 Task: In the Page Aging.pptxin the title apply the text colour 'black'in the subtitle apply the text colour bluein title use italicsin subtitle  use underlineselect the entire text and make the text strikethroughselect the entire text and adjust the character spacing very tight
Action: Mouse moved to (427, 635)
Screenshot: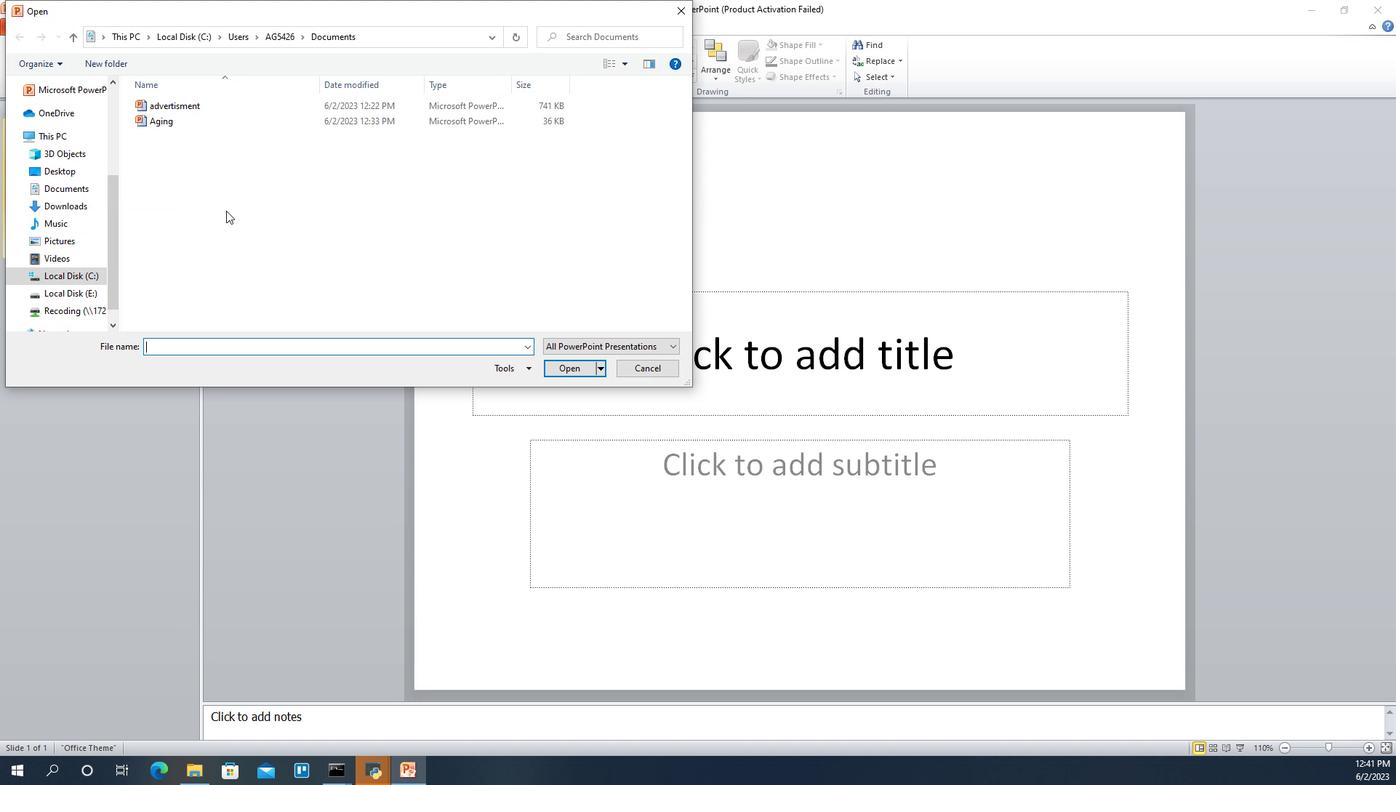 
Action: Mouse pressed left at (427, 635)
Screenshot: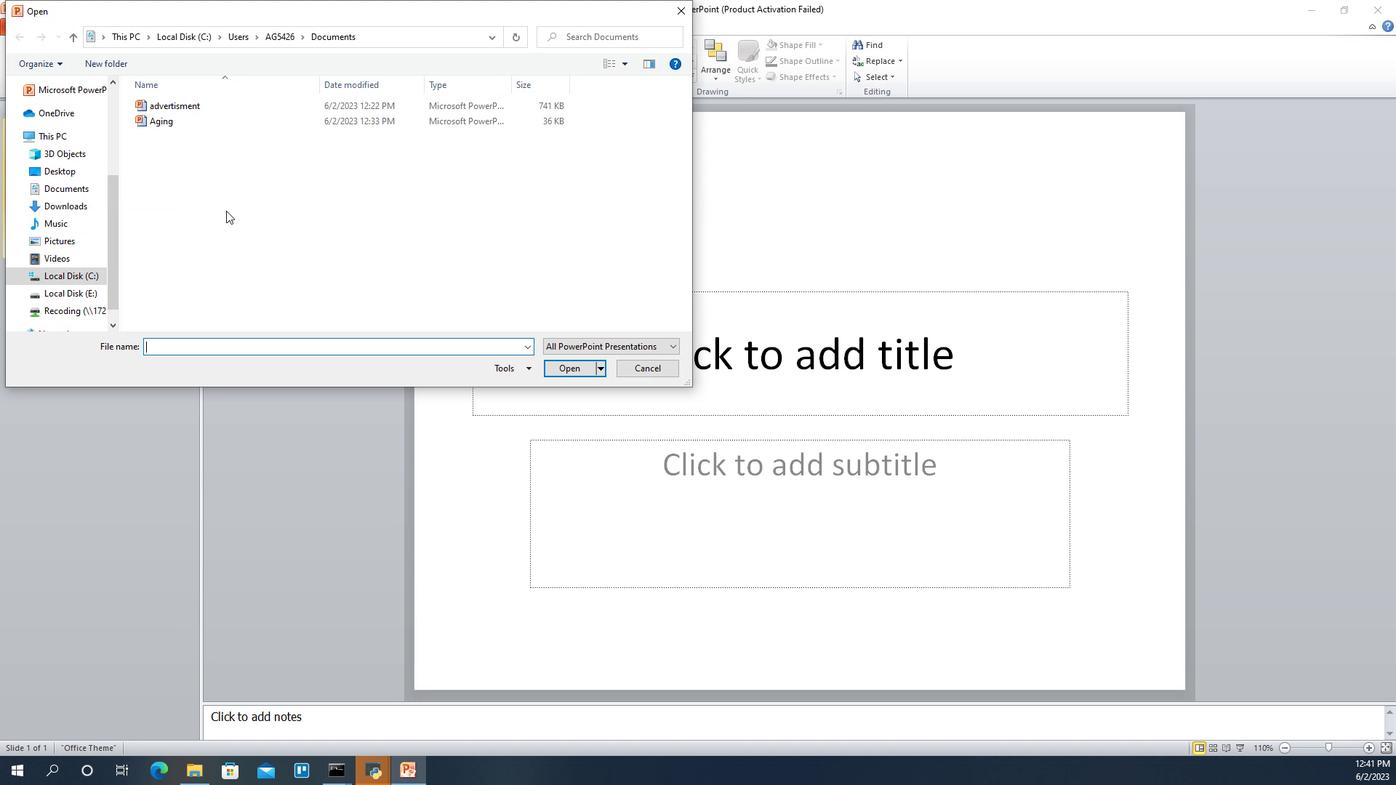 
Action: Mouse pressed left at (427, 635)
Screenshot: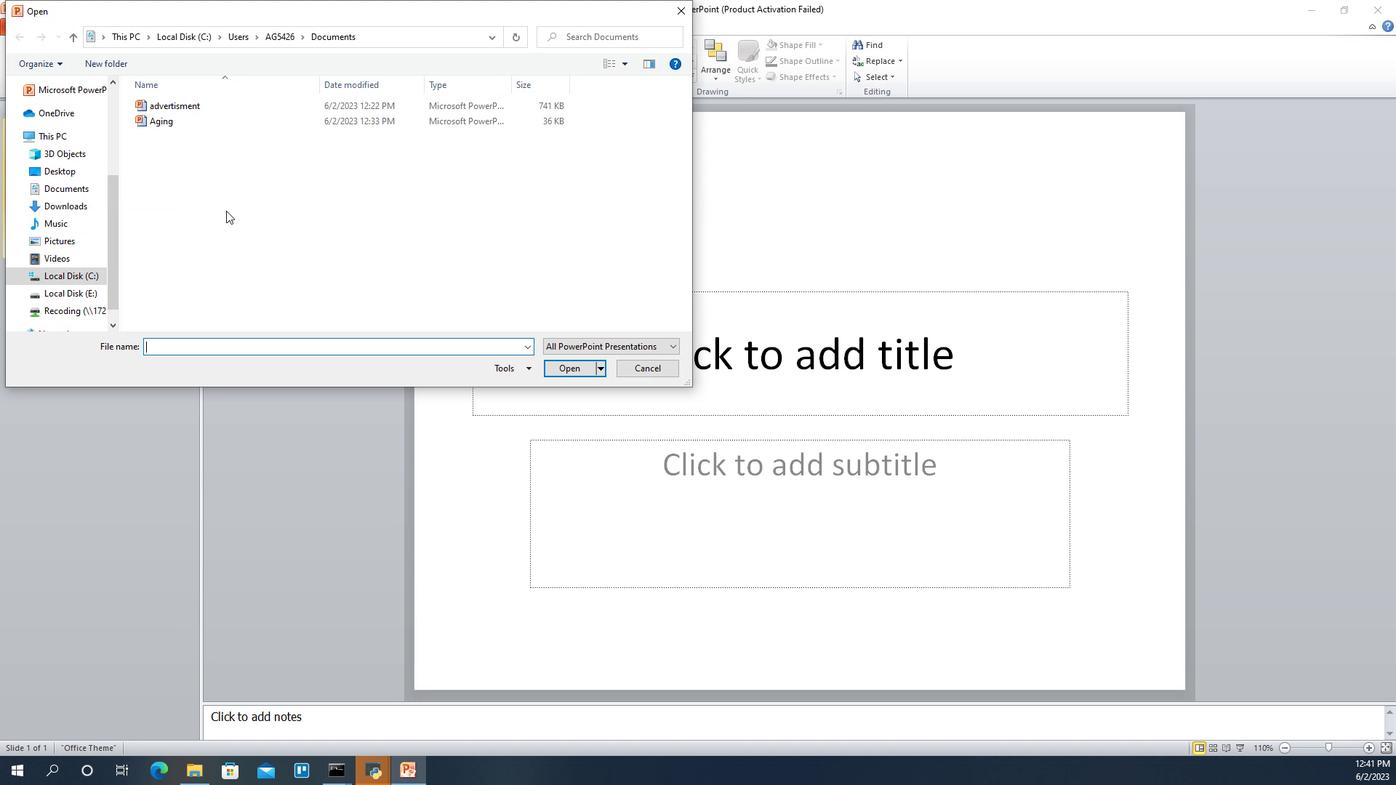 
Action: Mouse moved to (437, 621)
Screenshot: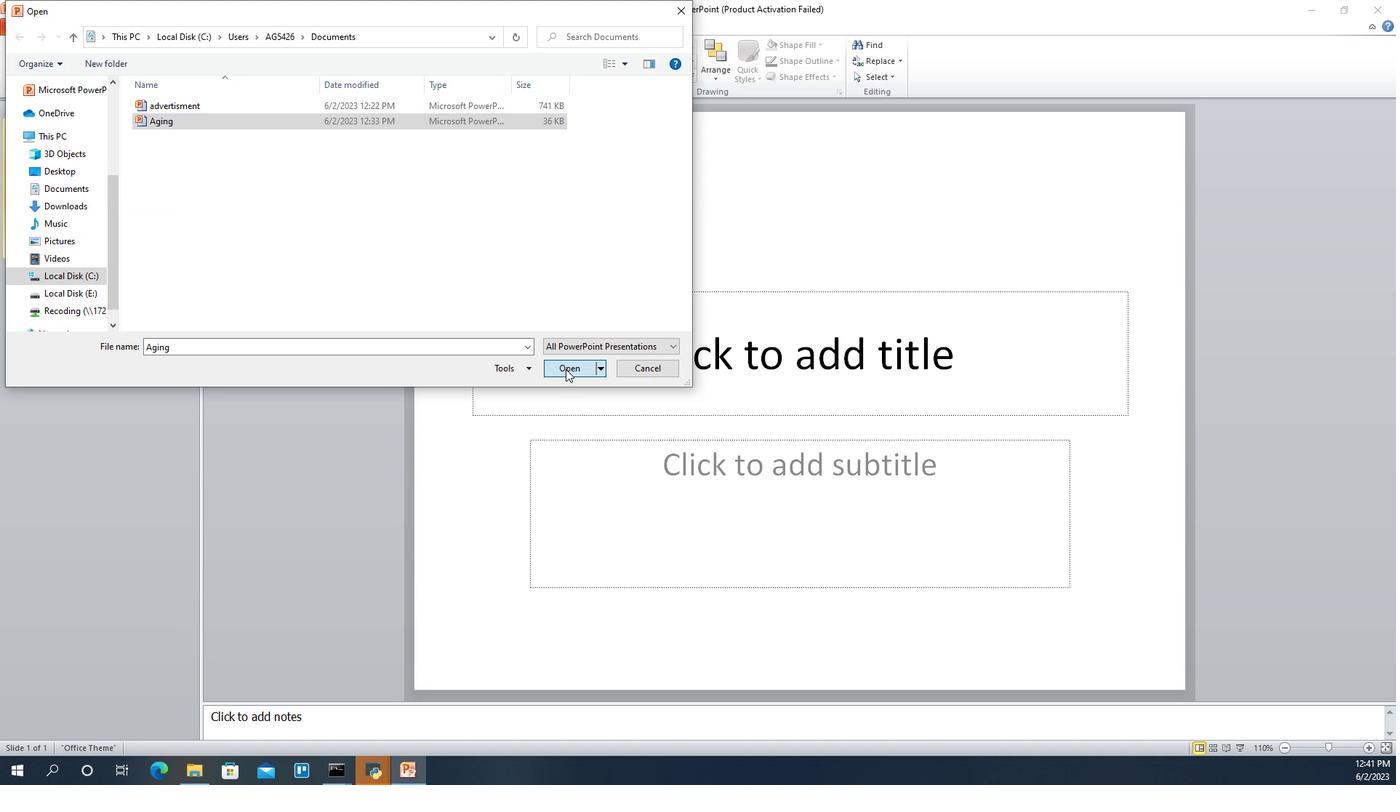 
Action: Mouse pressed left at (437, 621)
Screenshot: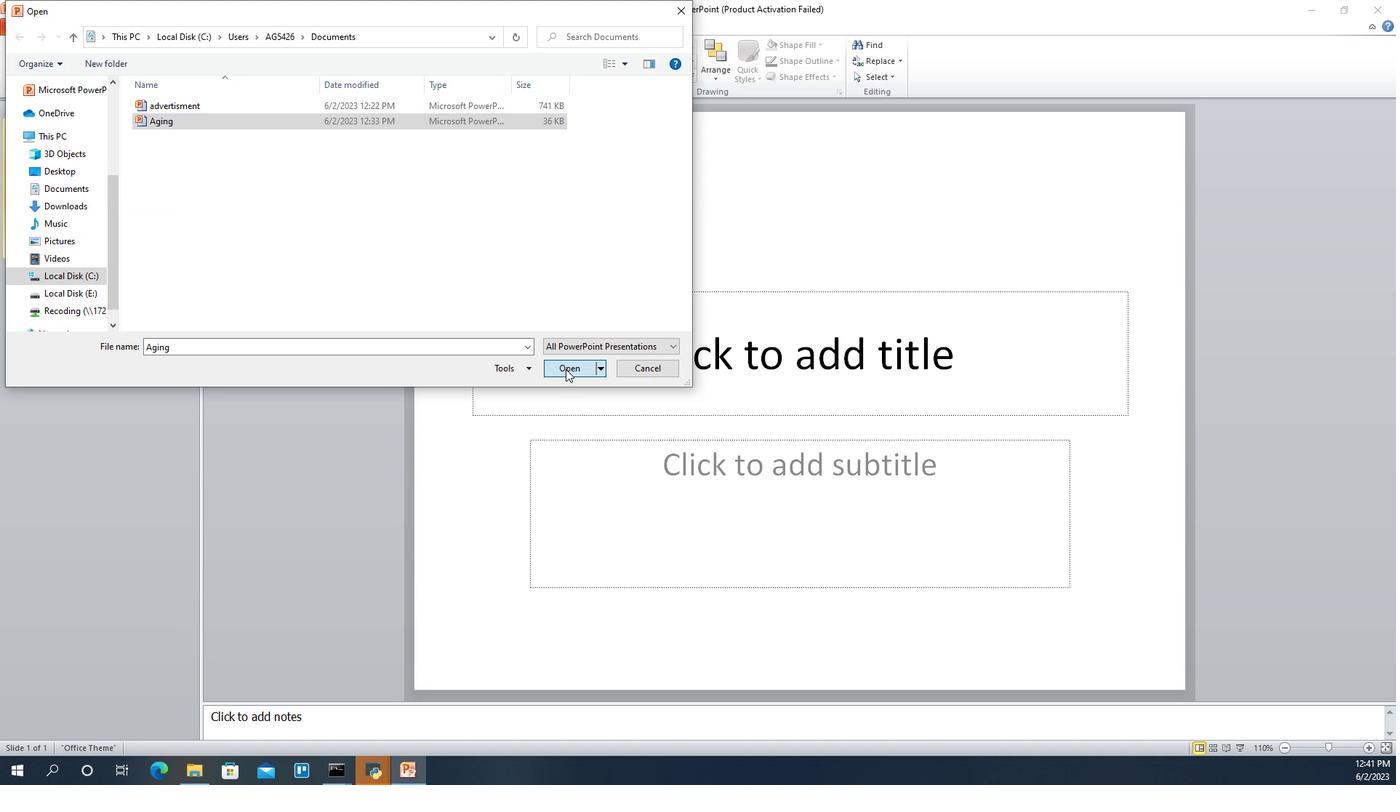 
Action: Mouse pressed left at (437, 621)
Screenshot: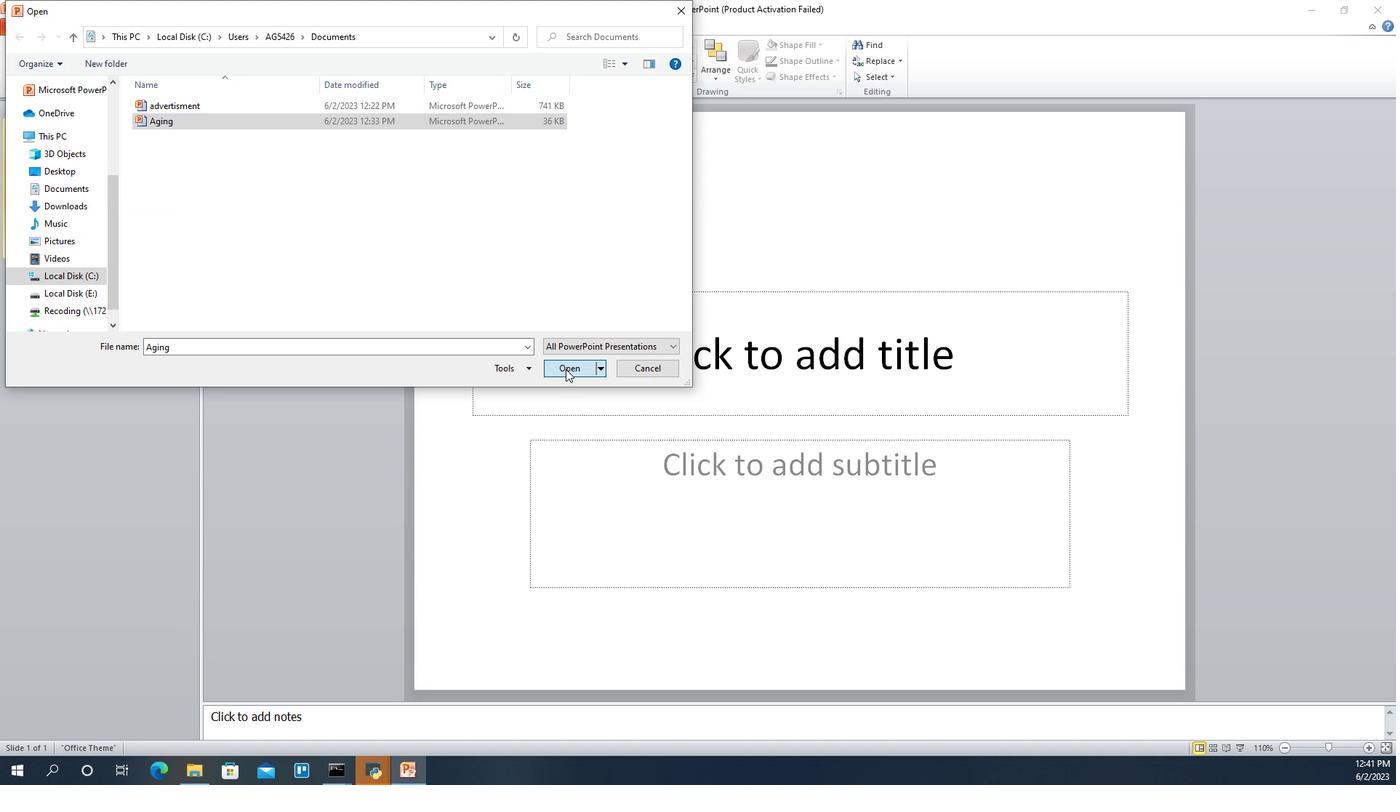 
Action: Mouse moved to (523, 616)
Screenshot: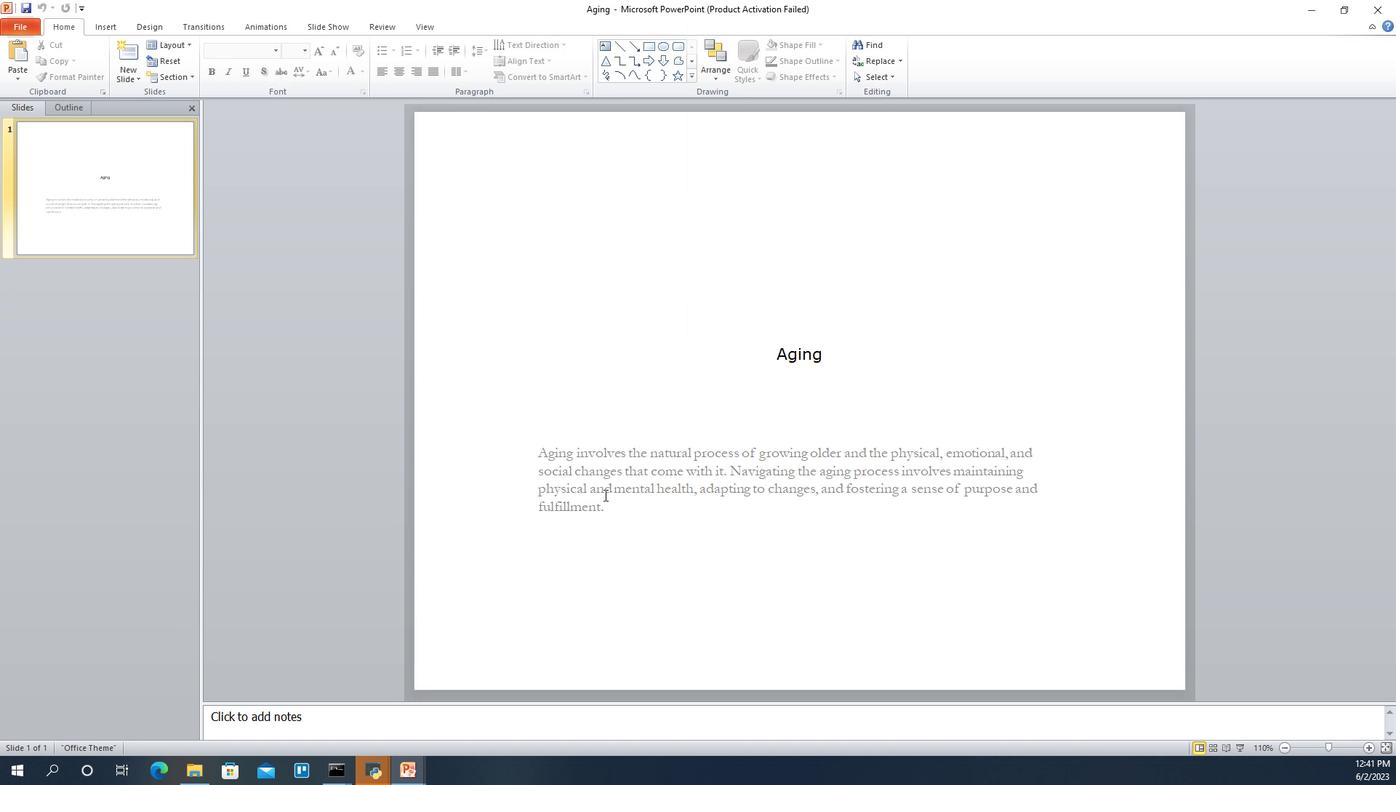 
Action: Mouse pressed left at (523, 616)
Screenshot: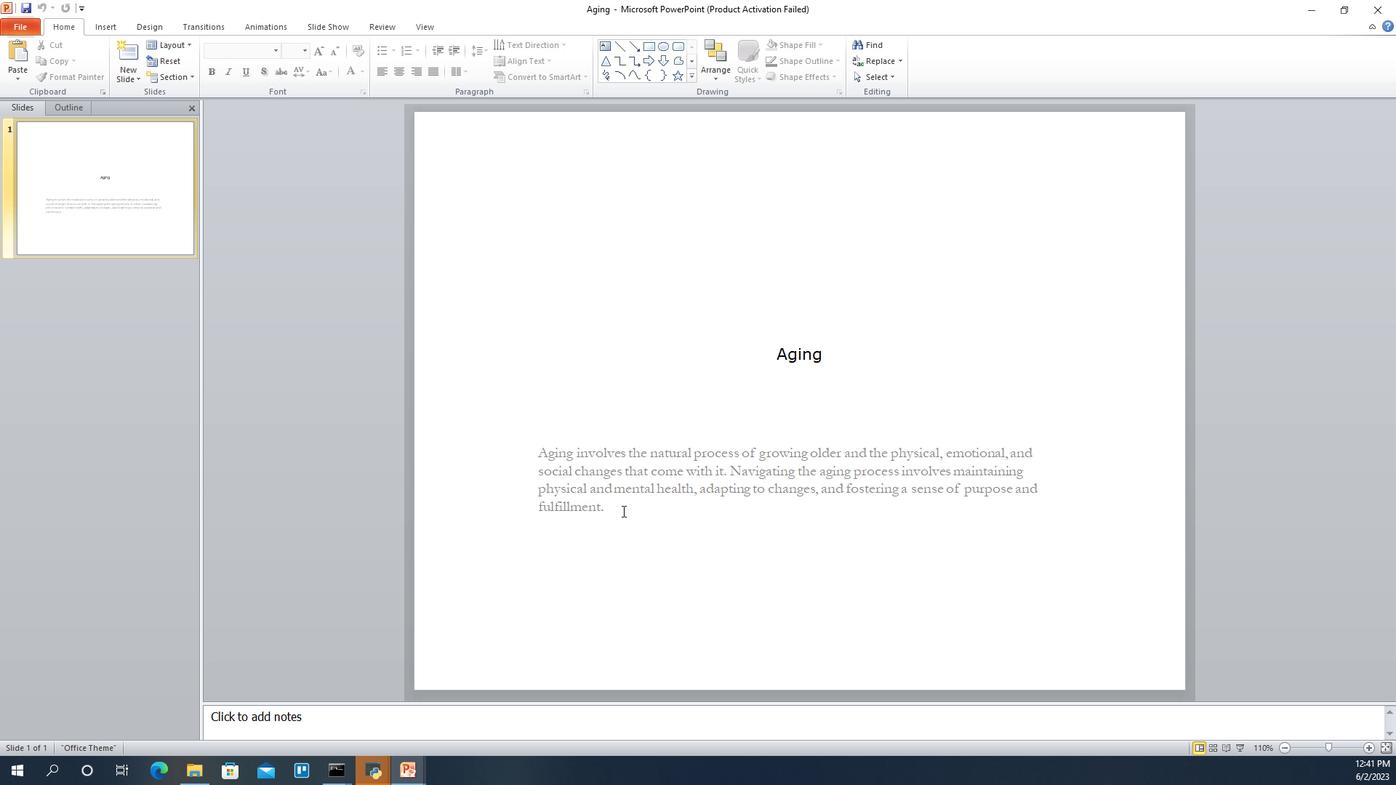 
Action: Mouse pressed left at (523, 616)
Screenshot: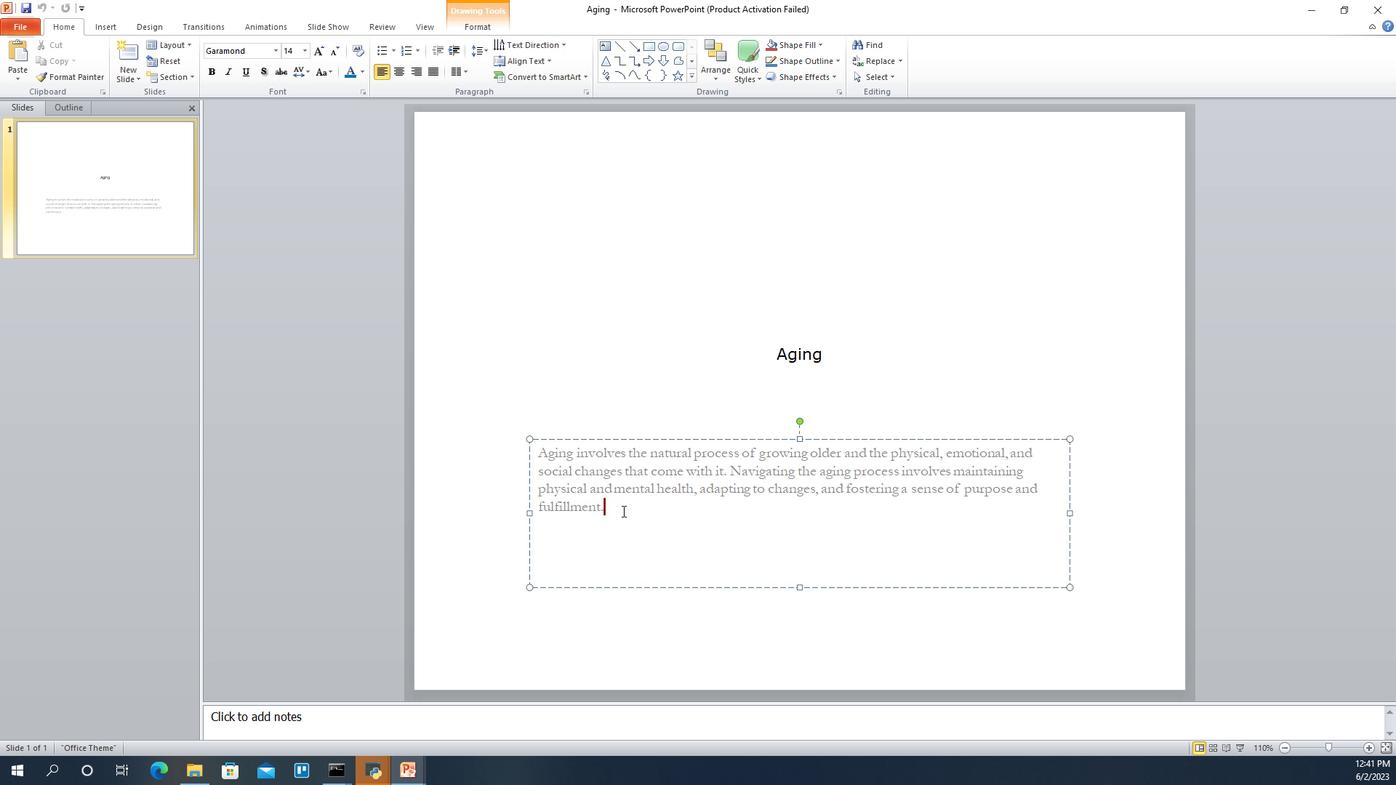 
Action: Mouse moved to (615, 562)
Screenshot: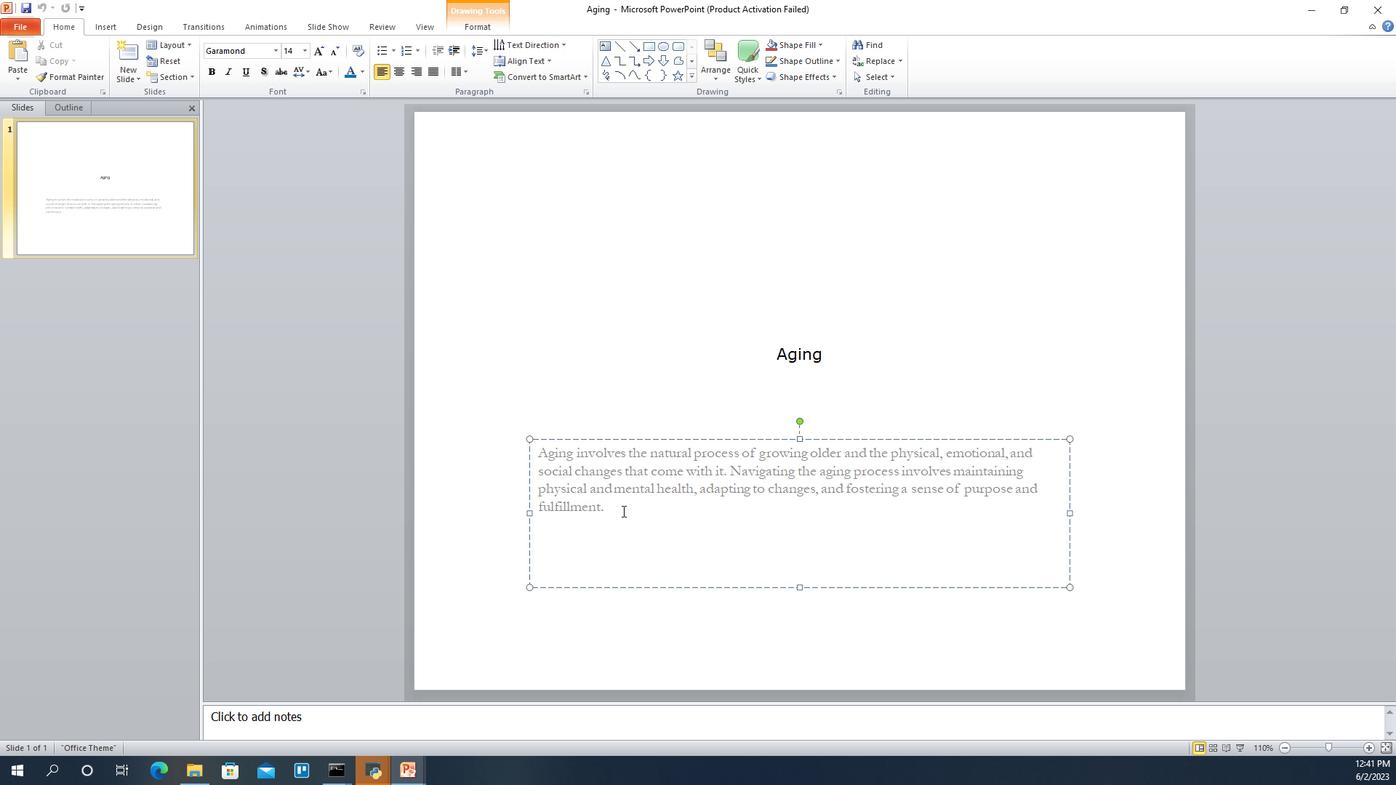 
Action: Mouse pressed left at (615, 562)
Screenshot: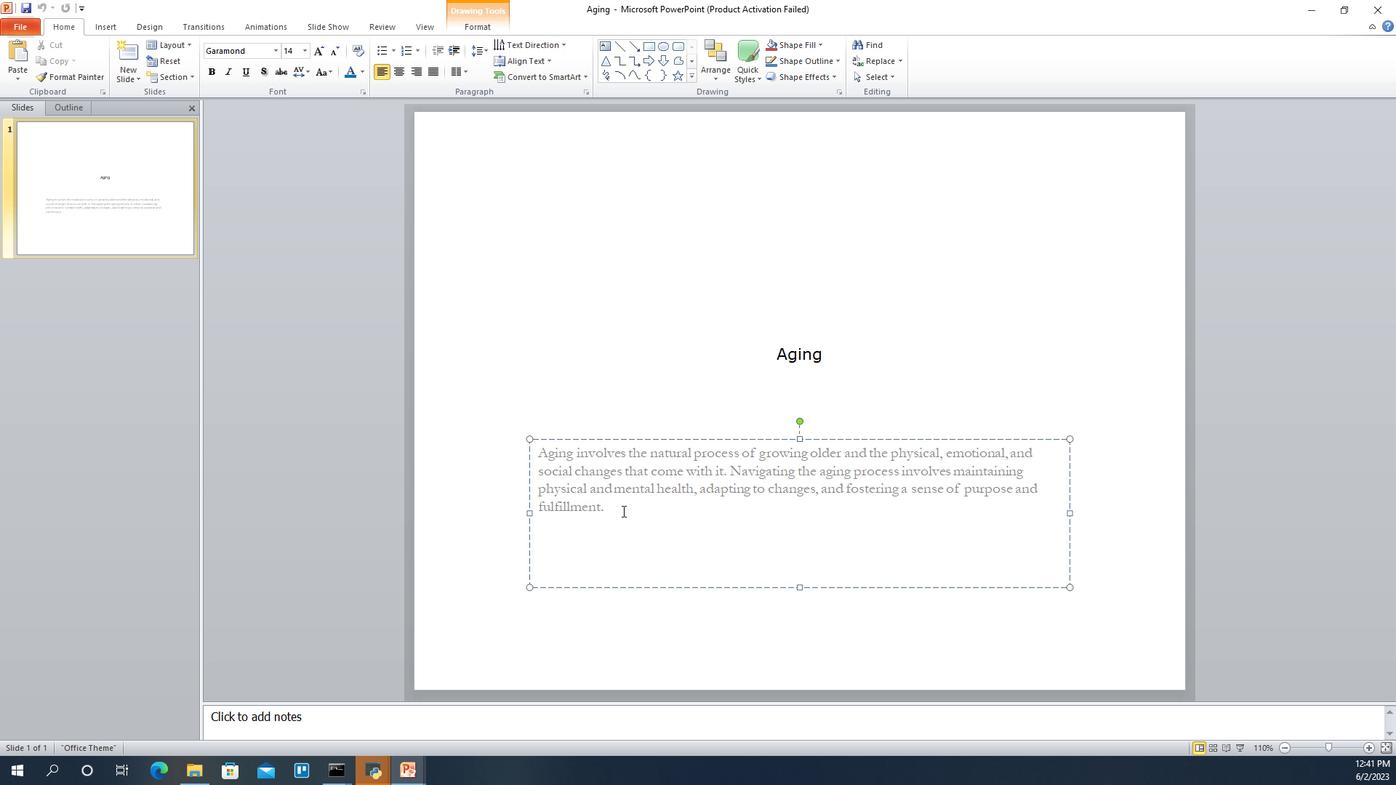 
Action: Mouse pressed left at (615, 562)
Screenshot: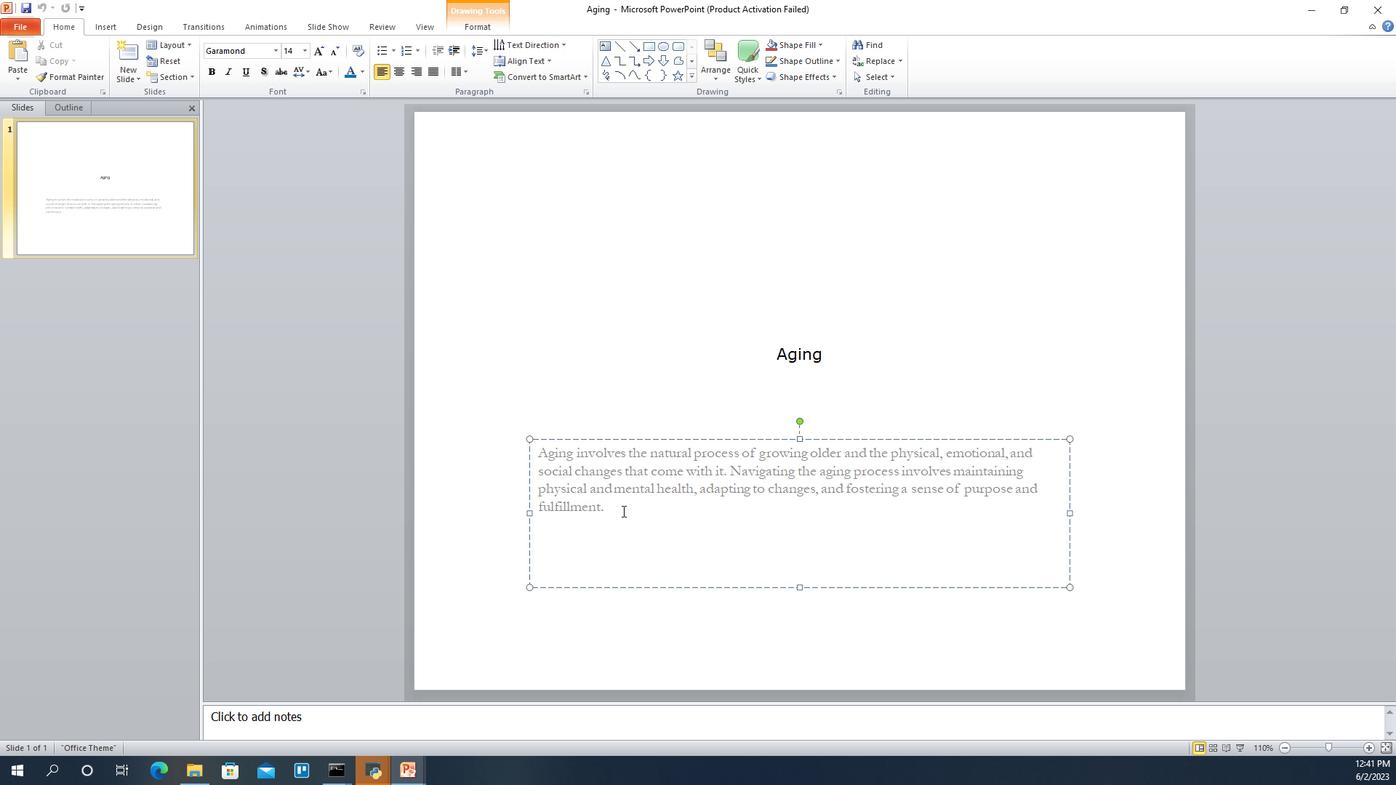 
Action: Mouse moved to (712, 564)
Screenshot: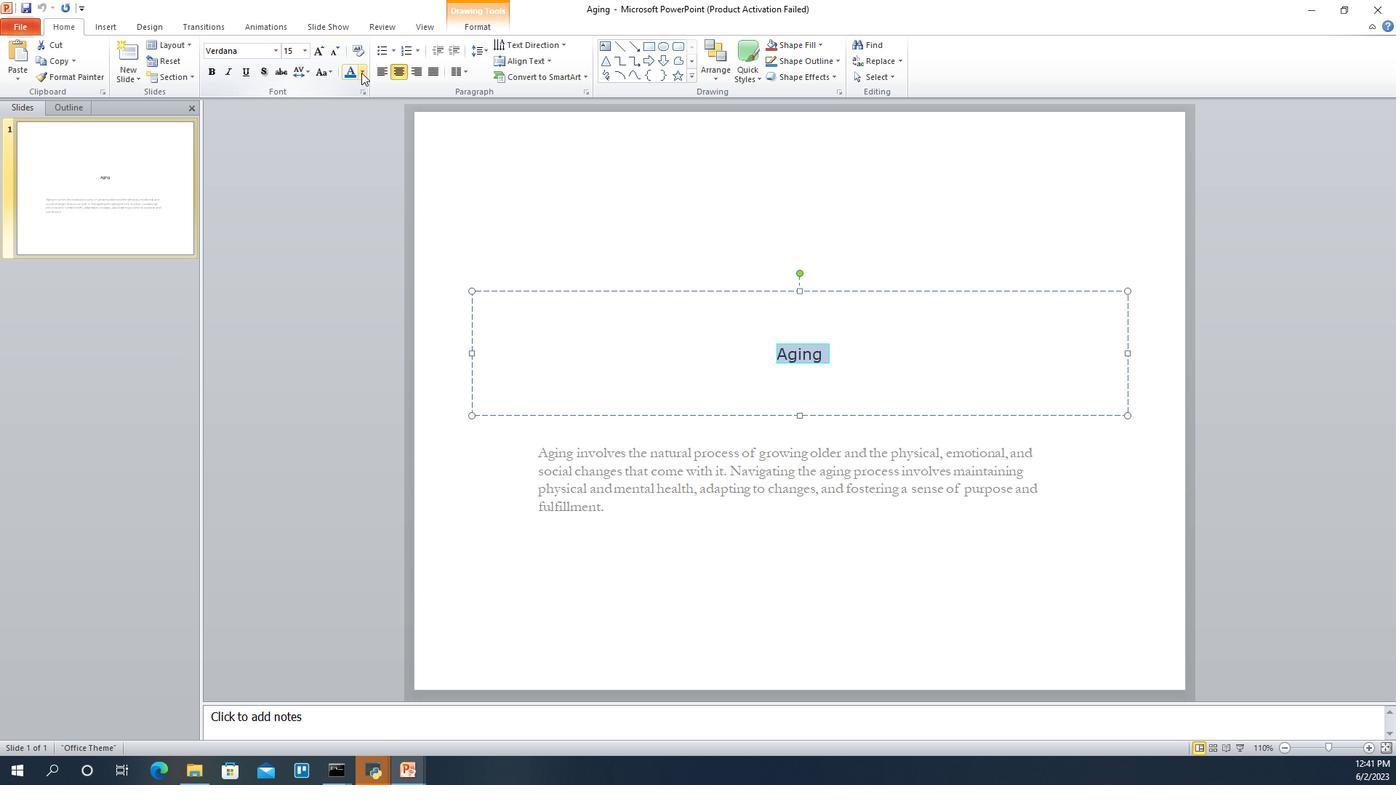 
Action: Mouse pressed left at (712, 564)
Screenshot: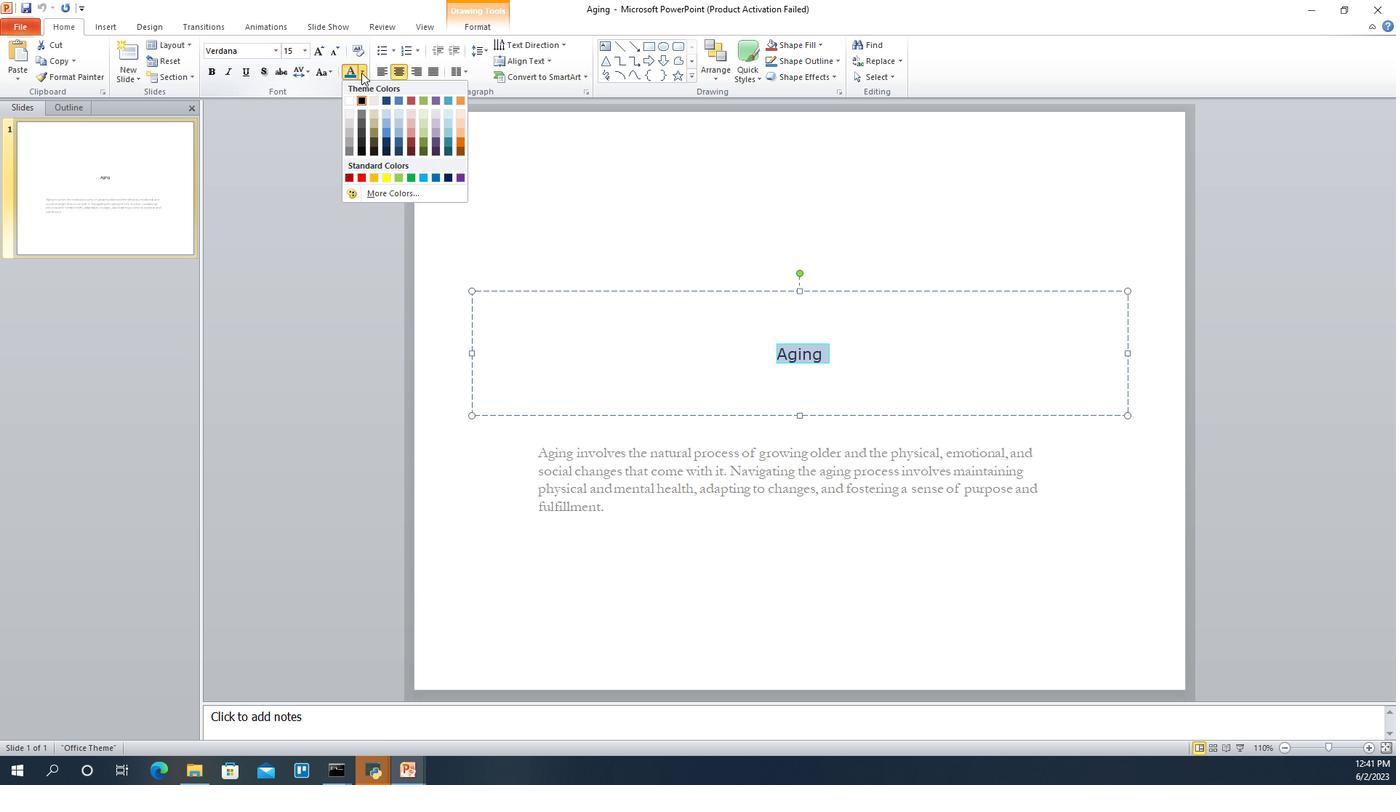 
Action: Mouse pressed left at (712, 564)
Screenshot: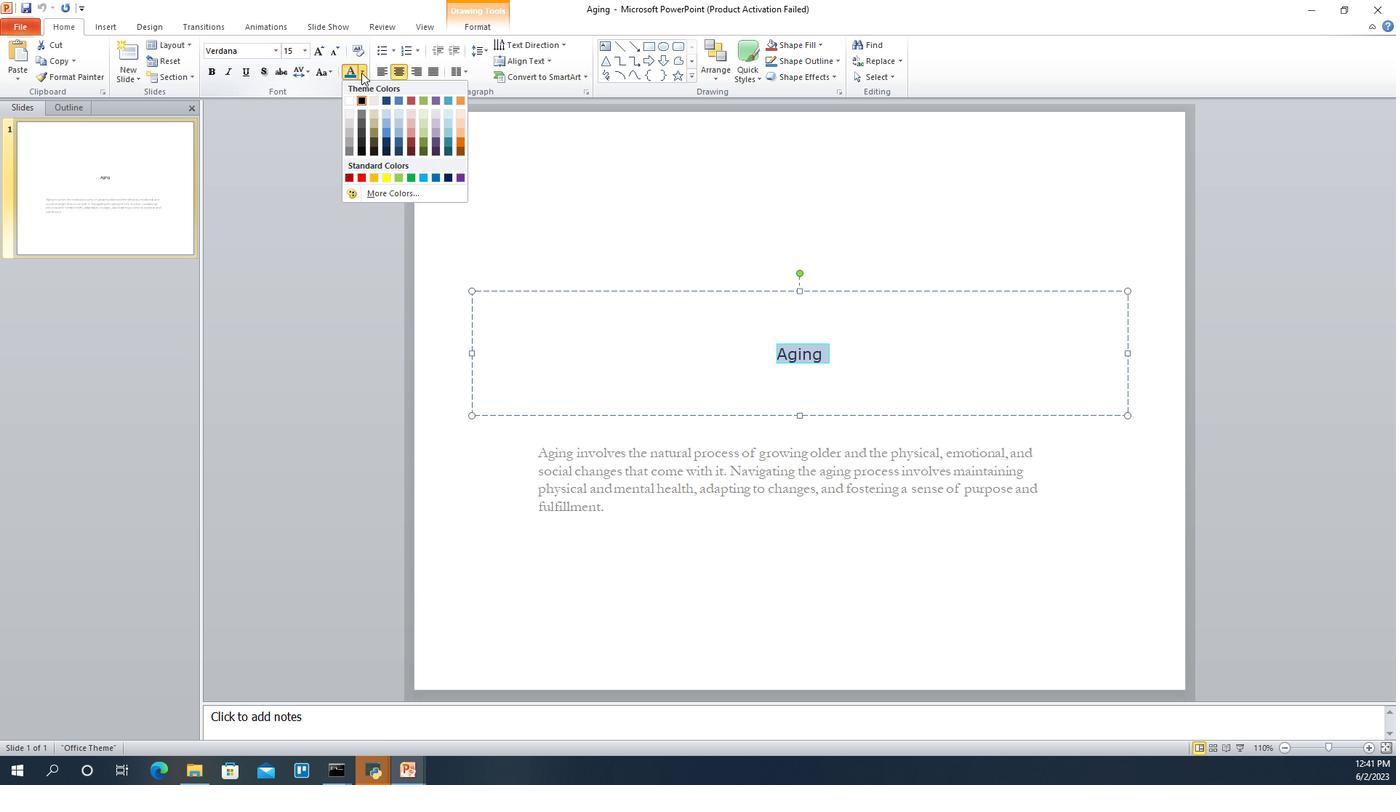 
Action: Mouse moved to (710, 564)
Screenshot: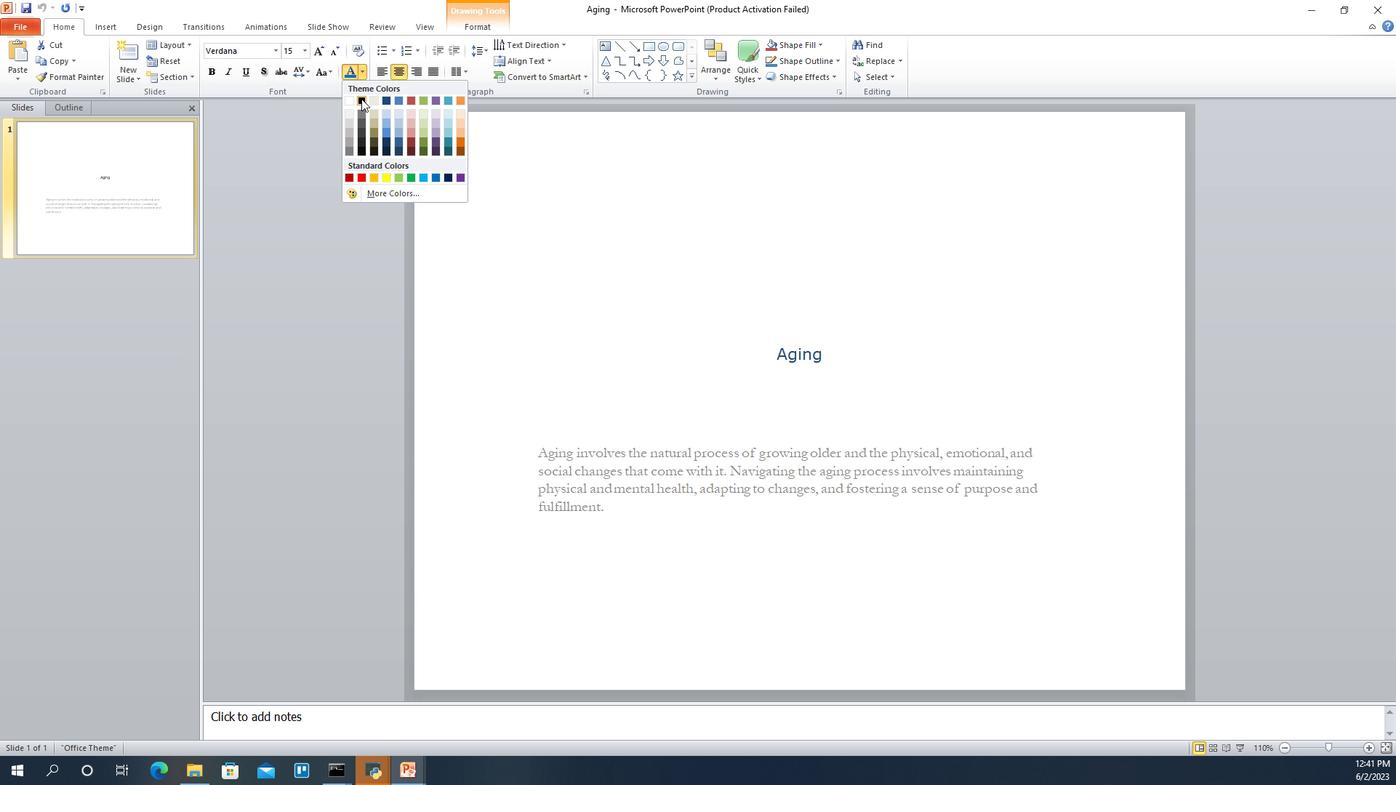 
Action: Mouse pressed left at (710, 564)
Screenshot: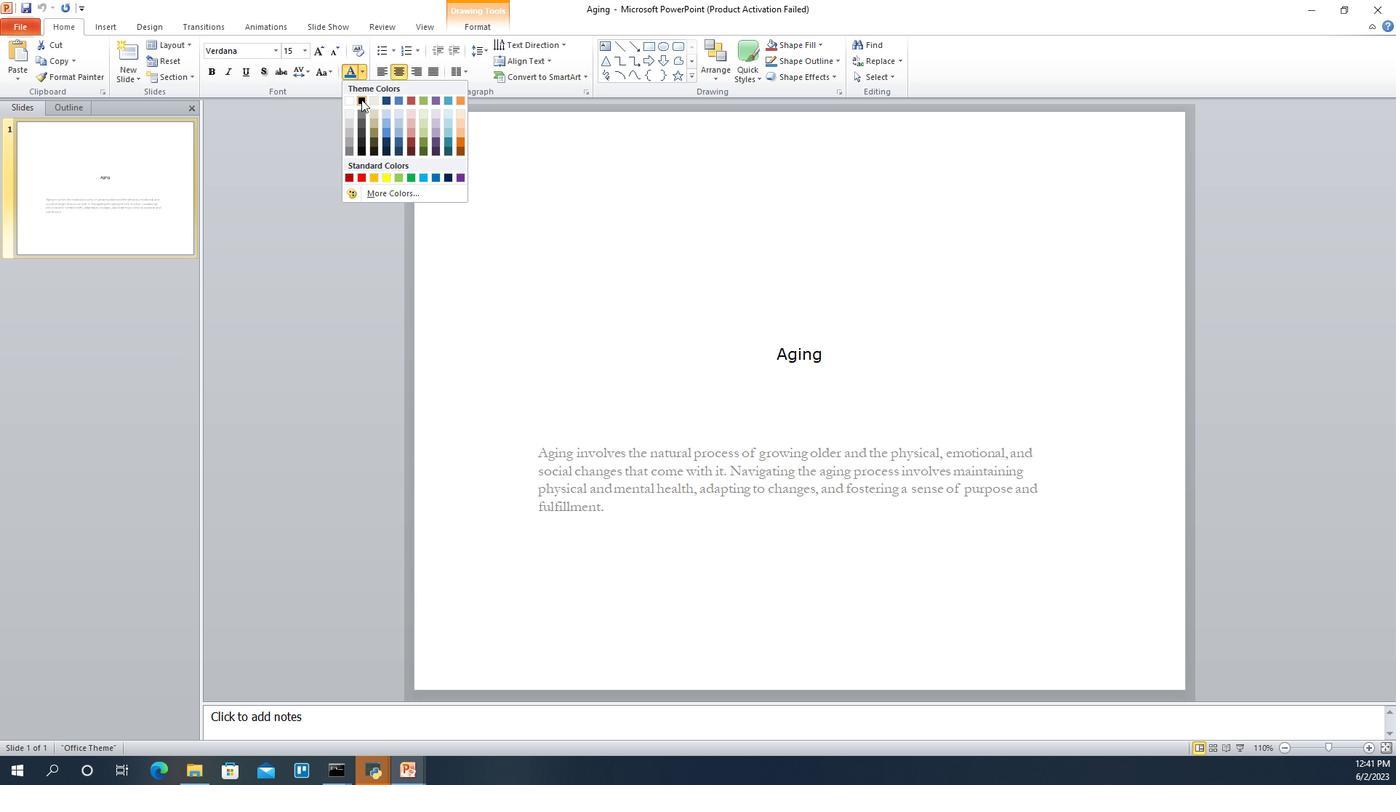 
Action: Mouse pressed left at (710, 564)
Screenshot: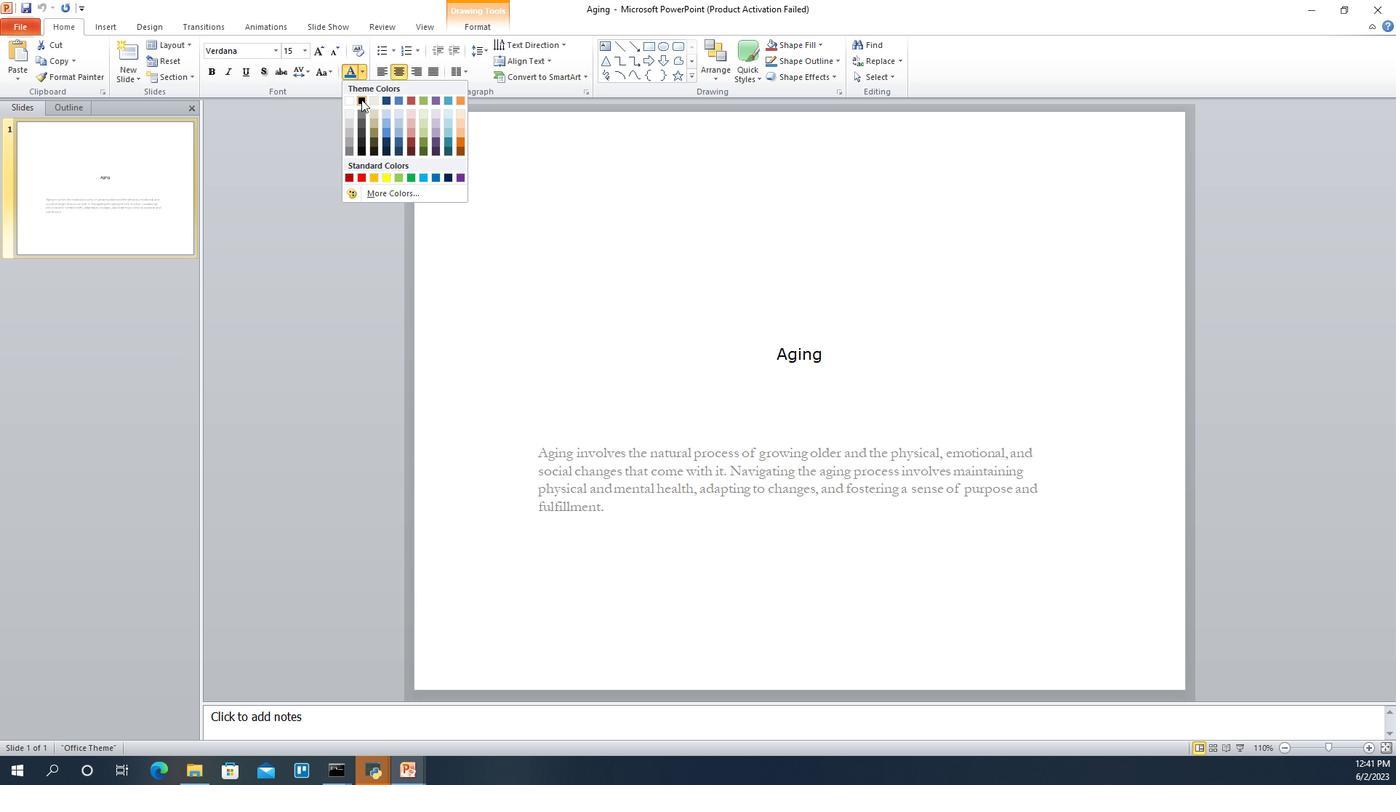 
Action: Mouse moved to (708, 565)
Screenshot: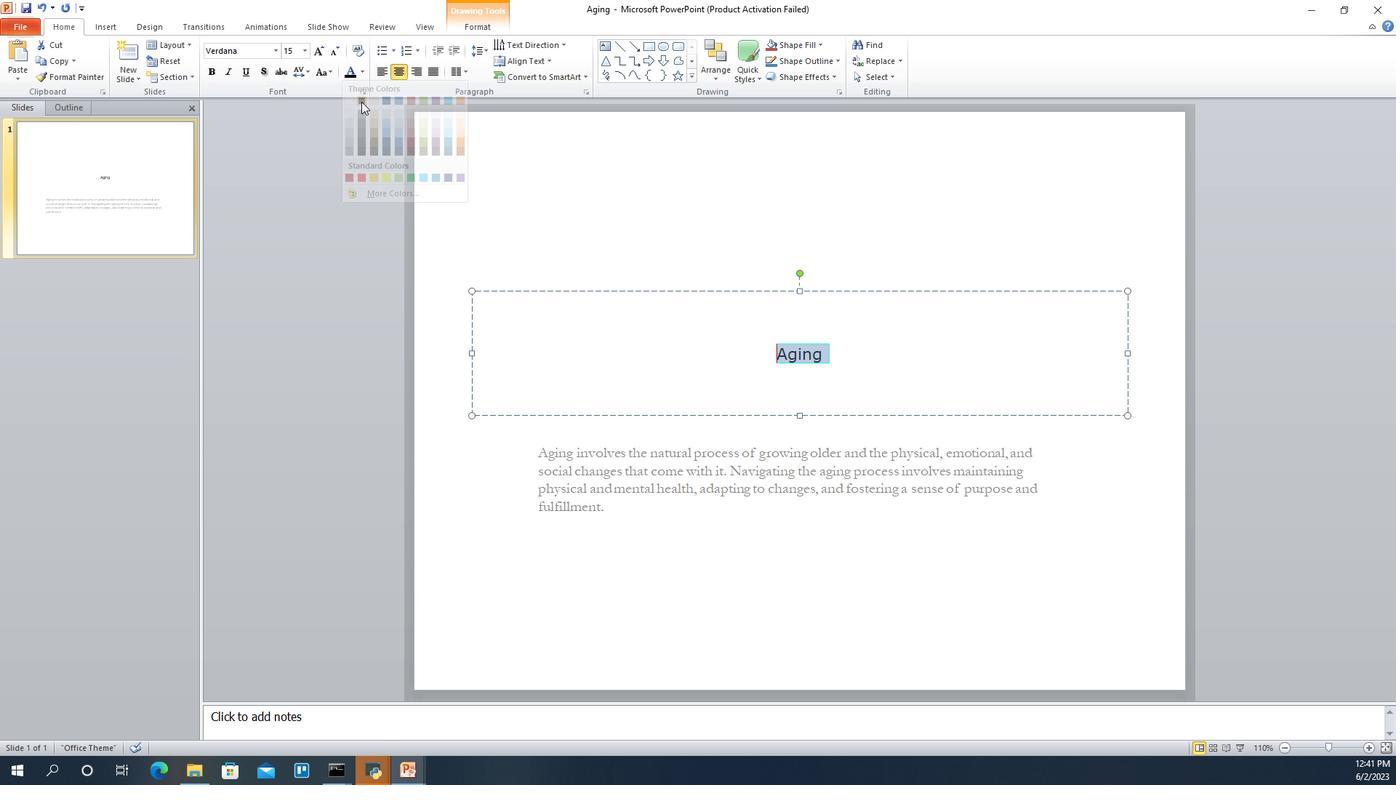 
Action: Mouse pressed left at (708, 565)
Screenshot: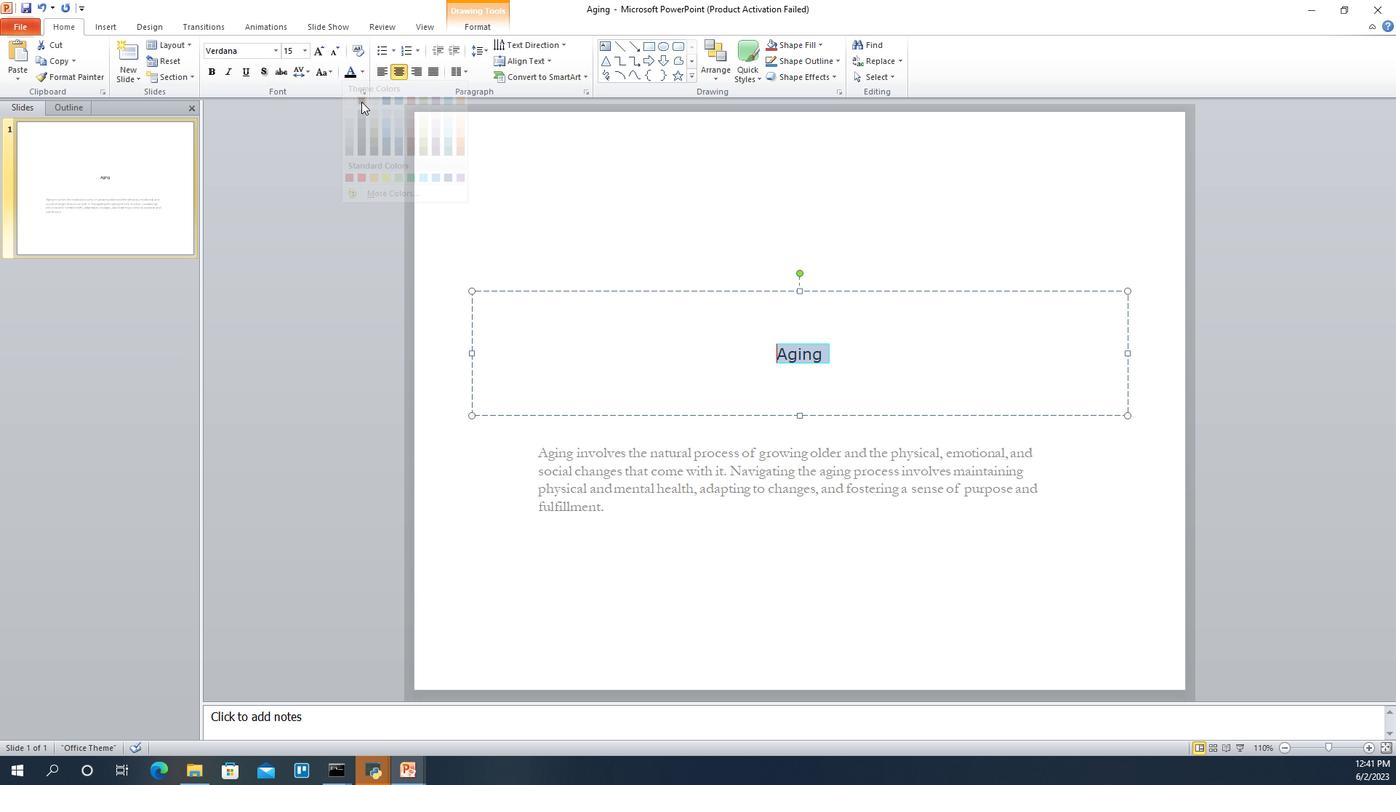 
Action: Mouse pressed left at (708, 565)
Screenshot: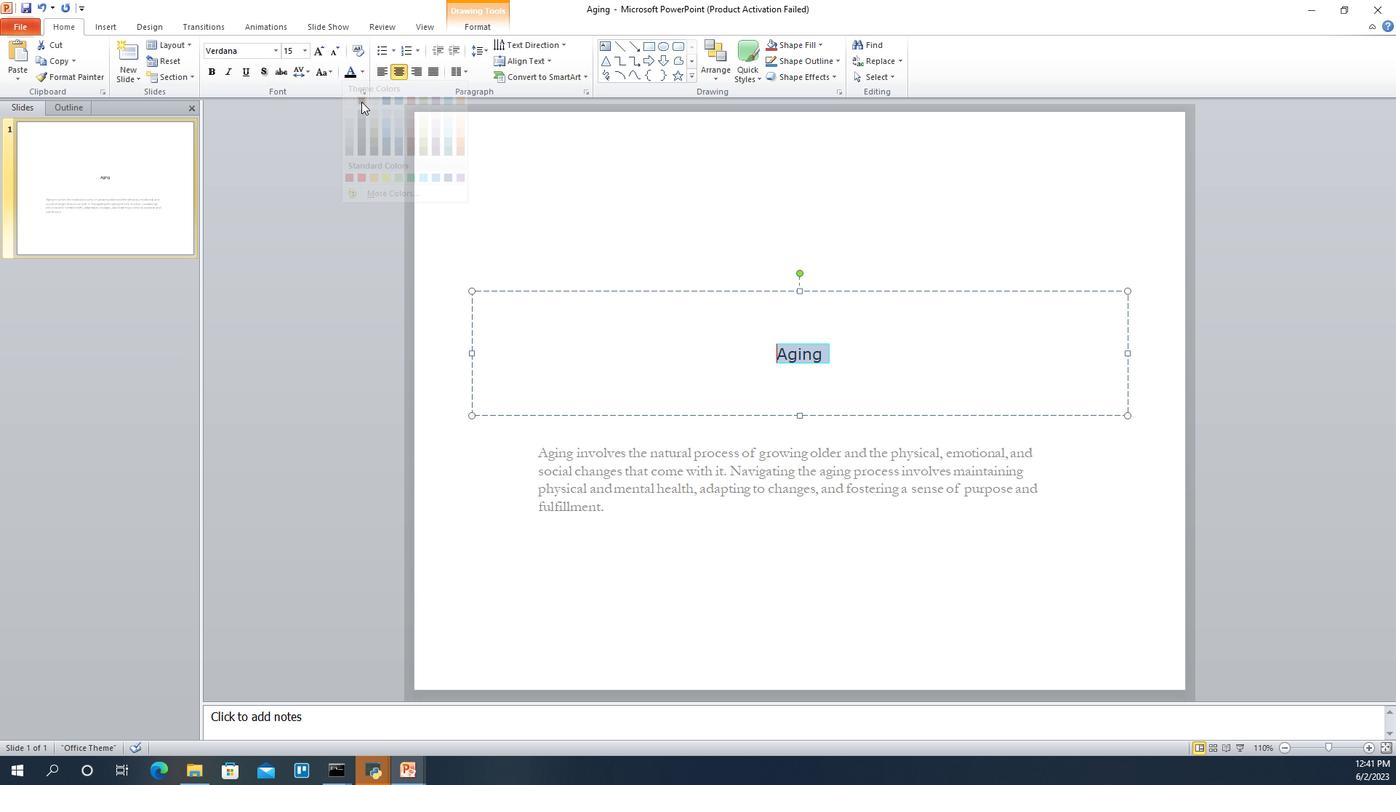 
Action: Mouse moved to (645, 532)
Screenshot: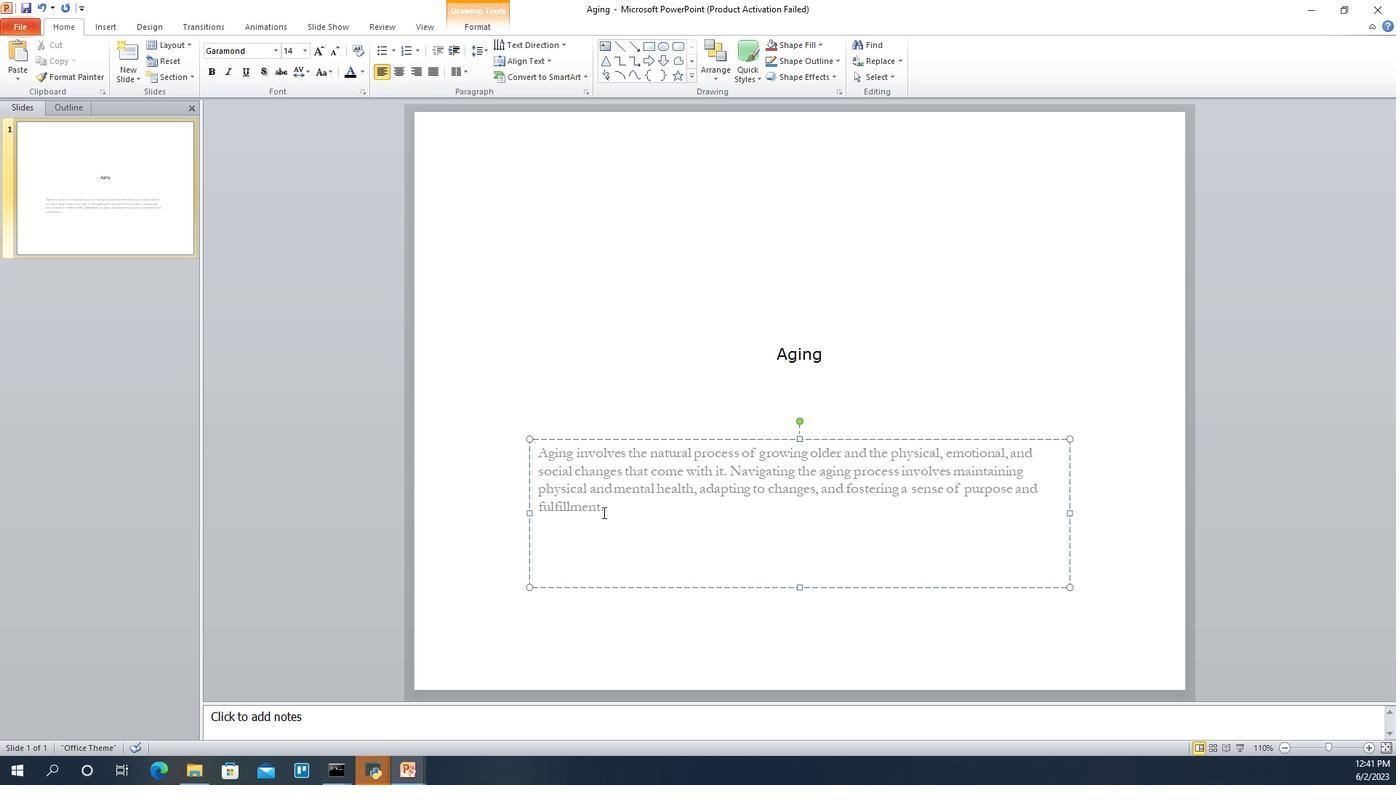 
Action: Mouse pressed left at (645, 532)
Screenshot: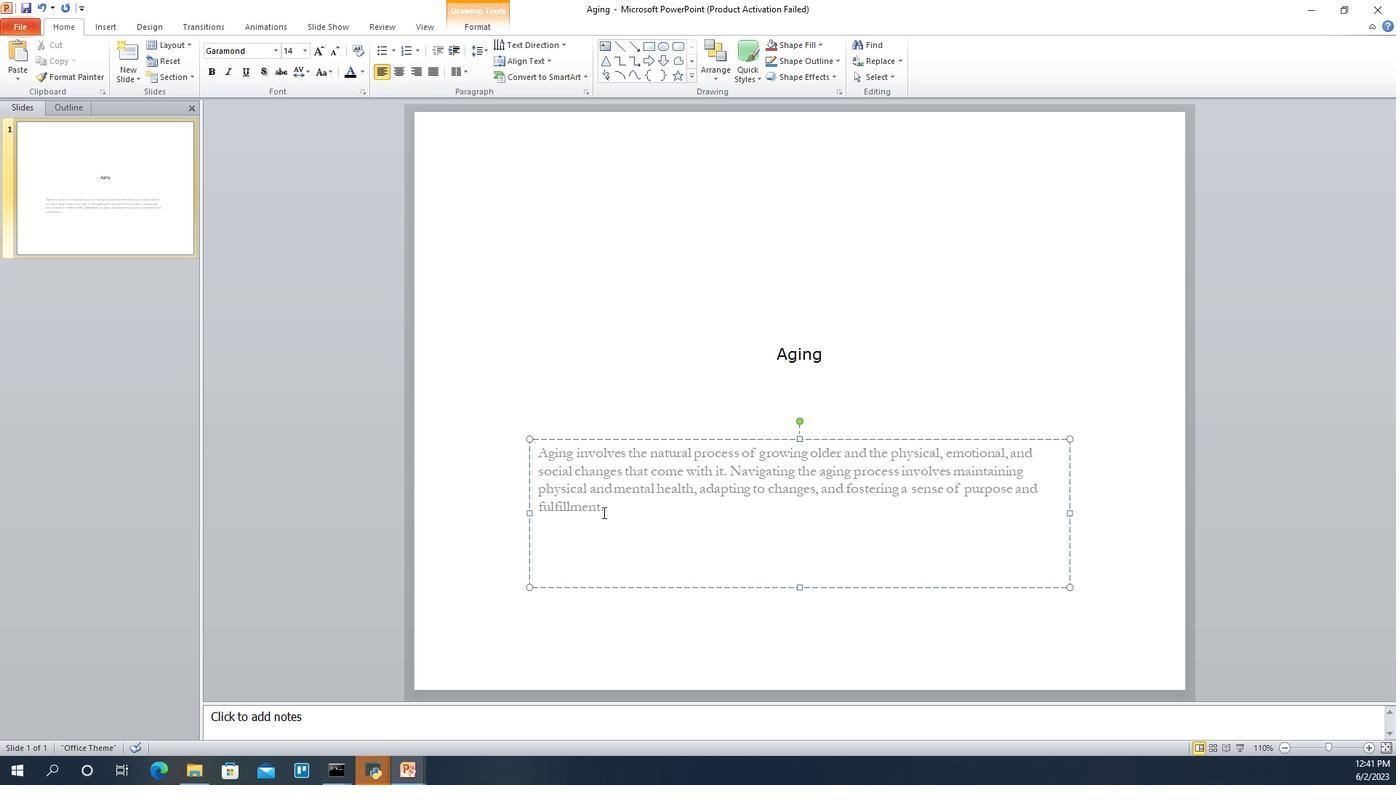 
Action: Mouse pressed left at (645, 532)
Screenshot: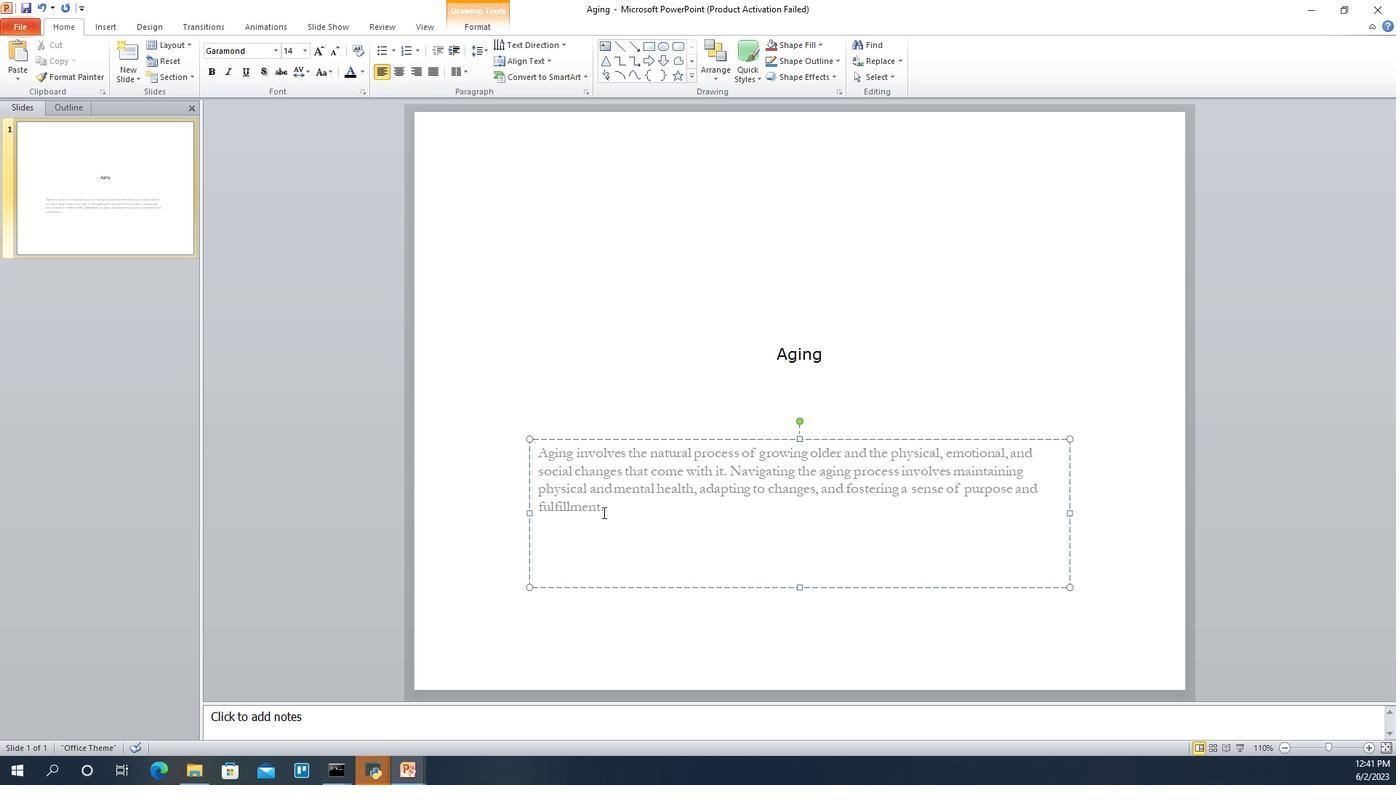 
Action: Mouse moved to (607, 543)
Screenshot: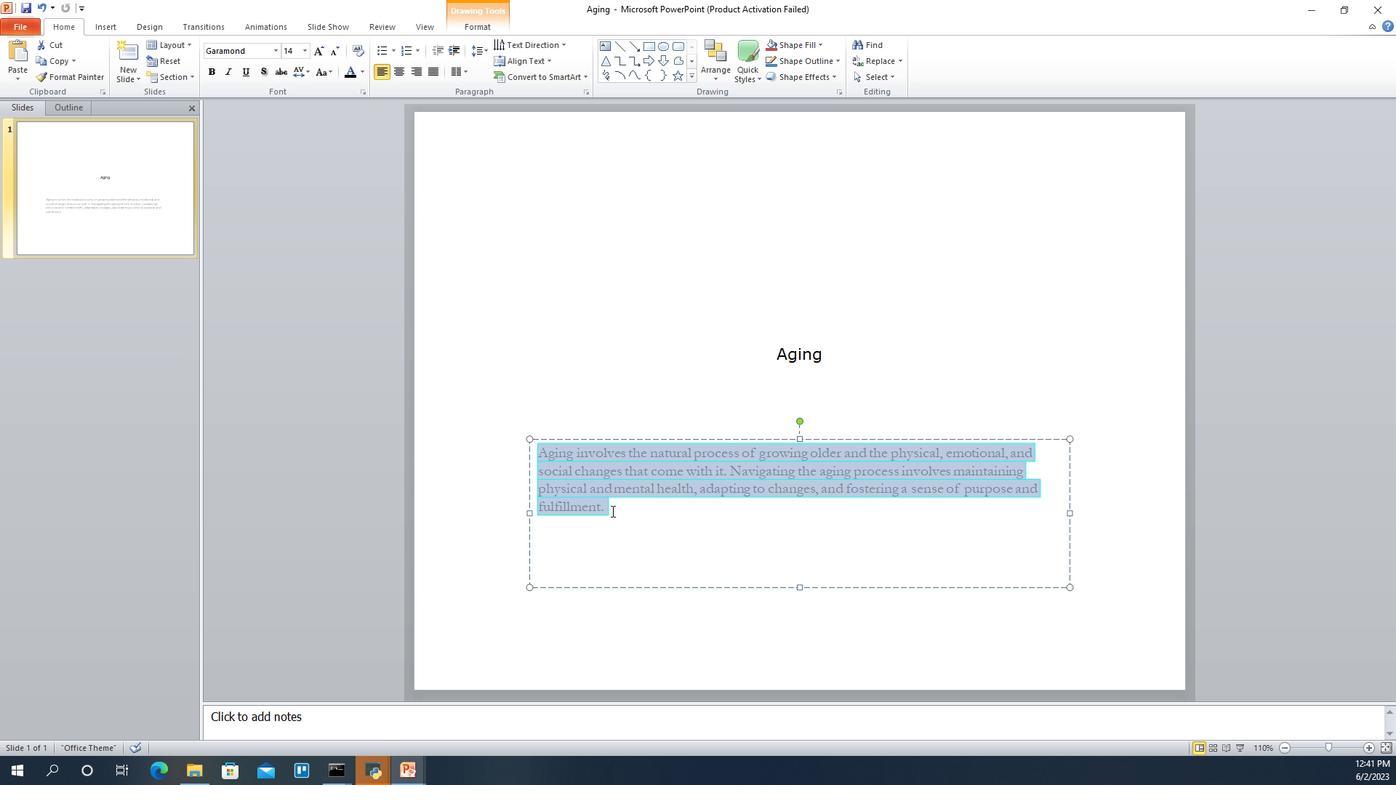 
Action: Mouse pressed left at (607, 543)
Screenshot: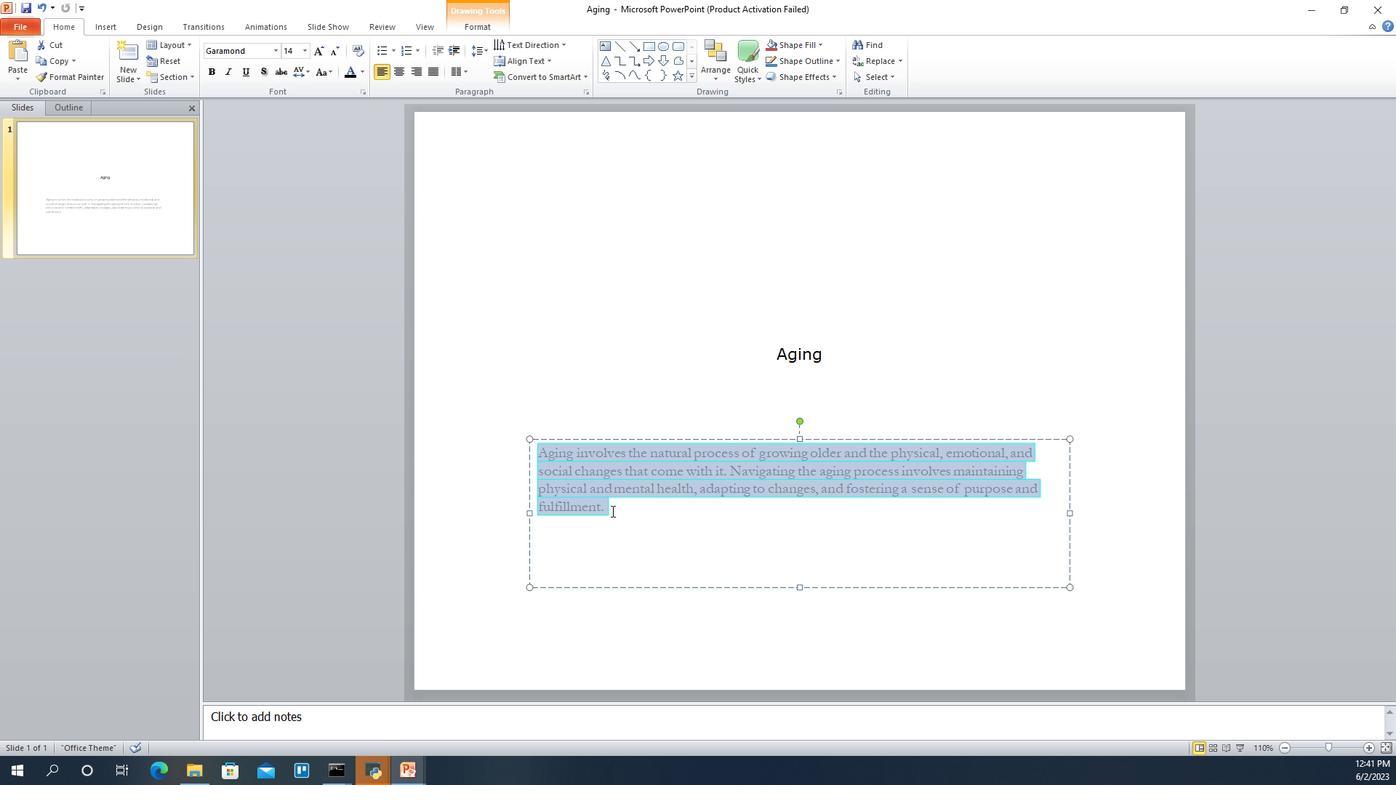
Action: Mouse moved to (544, 624)
Screenshot: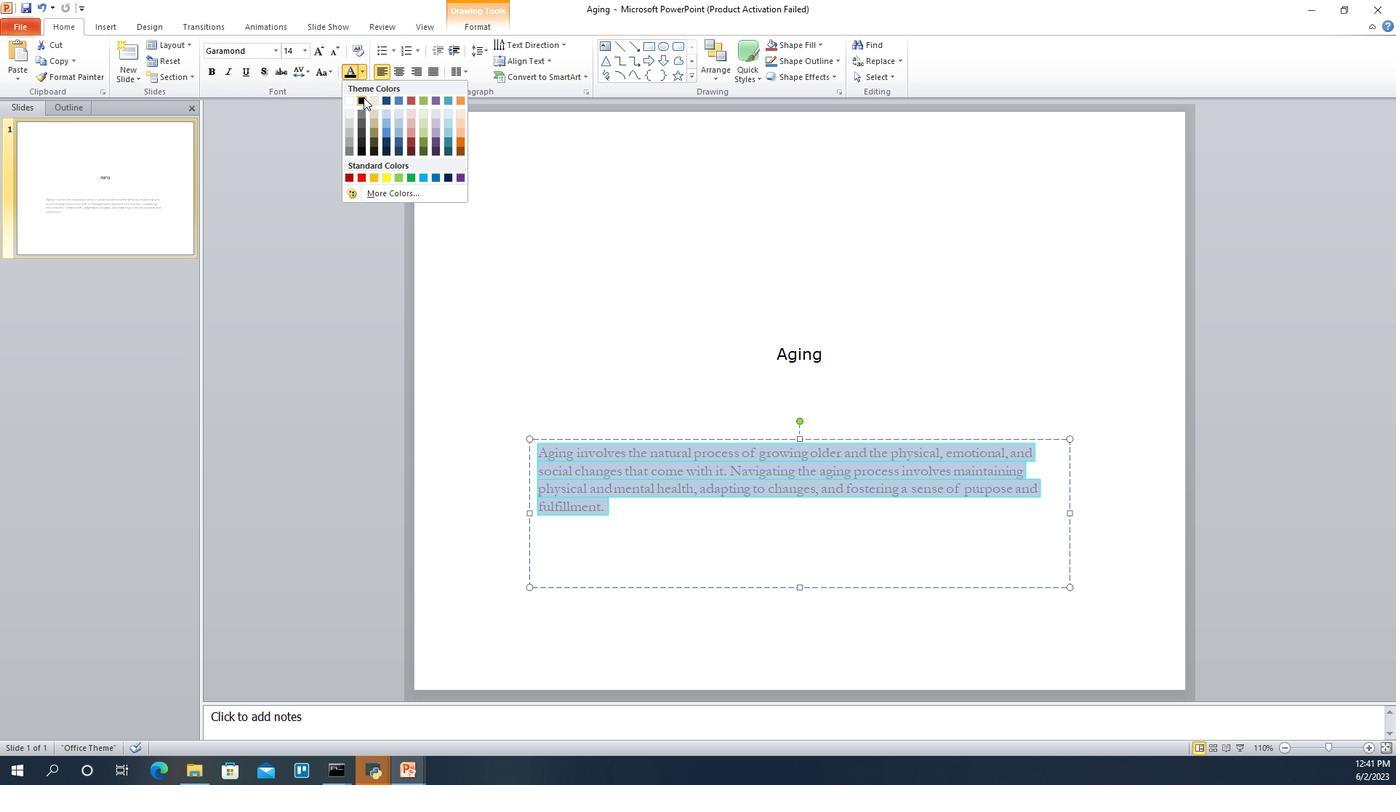 
Action: Mouse pressed left at (544, 624)
Screenshot: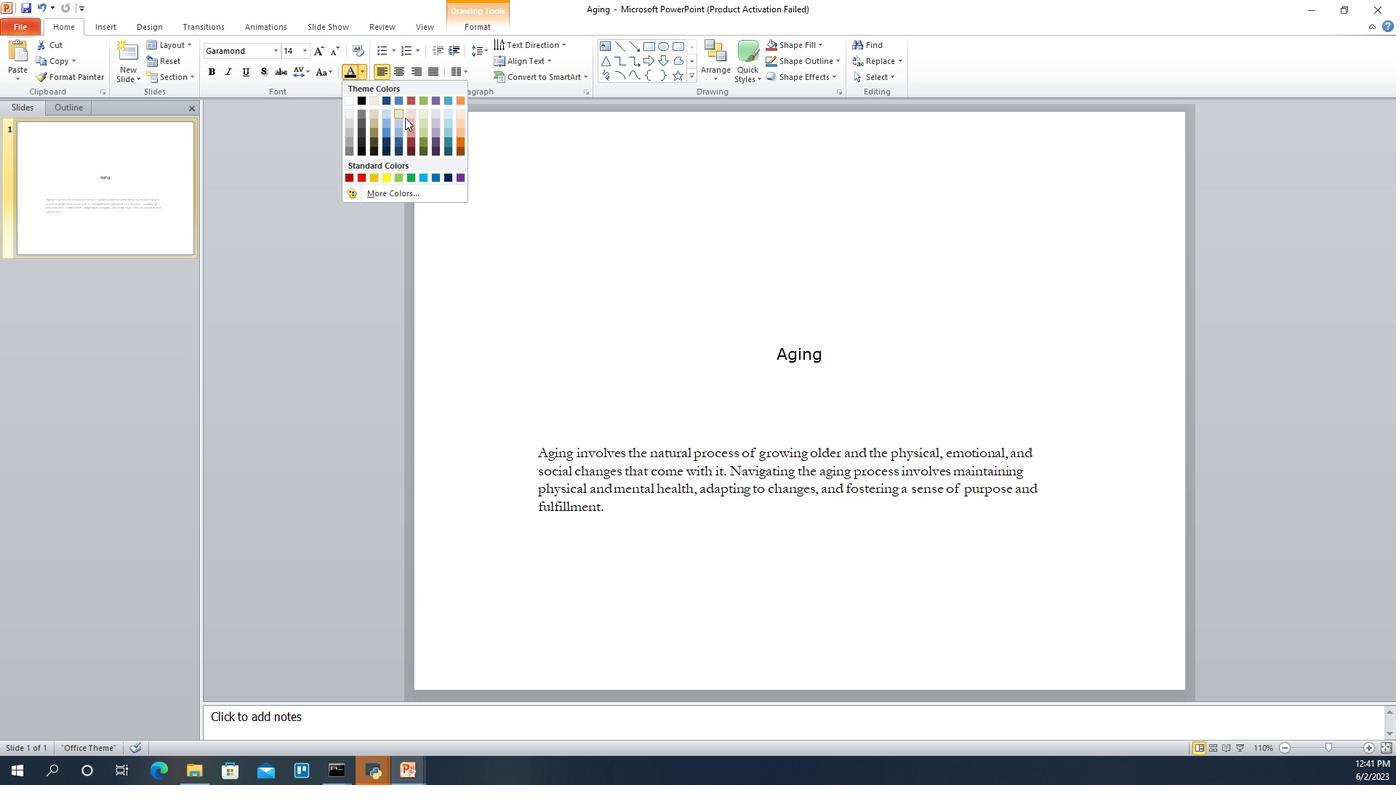 
Action: Mouse pressed left at (544, 624)
Screenshot: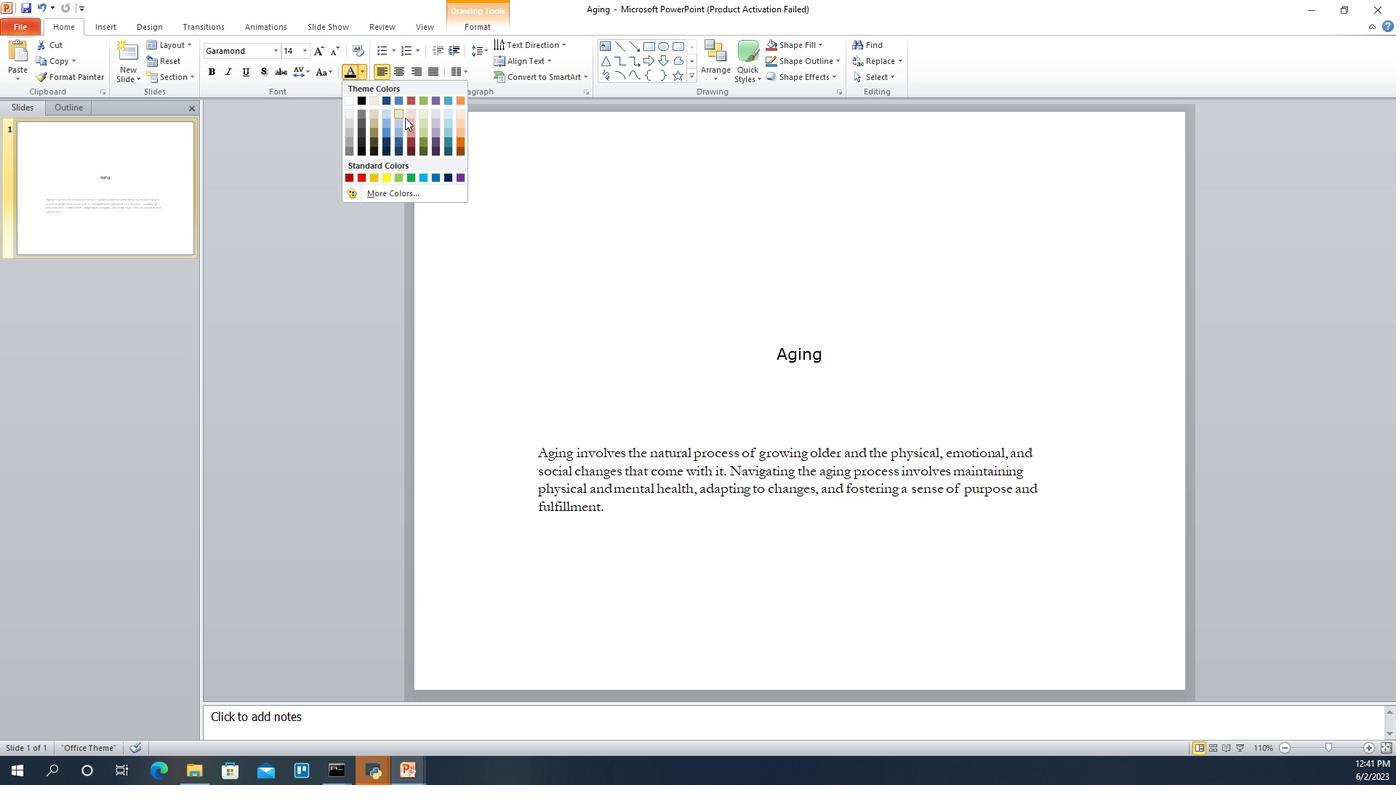 
Action: Mouse moved to (544, 619)
Screenshot: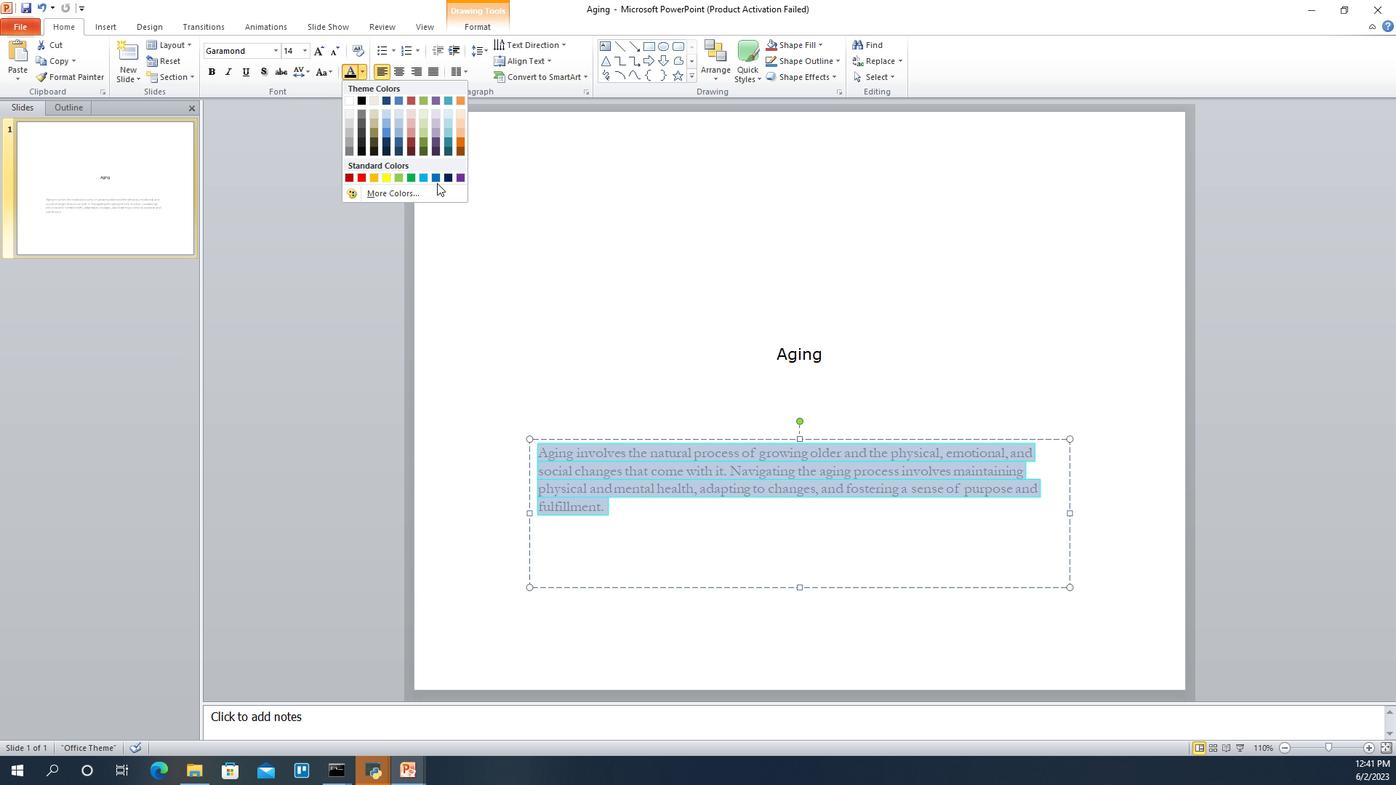 
Action: Mouse pressed left at (544, 619)
Screenshot: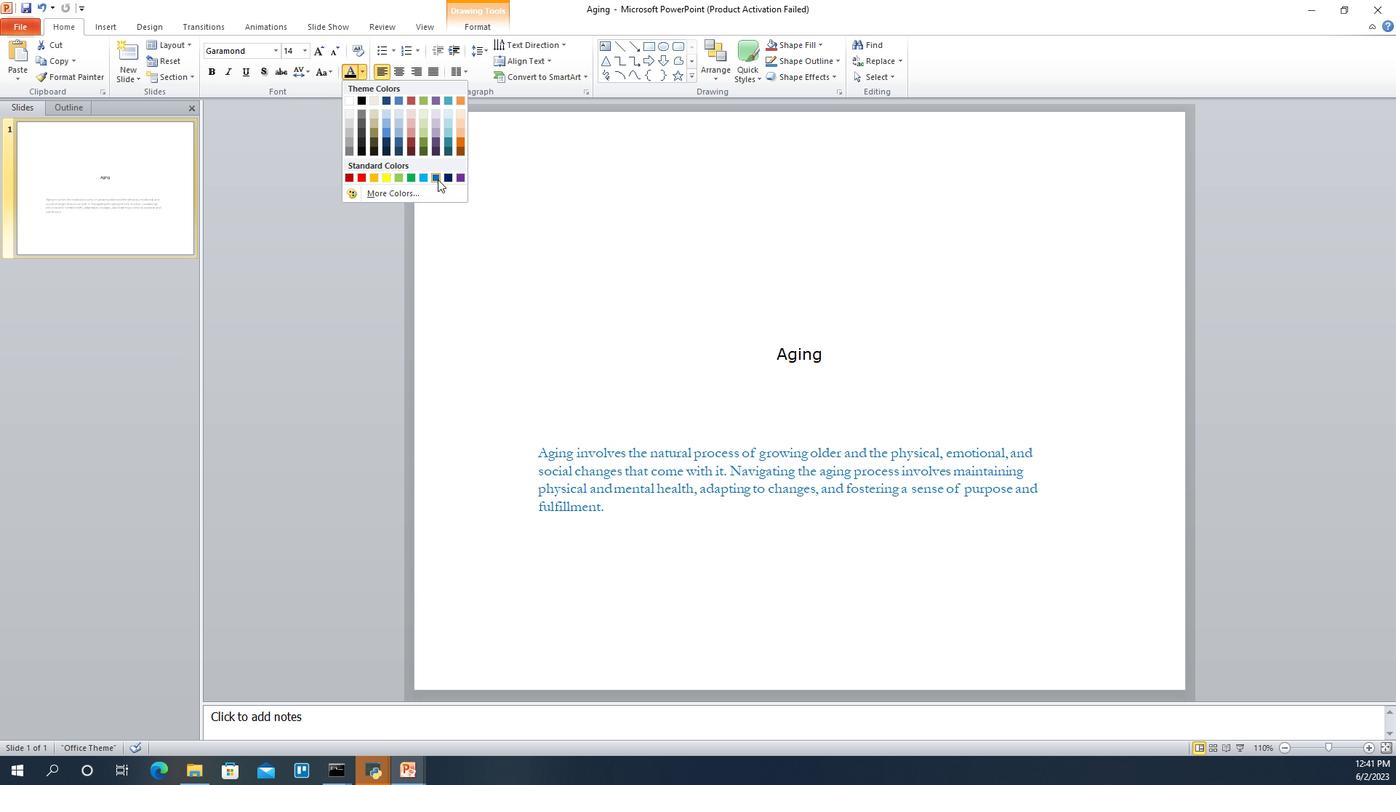
Action: Mouse pressed left at (544, 619)
Screenshot: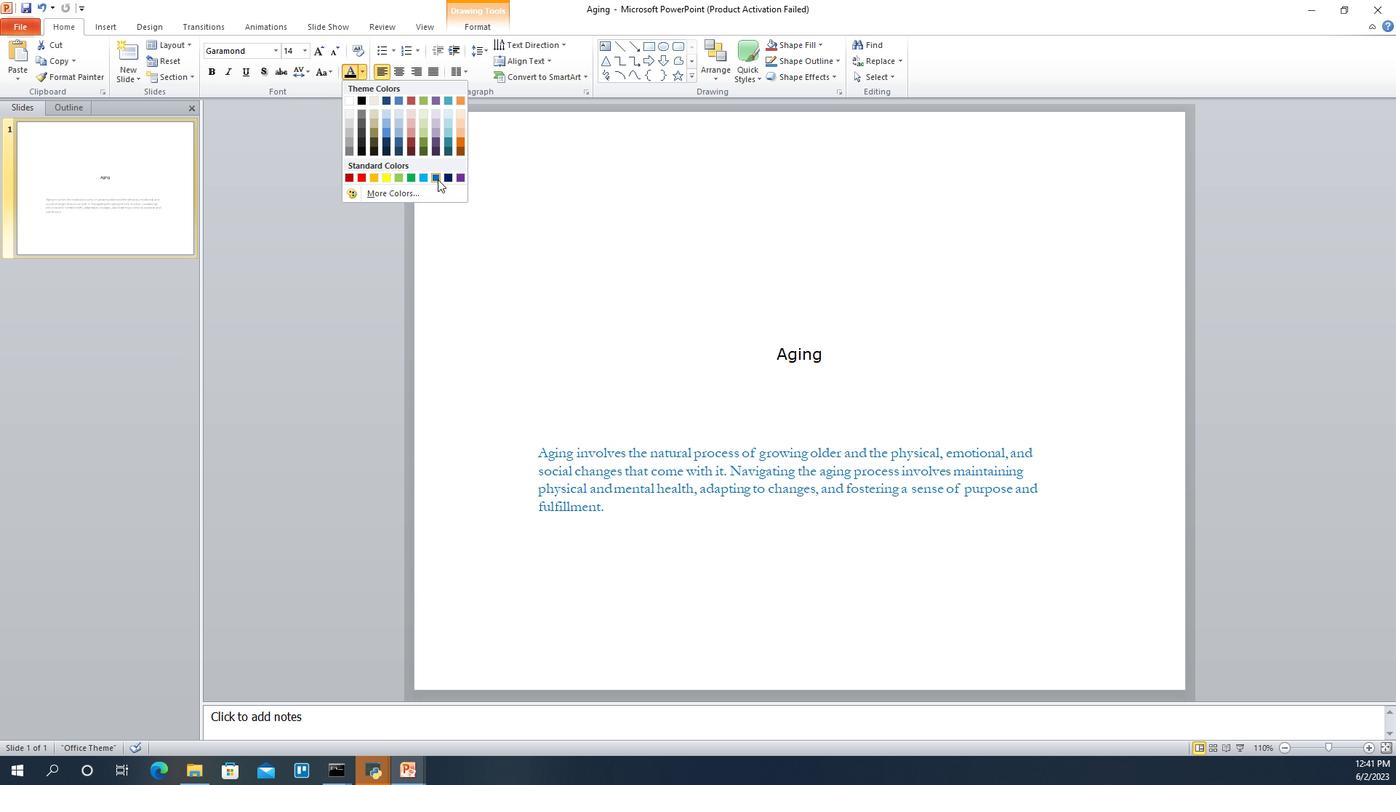 
Action: Mouse moved to (664, 523)
Screenshot: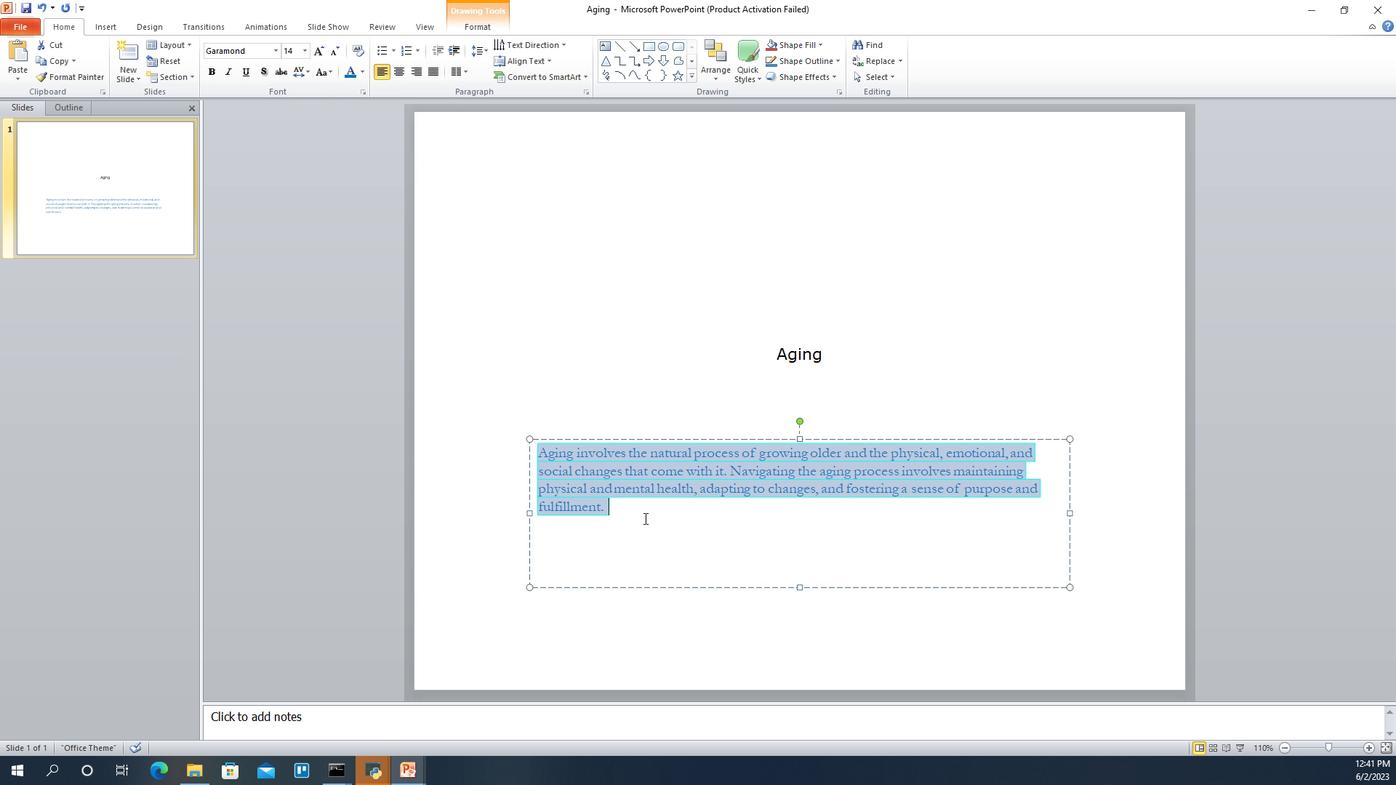 
Action: Mouse pressed left at (664, 523)
Screenshot: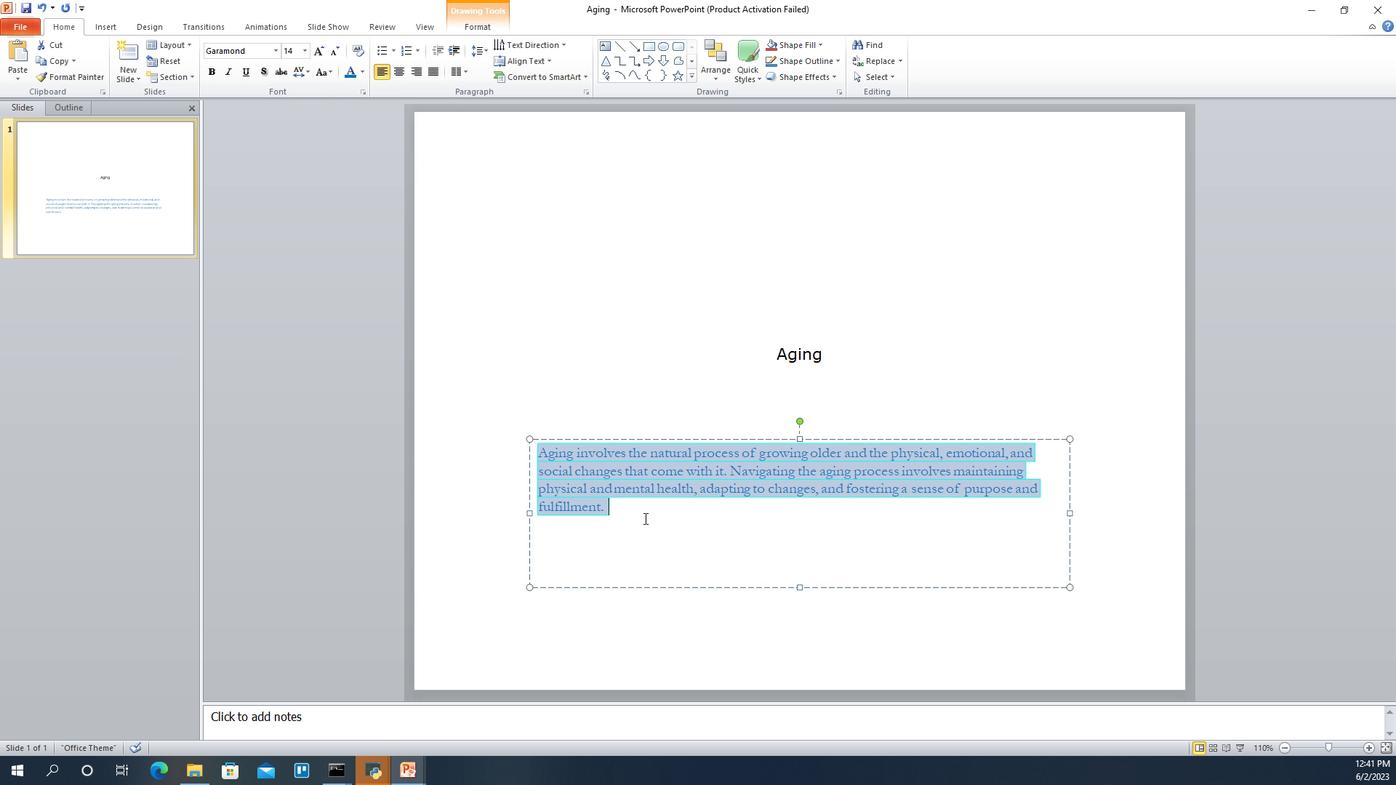 
Action: Mouse pressed left at (664, 523)
Screenshot: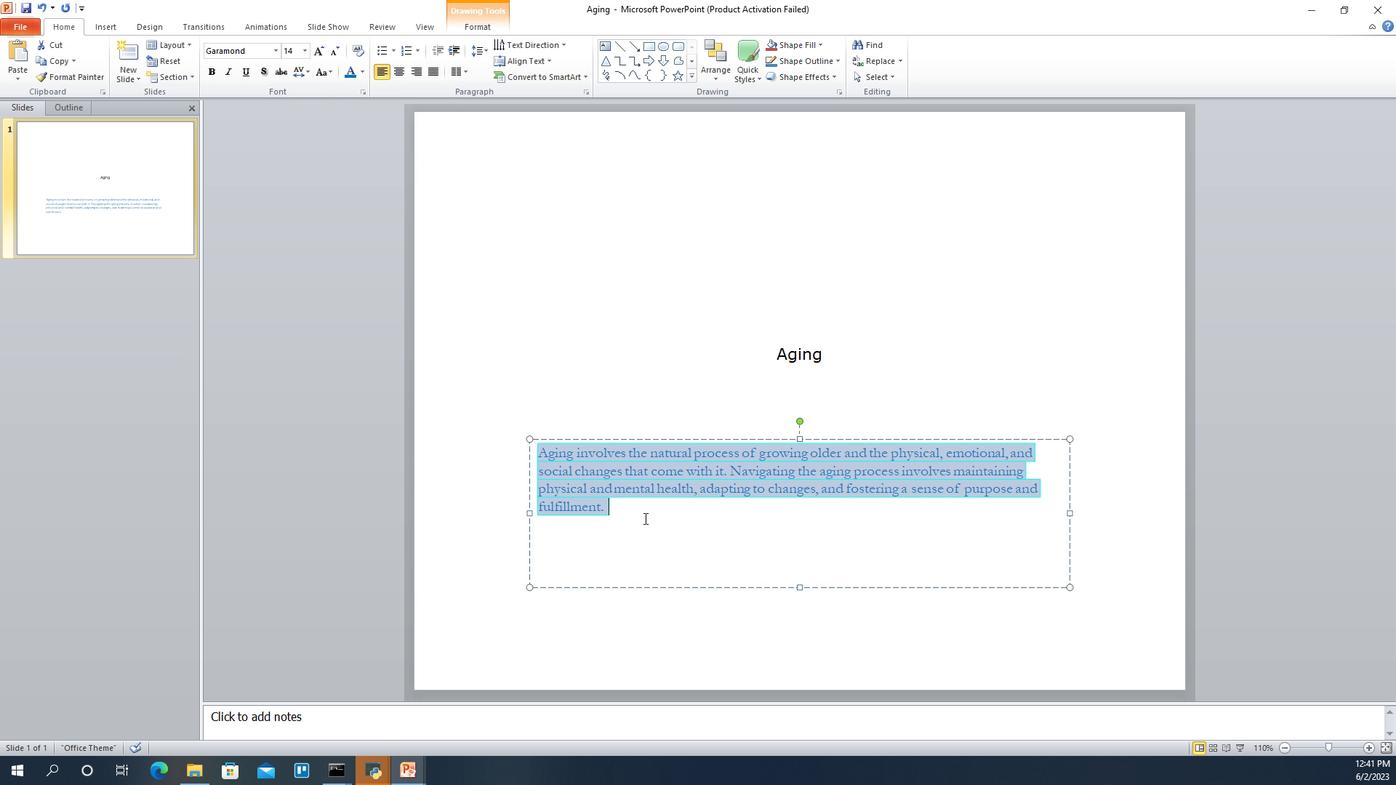 
Action: Mouse moved to (712, 562)
Screenshot: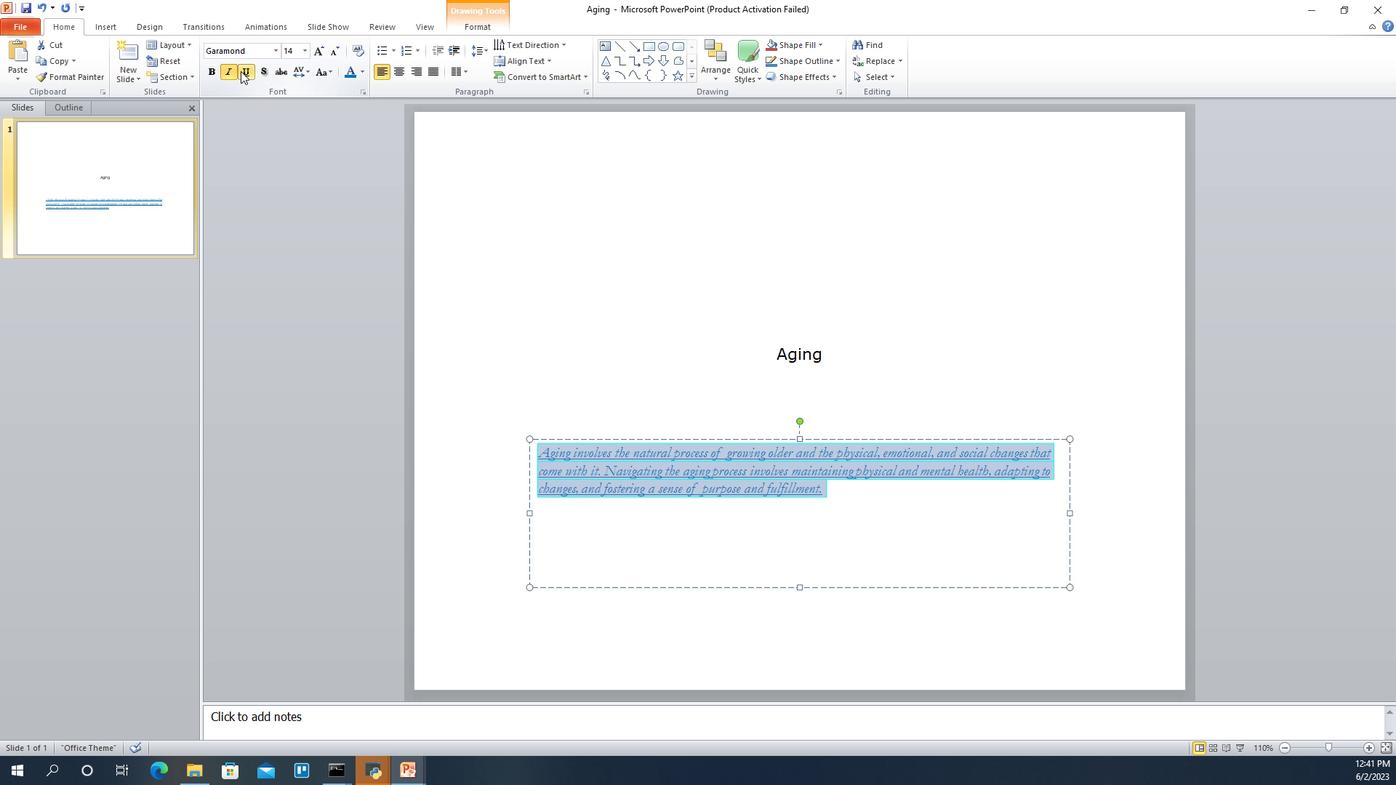 
Action: Mouse pressed left at (712, 562)
Screenshot: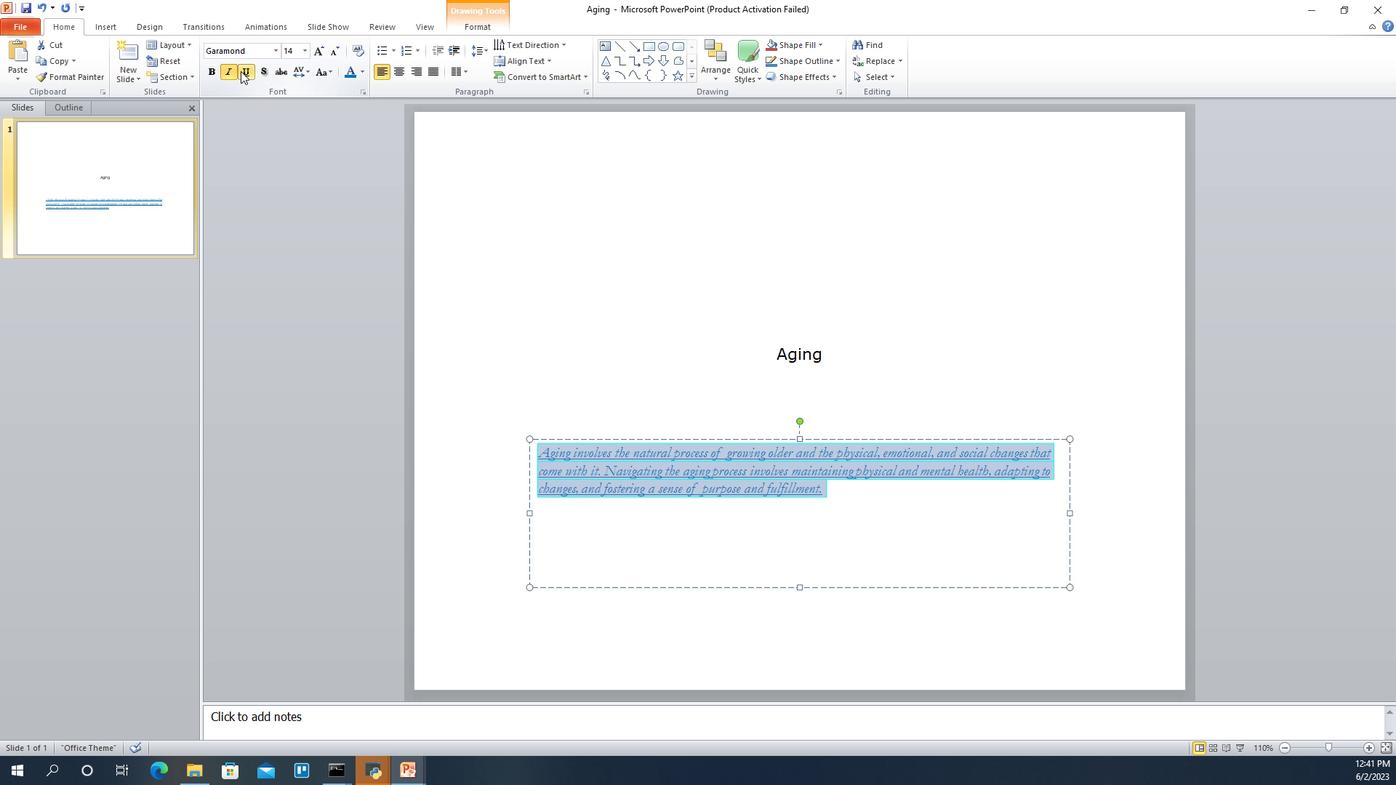 
Action: Mouse pressed left at (712, 562)
Screenshot: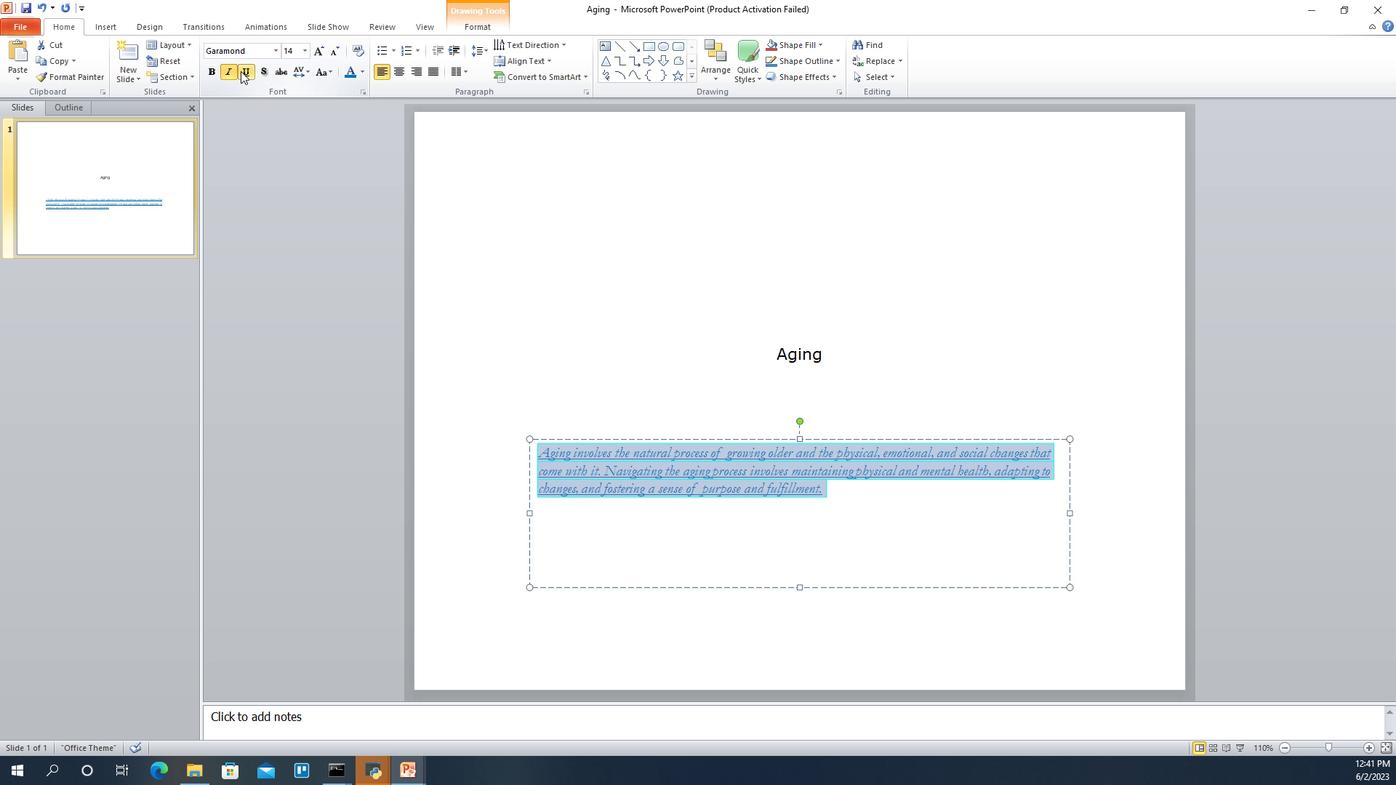 
Action: Mouse moved to (711, 565)
Screenshot: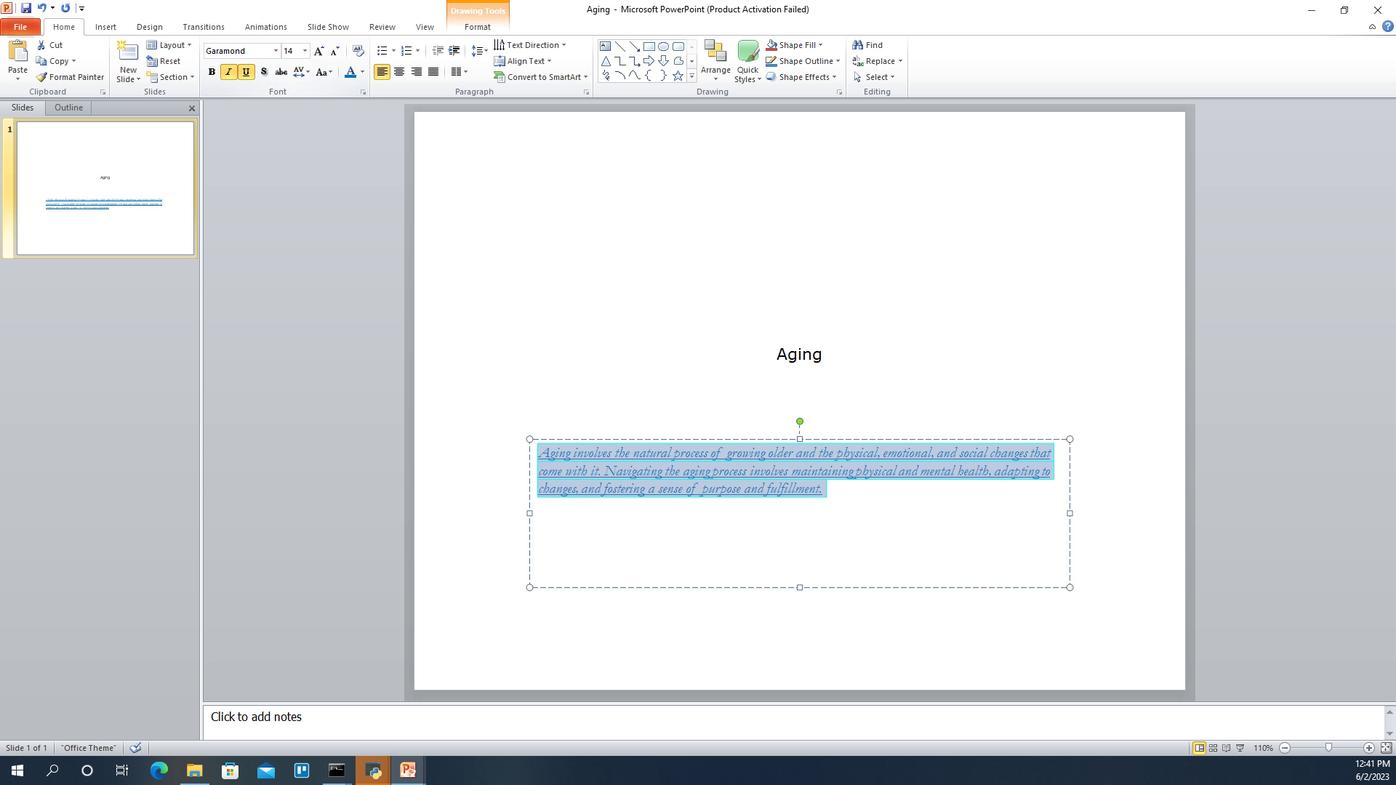 
Action: Mouse pressed left at (711, 565)
Screenshot: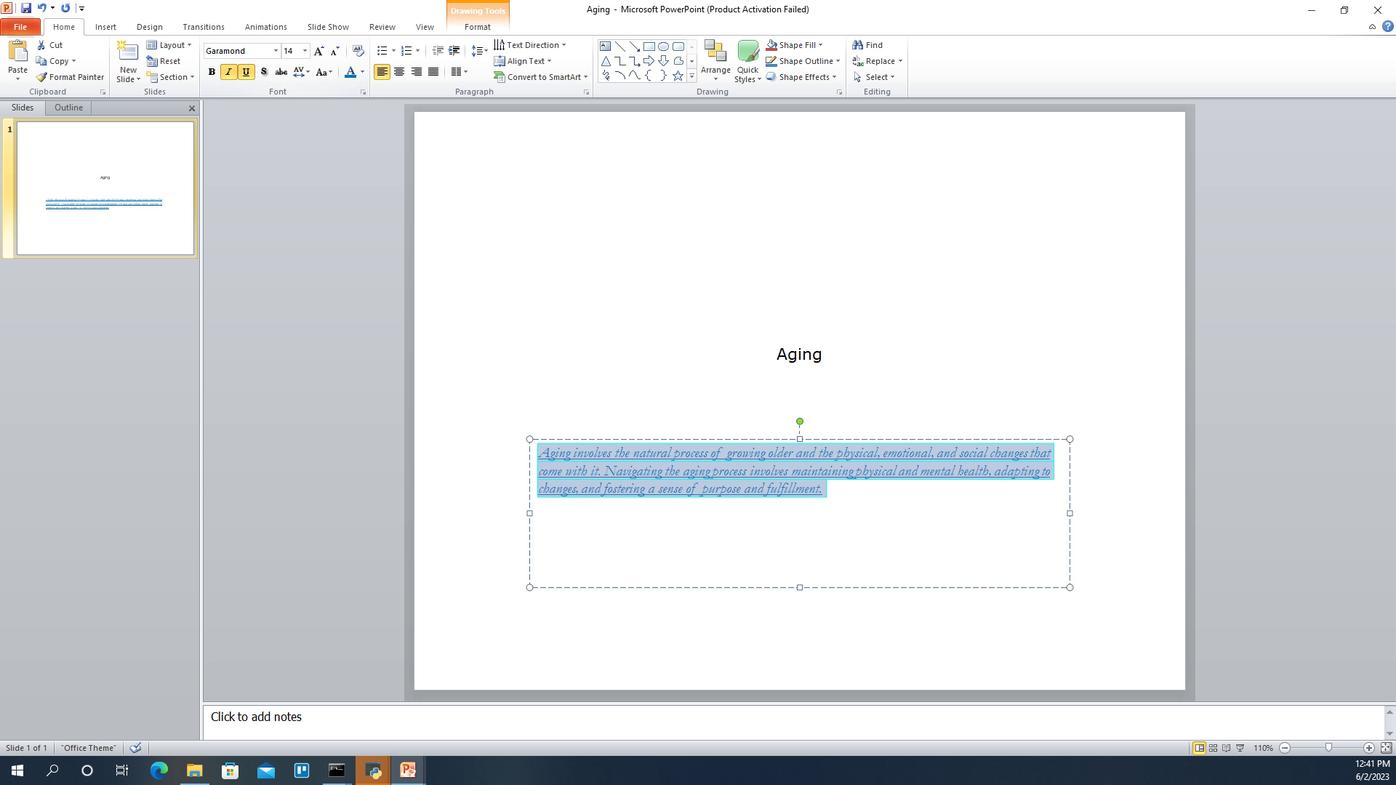 
Action: Mouse pressed left at (711, 565)
Screenshot: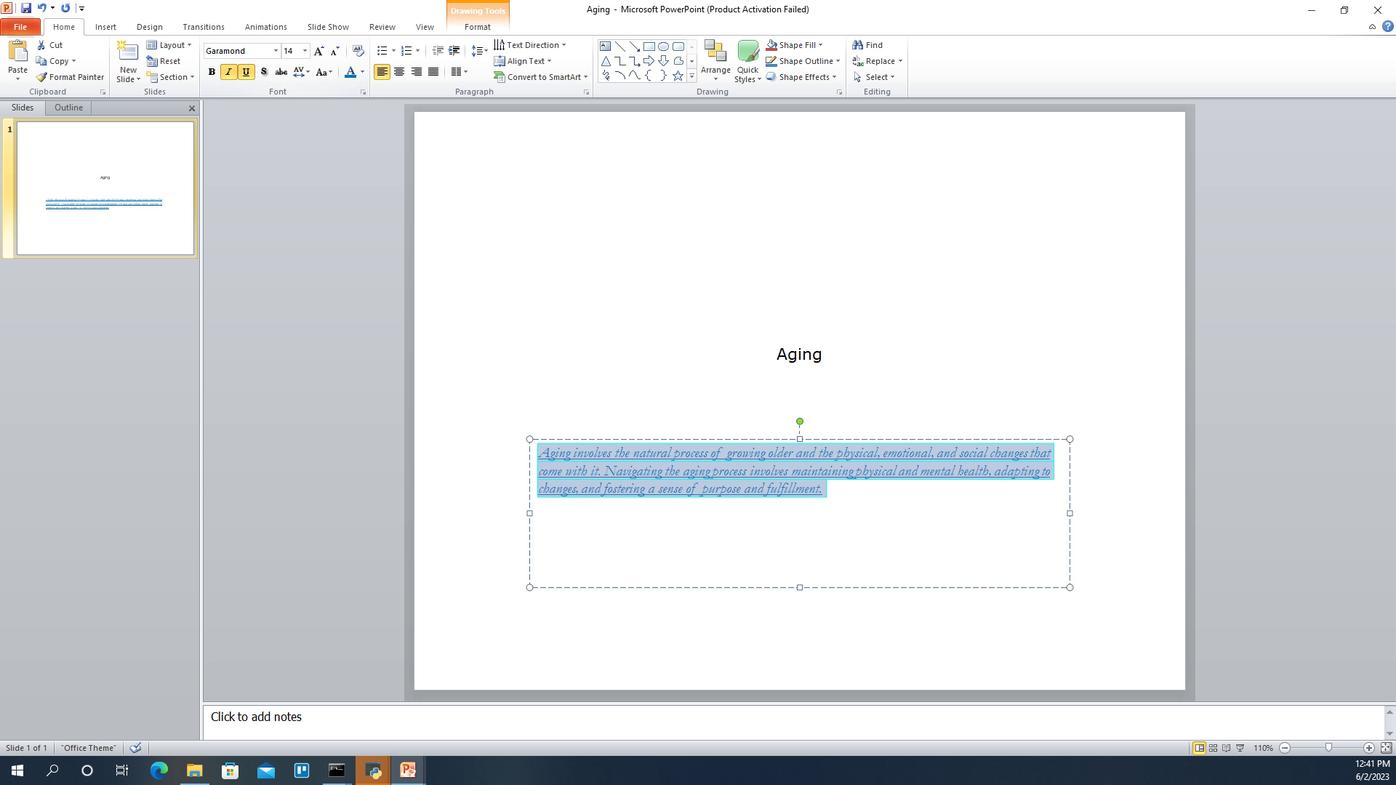 
Action: Mouse moved to (541, 624)
Screenshot: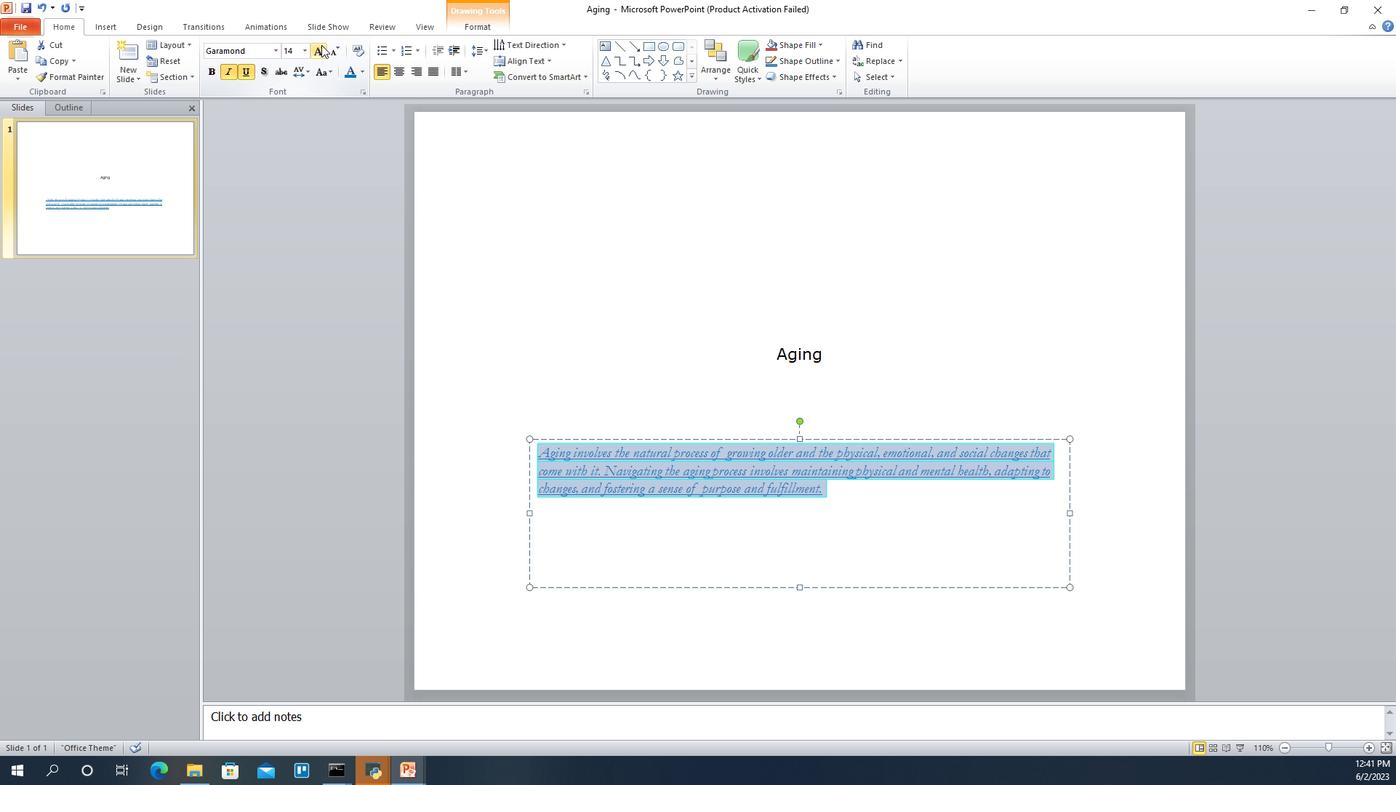 
Action: Mouse pressed left at (541, 624)
Screenshot: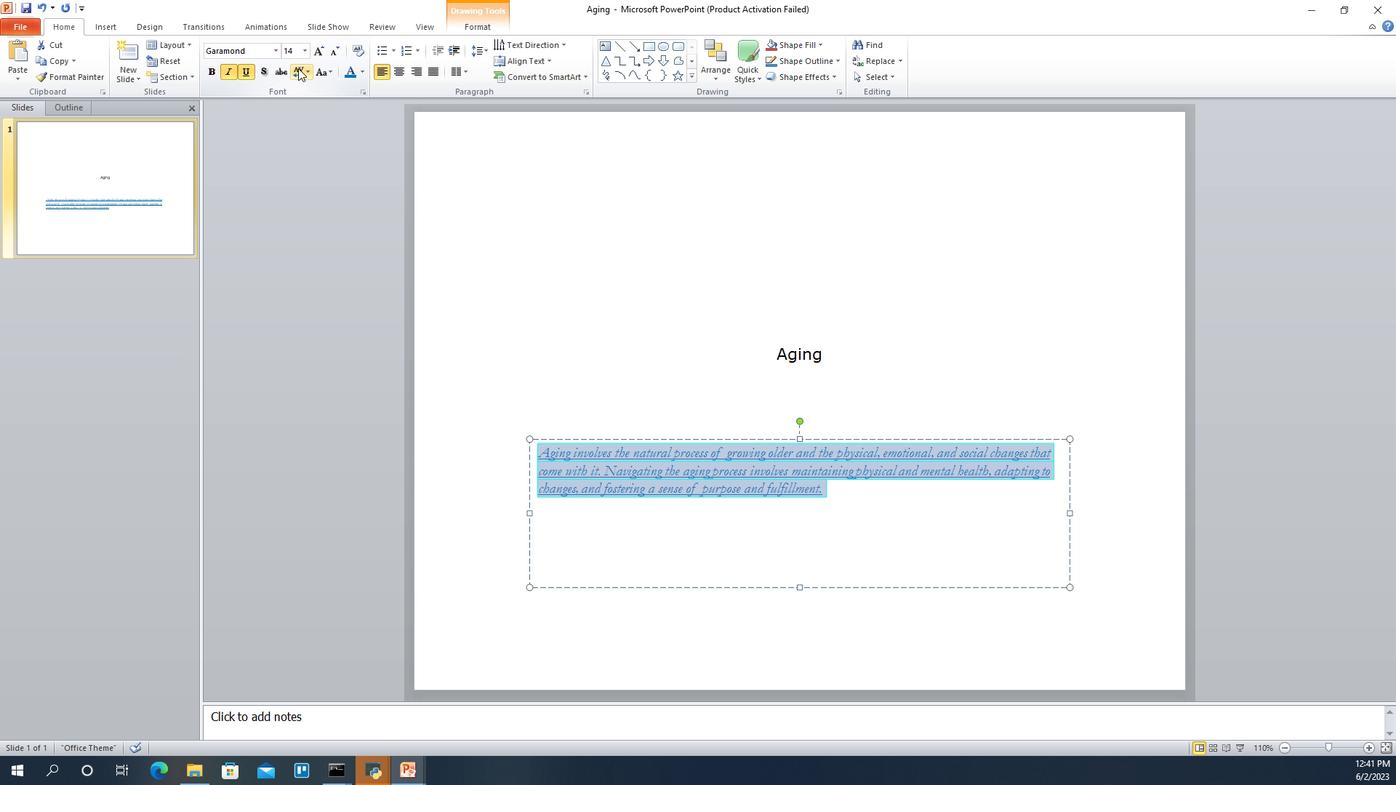 
Action: Mouse pressed left at (541, 624)
Screenshot: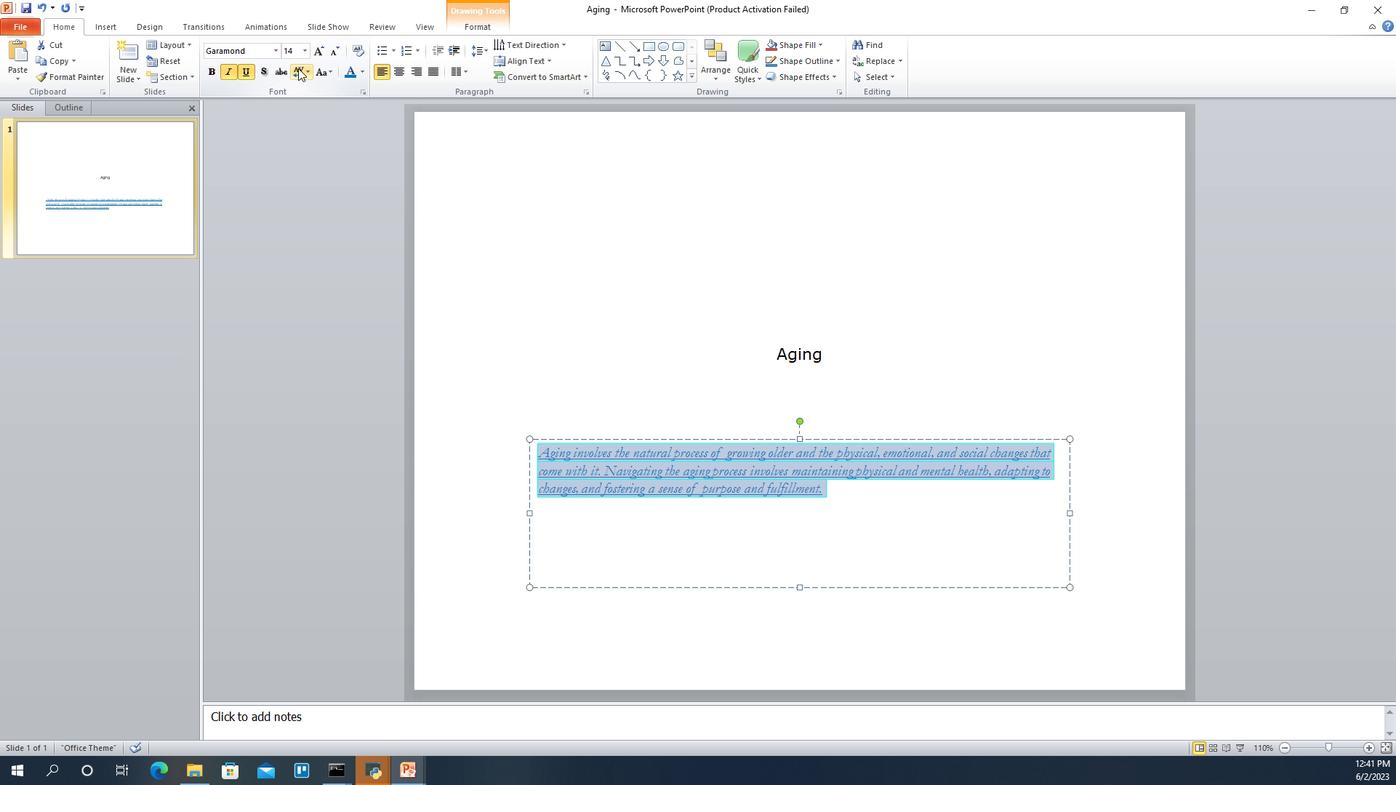 
Action: Mouse moved to (615, 541)
Screenshot: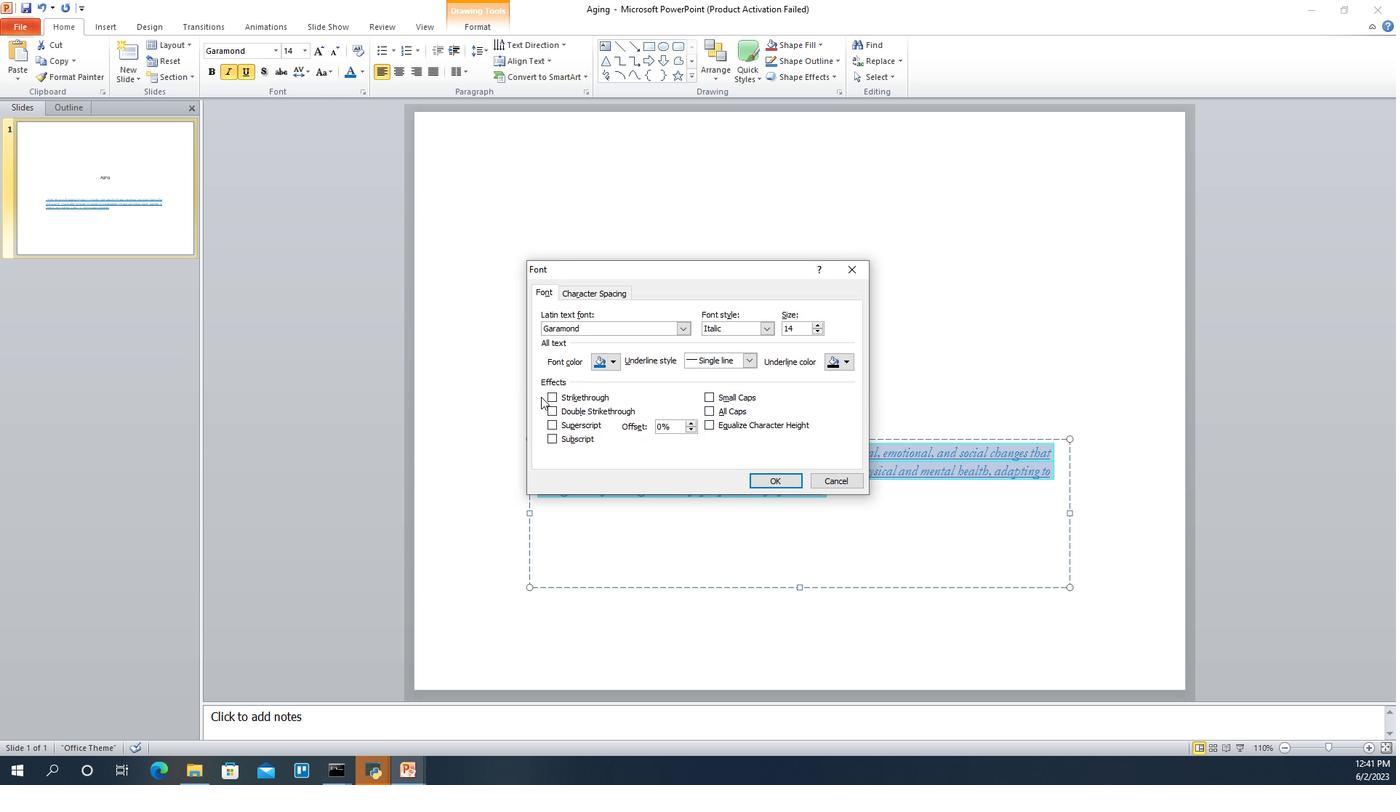 
Action: Mouse pressed left at (615, 541)
Screenshot: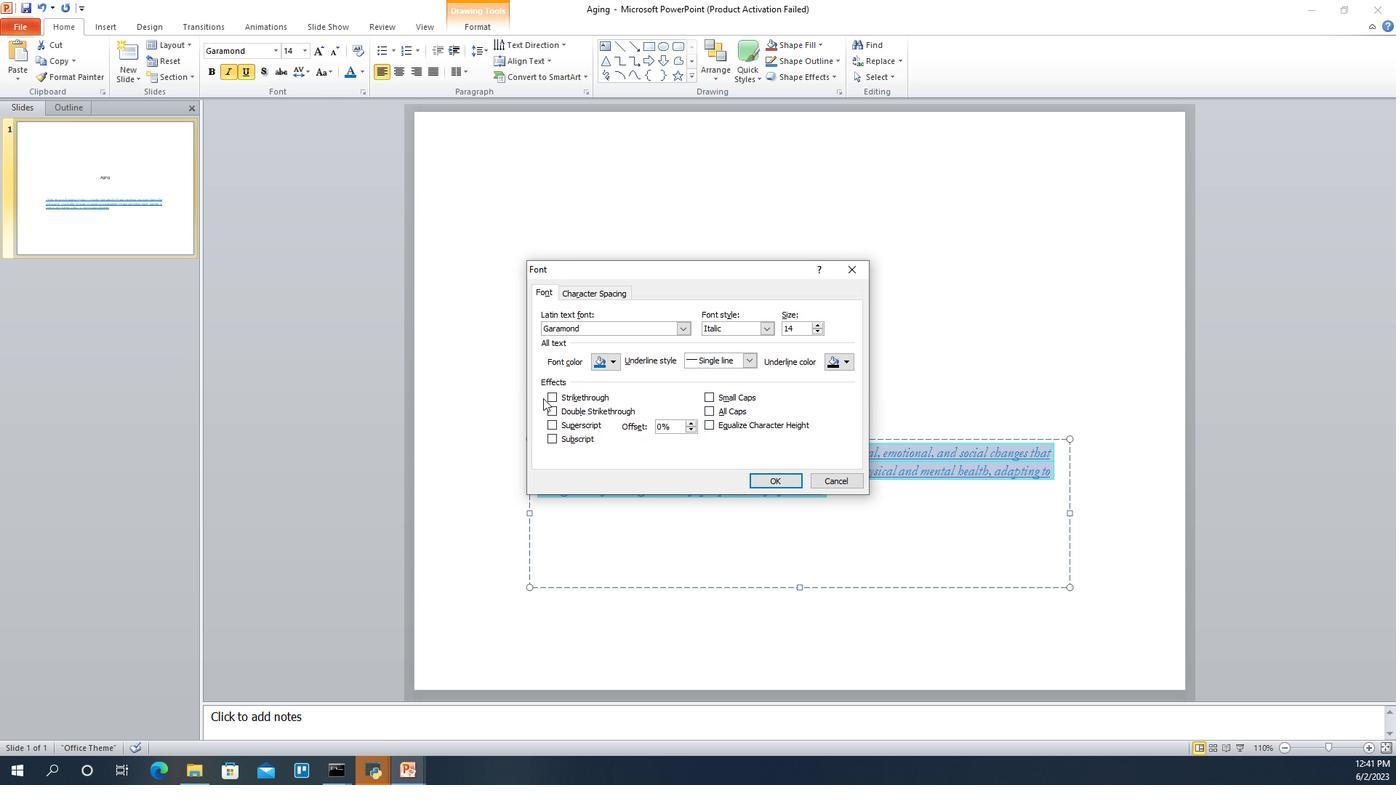 
Action: Mouse pressed left at (615, 541)
Screenshot: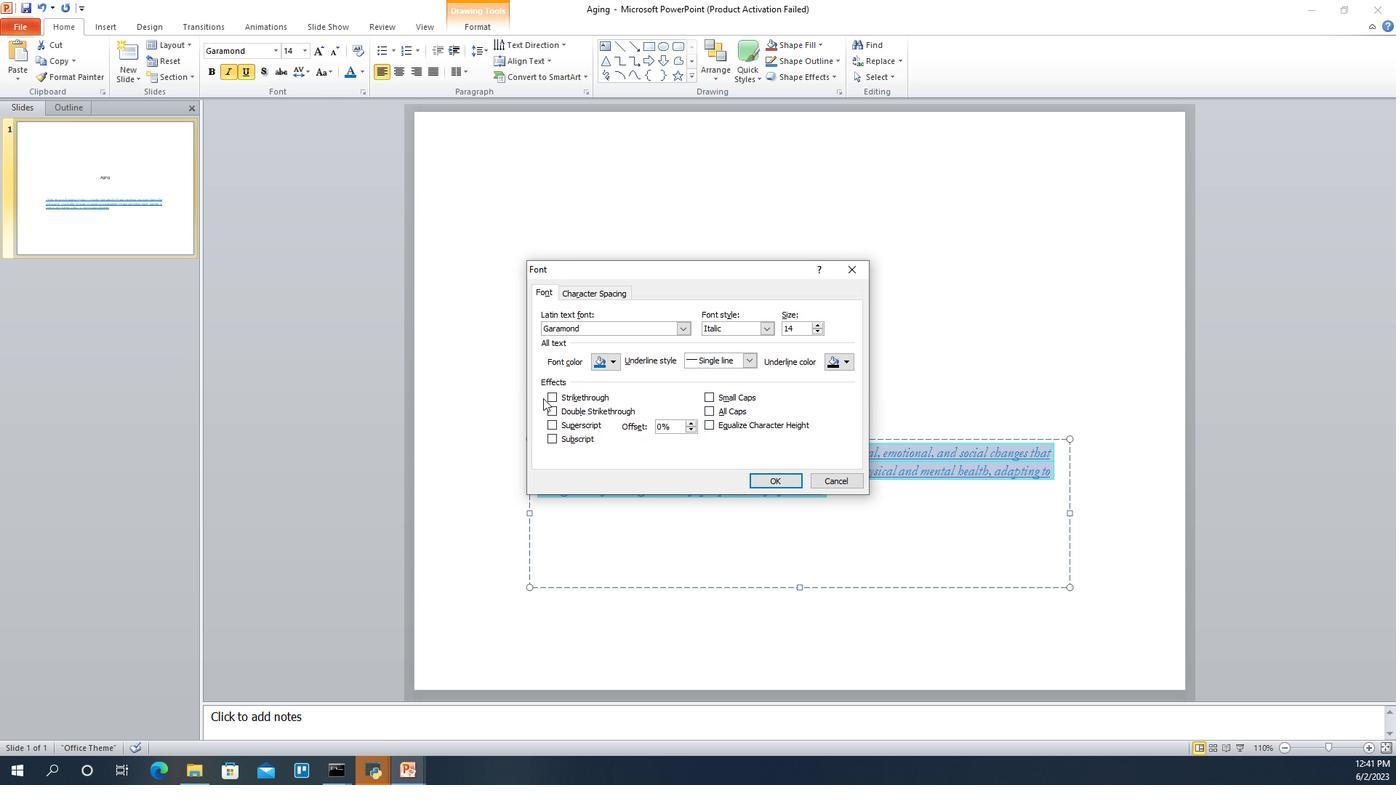 
Action: Mouse moved to (608, 544)
Screenshot: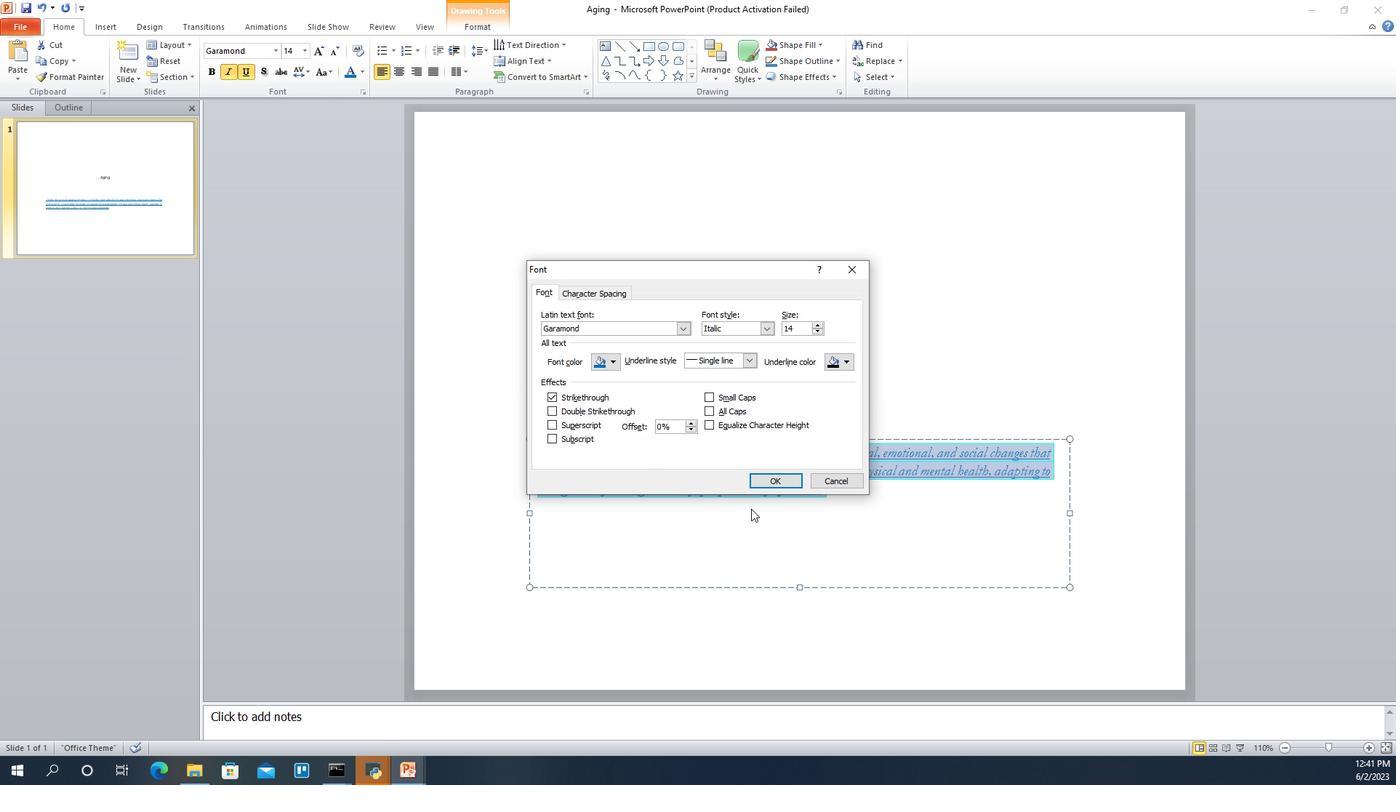 
Action: Mouse pressed left at (608, 544)
Screenshot: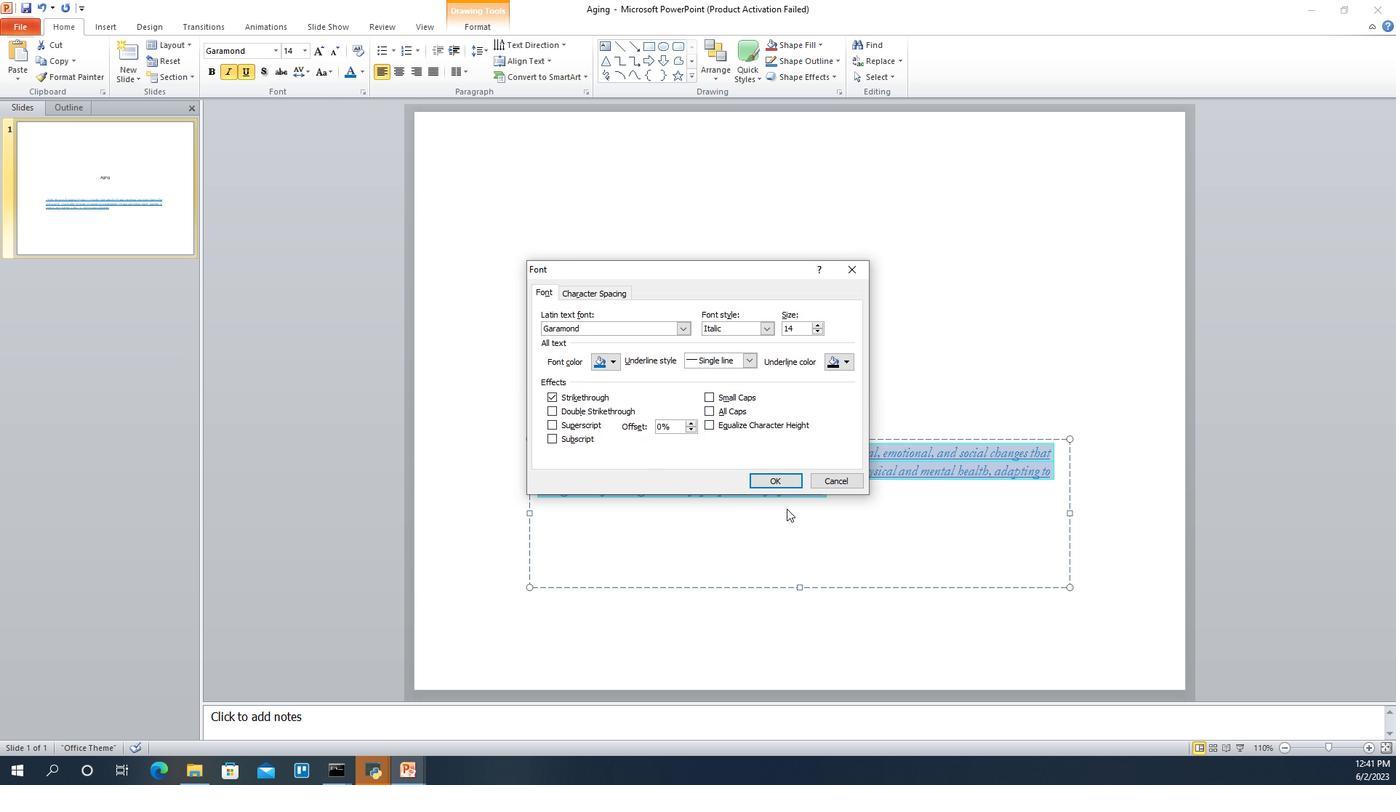 
Action: Mouse pressed left at (608, 544)
Screenshot: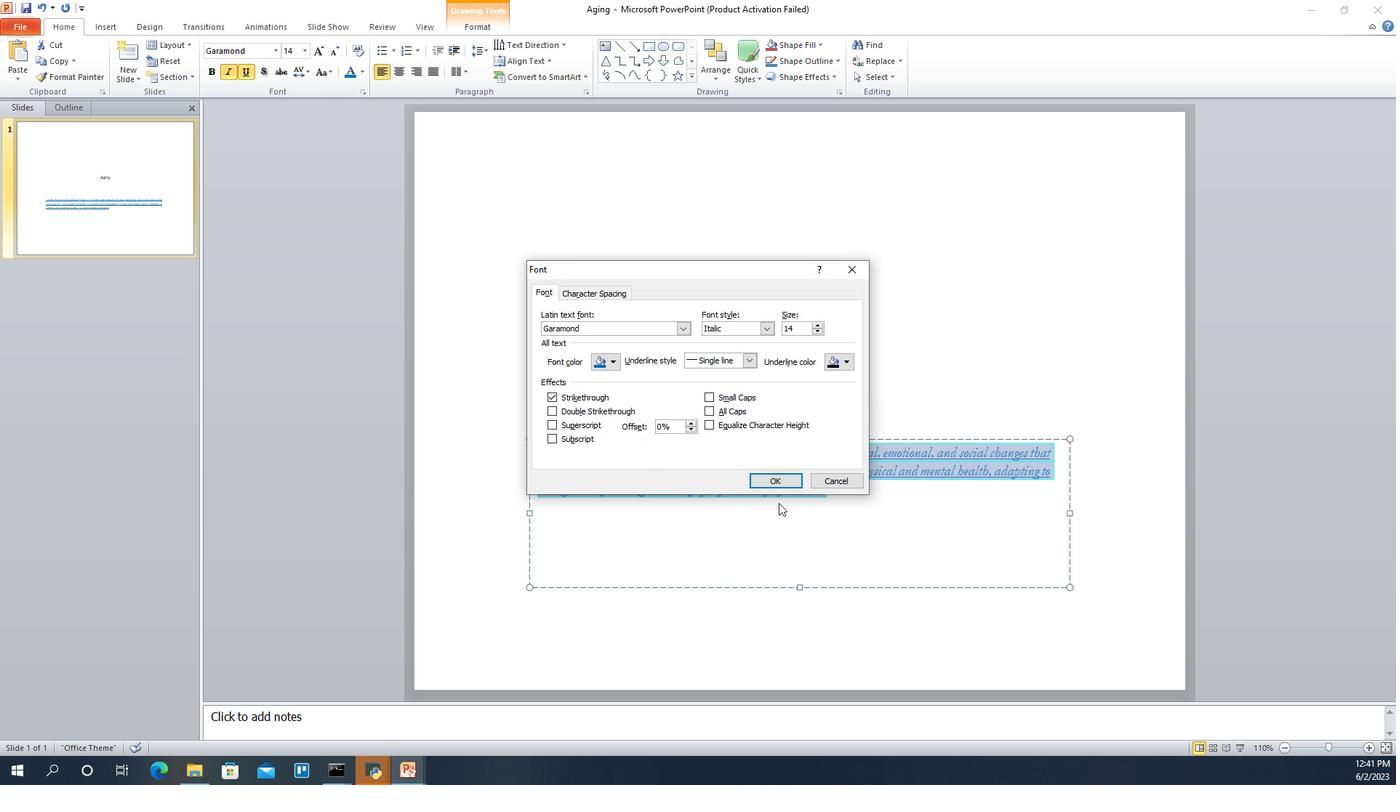 
Action: Mouse moved to (539, 624)
Screenshot: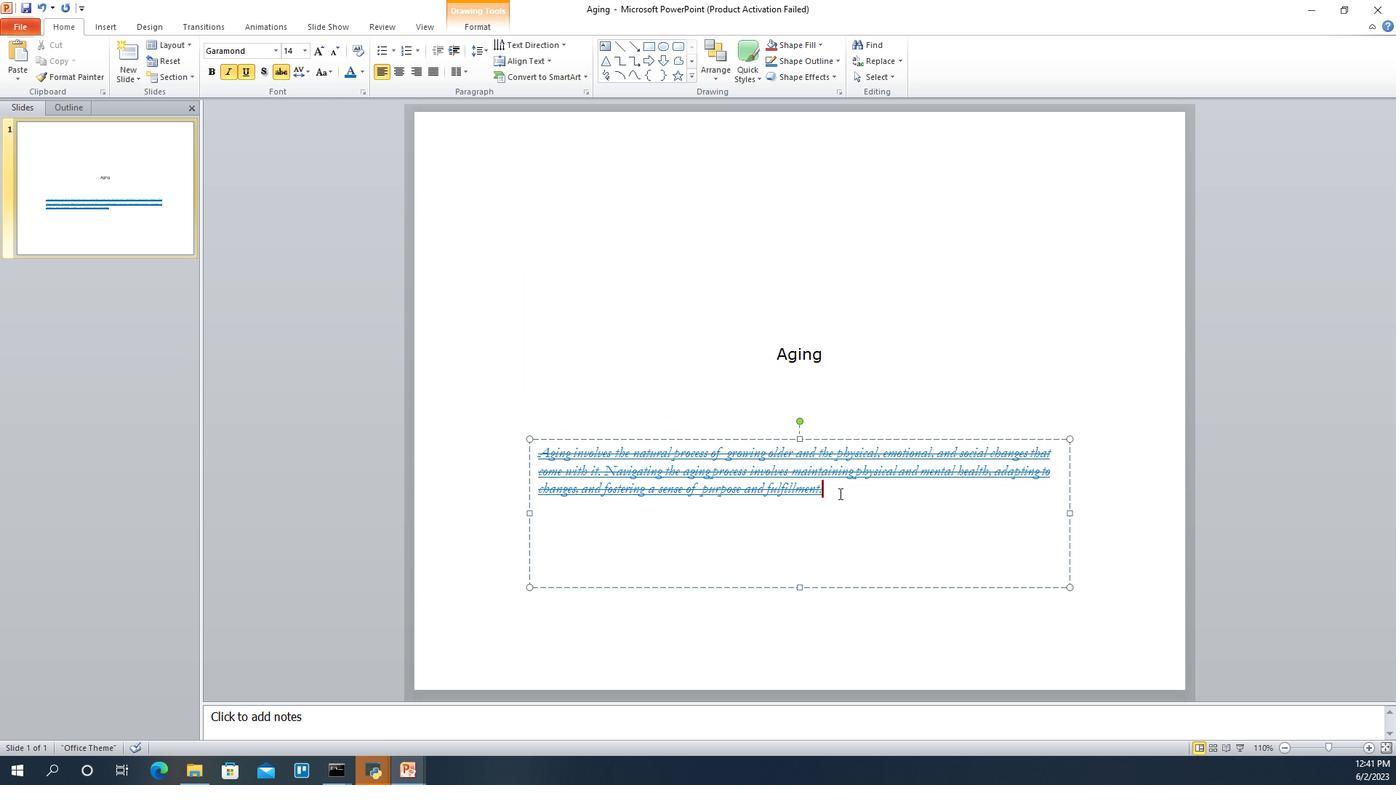 
Action: Mouse pressed left at (539, 624)
Screenshot: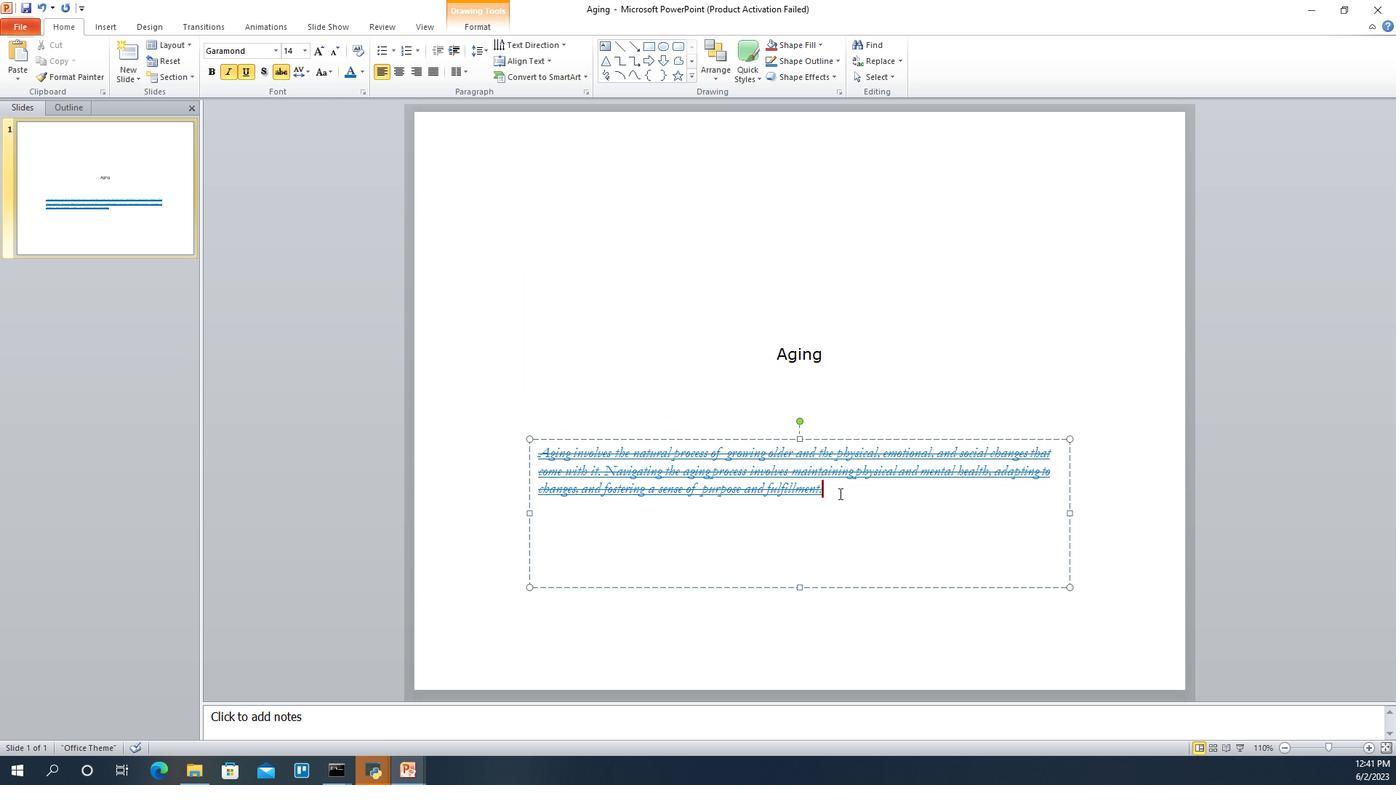 
Action: Mouse pressed left at (539, 624)
Screenshot: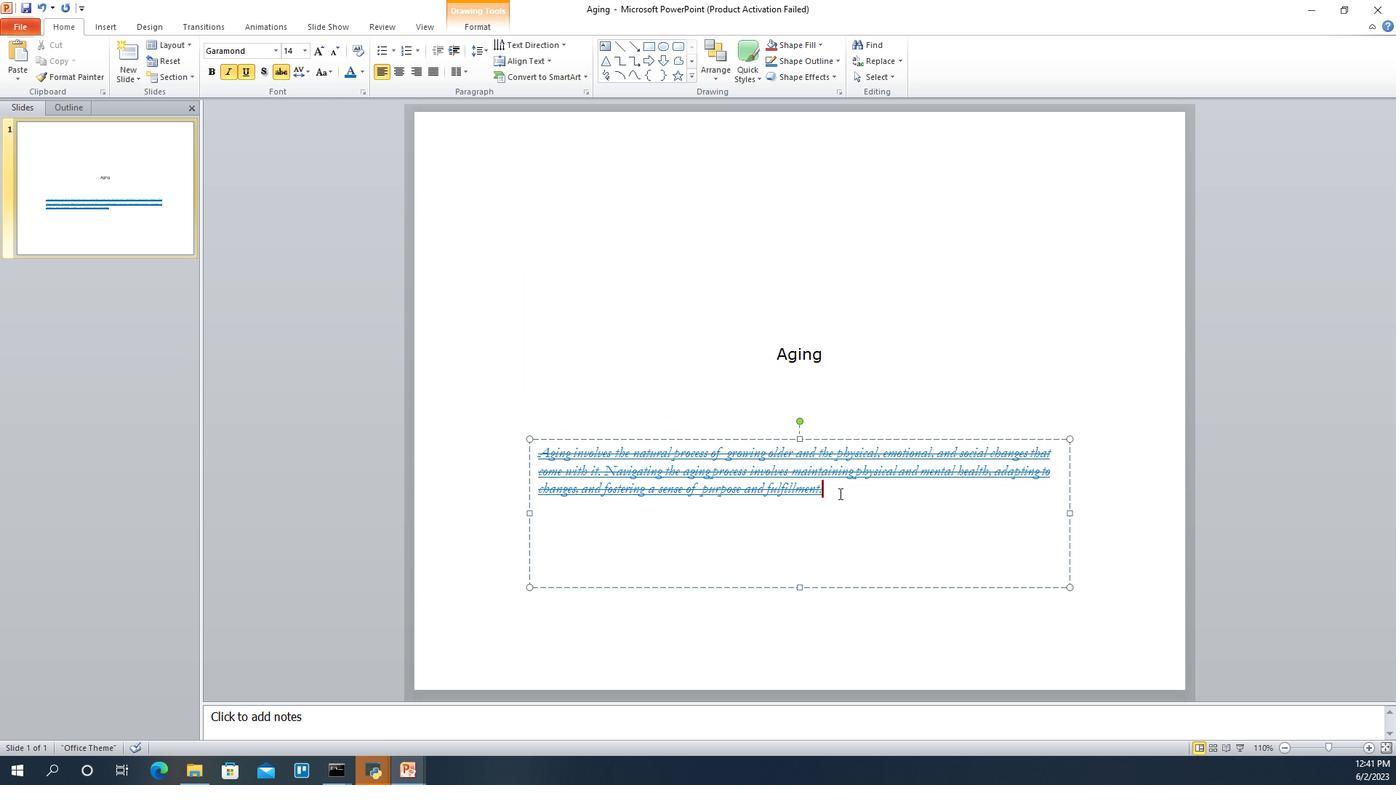 
Action: Mouse moved to (543, 624)
Screenshot: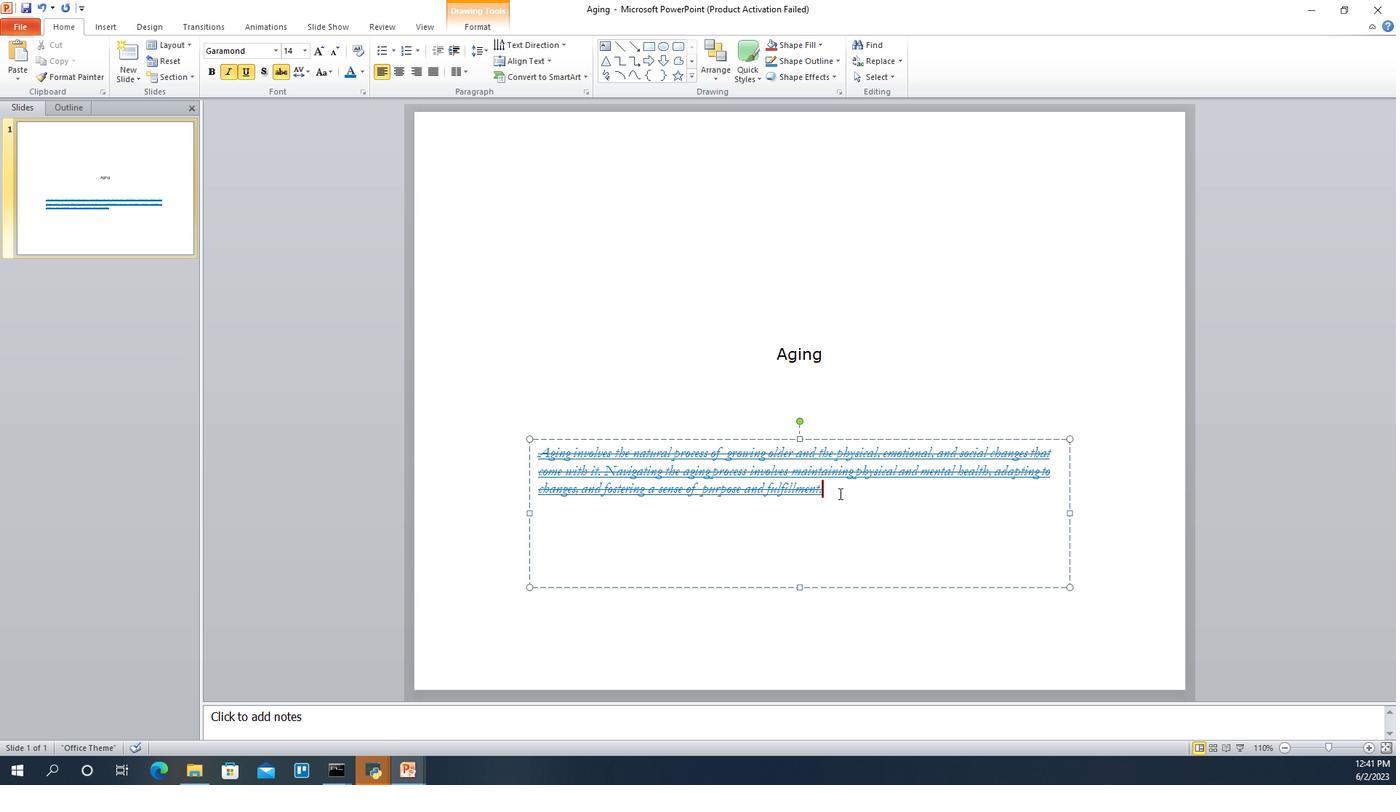 
Action: Mouse pressed left at (543, 624)
Screenshot: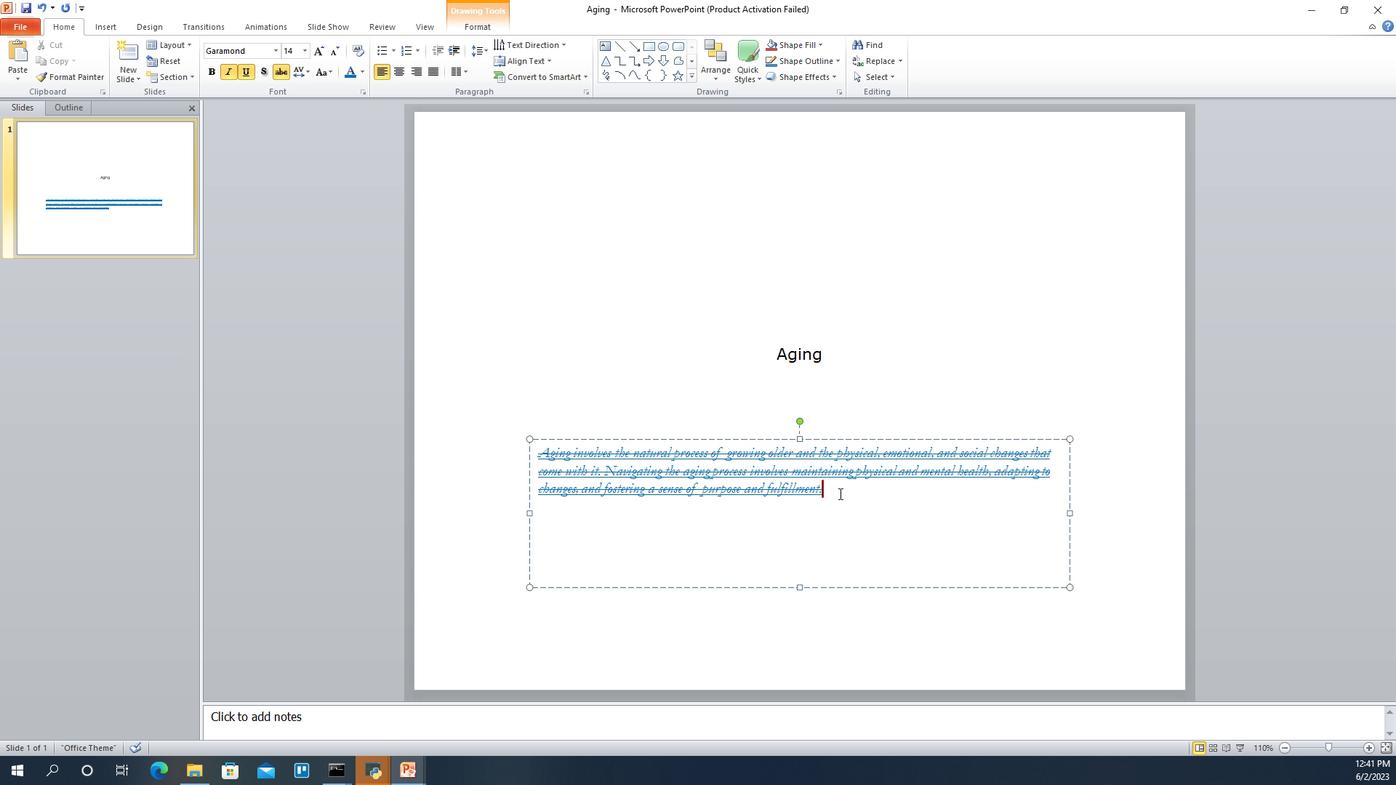 
Action: Mouse pressed left at (543, 624)
Screenshot: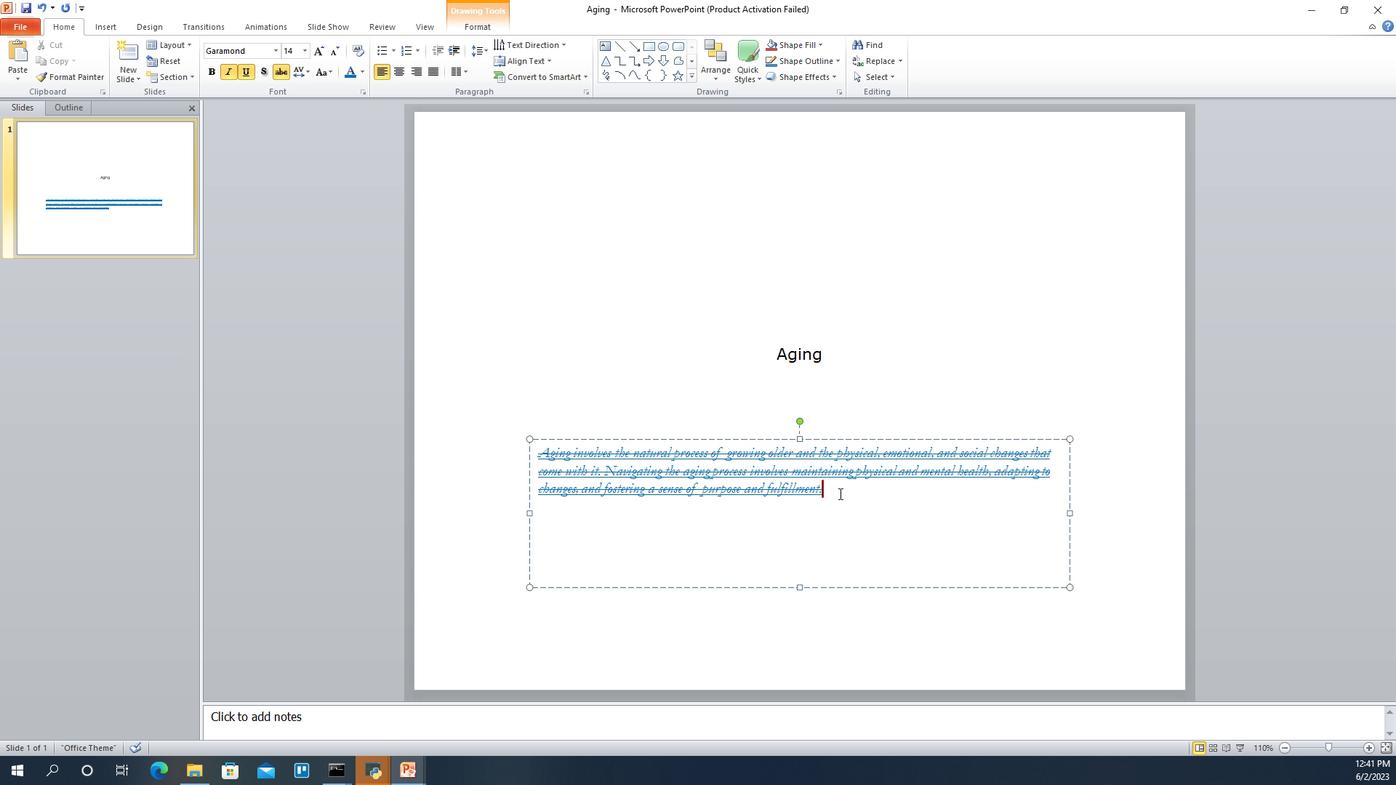 
Action: Mouse moved to (544, 624)
Screenshot: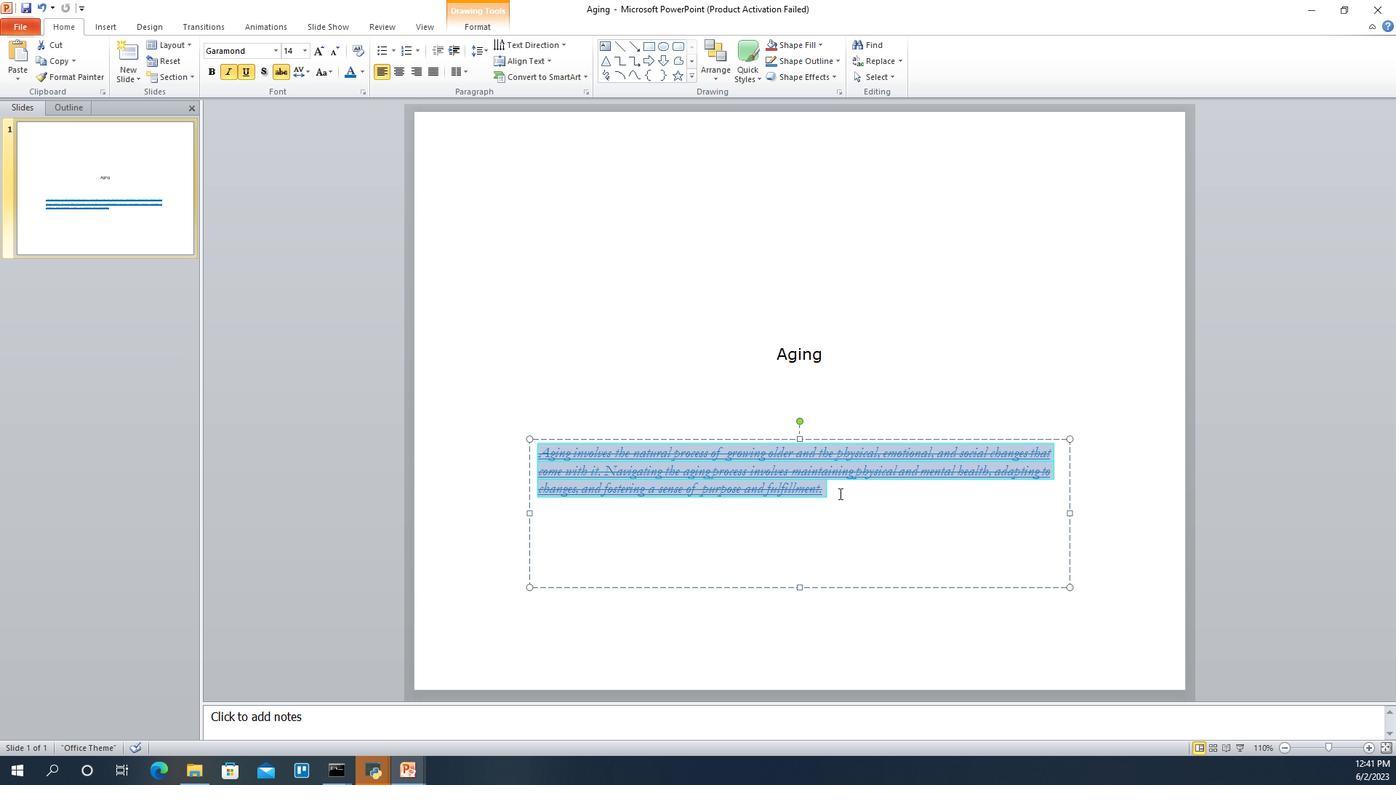 
Action: Mouse pressed left at (544, 624)
Screenshot: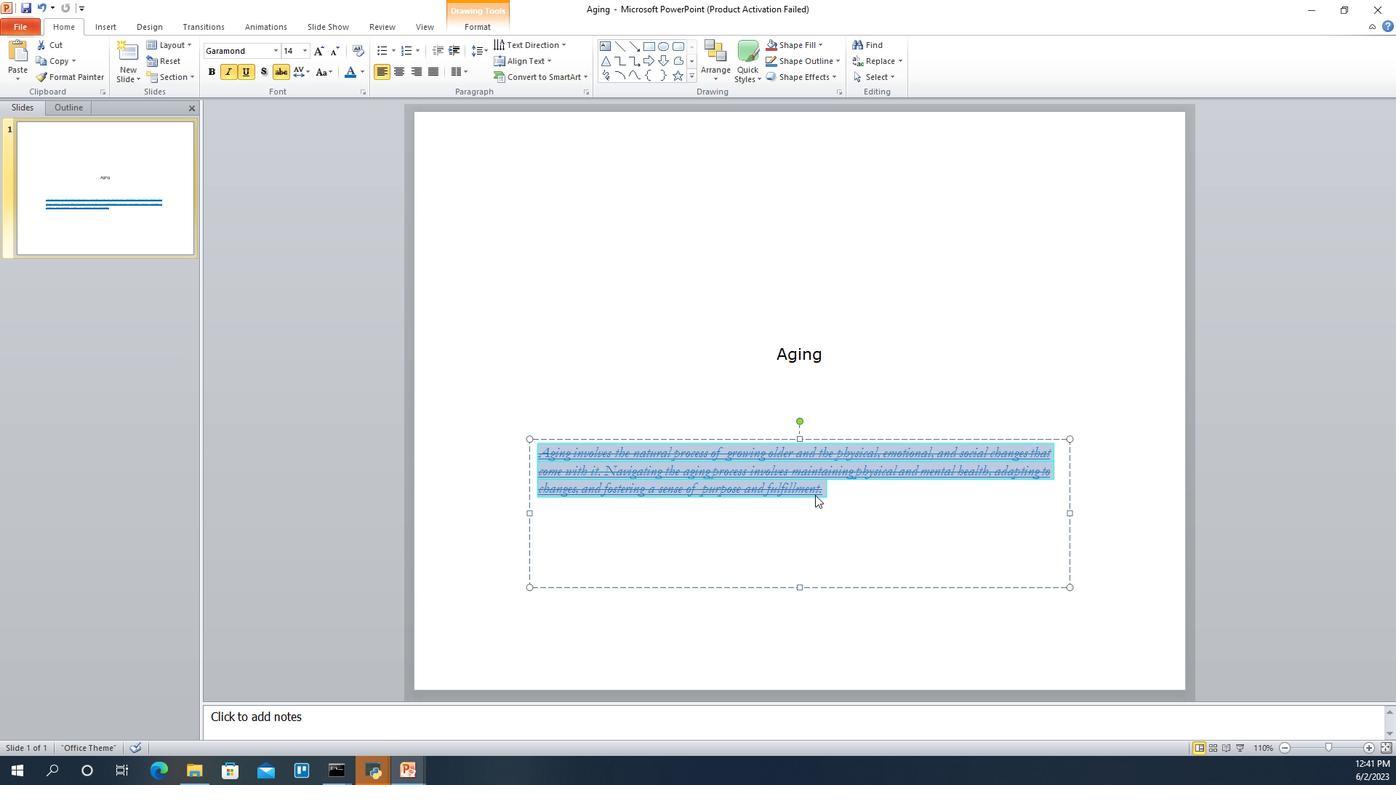 
Action: Mouse pressed left at (544, 624)
Screenshot: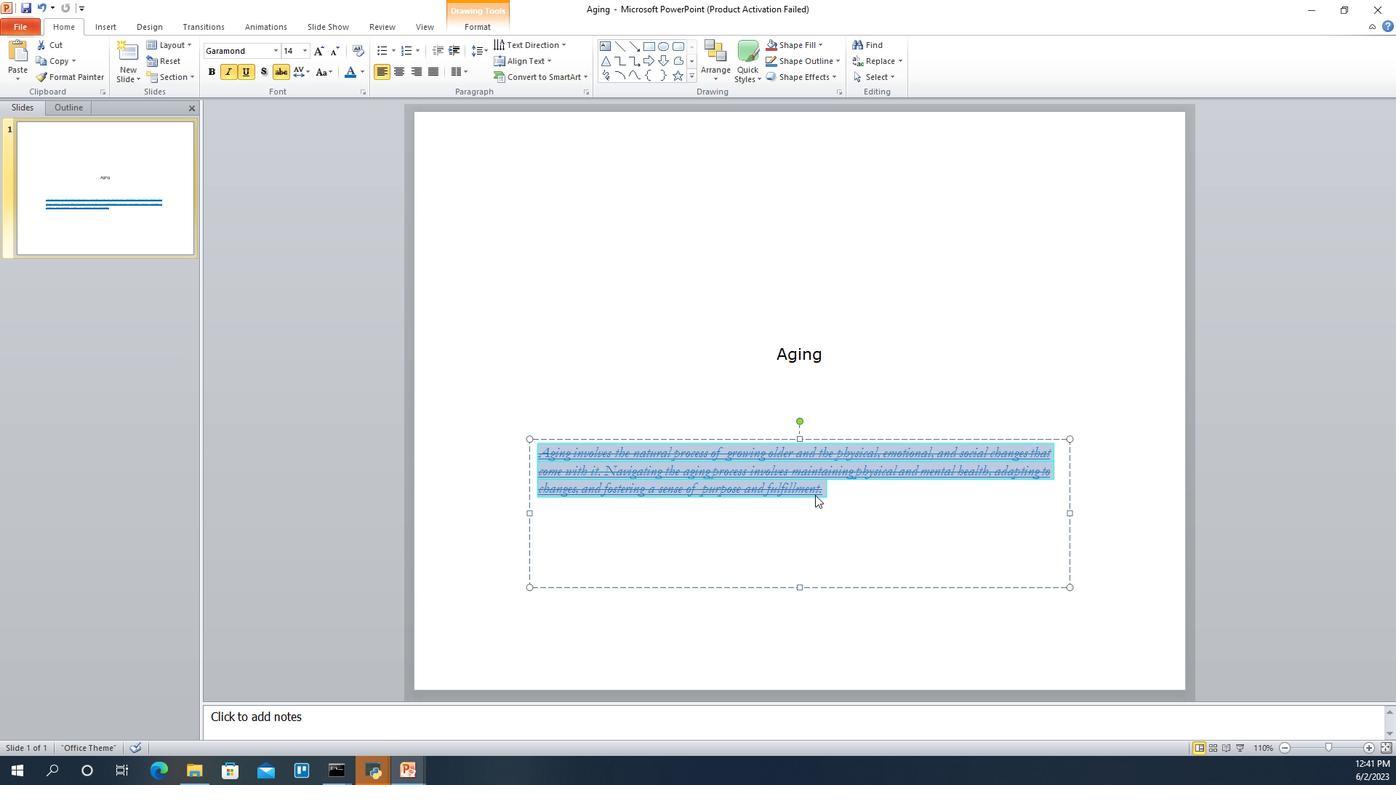 
Action: Mouse moved to (572, 603)
Screenshot: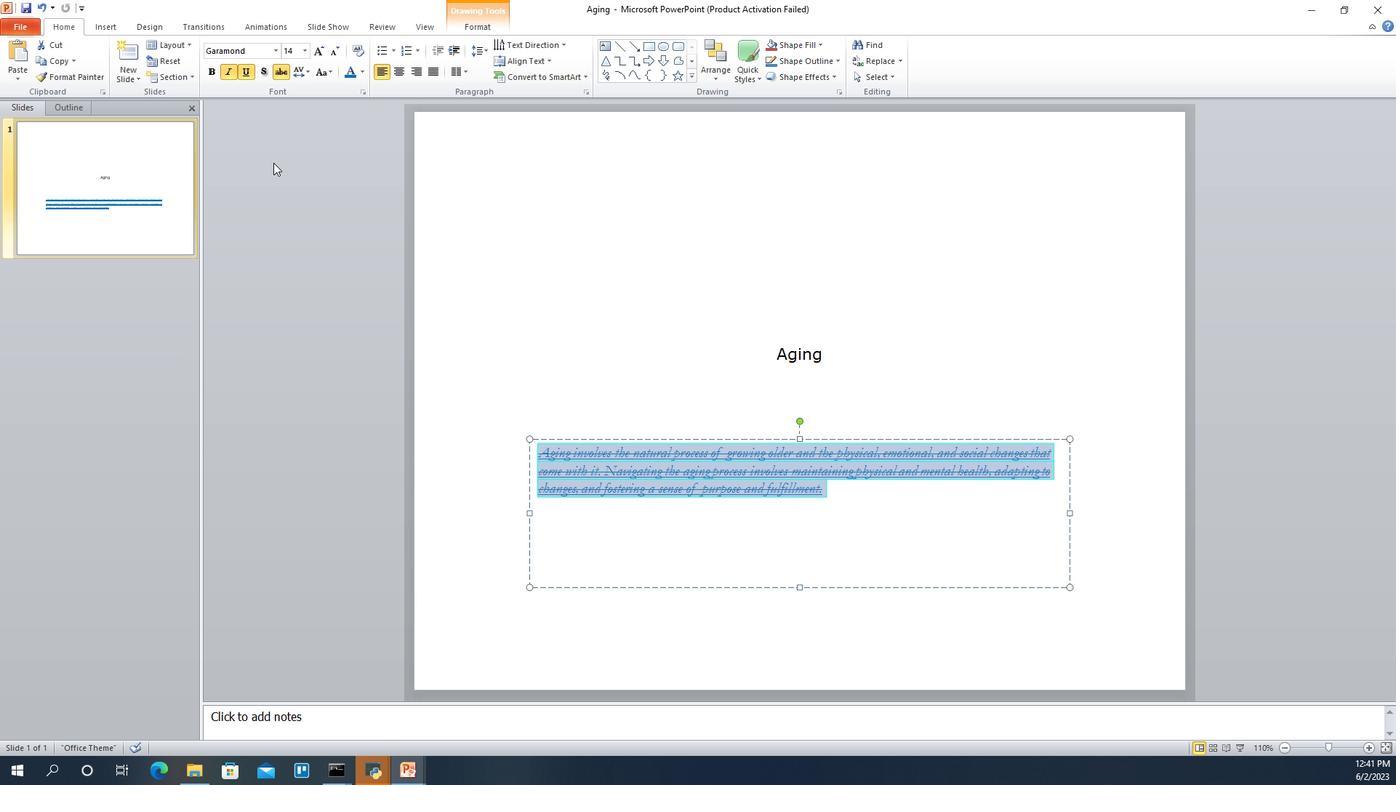 
Action: Mouse pressed left at (572, 603)
Screenshot: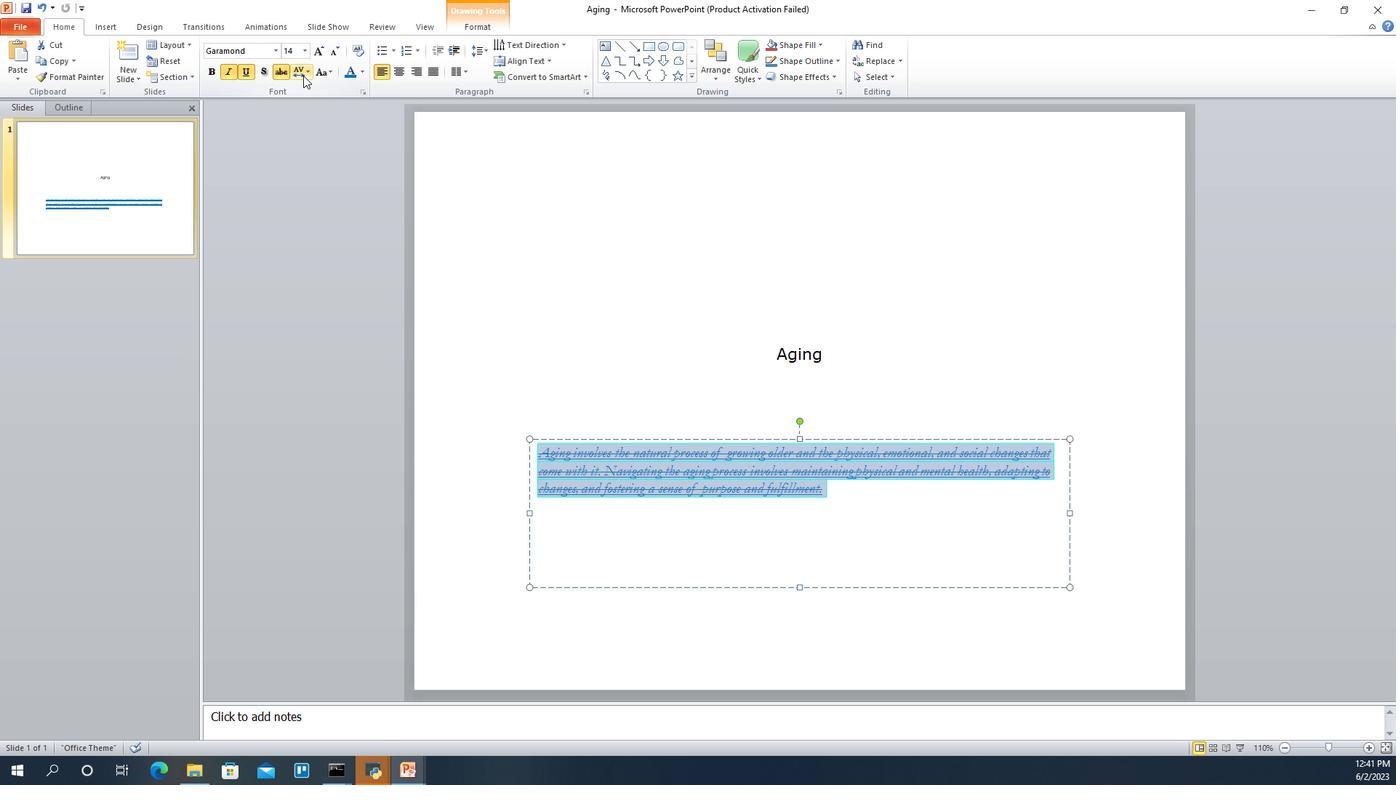 
Action: Mouse pressed left at (572, 603)
Screenshot: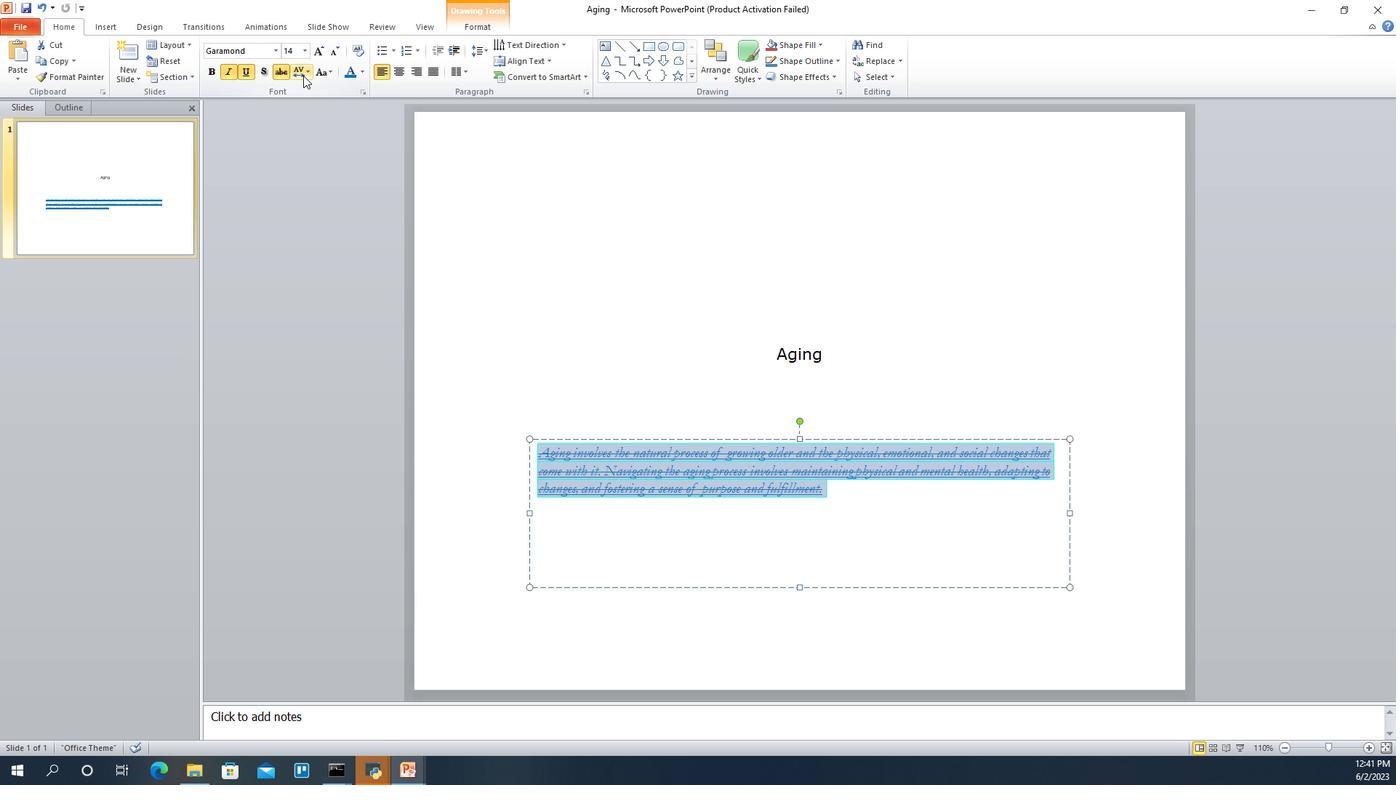 
Action: Mouse moved to (635, 528)
Screenshot: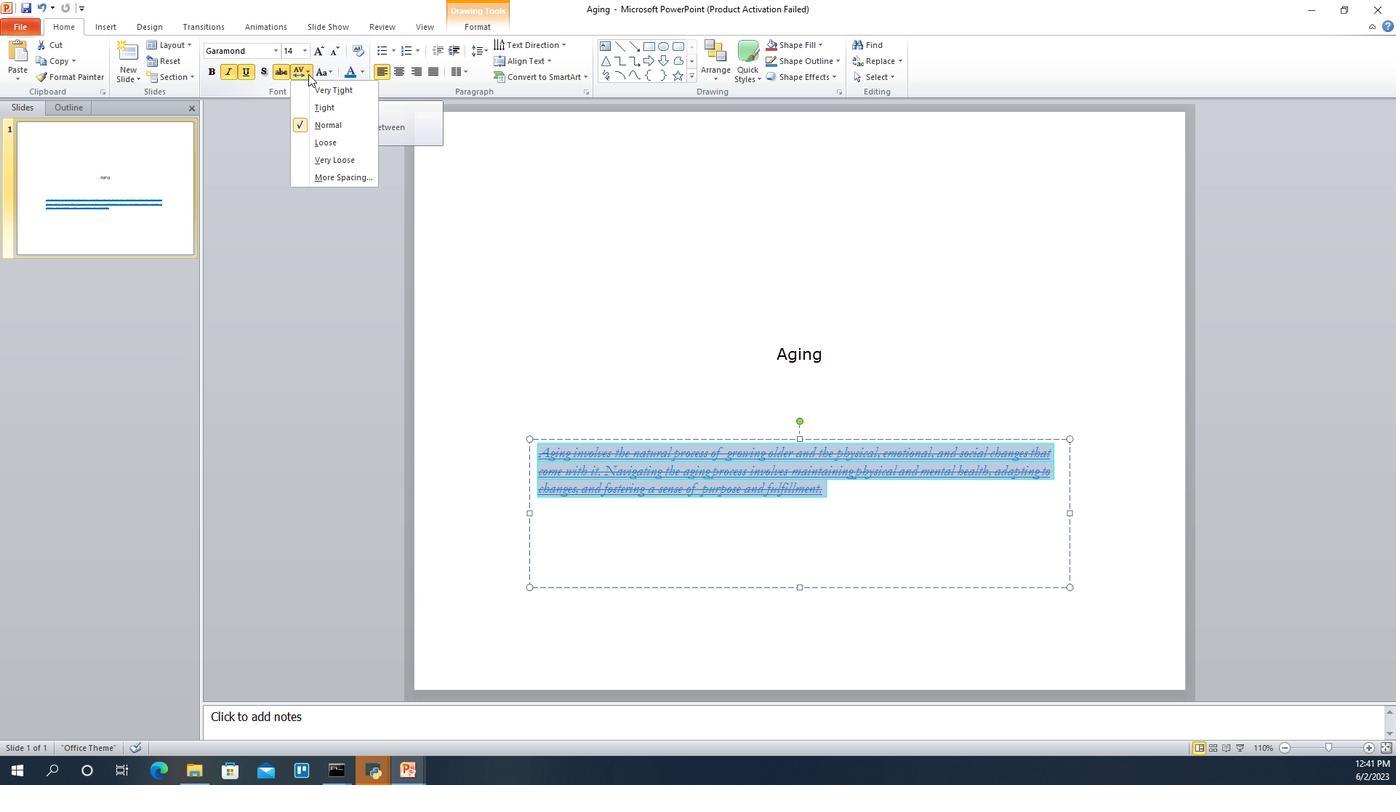 
Action: Mouse pressed left at (635, 528)
Screenshot: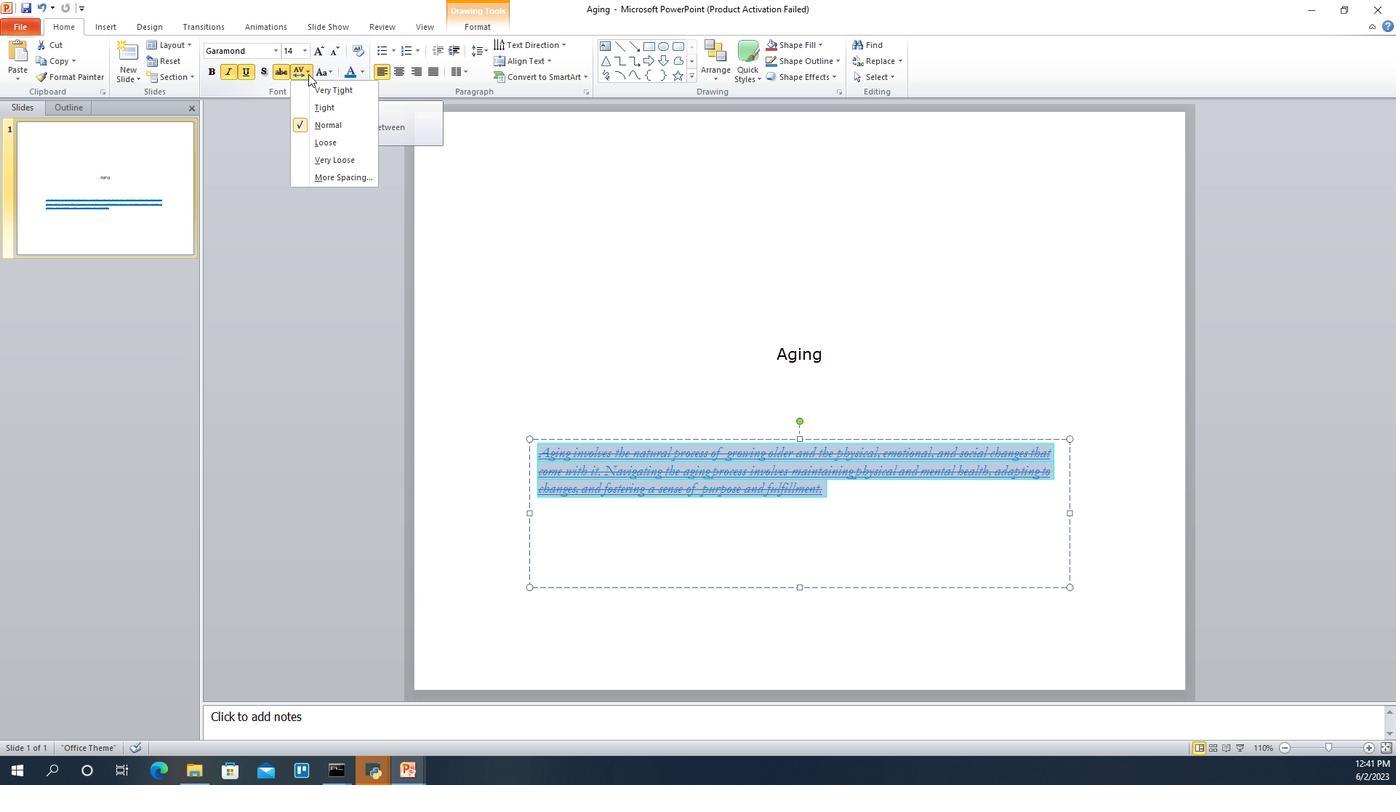 
Action: Mouse pressed left at (635, 528)
Screenshot: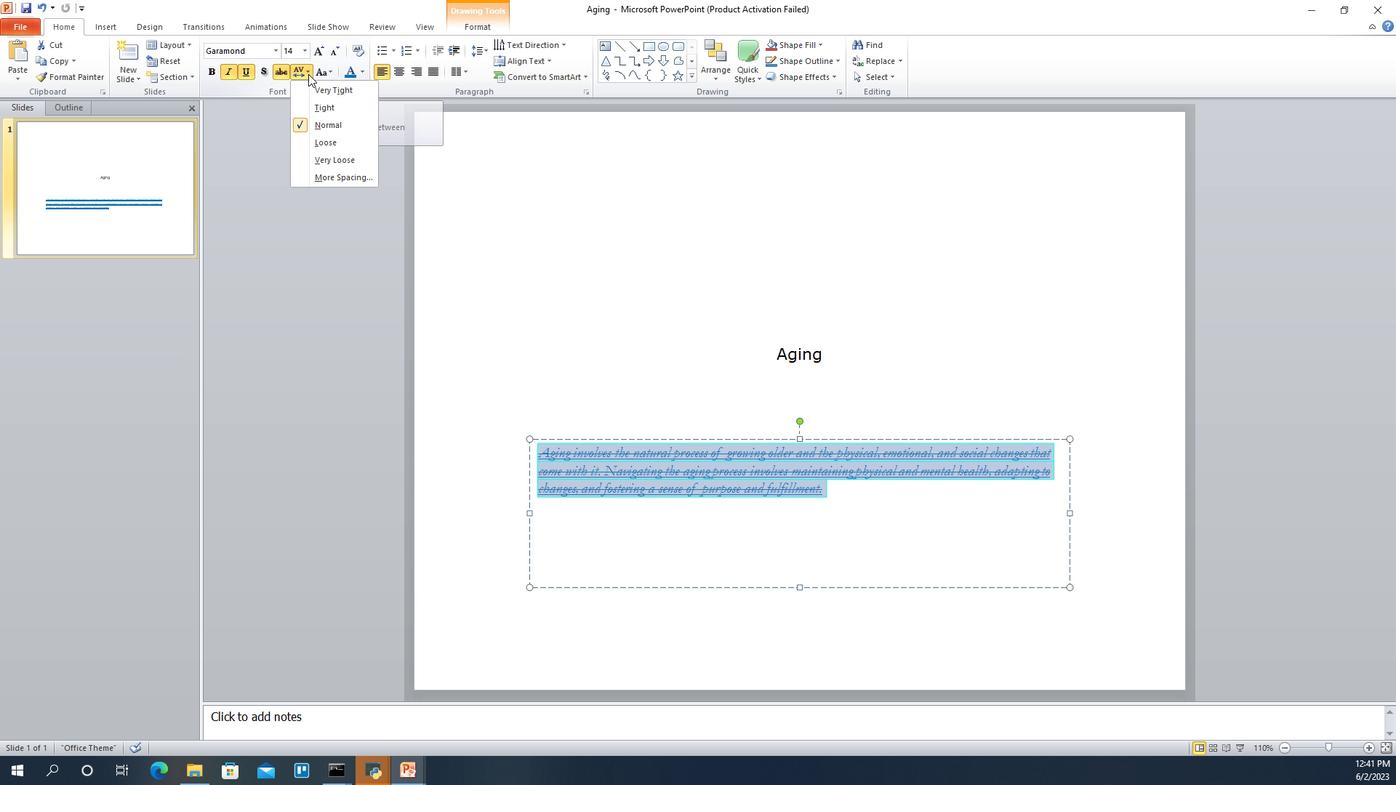 
Action: Mouse moved to (485, 472)
Screenshot: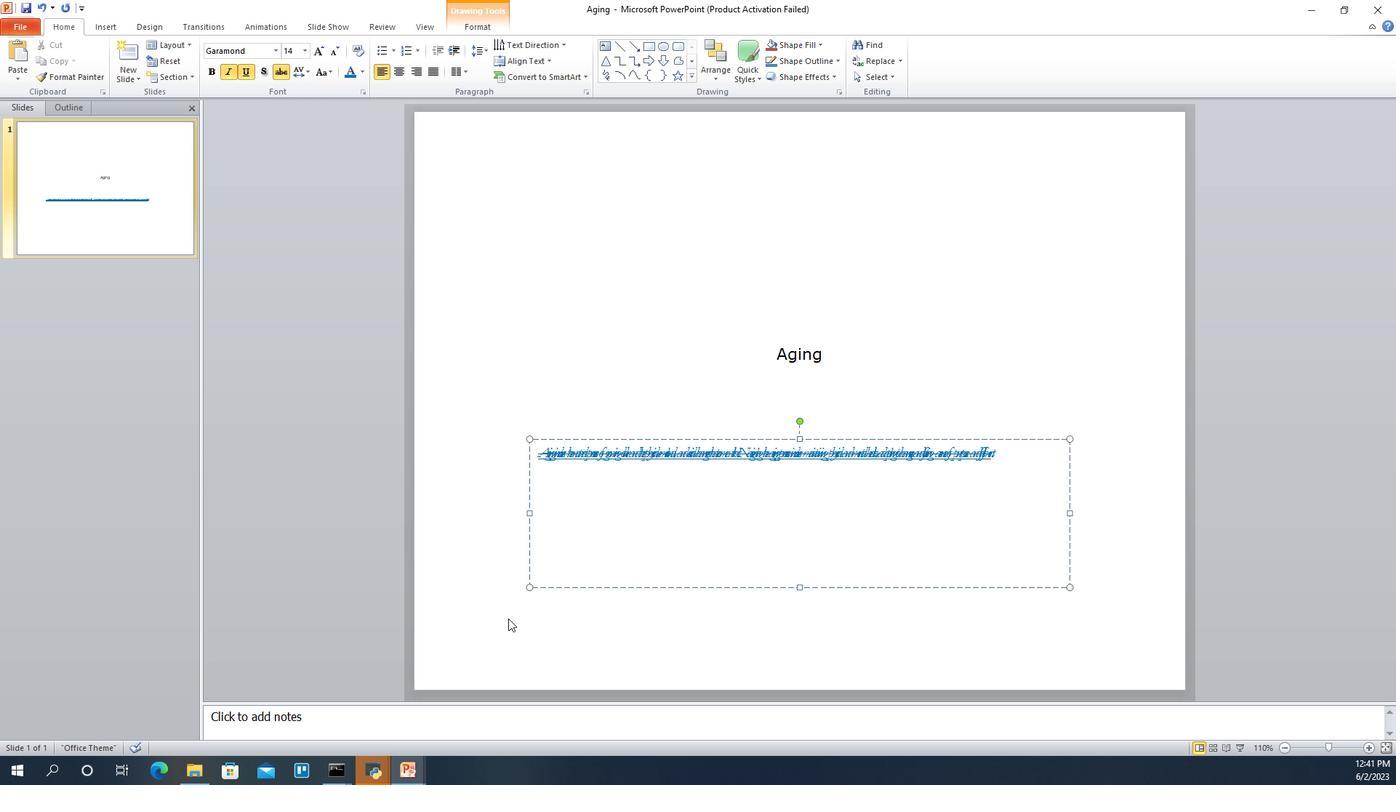 
Action: Key pressed ctrl+A
Screenshot: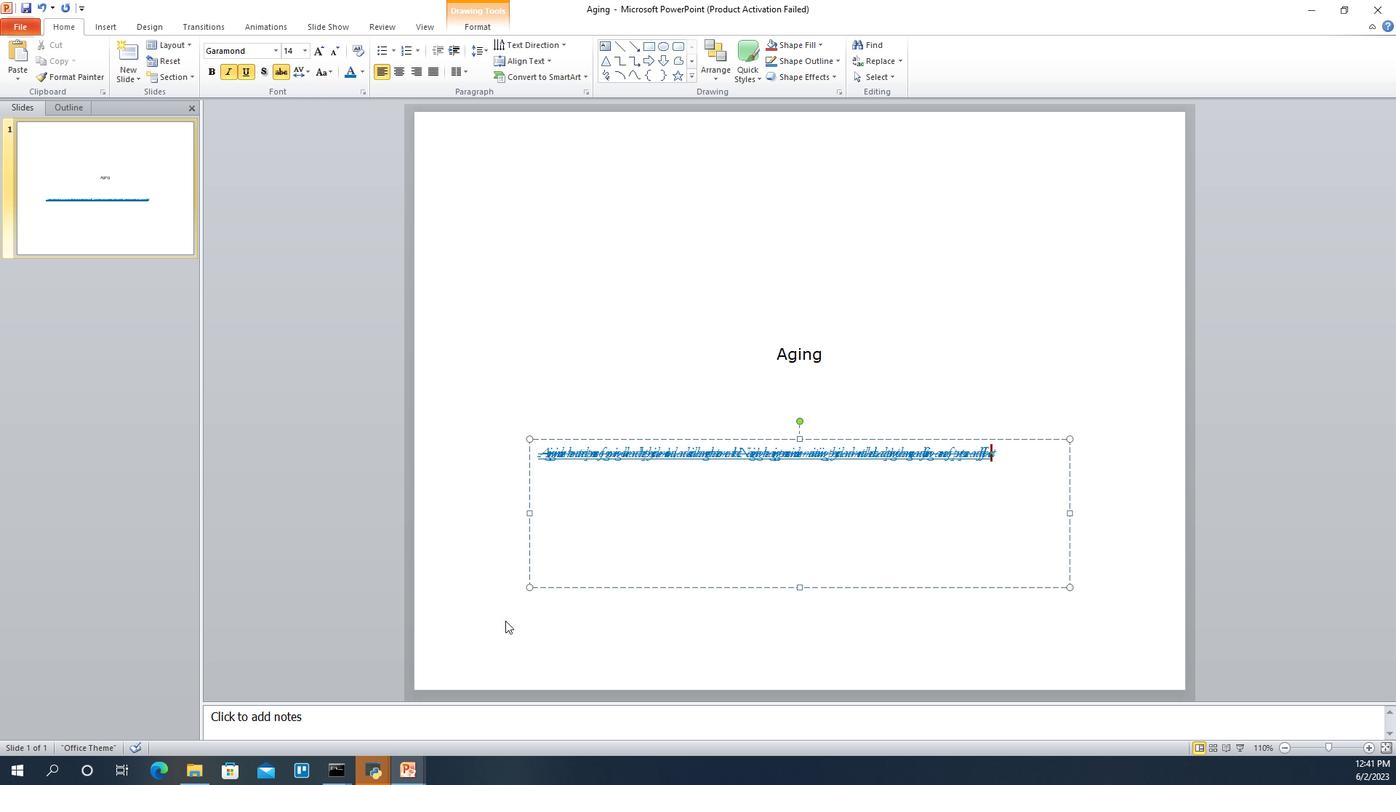 
Action: Mouse moved to (499, 625)
Screenshot: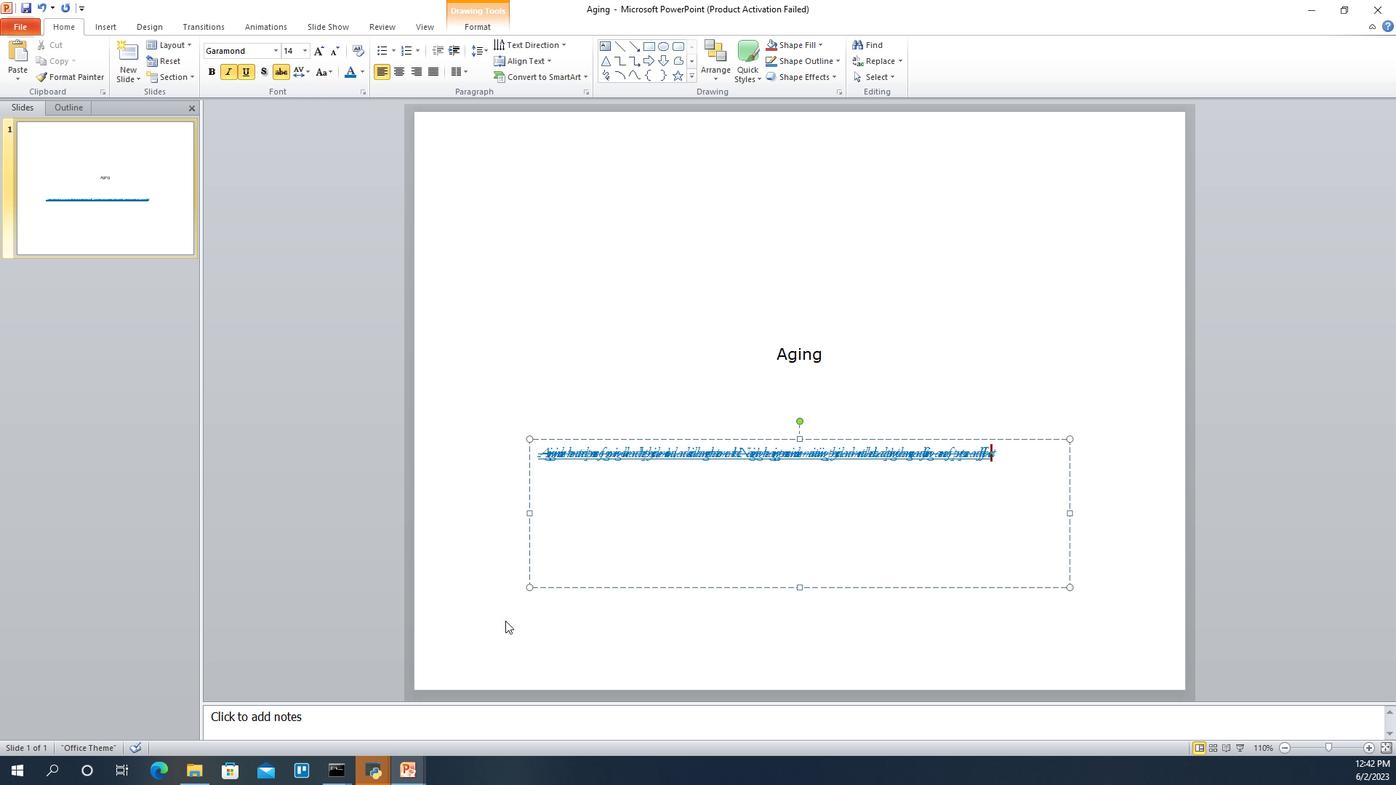 
Action: Mouse pressed left at (499, 625)
Screenshot: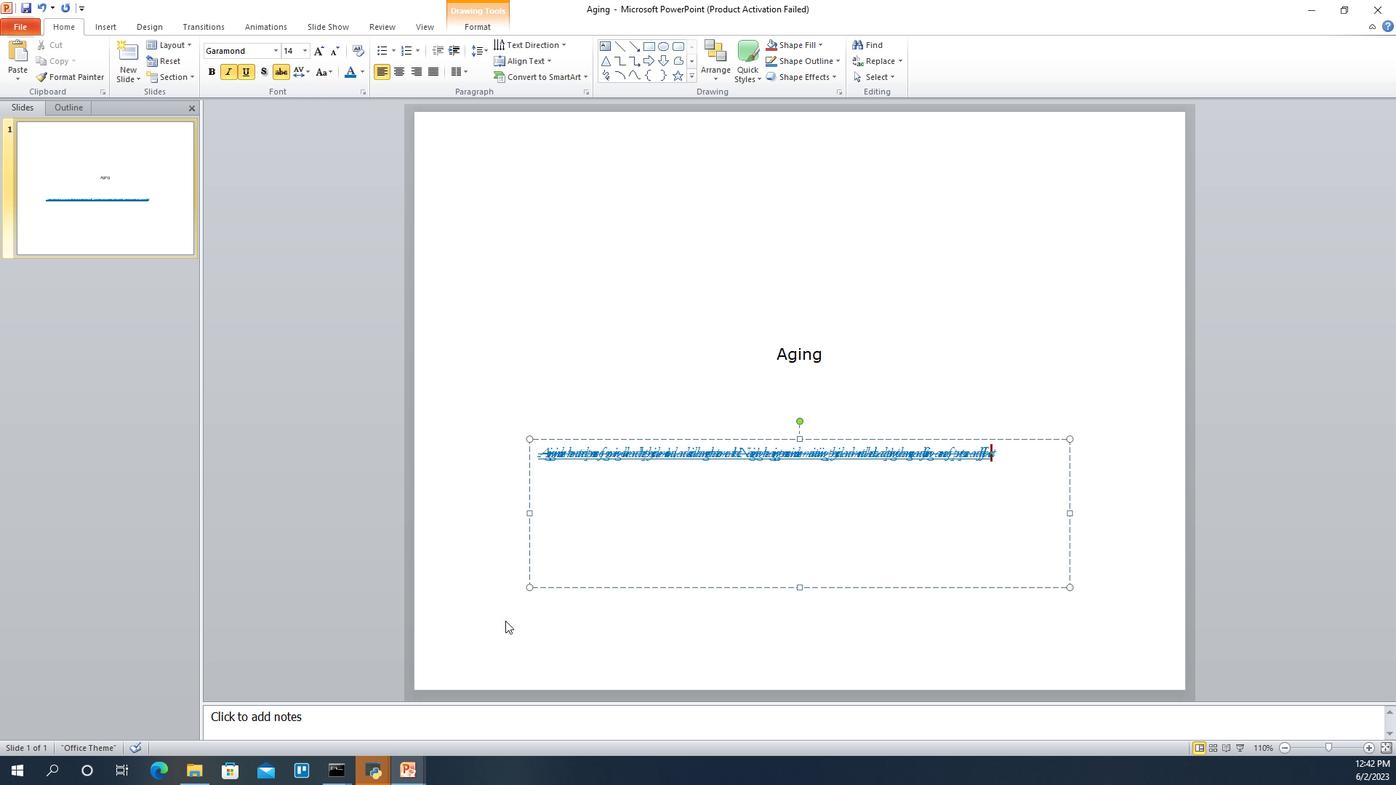 
Action: Mouse pressed left at (499, 625)
Screenshot: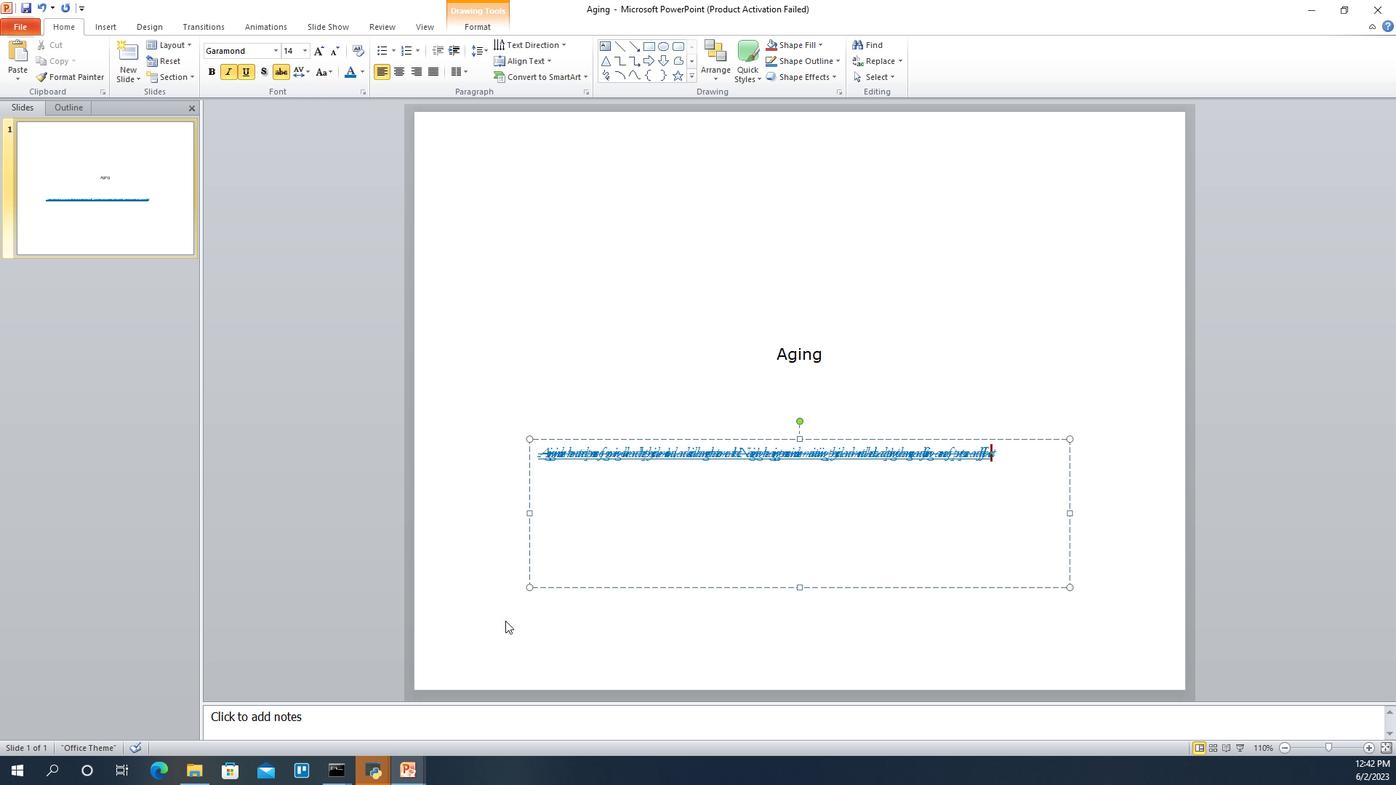 
Action: Mouse moved to (720, 528)
Screenshot: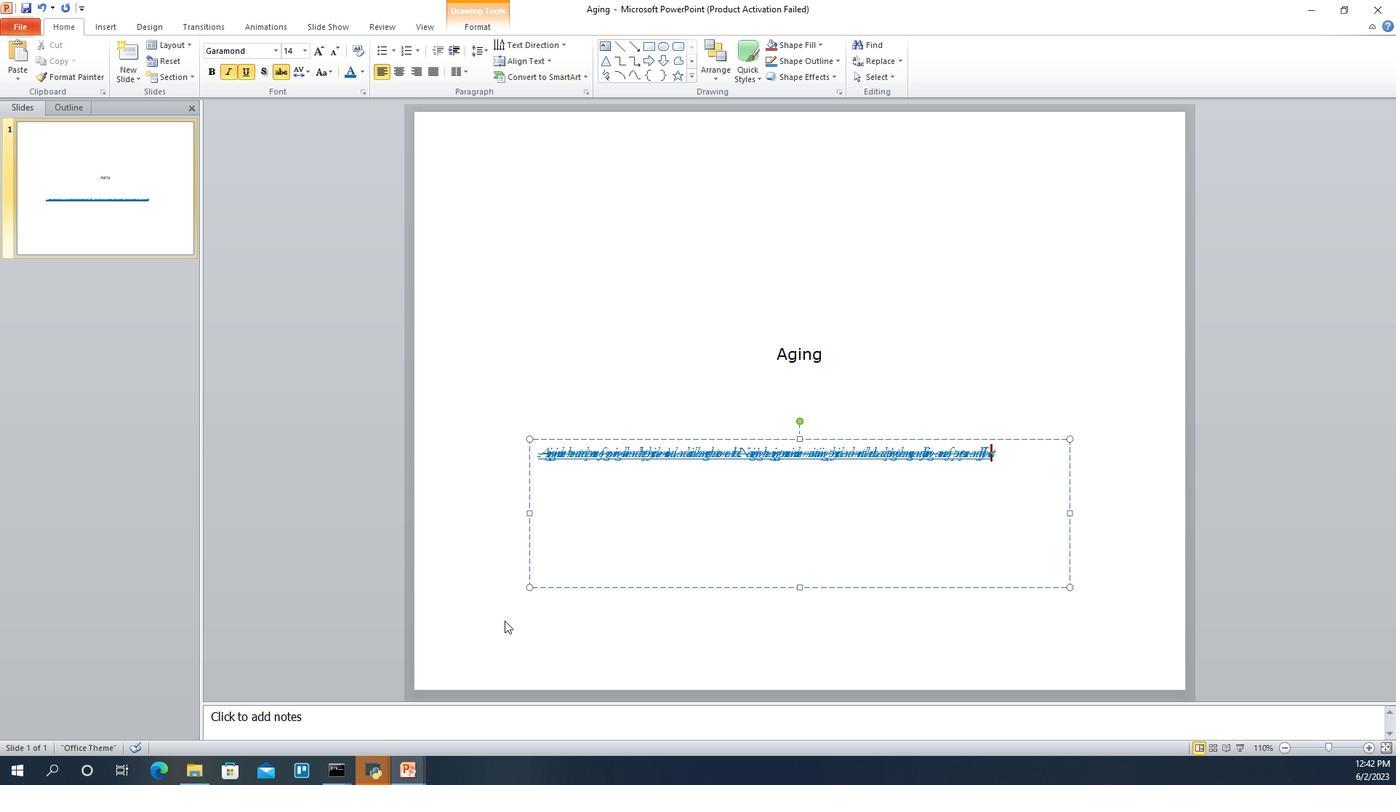 
Action: Mouse pressed left at (720, 528)
Screenshot: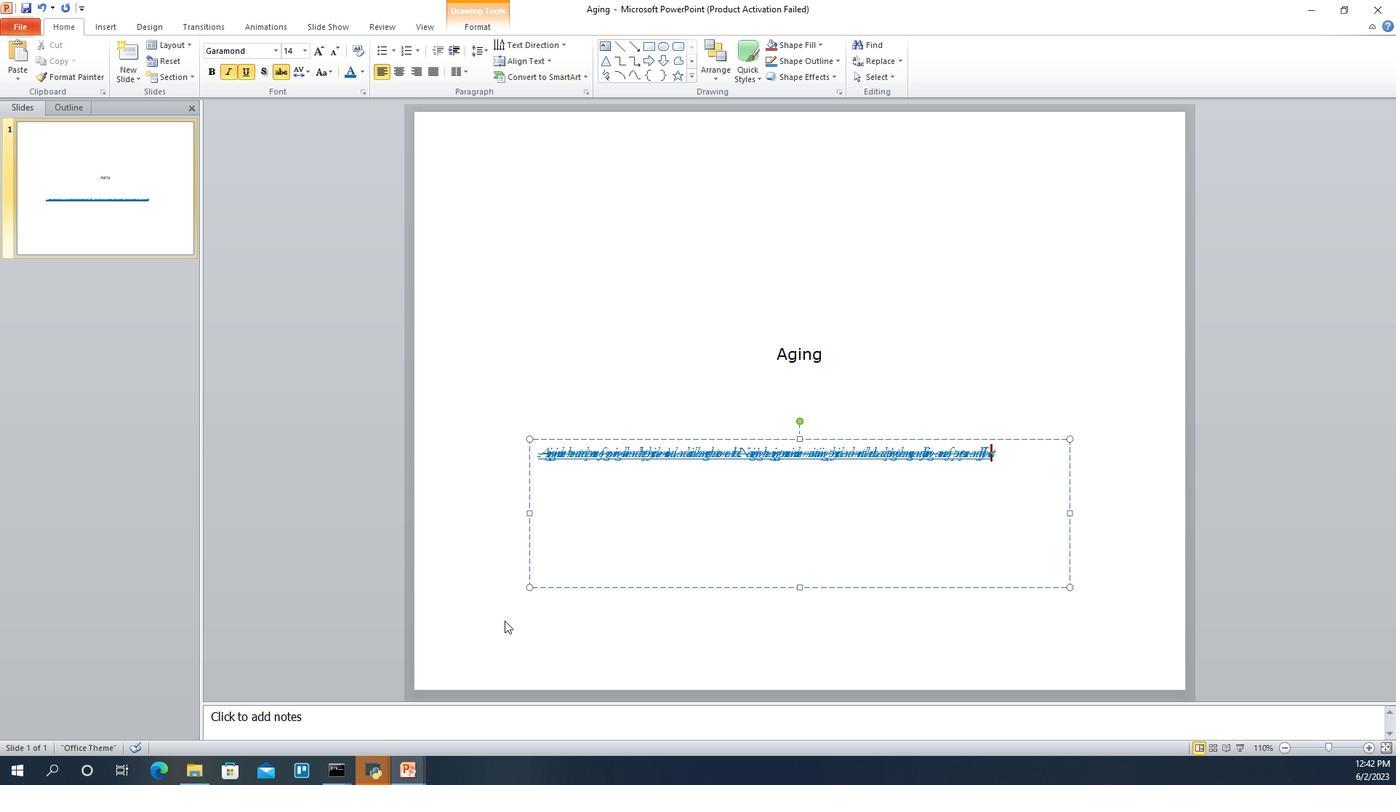 
Action: Mouse pressed left at (720, 528)
Screenshot: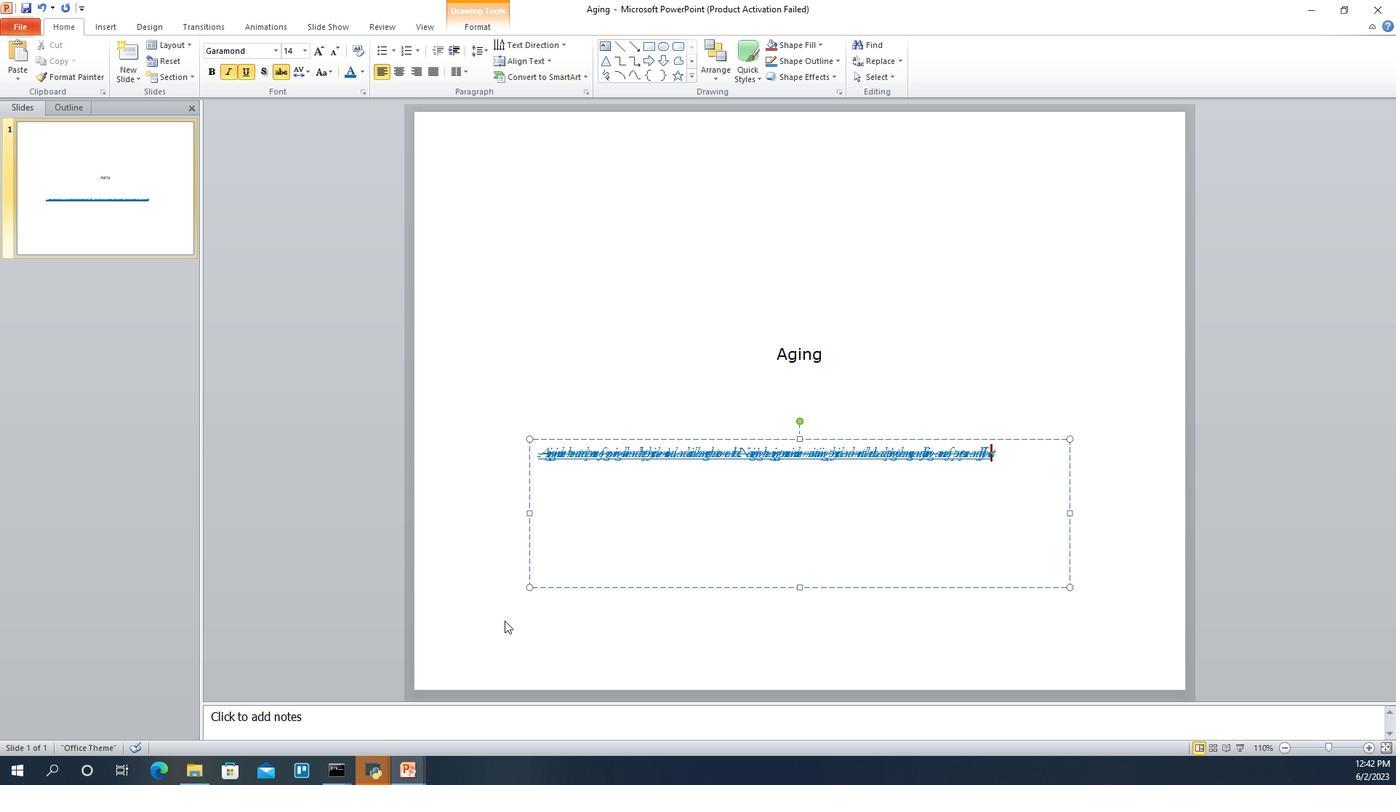 
Action: Mouse moved to (718, 528)
Screenshot: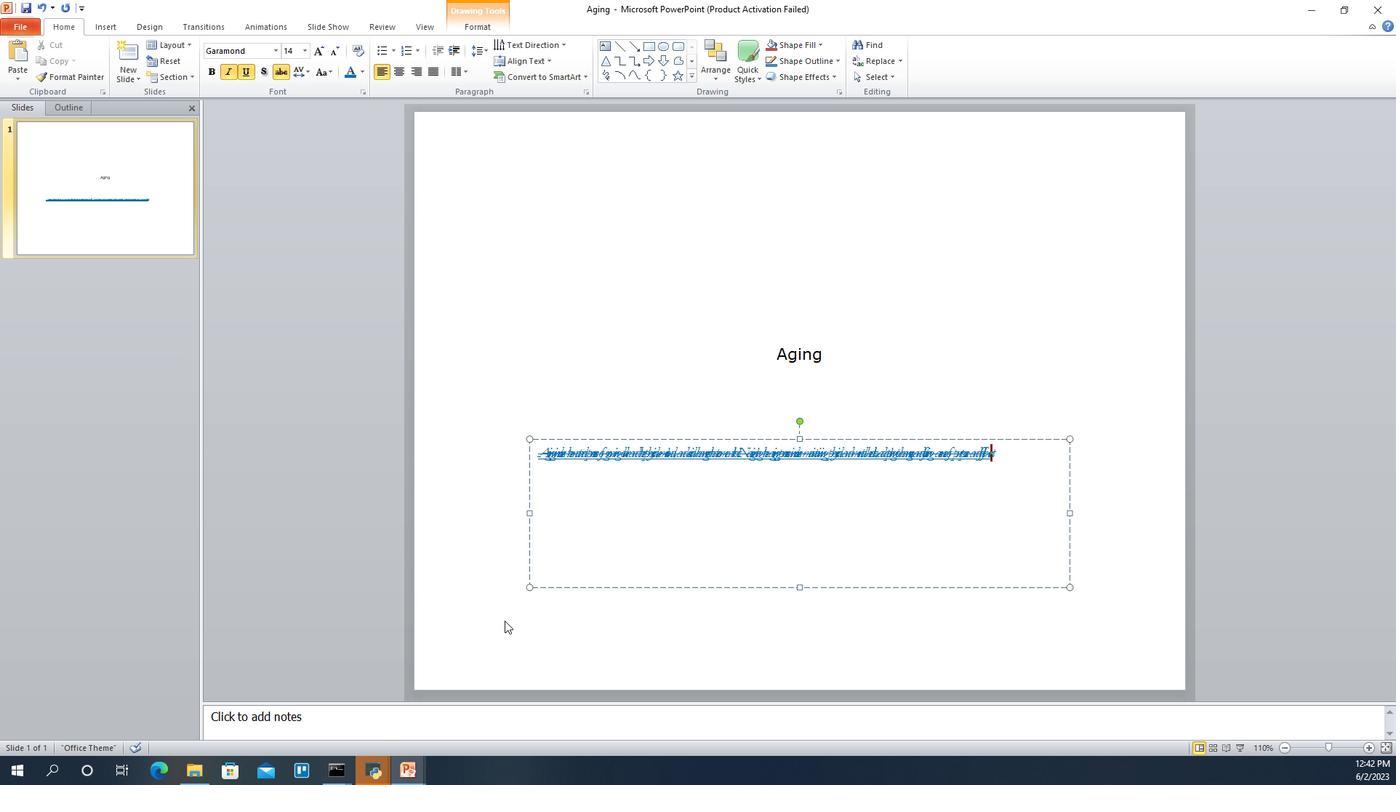 
Action: Key pressed ctrl+Actrl+A
Screenshot: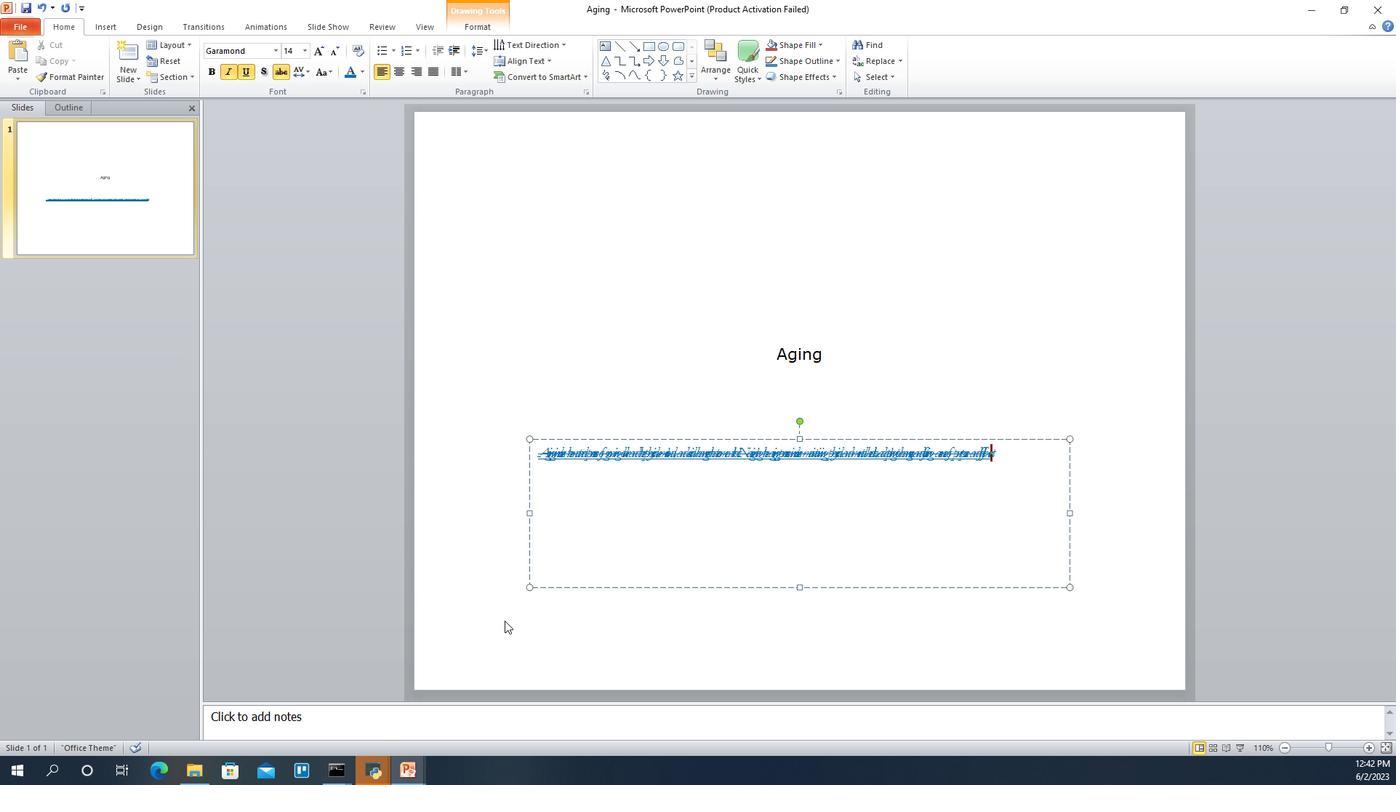 
Action: Mouse moved to (504, 624)
Screenshot: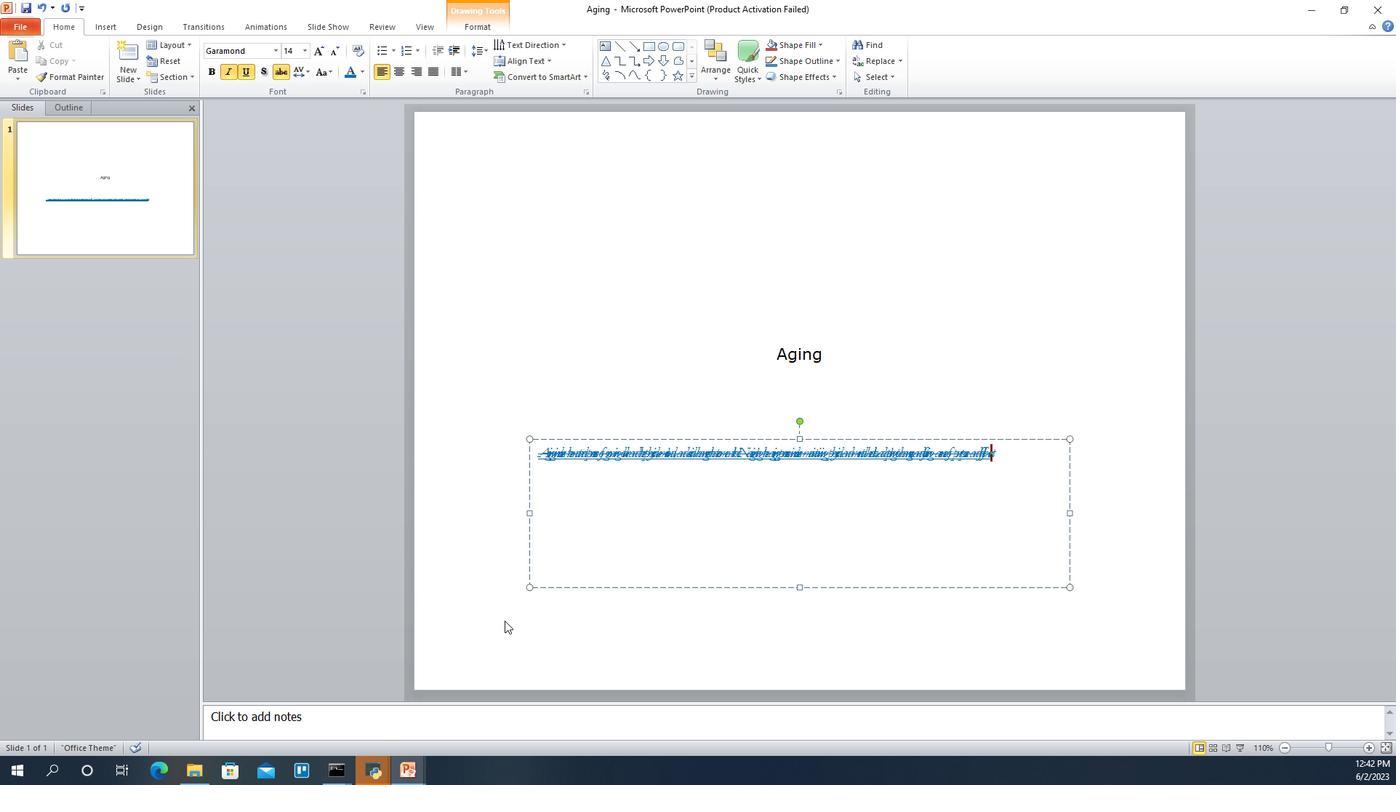 
Action: Mouse pressed left at (504, 624)
Screenshot: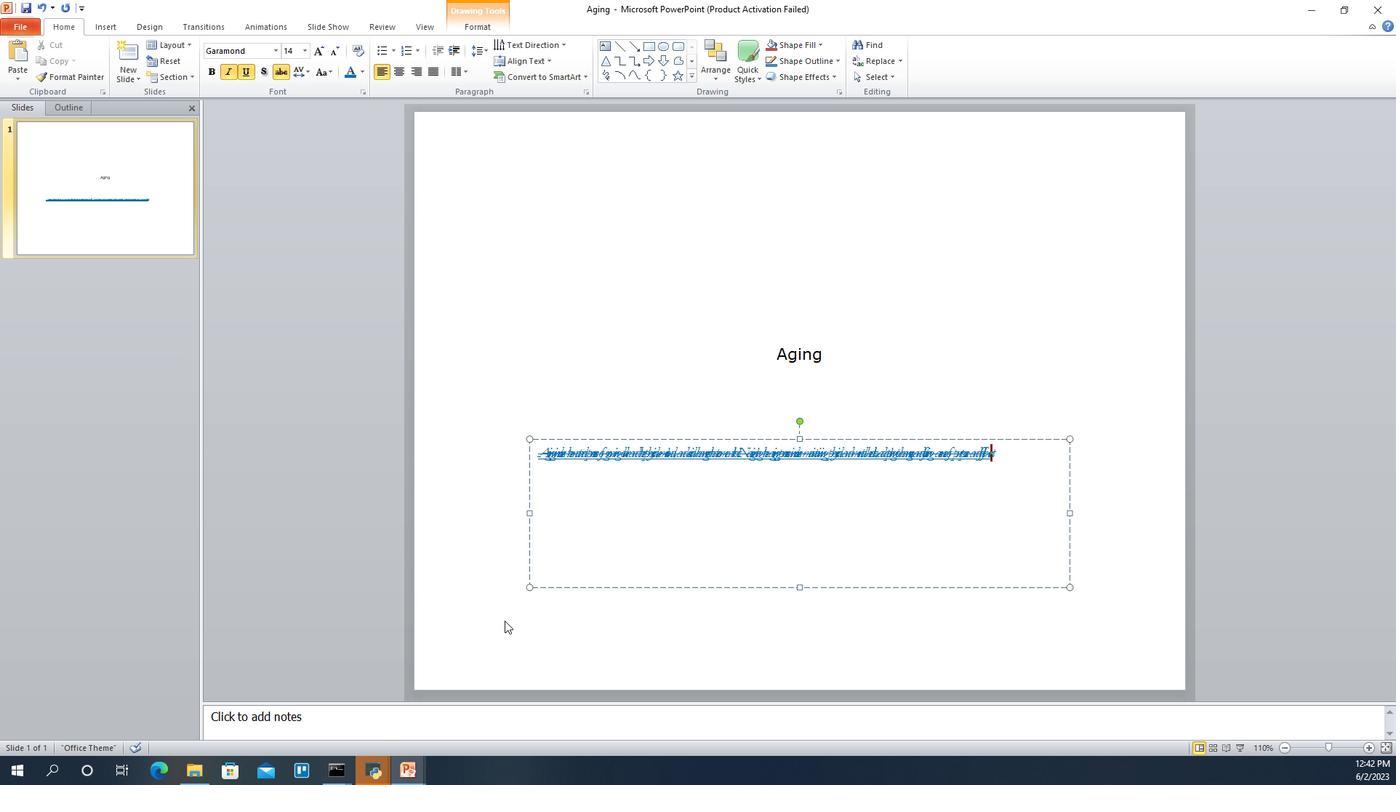 
Action: Mouse pressed left at (504, 624)
Screenshot: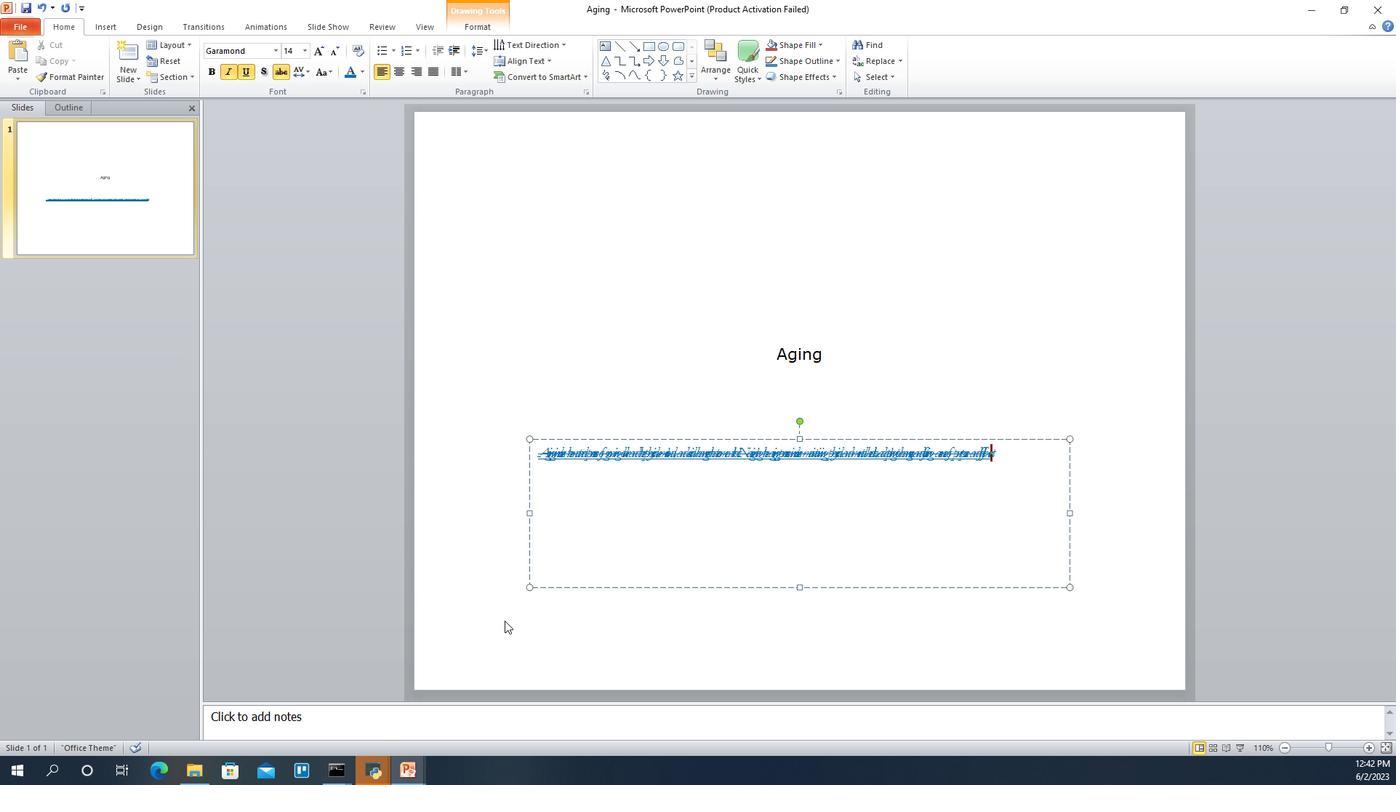 
Action: Mouse moved to (546, 621)
Screenshot: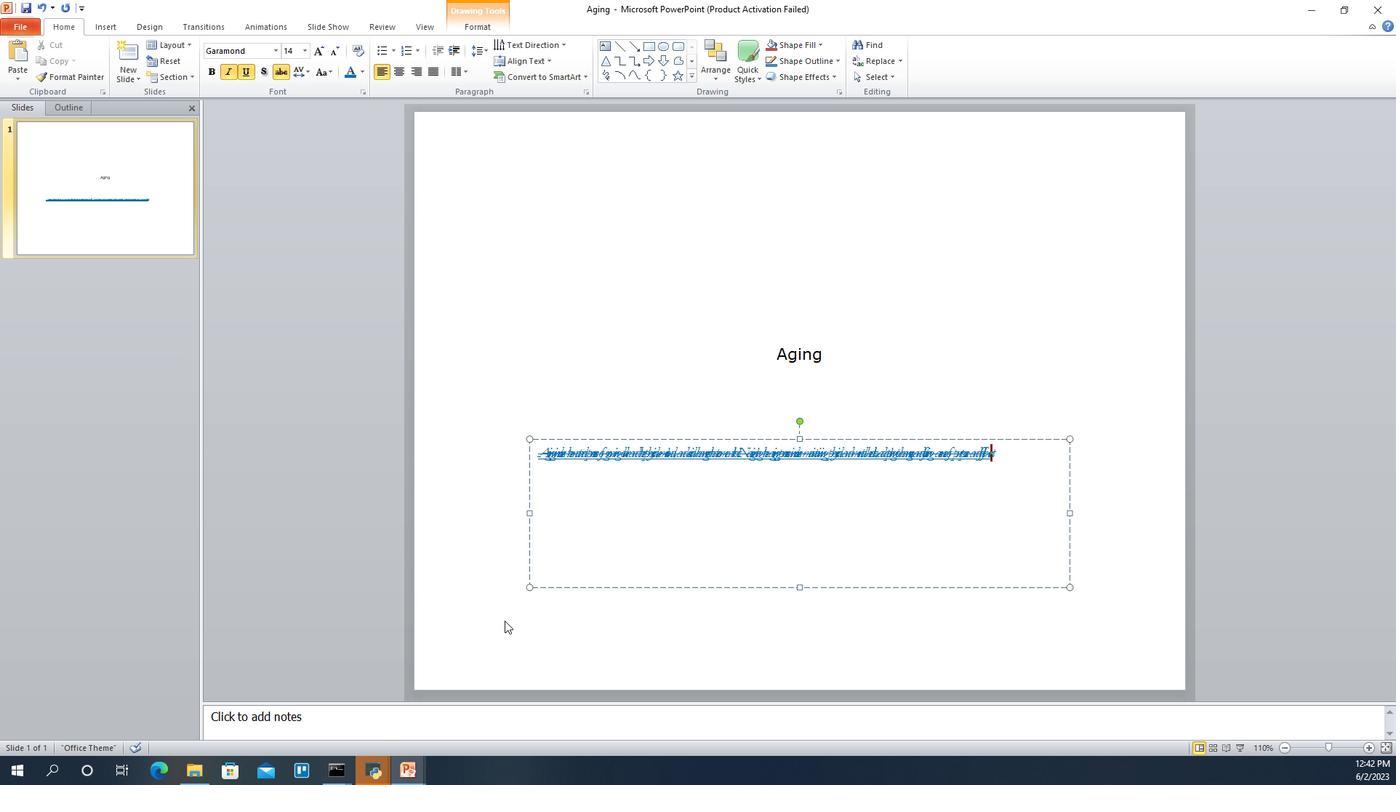 
Action: Mouse pressed left at (546, 621)
Screenshot: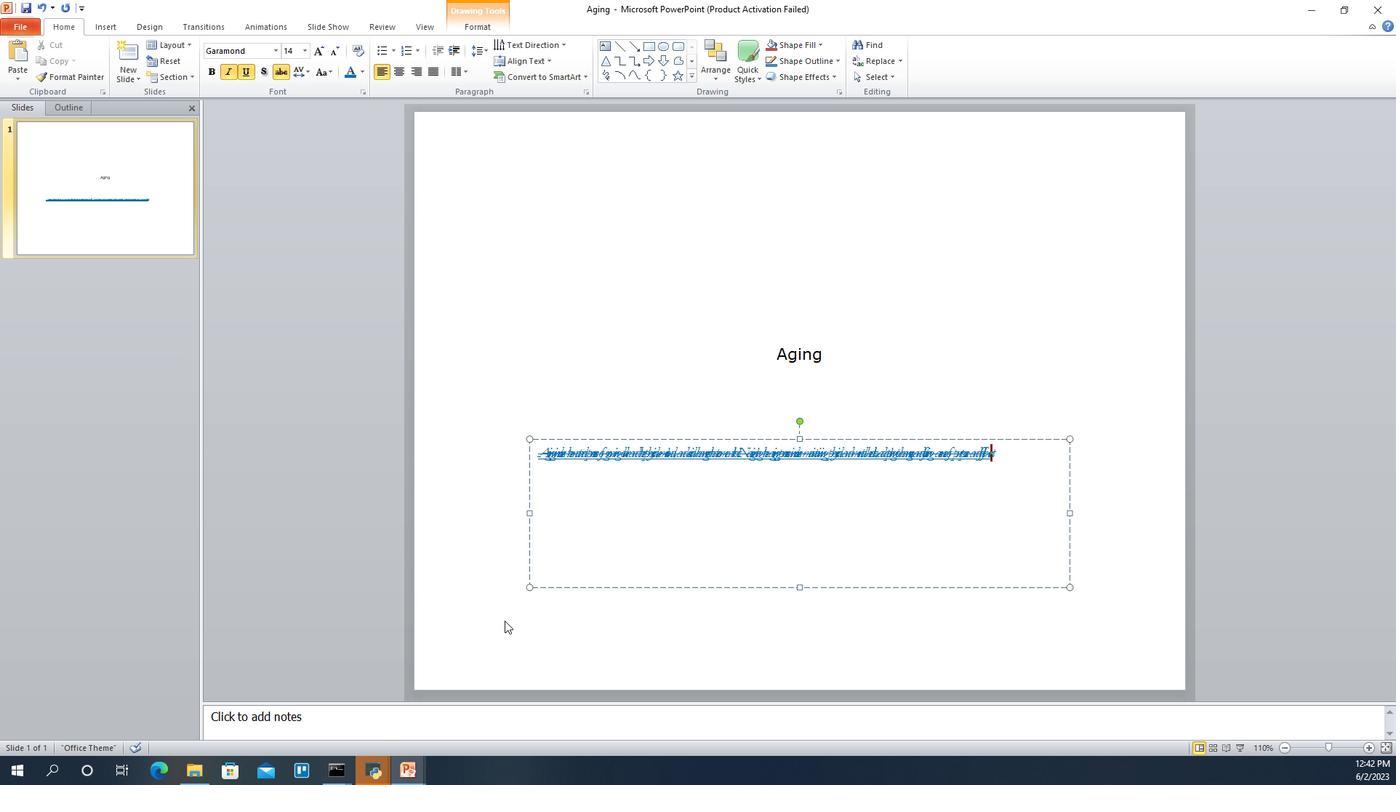 
Action: Mouse pressed left at (546, 621)
Screenshot: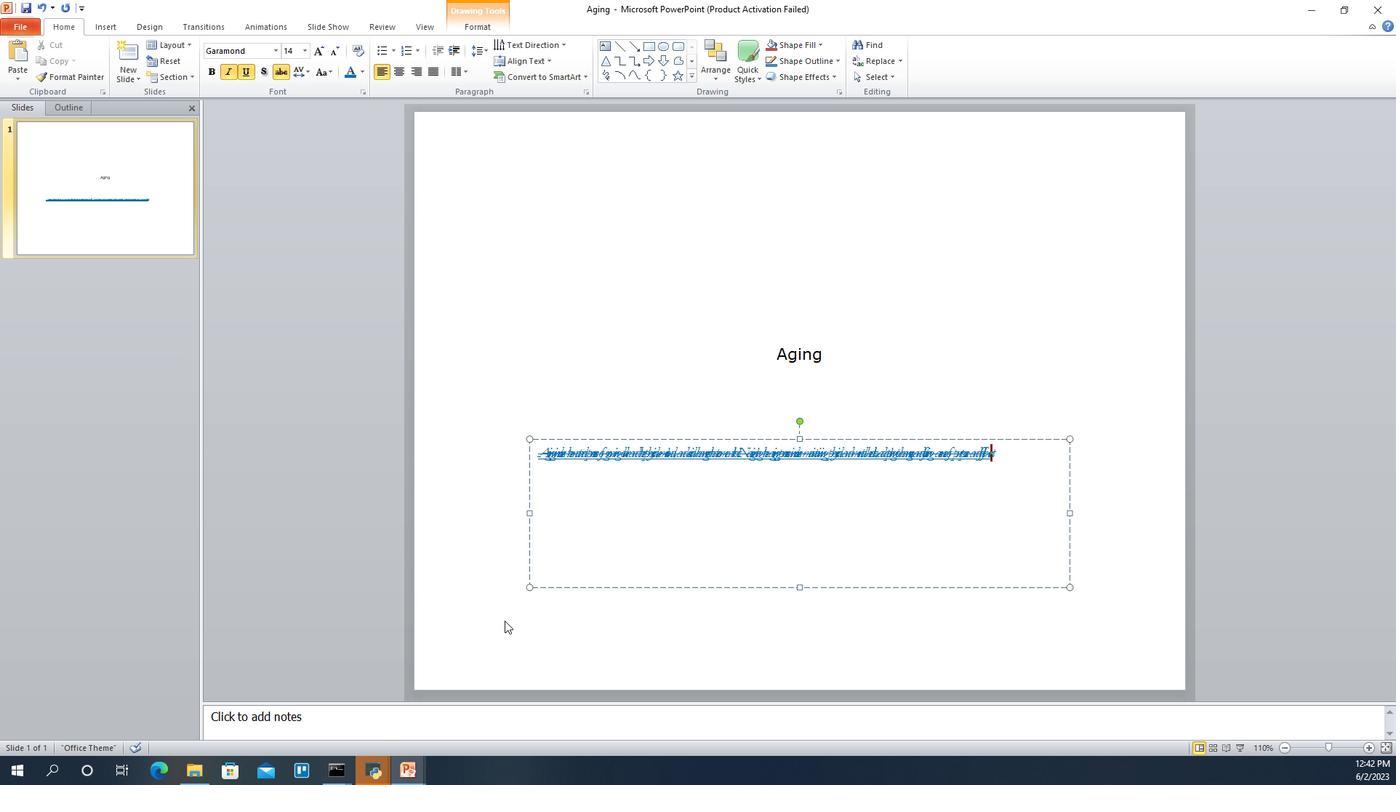 
Action: Mouse moved to (613, 556)
Screenshot: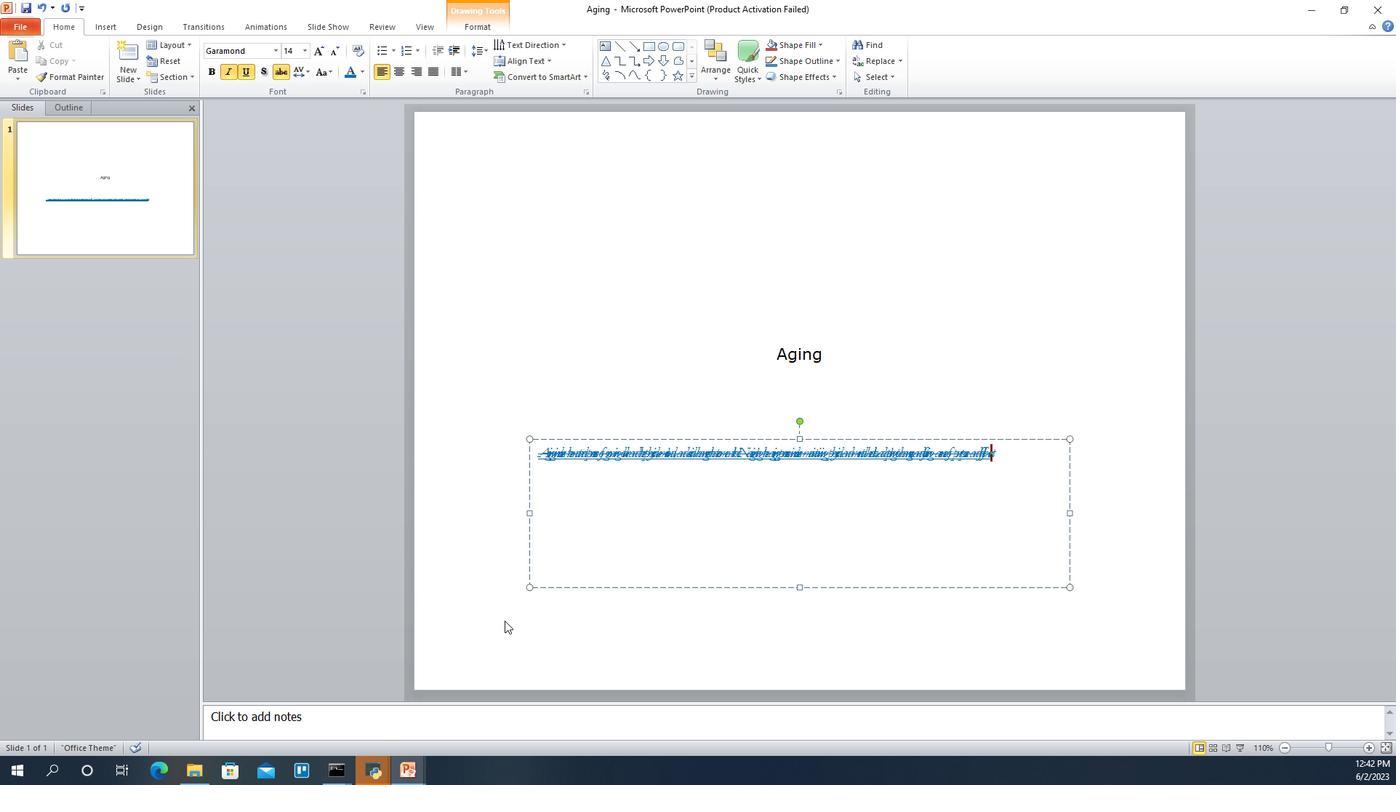 
Action: Mouse pressed left at (613, 556)
Screenshot: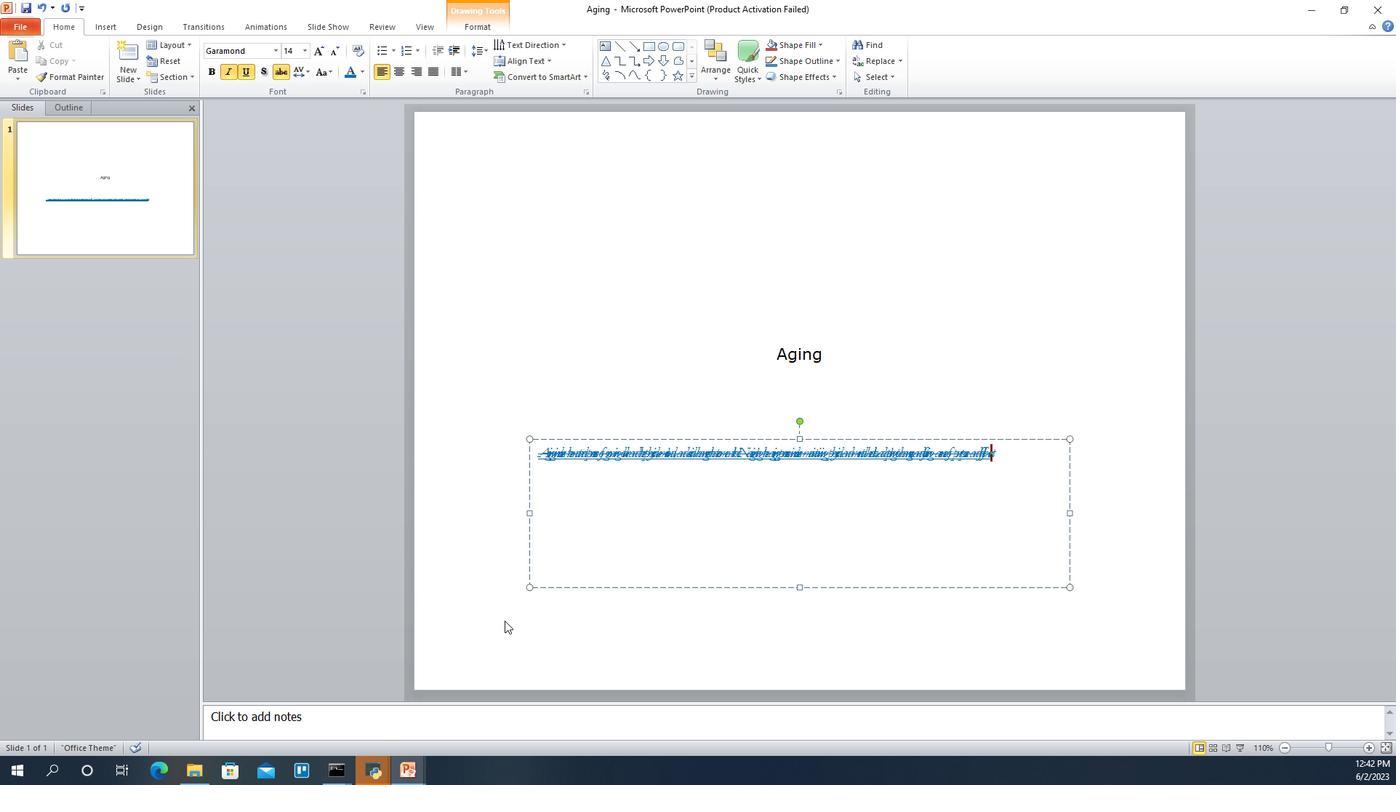 
Action: Mouse pressed left at (613, 556)
Screenshot: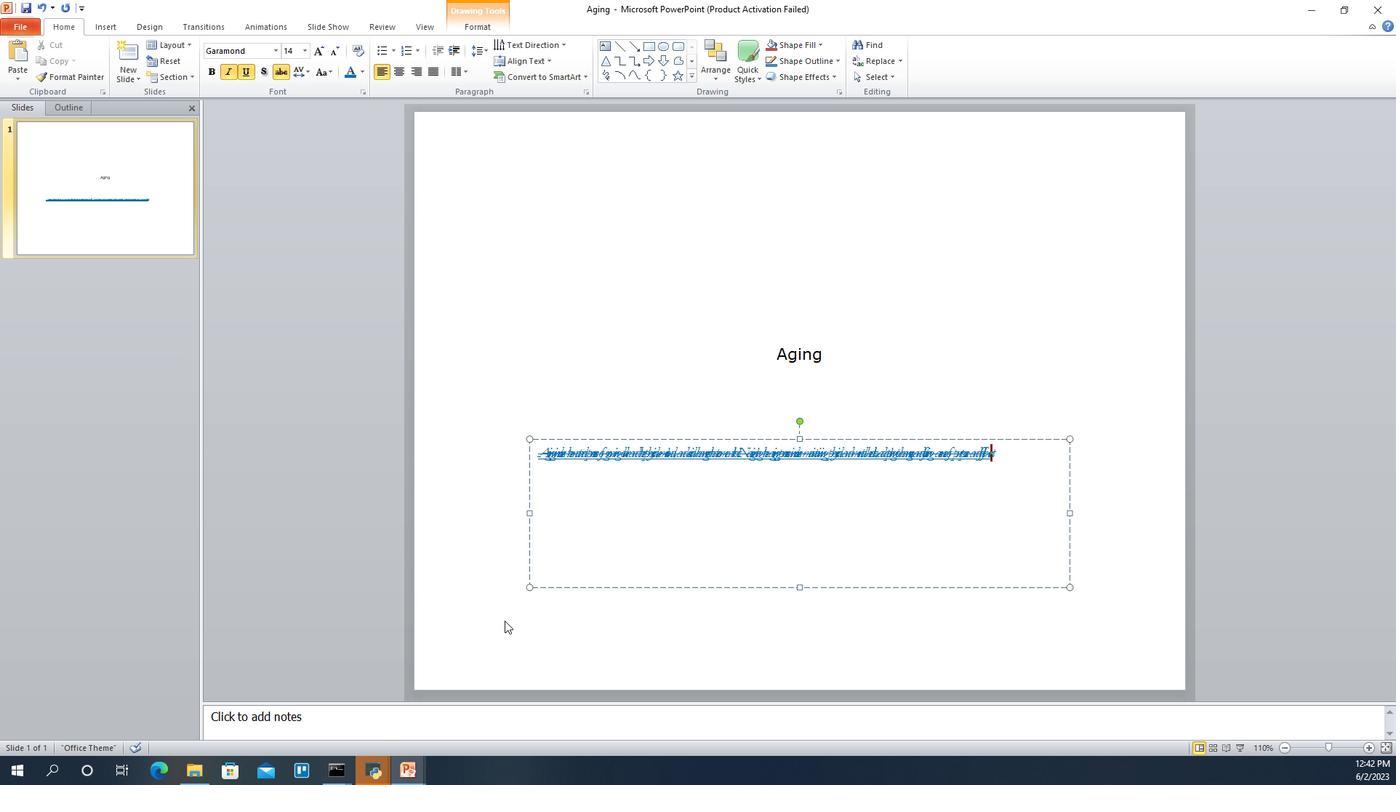 
Action: Mouse moved to (695, 537)
Screenshot: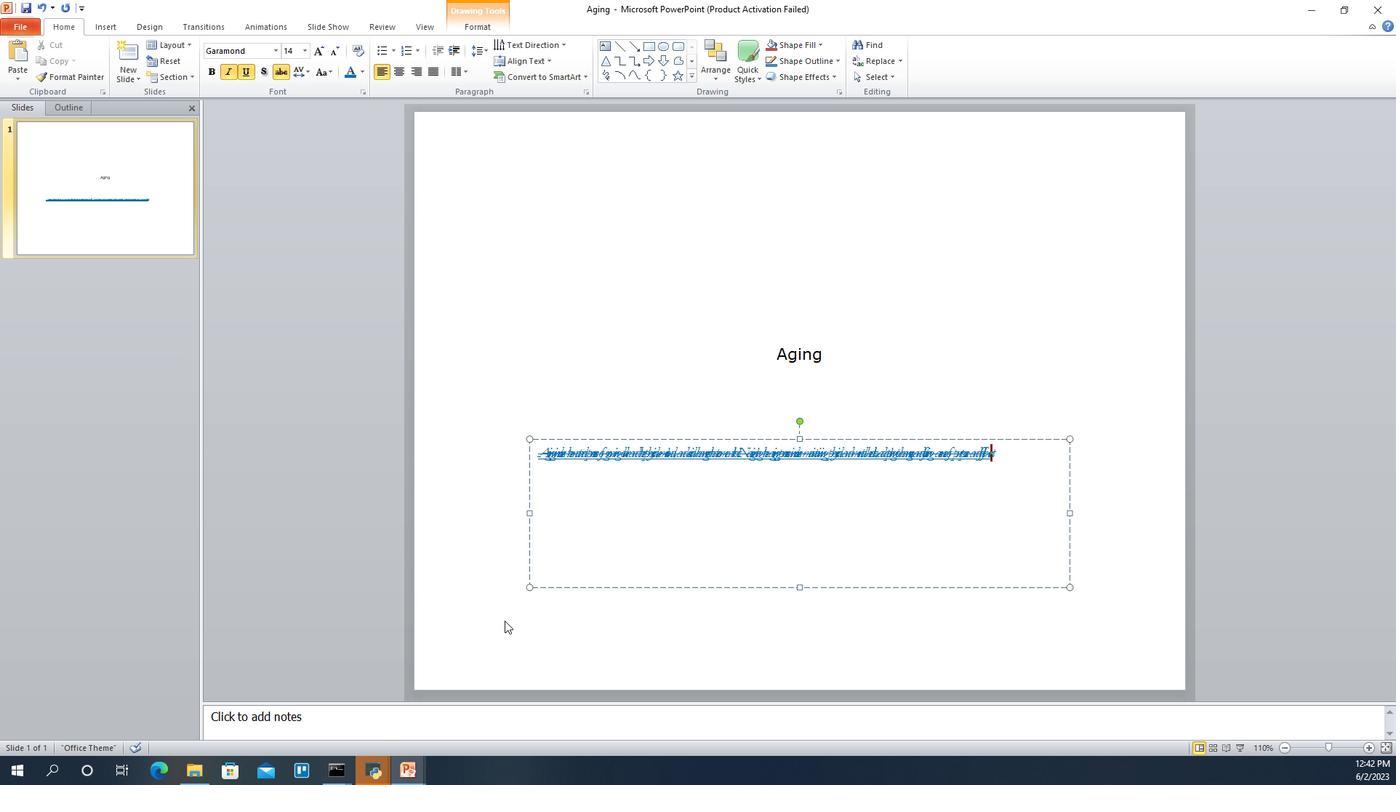 
Action: Mouse pressed left at (695, 537)
Screenshot: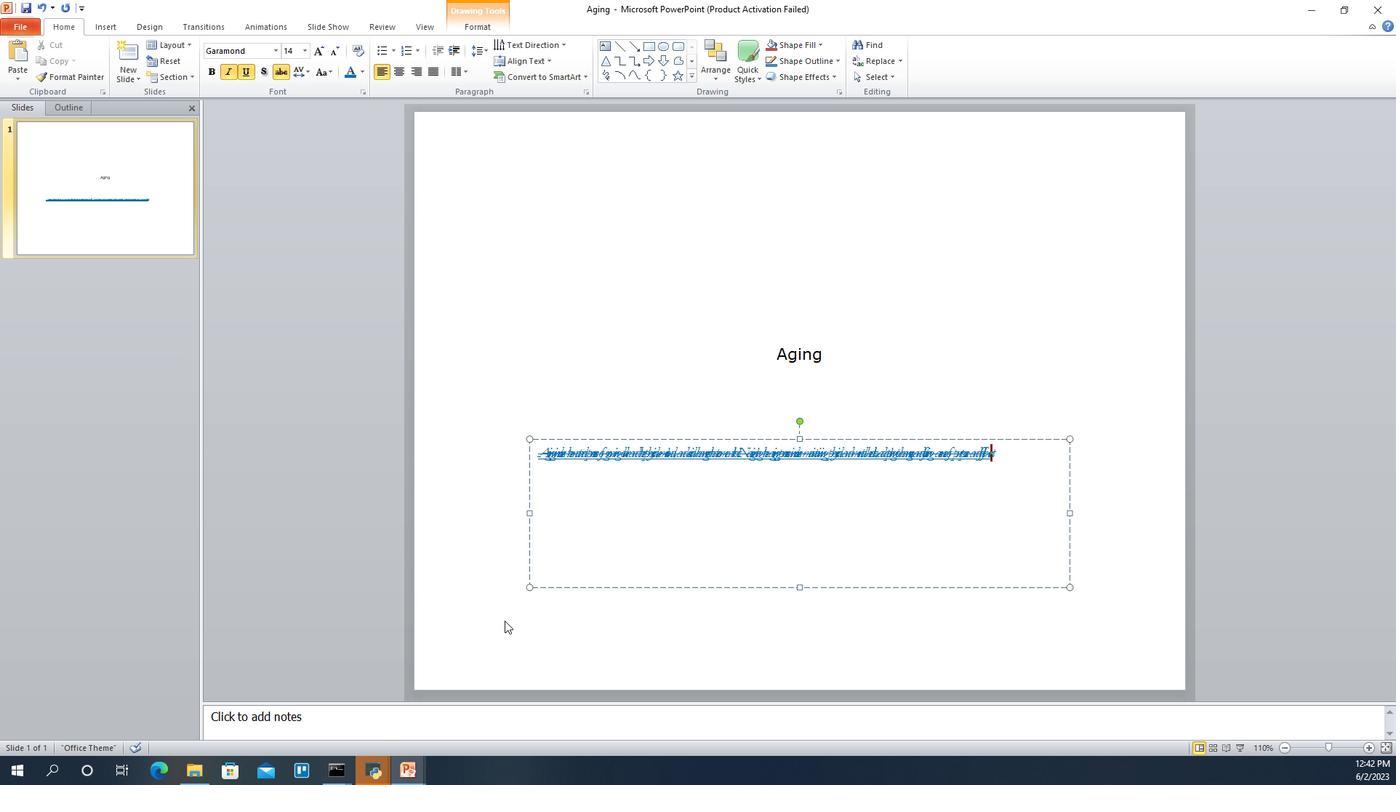 
Action: Mouse pressed left at (695, 537)
Screenshot: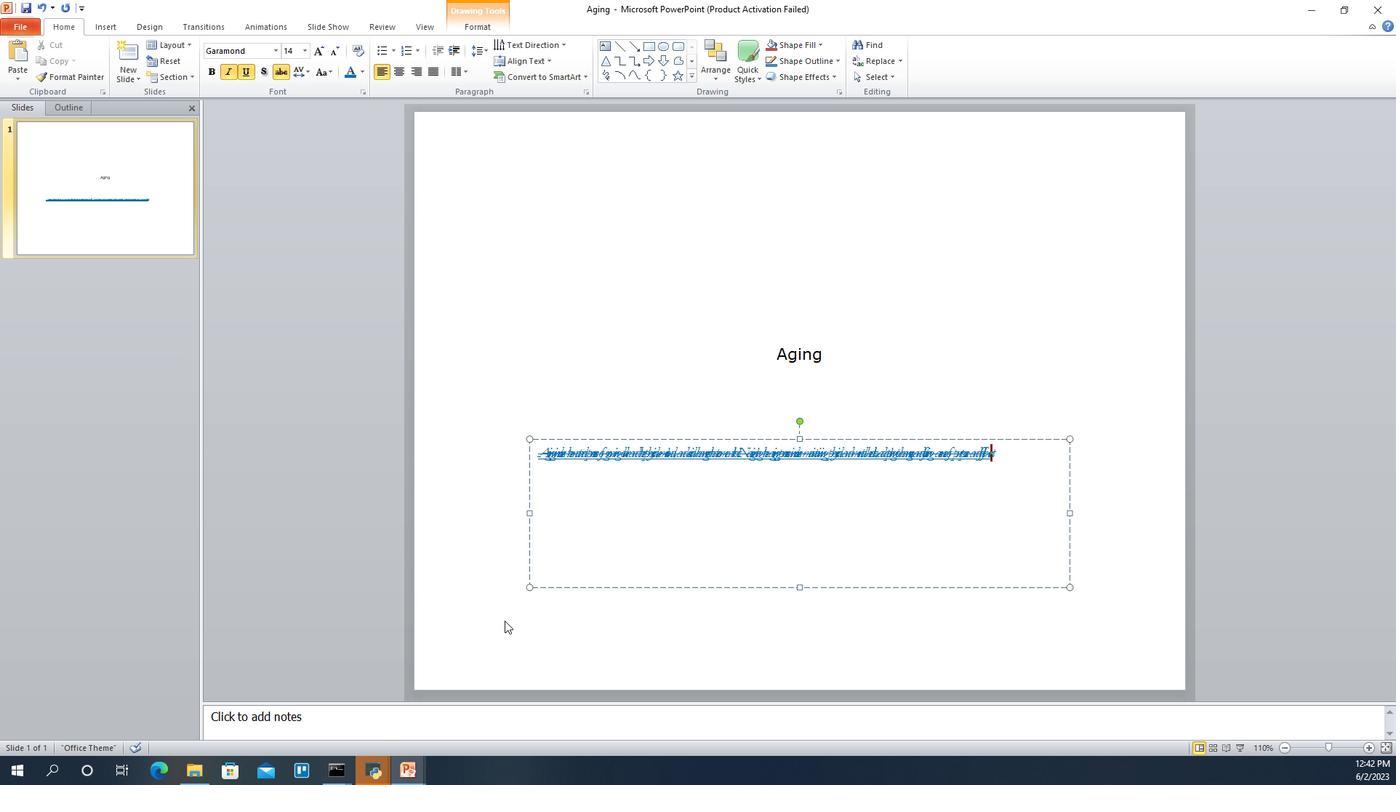 
Action: Key pressed xcvvggtvvttgvbbtt''''''
Screenshot: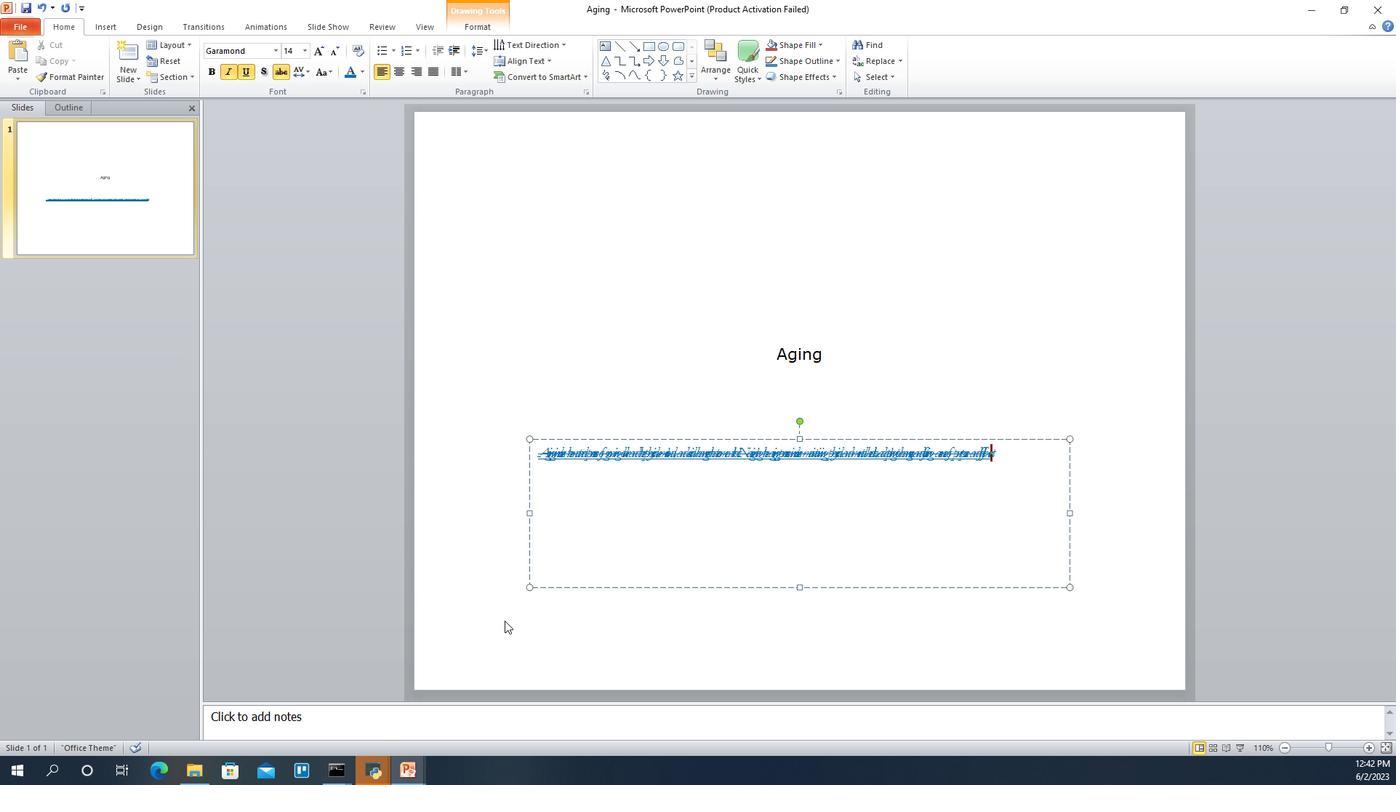 
Action: Mouse moved to (695, 537)
Screenshot: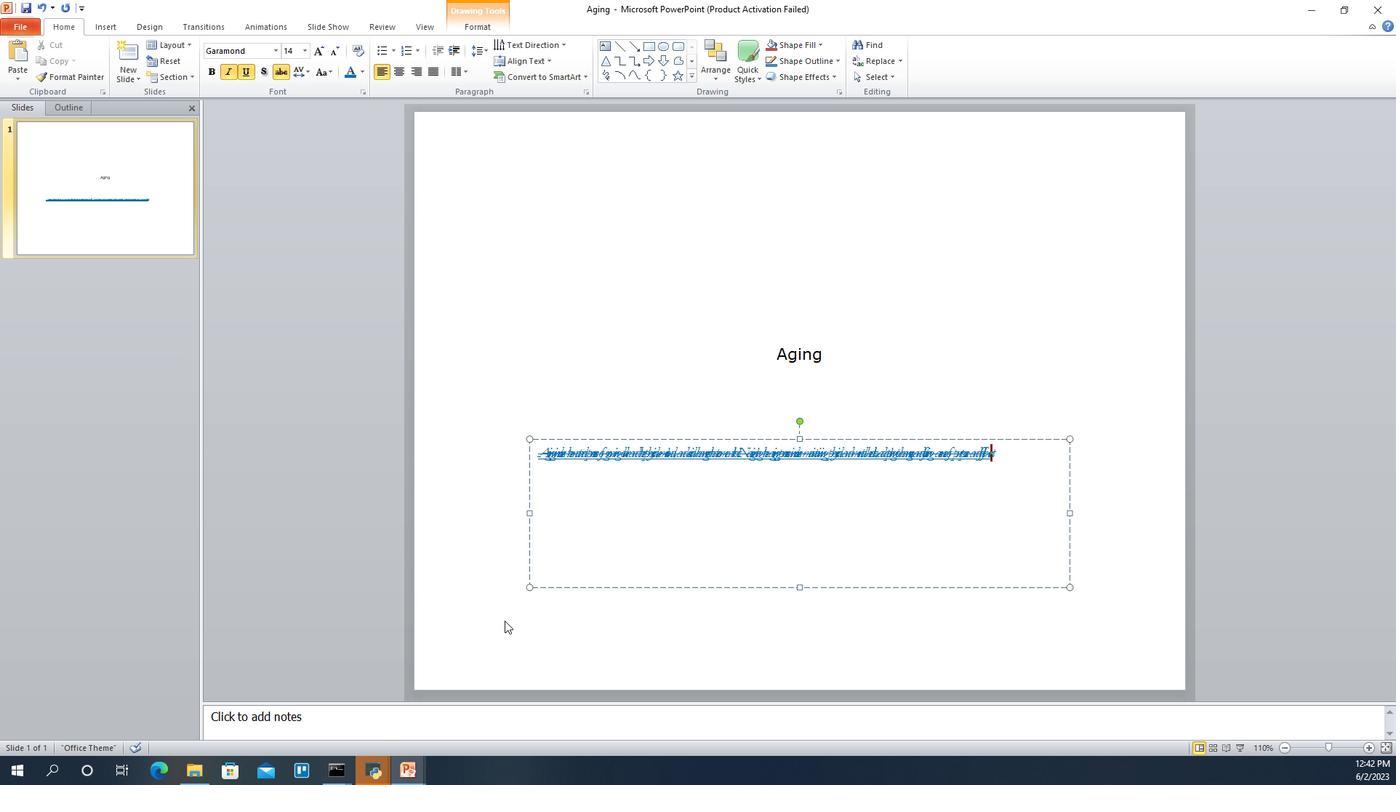 
Action: Key pressed ''''''''''''''''''''''''''''''''''''''''''''''''''''''''''''''''''''''''''''''''''''''''''''''''
Screenshot: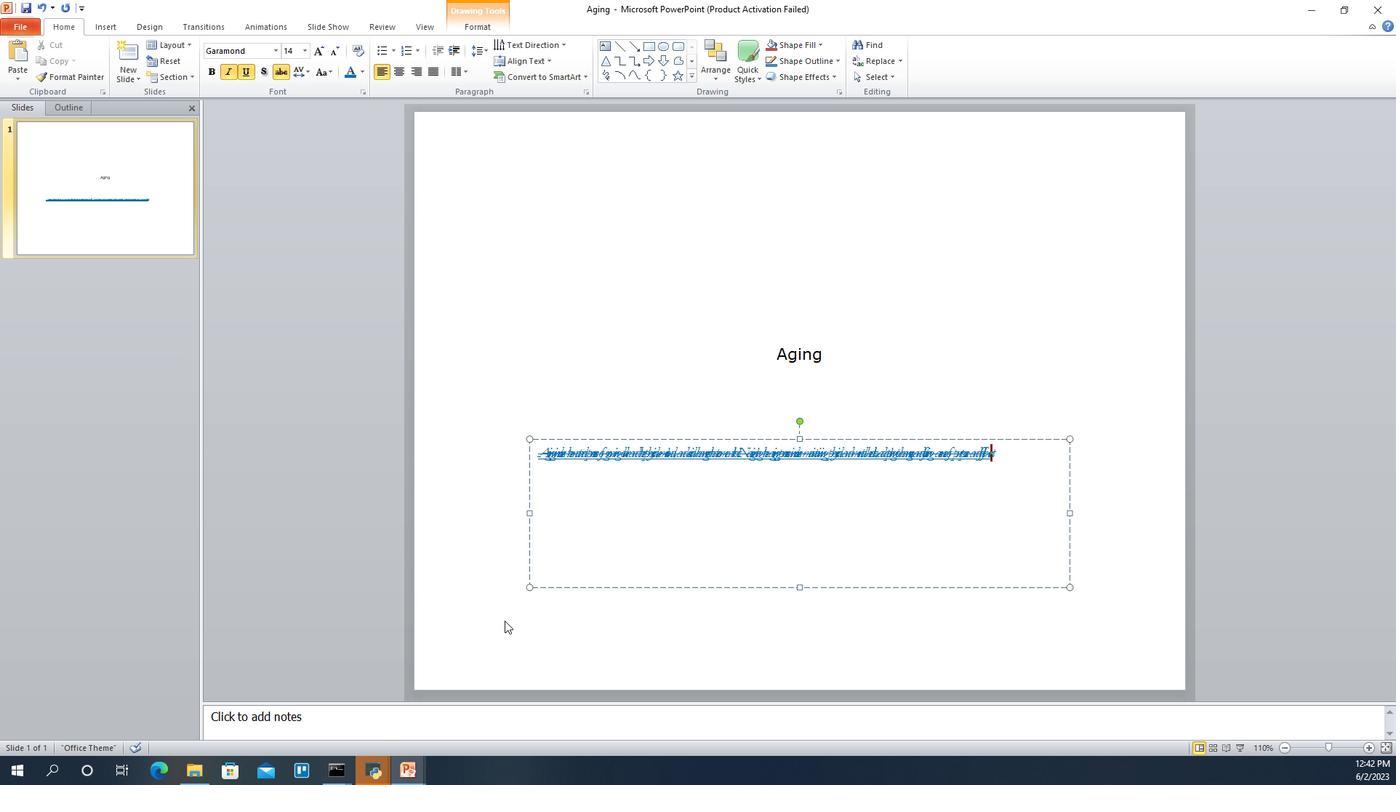 
Action: Mouse moved to (695, 537)
Screenshot: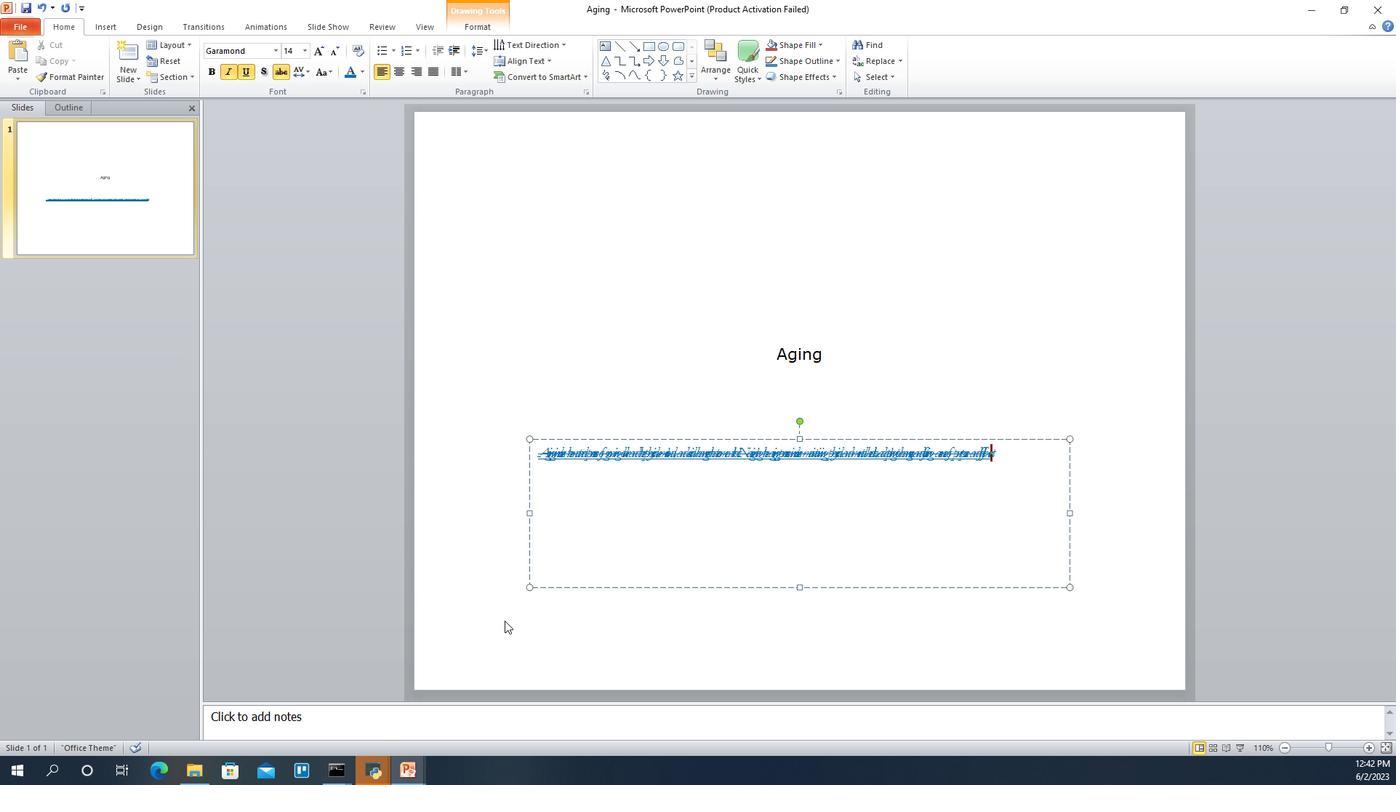 
Action: Key pressed ''
Screenshot: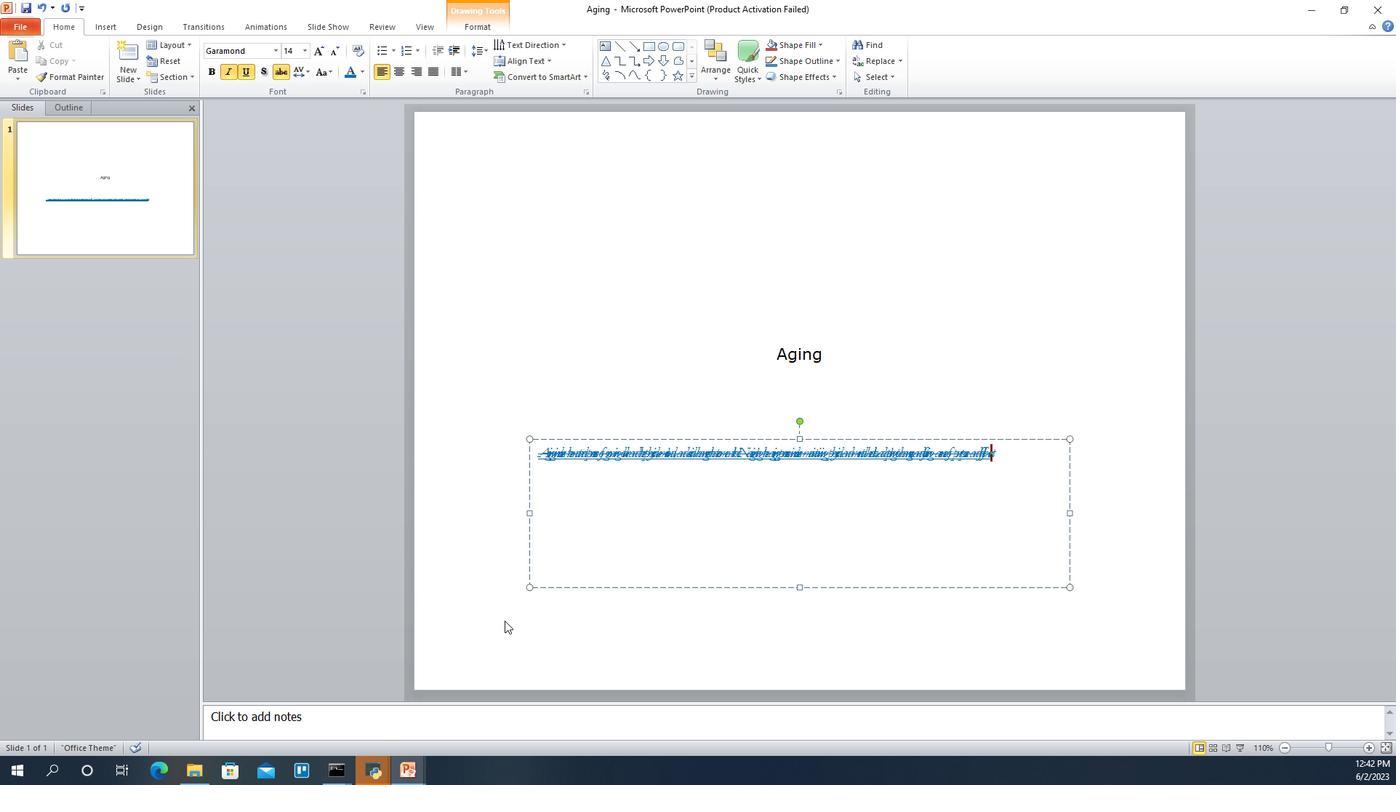 
Action: Mouse moved to (695, 537)
Screenshot: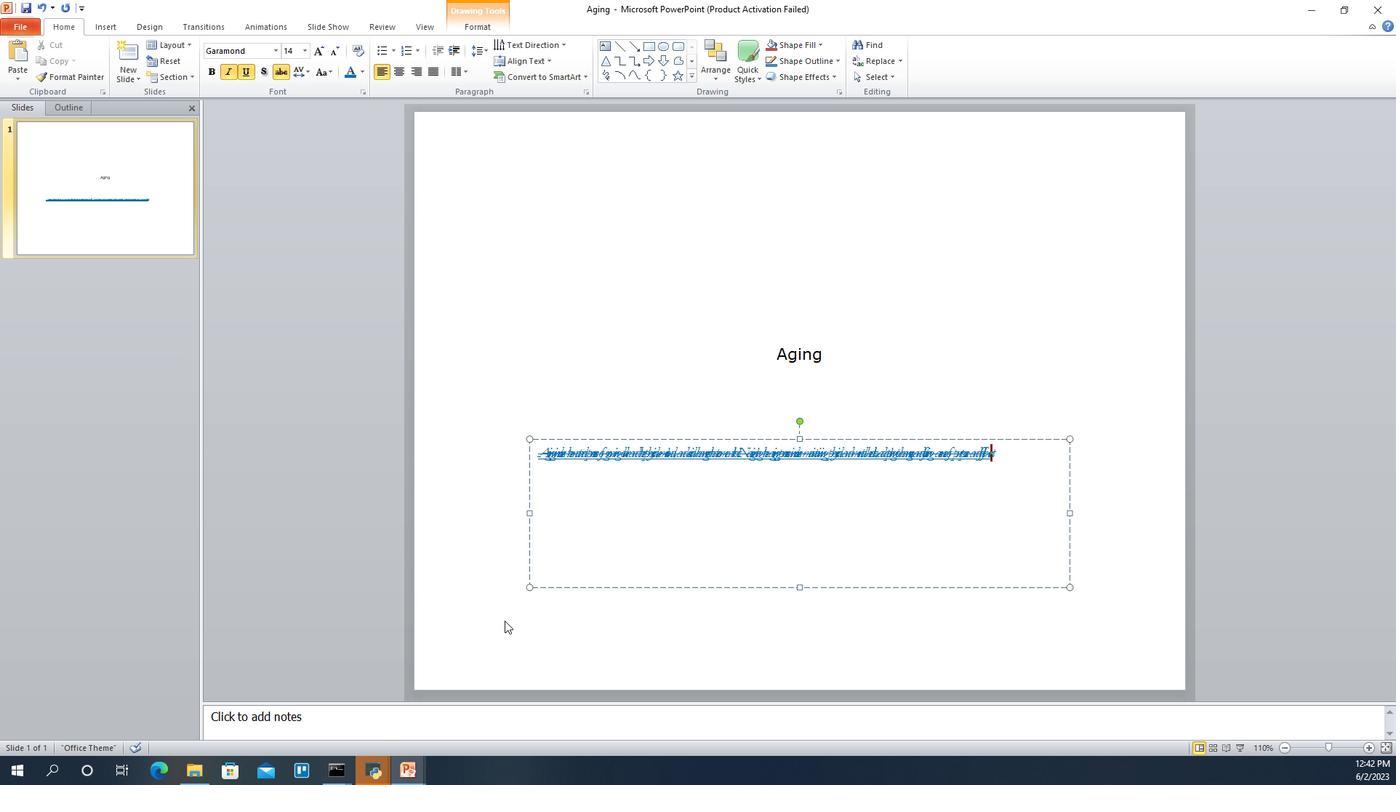 
Action: Key pressed '
Screenshot: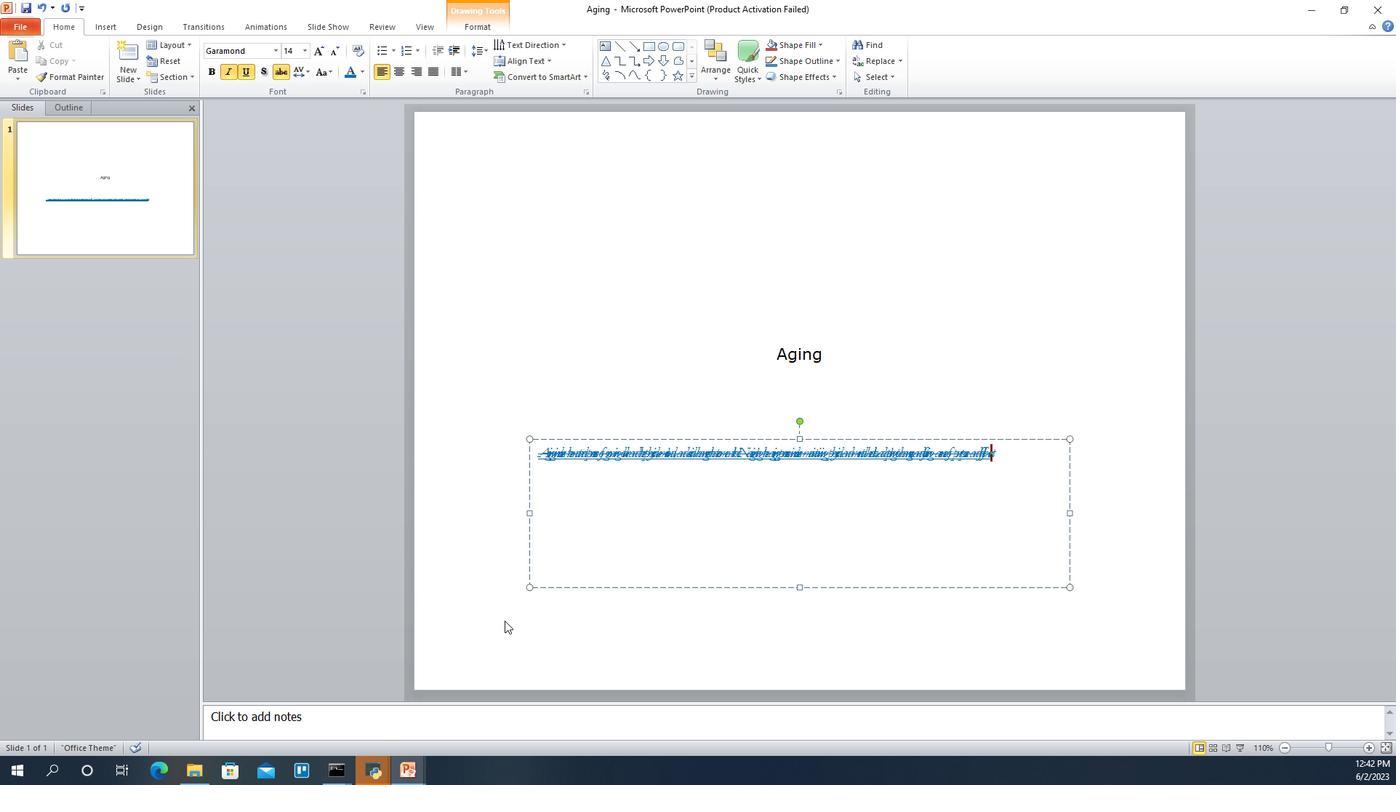 
Action: Mouse moved to (694, 537)
Screenshot: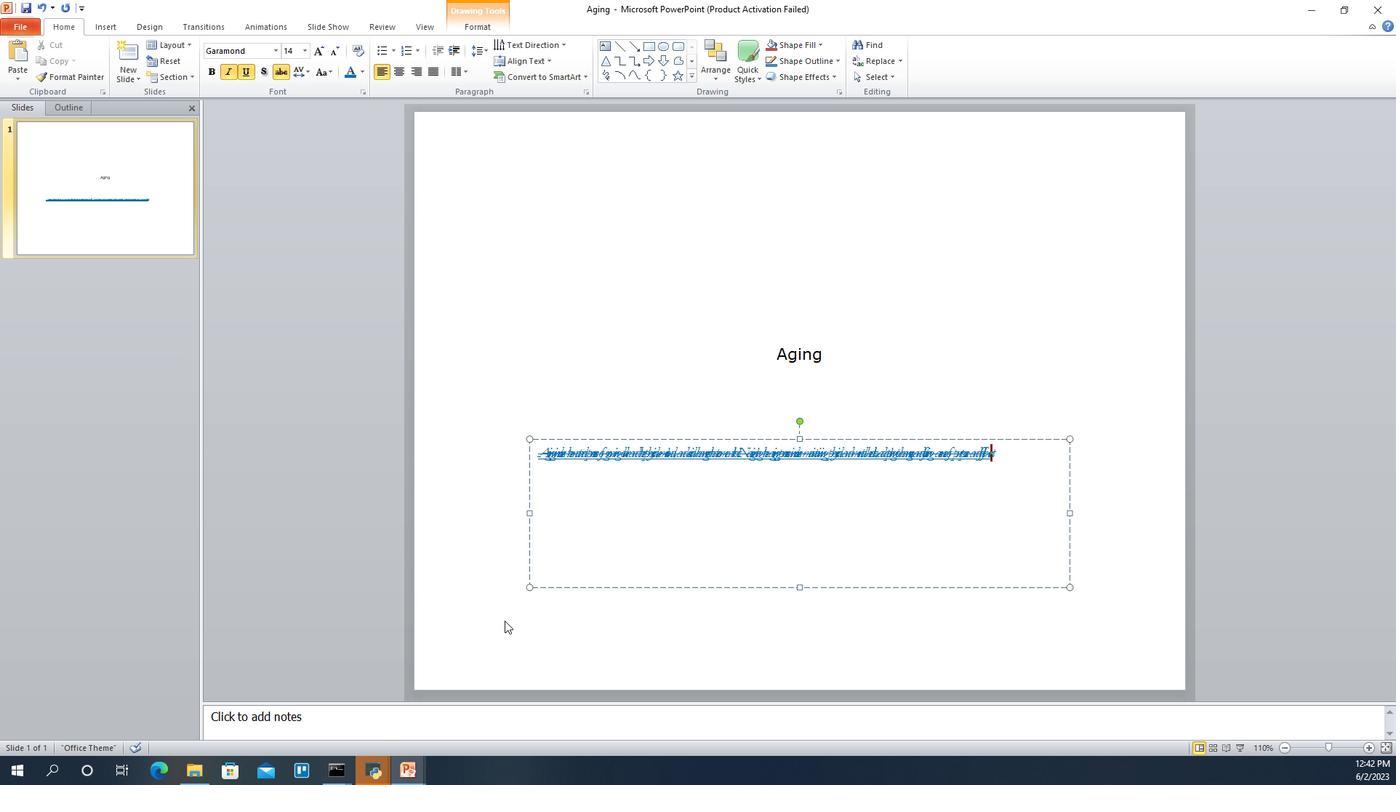 
Action: Key pressed ' 2438, 453)'
Screenshot: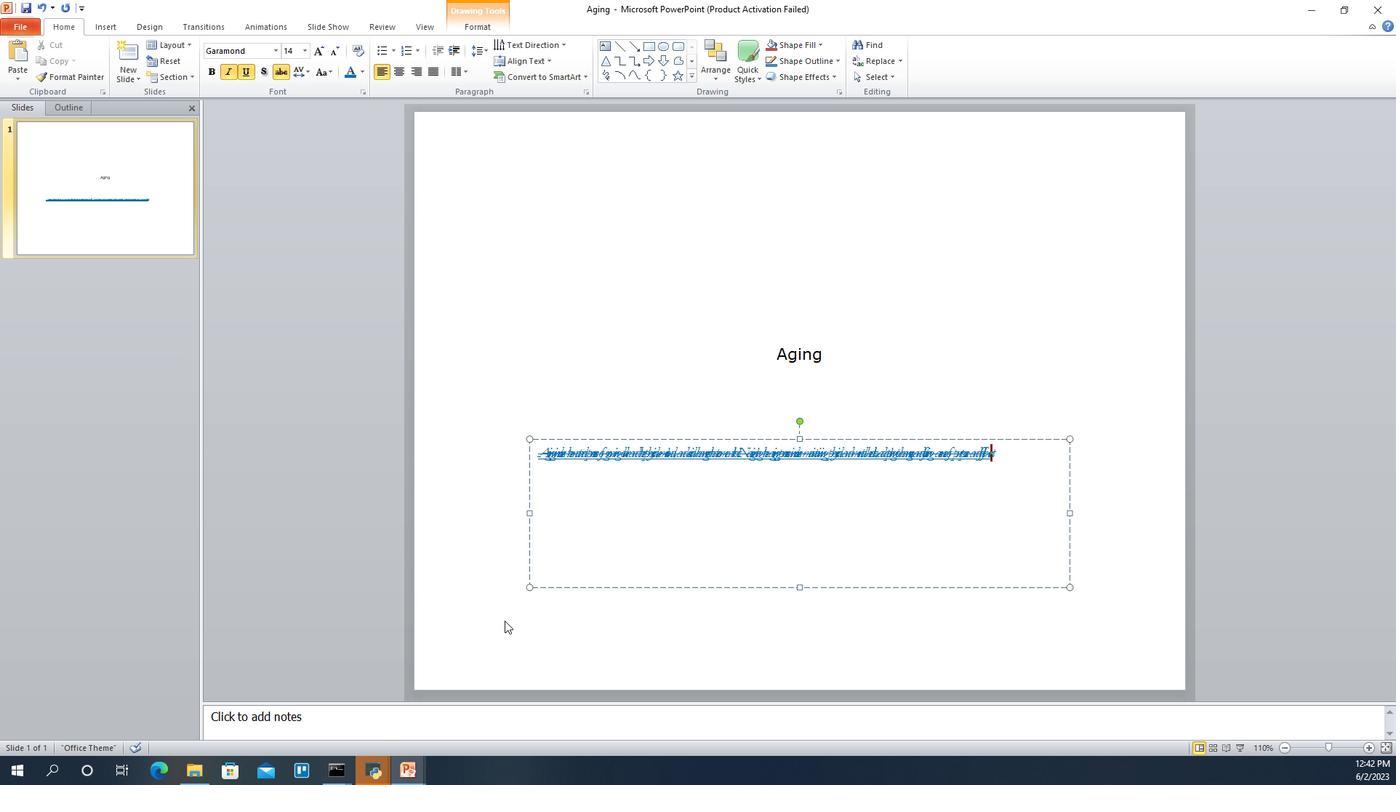 
Action: Mouse moved to (693, 537)
Screenshot: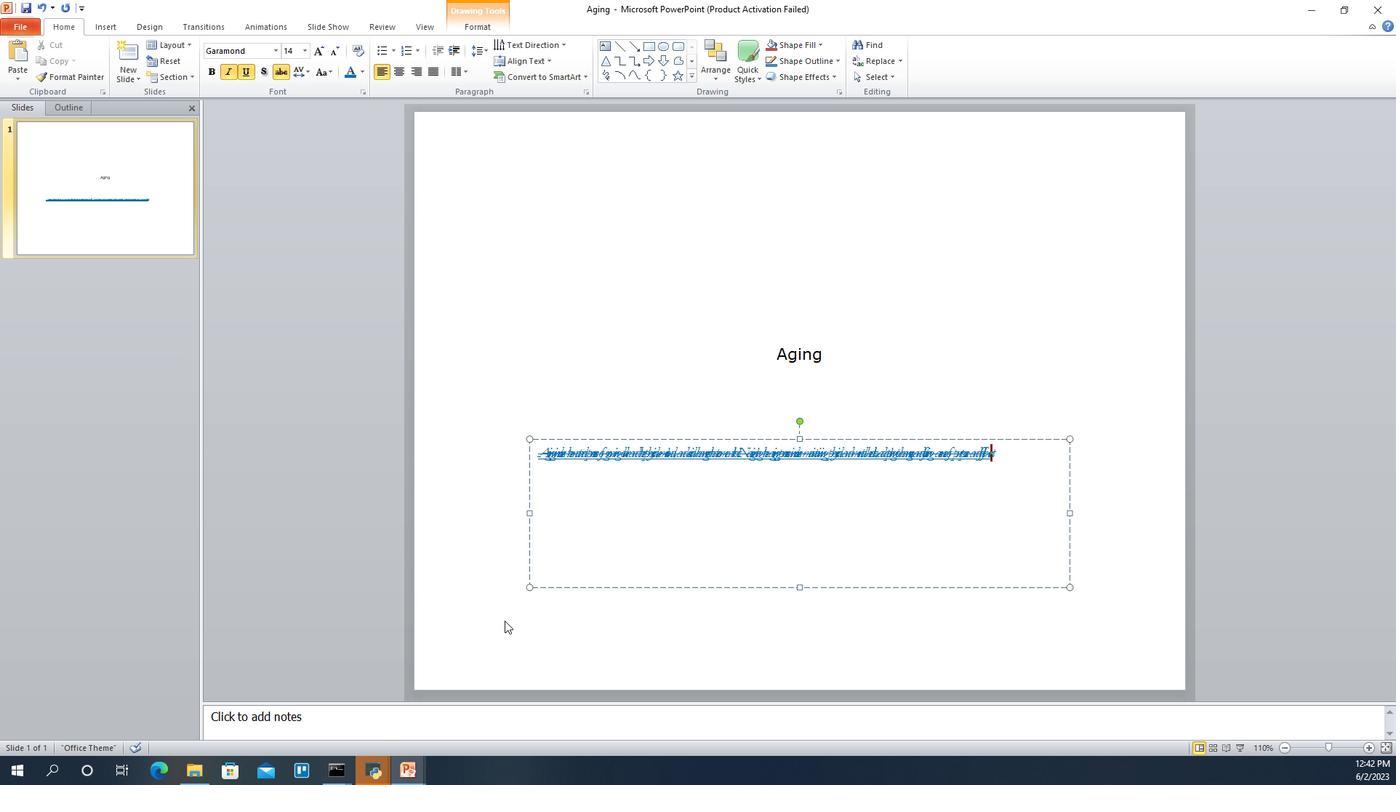 
Action: Key pressed ''
Screenshot: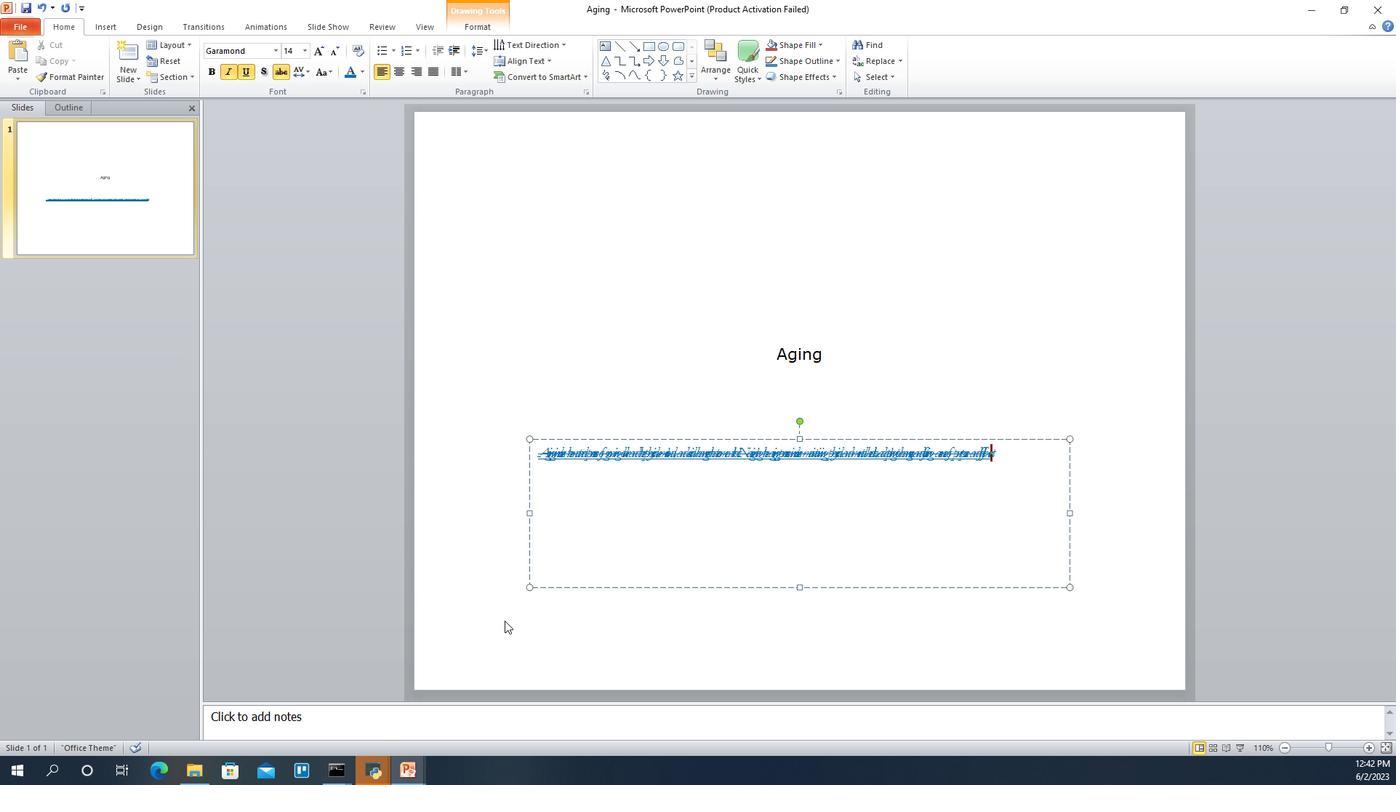 
Action: Mouse moved to (693, 537)
Screenshot: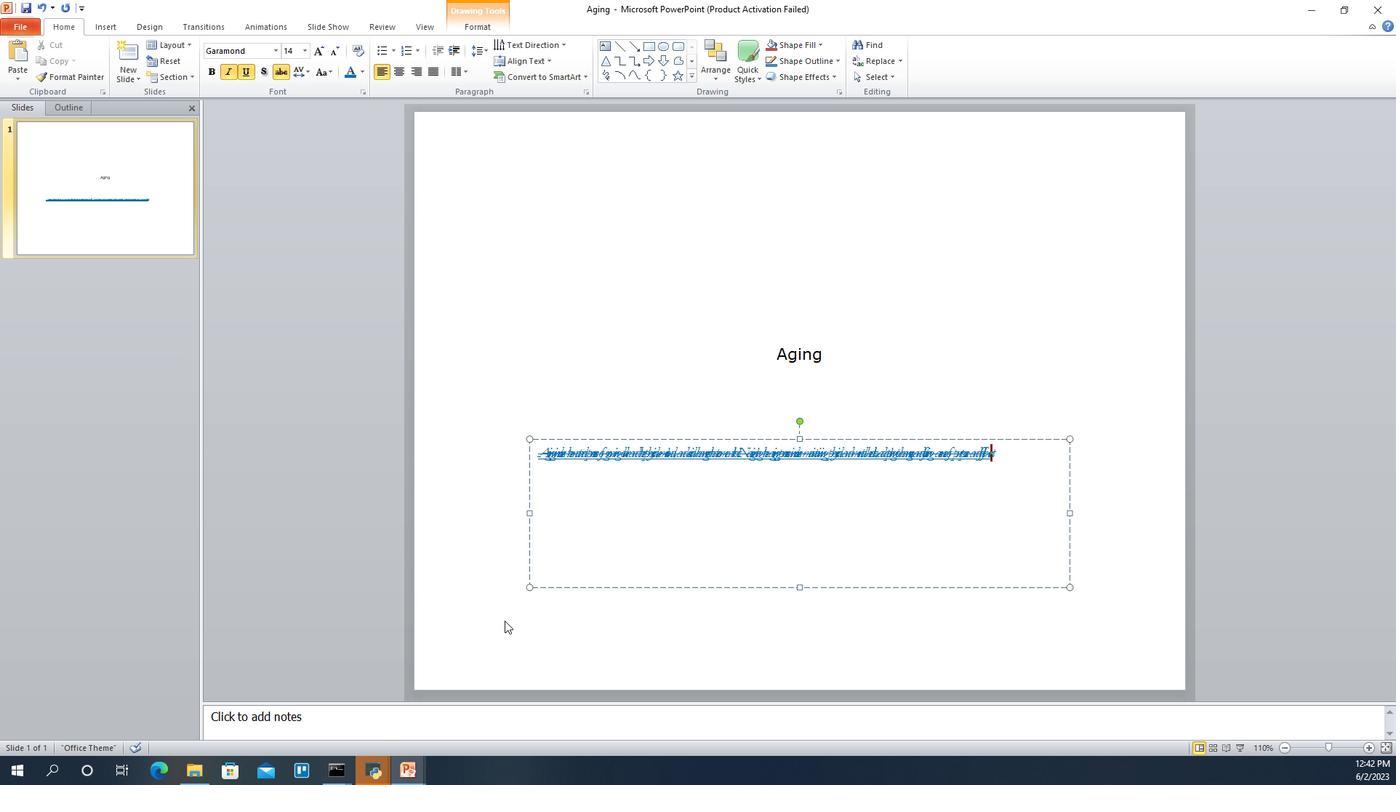 
Action: Key pressed '
Screenshot: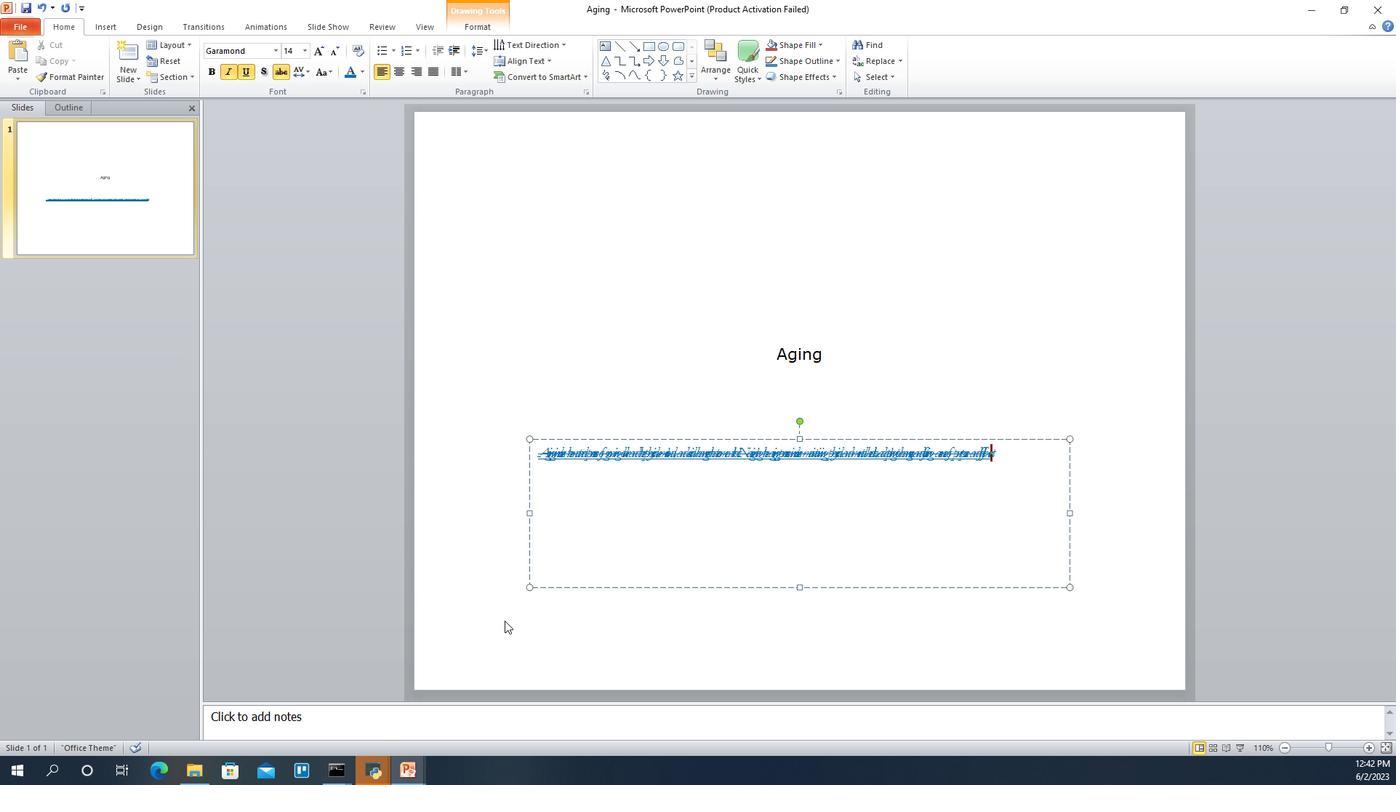 
Action: Mouse moved to (693, 537)
Screenshot: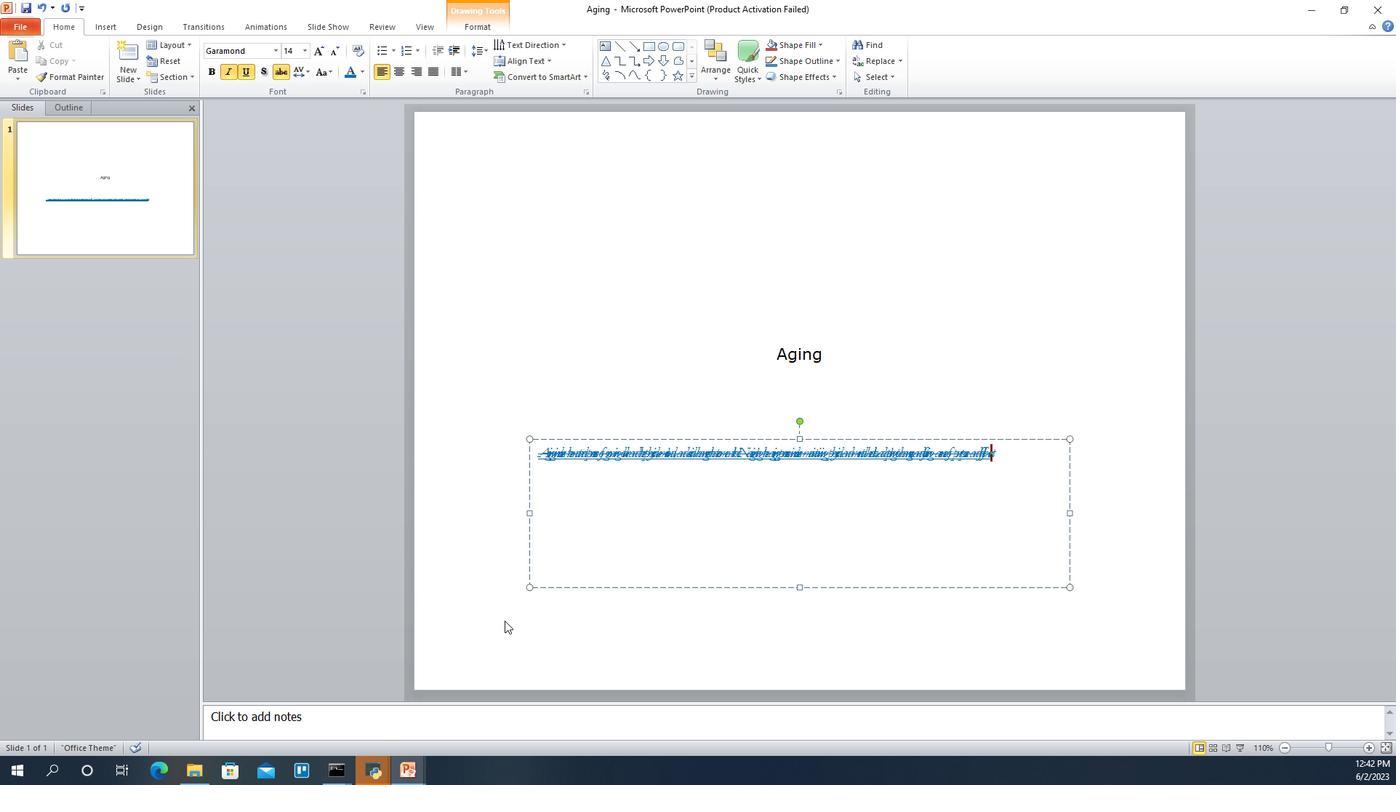 
Action: Key pressed '
Screenshot: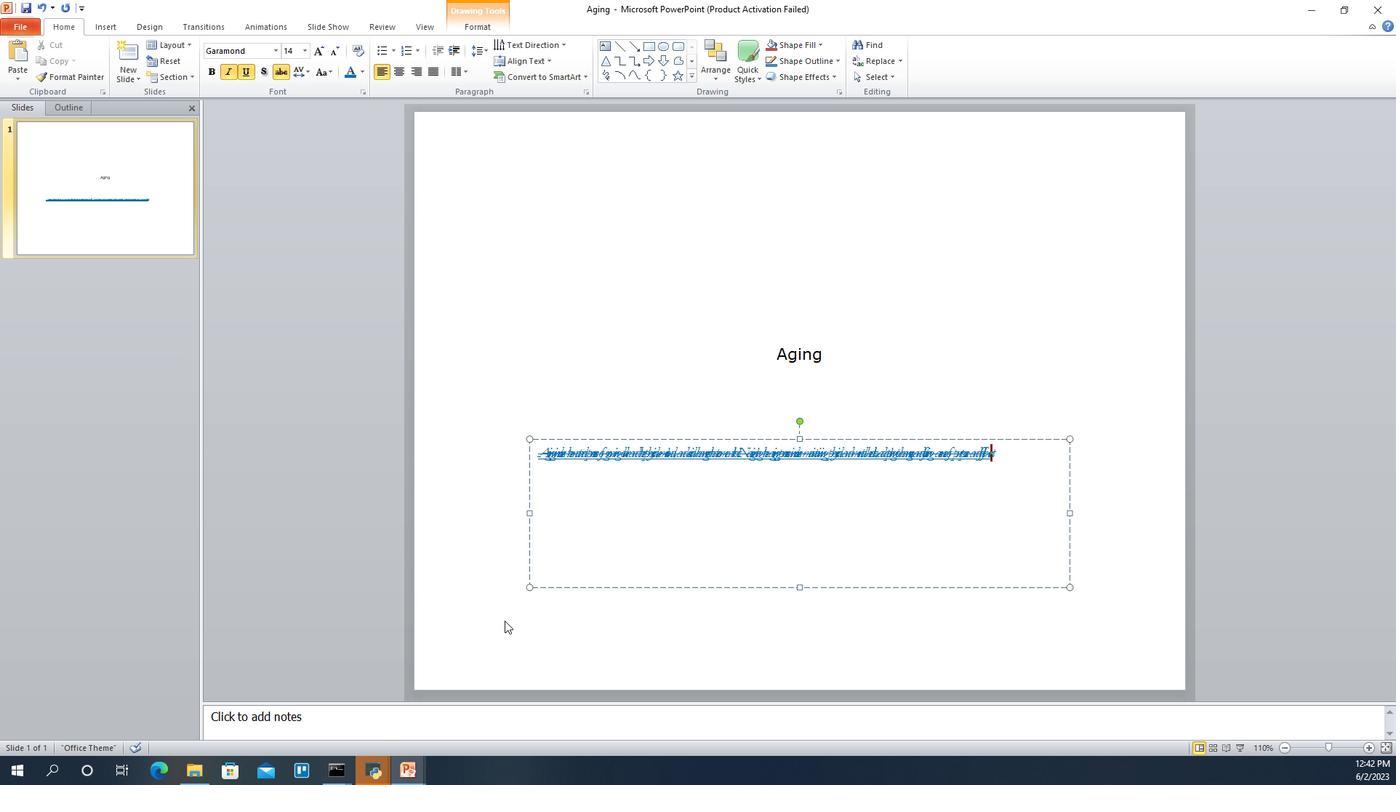 
Action: Mouse moved to (692, 537)
Screenshot: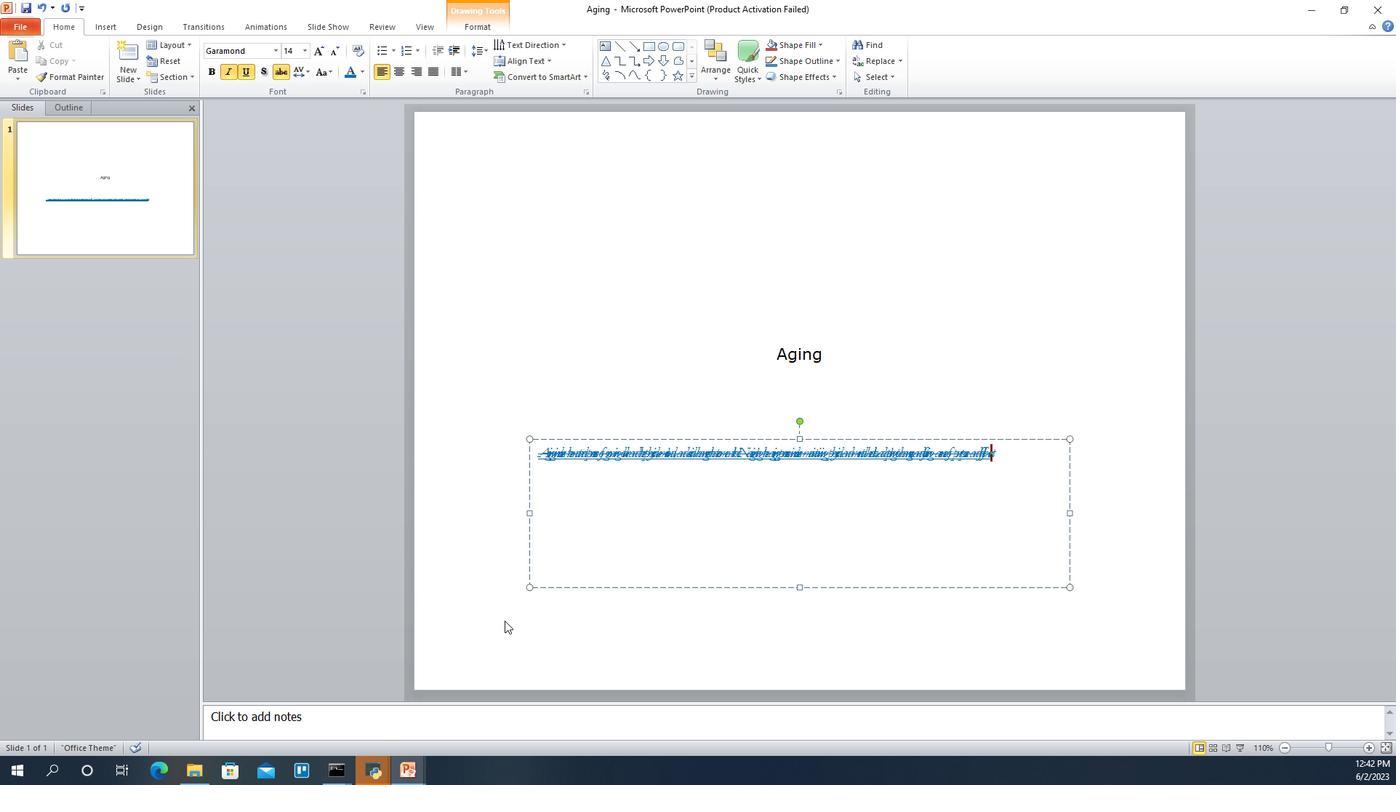 
Action: Key pressed '
Screenshot: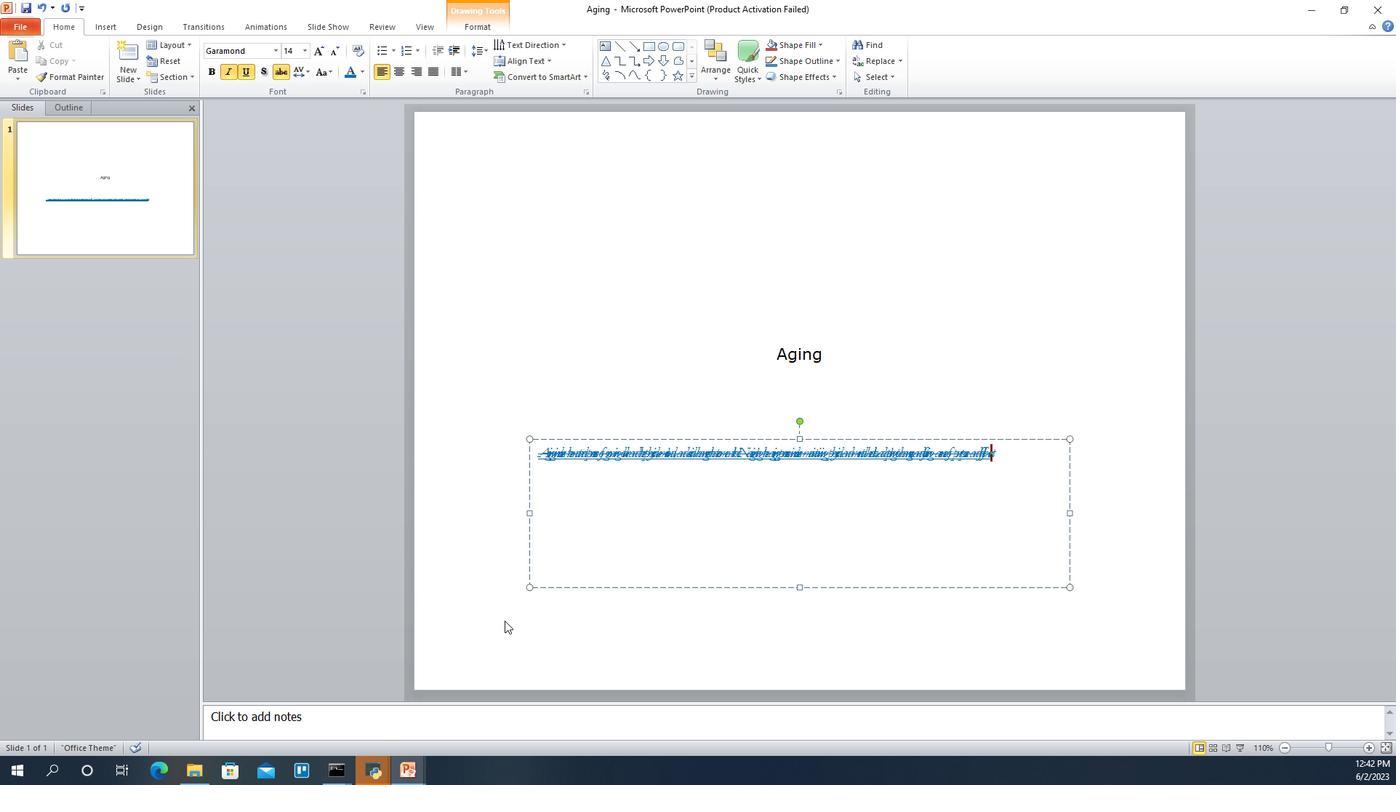 
Action: Mouse moved to (692, 537)
Screenshot: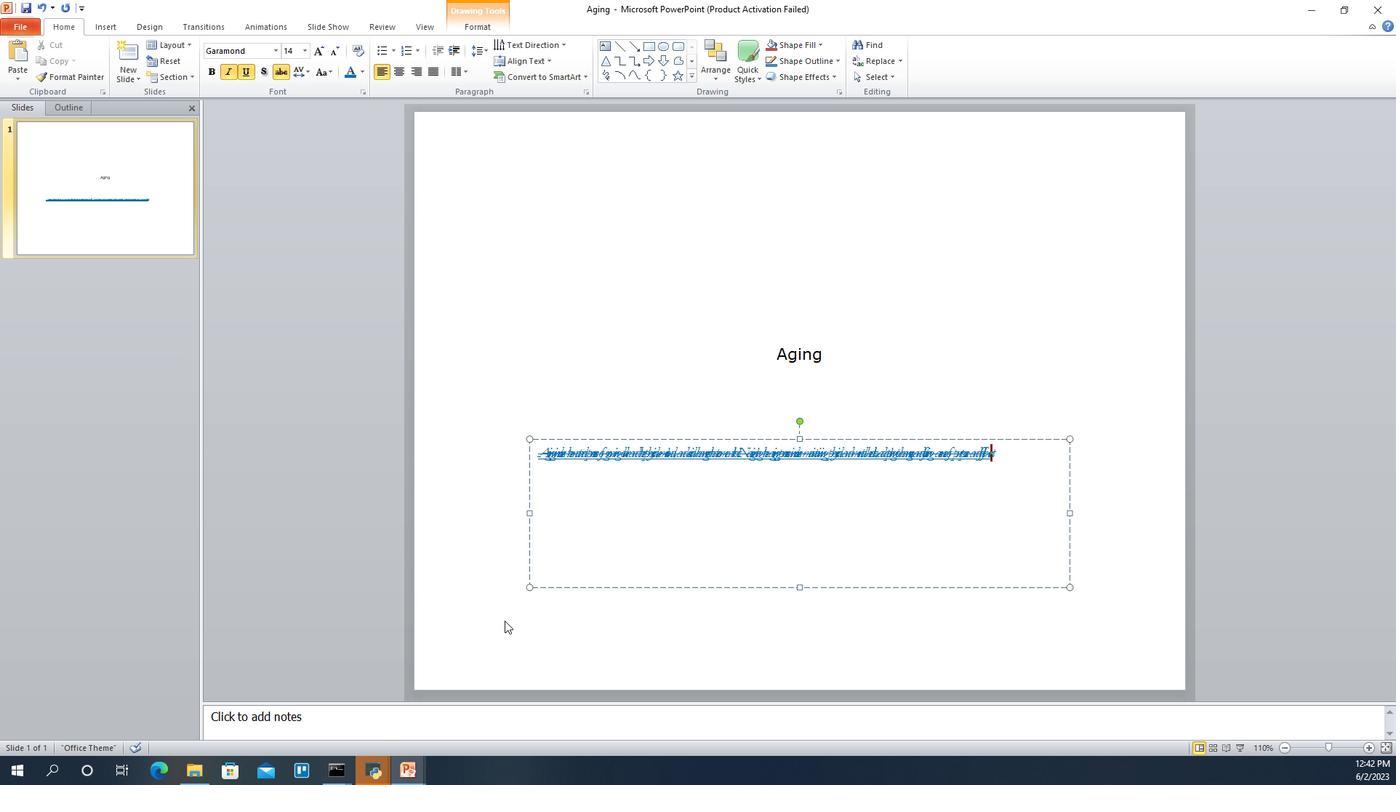 
Action: Key pressed '
Screenshot: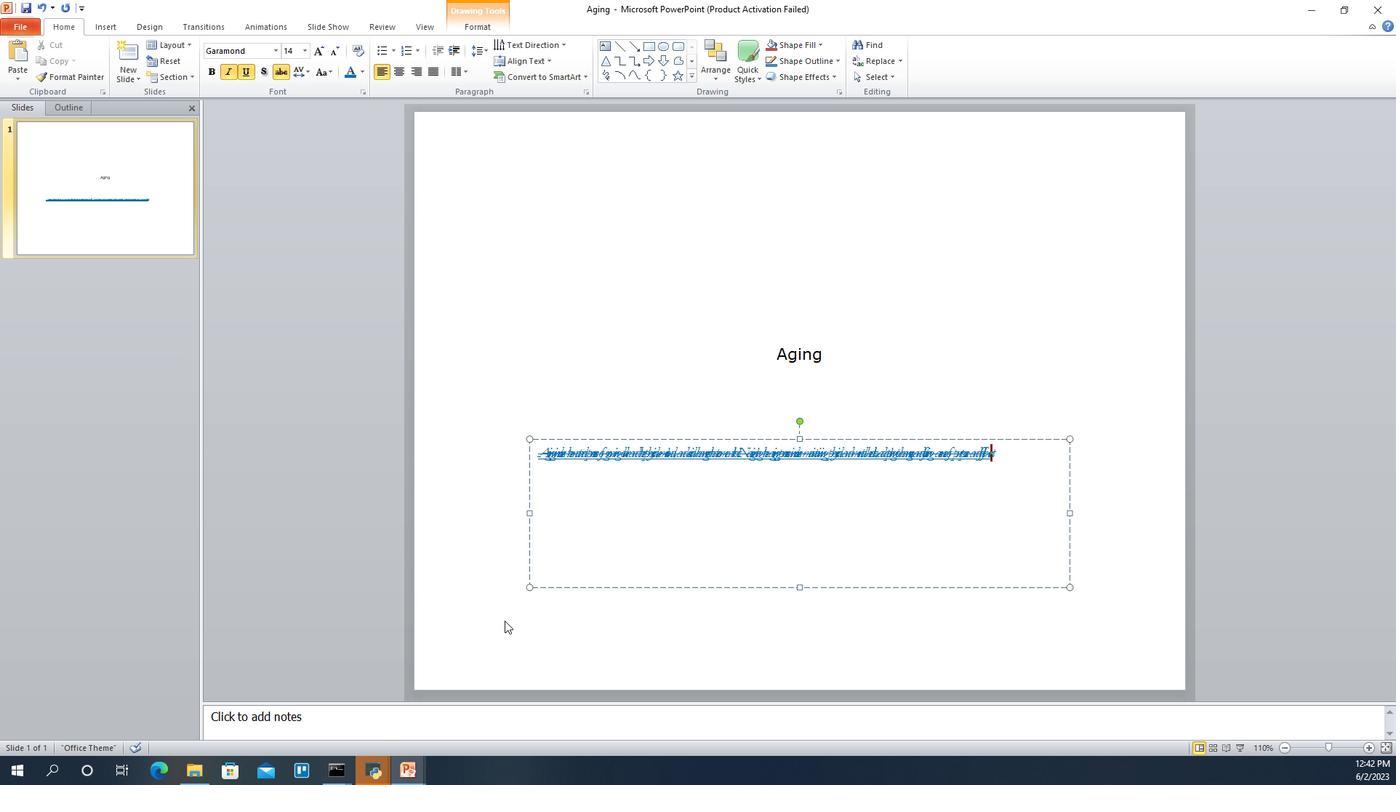 
Action: Mouse moved to (691, 537)
Screenshot: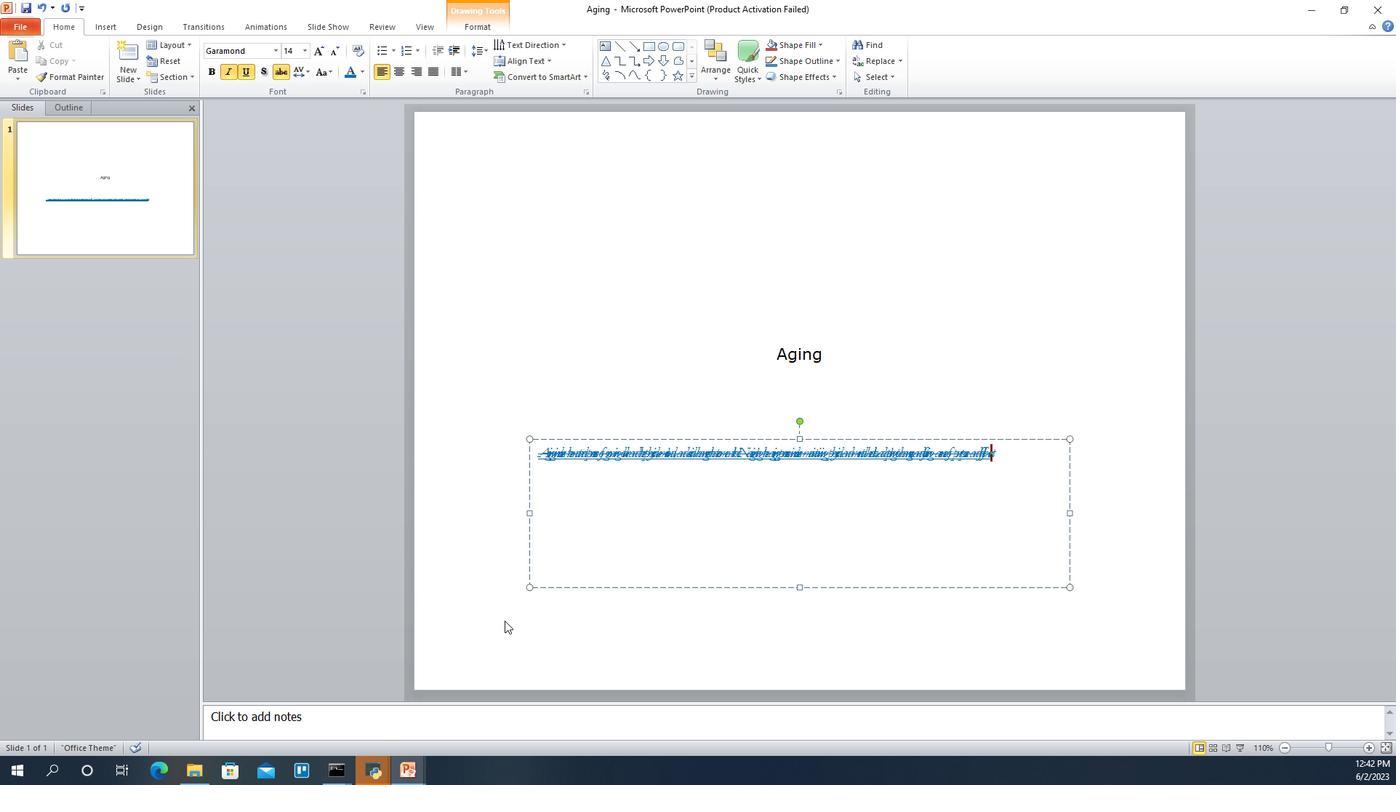 
Action: Key pressed ''
Screenshot: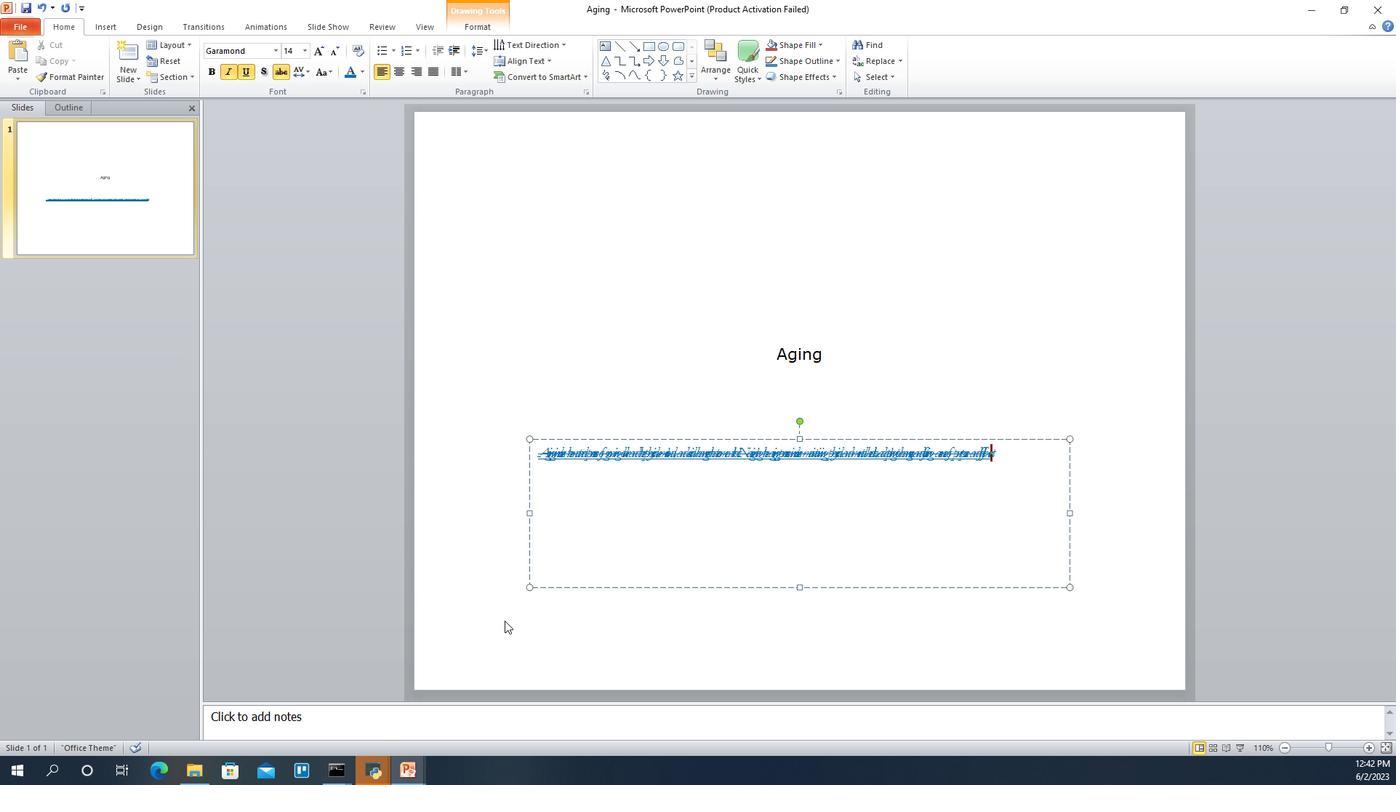 
Action: Mouse moved to (686, 537)
Screenshot: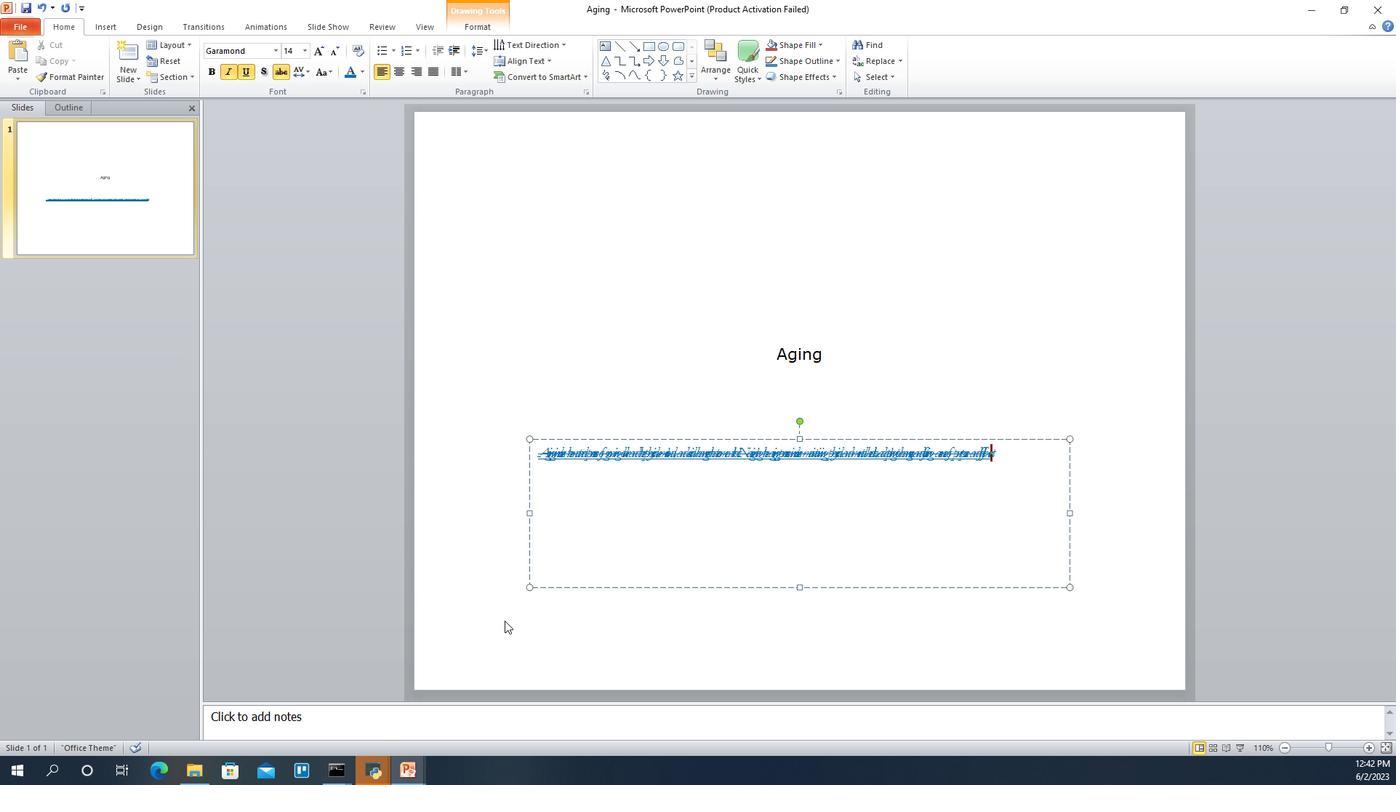 
Action: Key pressed ''
Screenshot: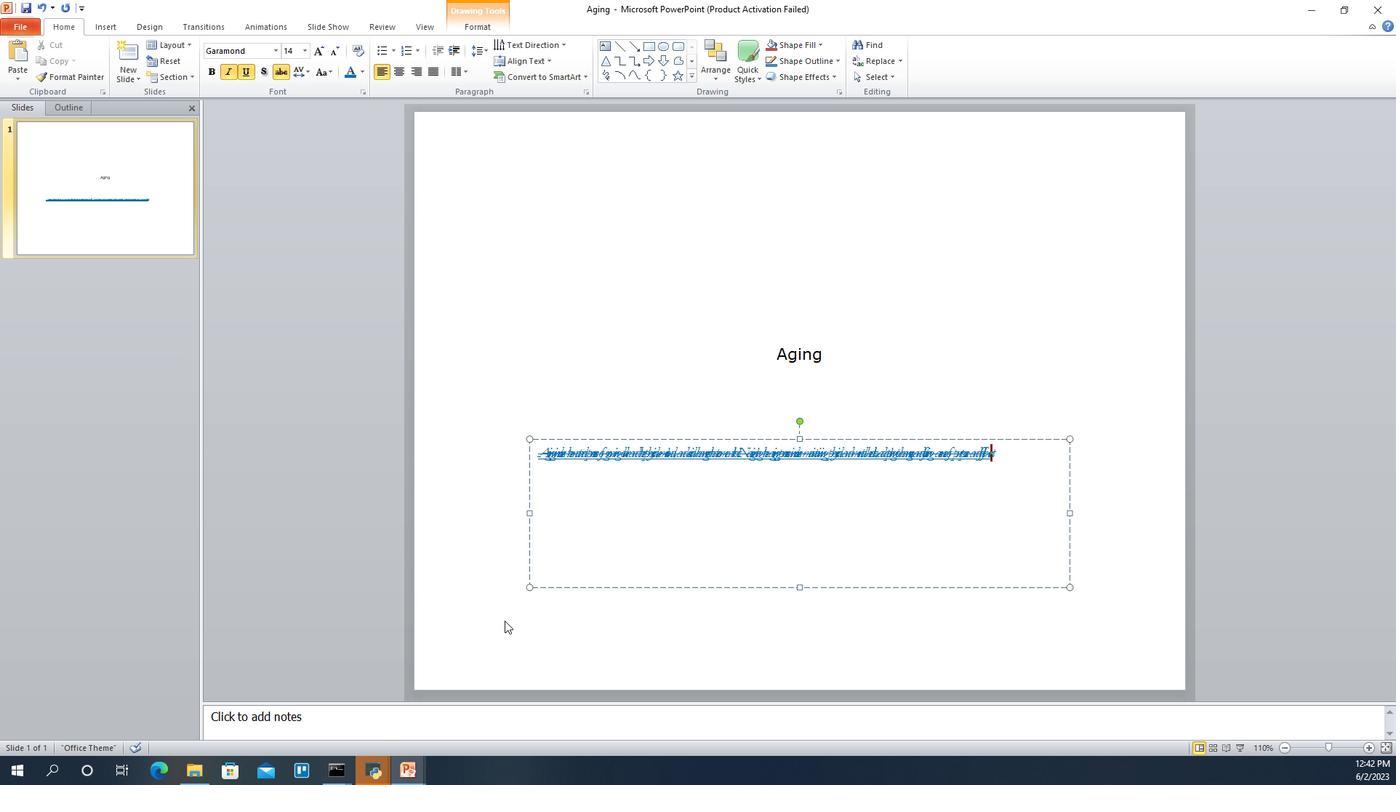 
Action: Mouse moved to (682, 537)
Screenshot: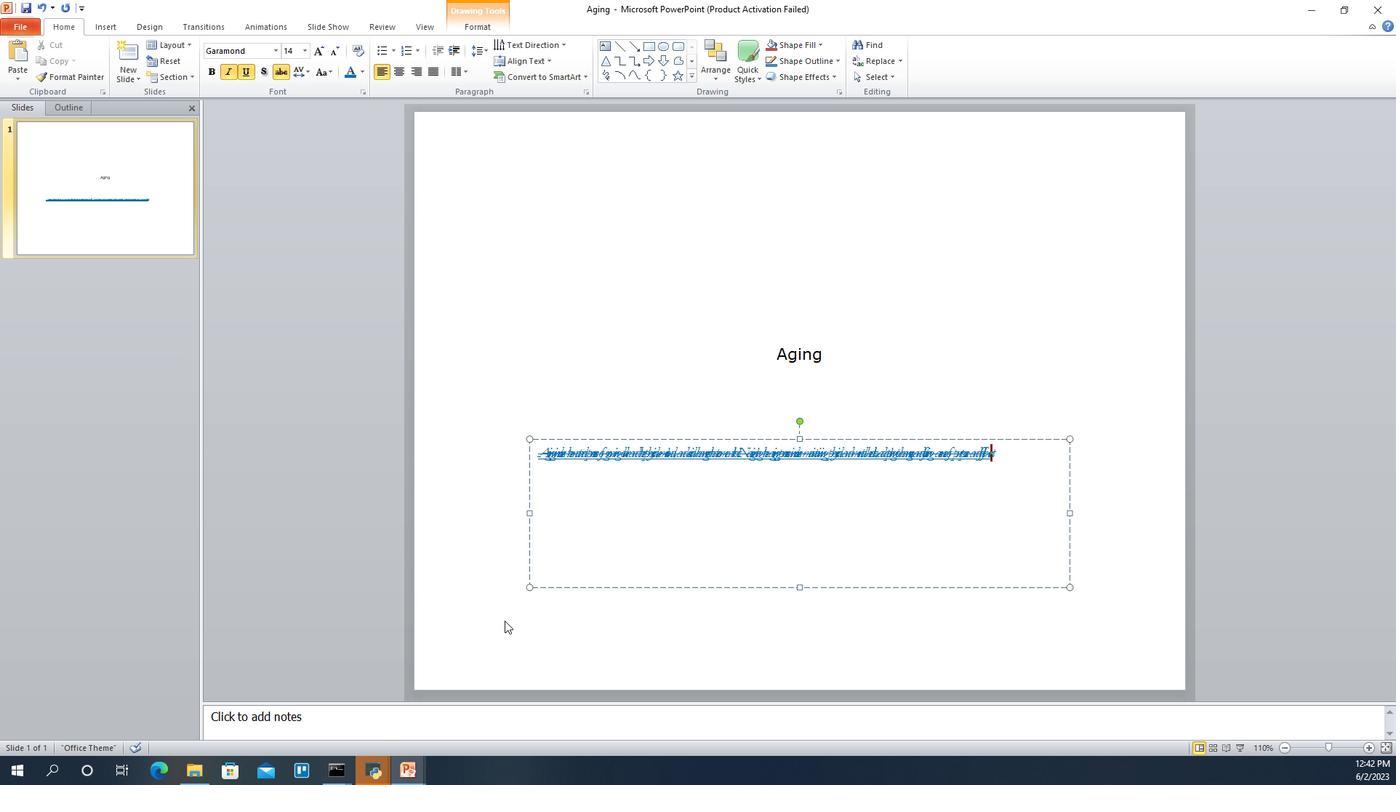 
Action: Key pressed '
Screenshot: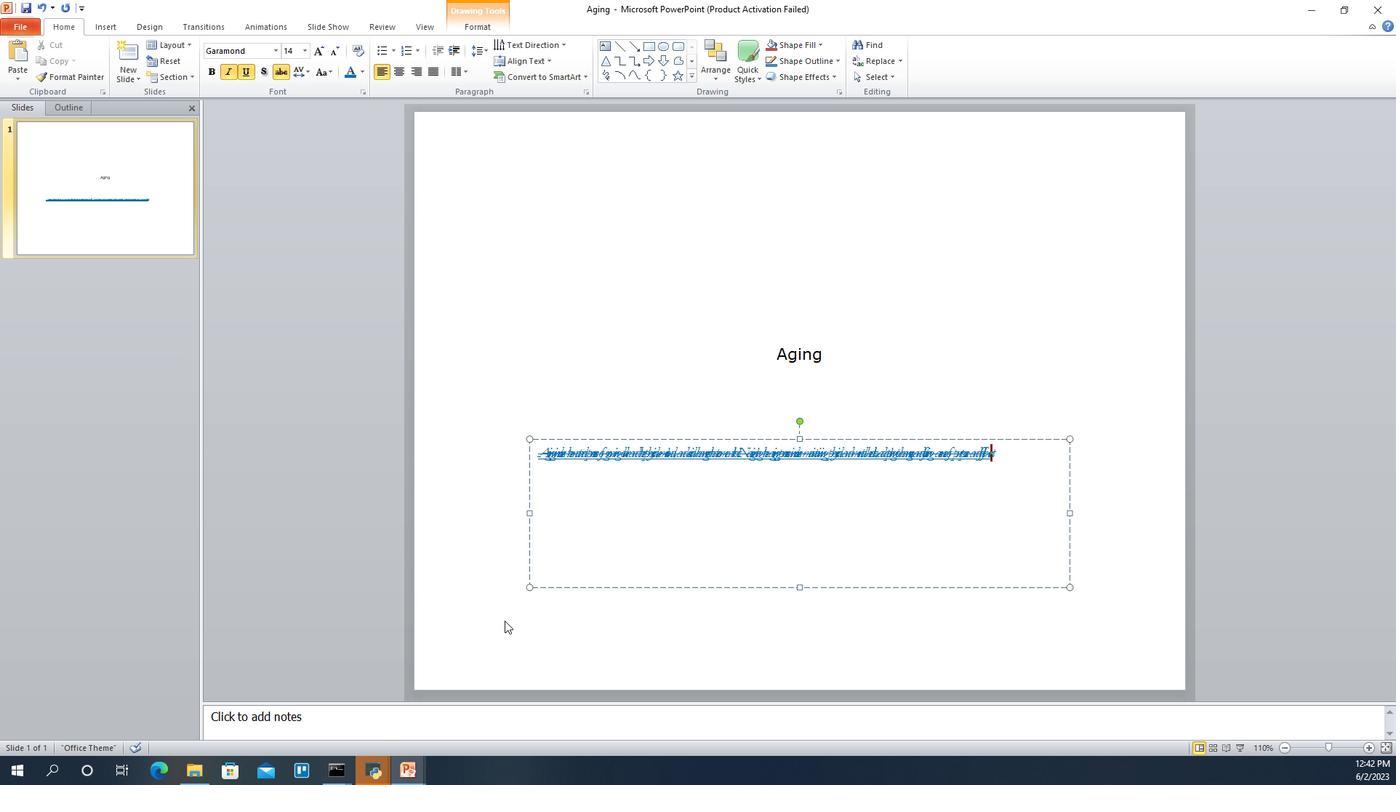 
Action: Mouse moved to (682, 537)
Screenshot: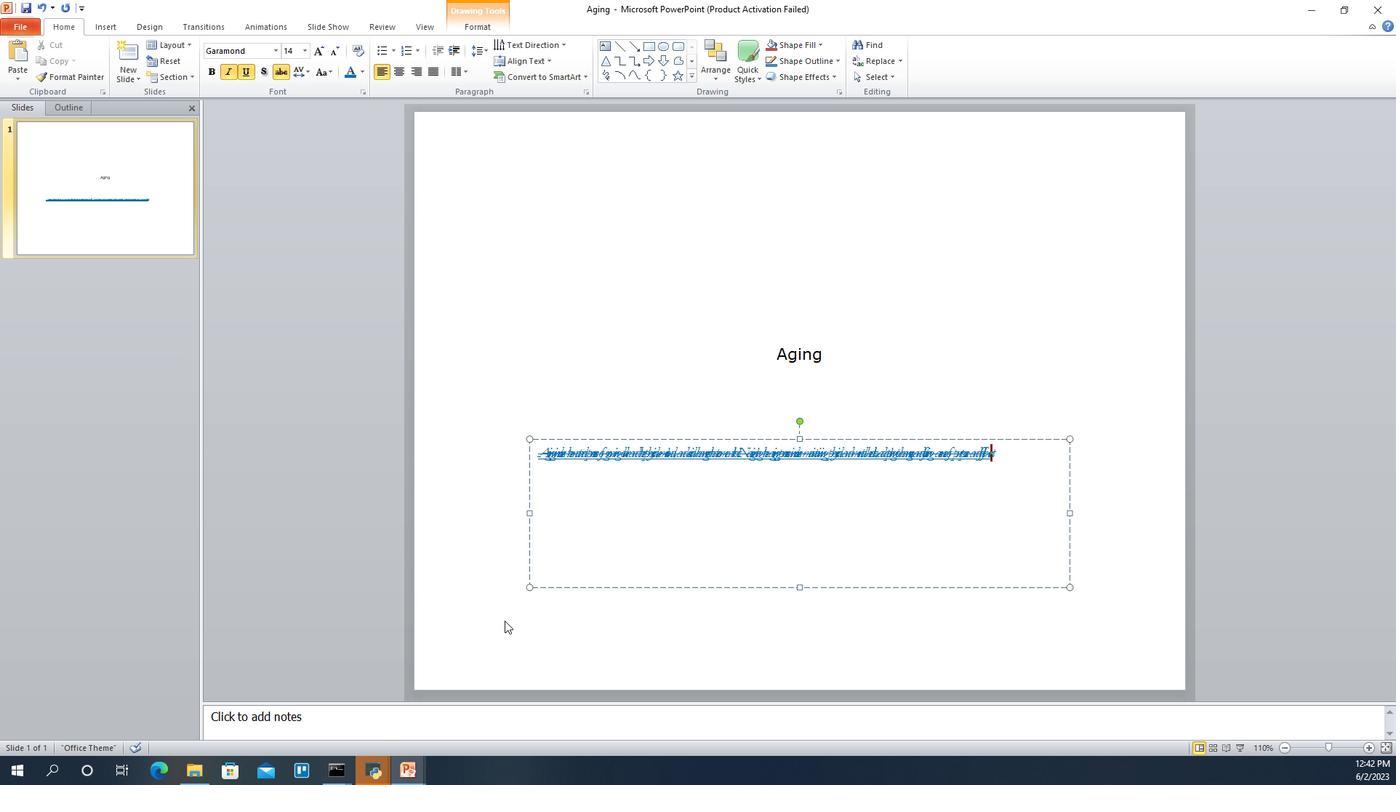 
Action: Key pressed '
Screenshot: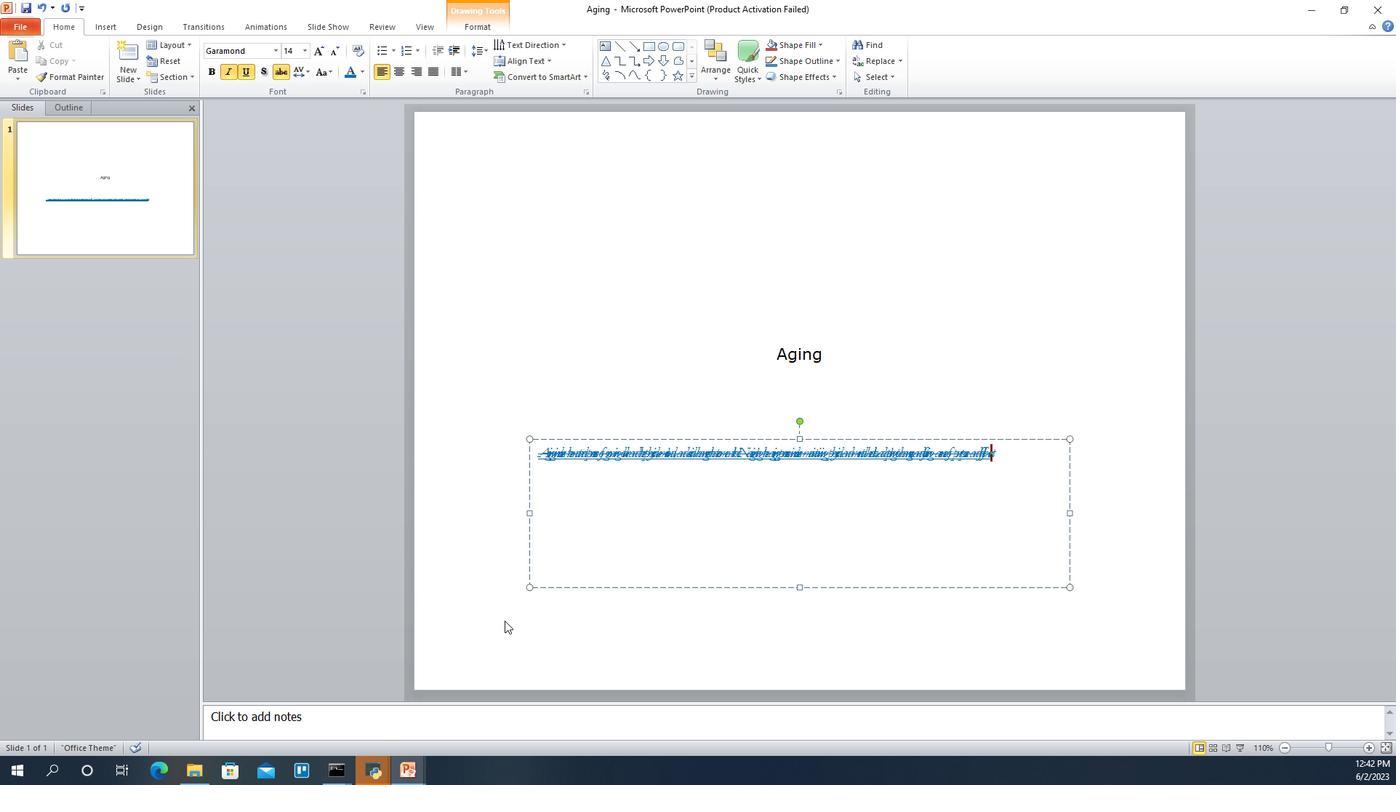 
Action: Mouse moved to (682, 537)
Screenshot: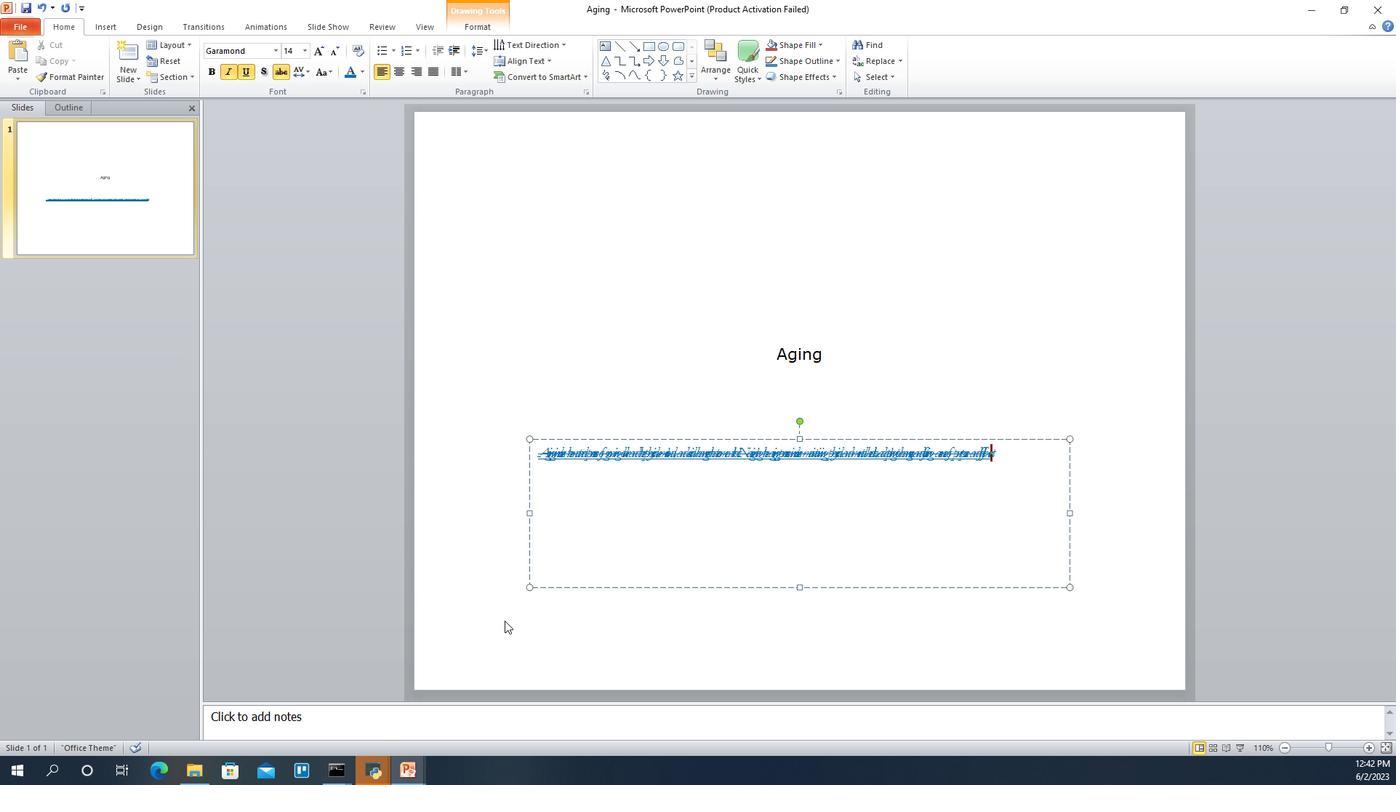 
Action: Key pressed '
Screenshot: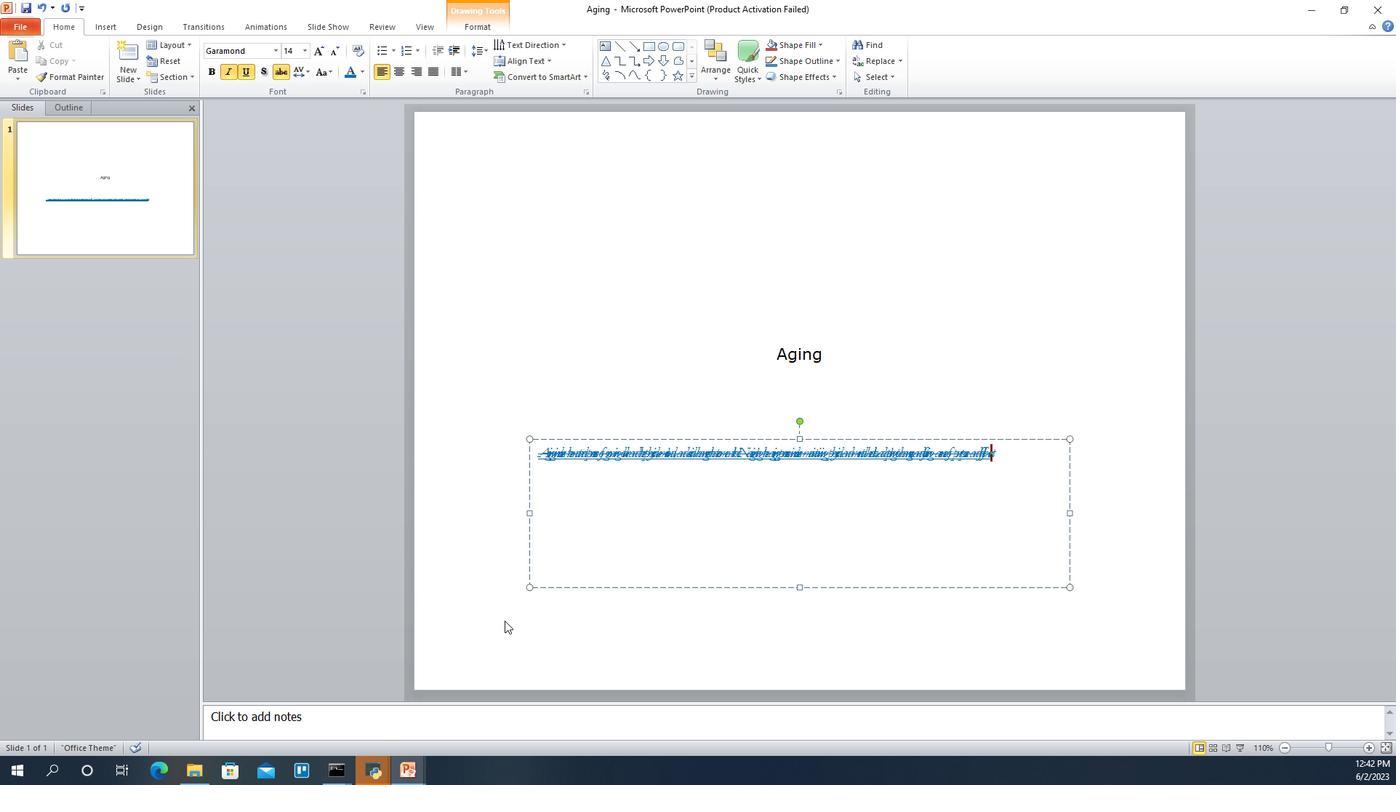 
Action: Mouse moved to (677, 538)
Screenshot: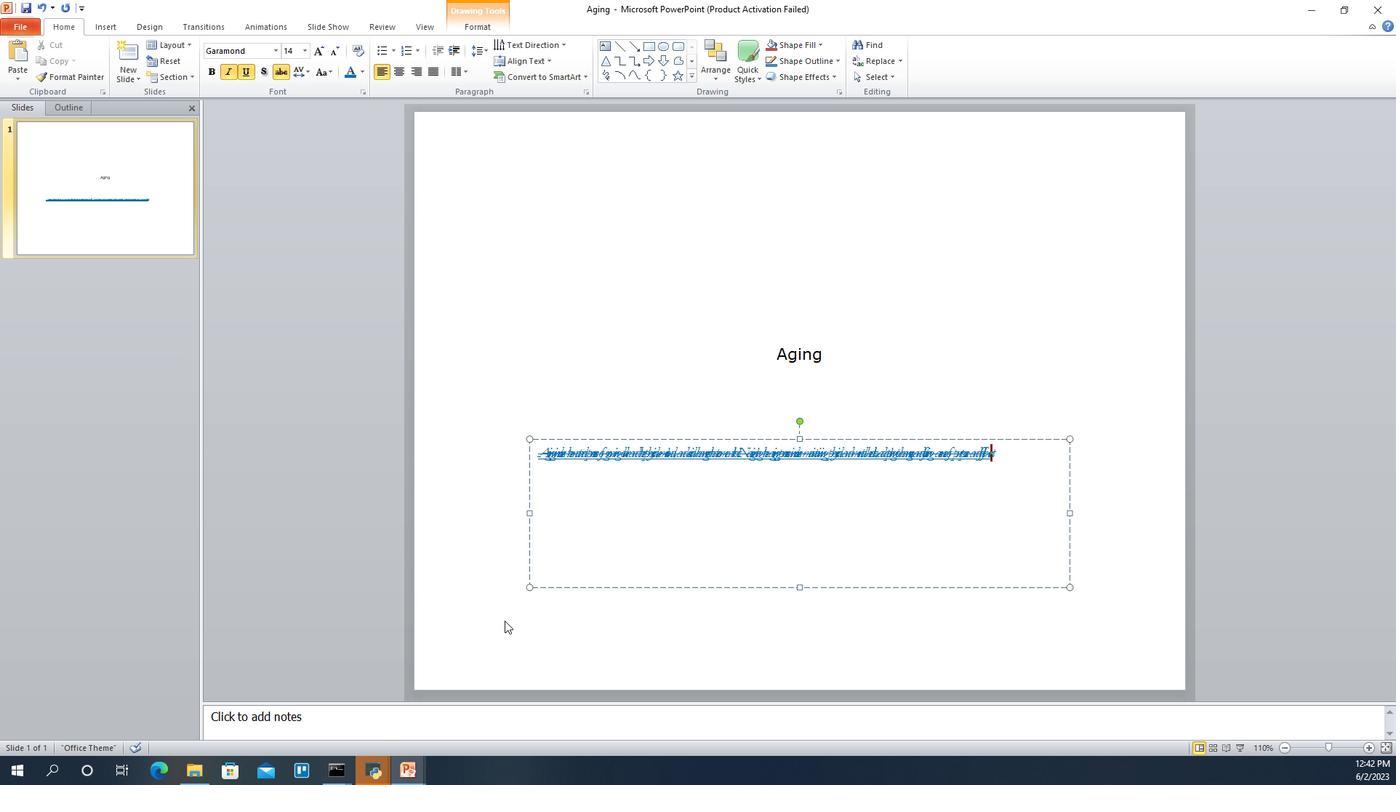 
Action: Key pressed '' 2375, 448)'
Screenshot: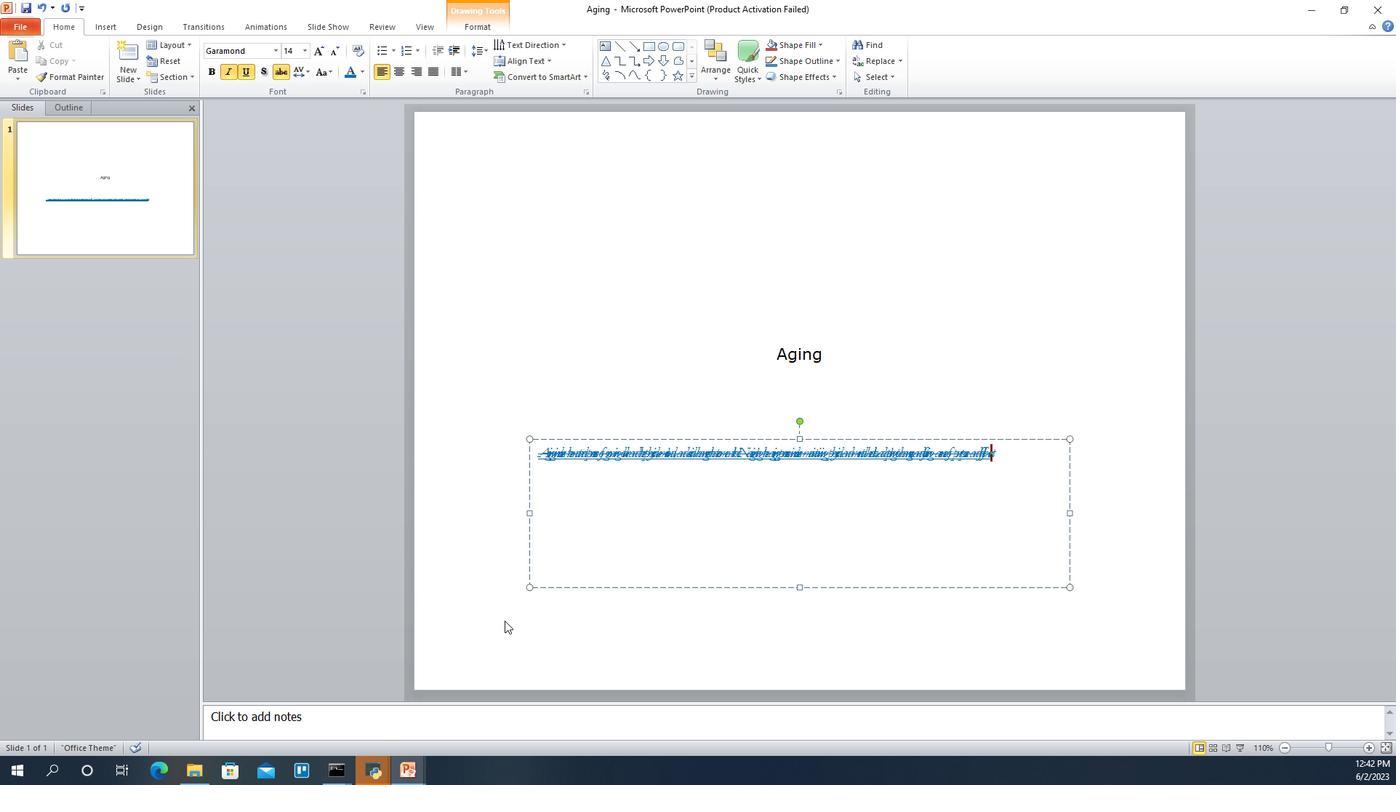 
Action: Mouse moved to (646, 546)
Screenshot: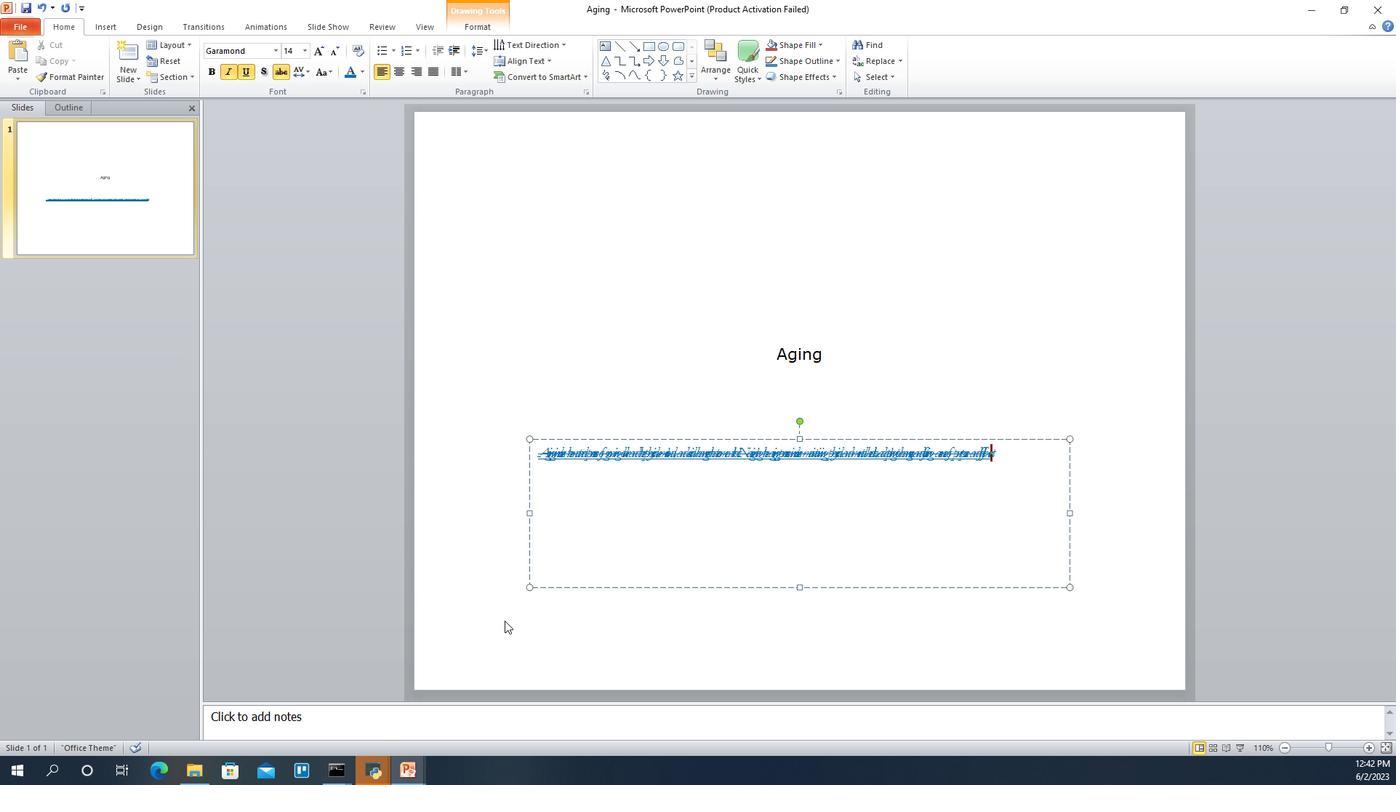 
Action: Key pressed ' 2253, 397)'
Screenshot: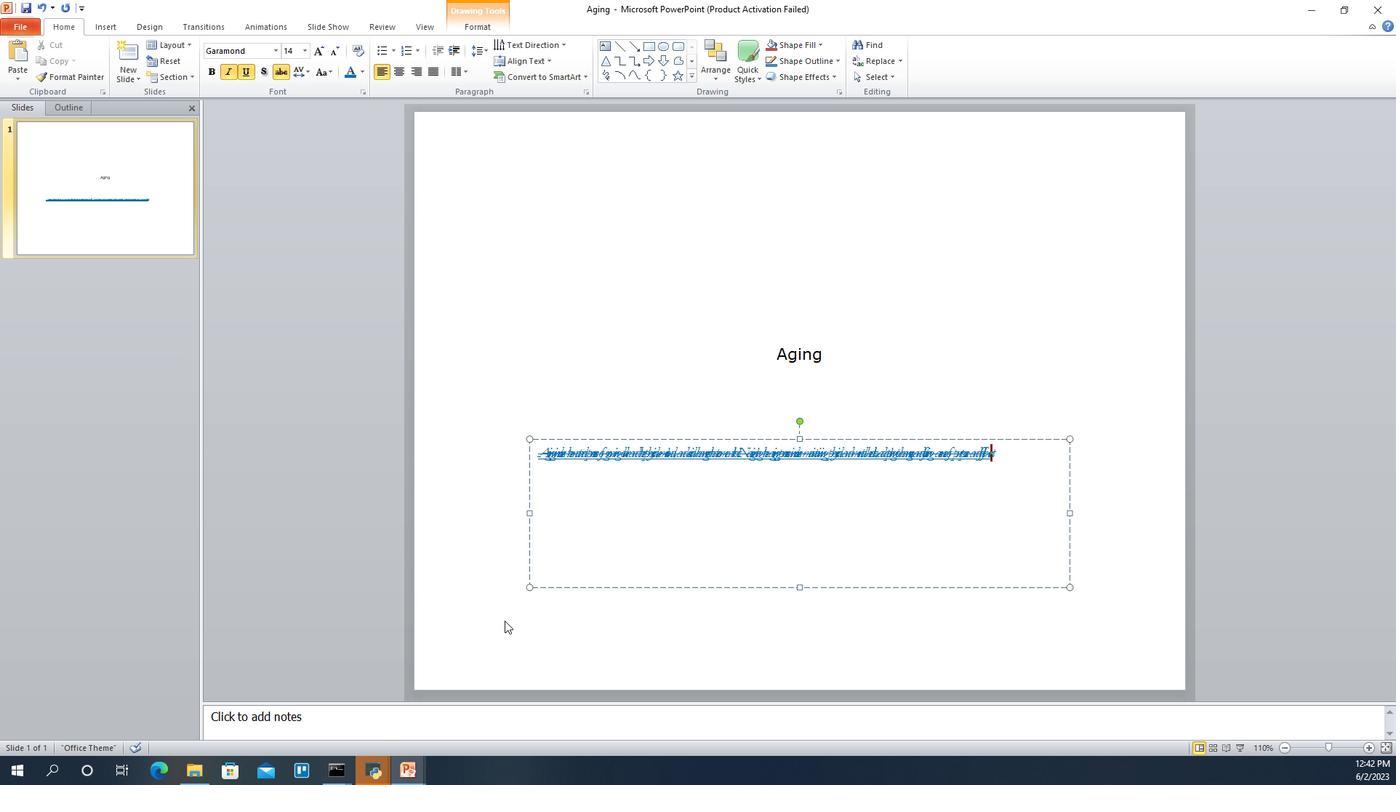 
Action: Mouse moved to (645, 547)
Screenshot: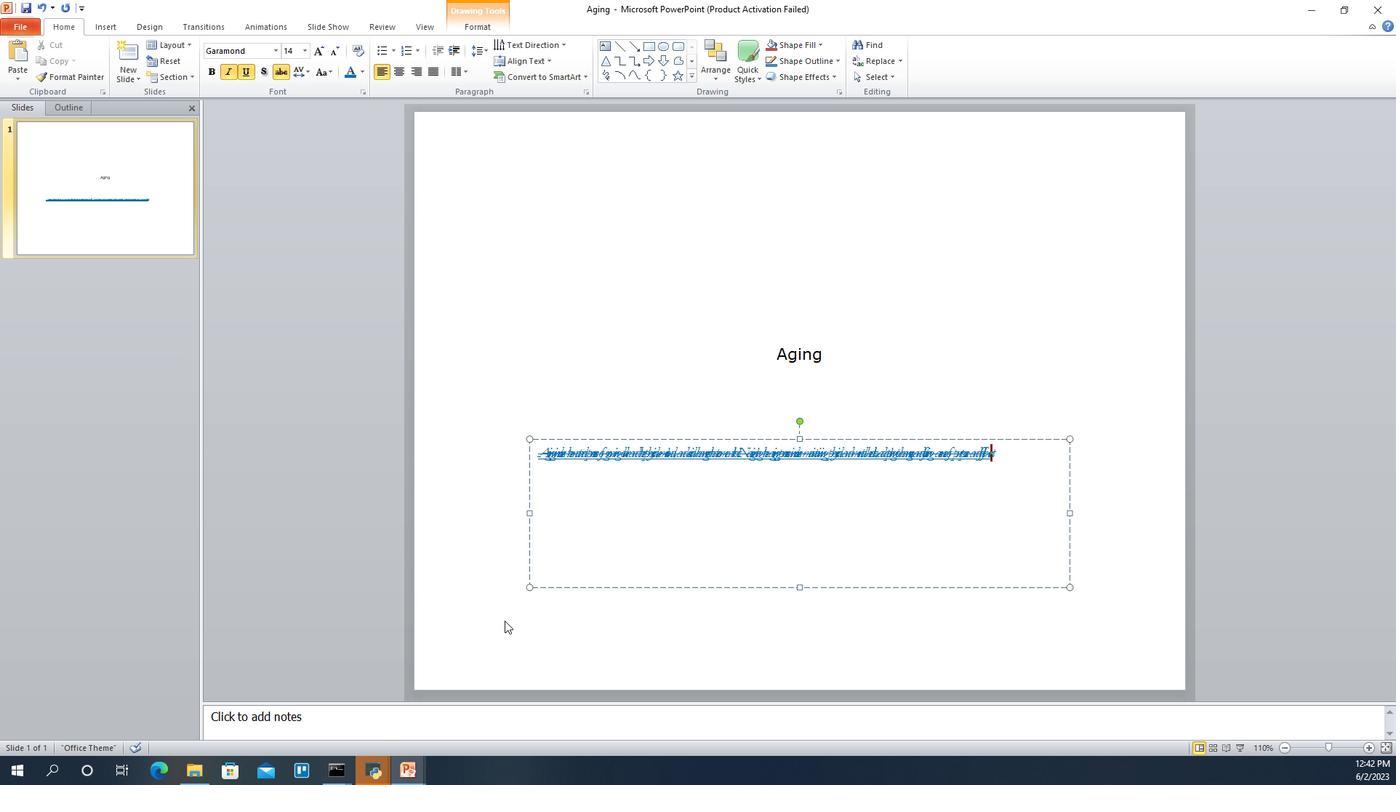 
Action: Key pressed '
Screenshot: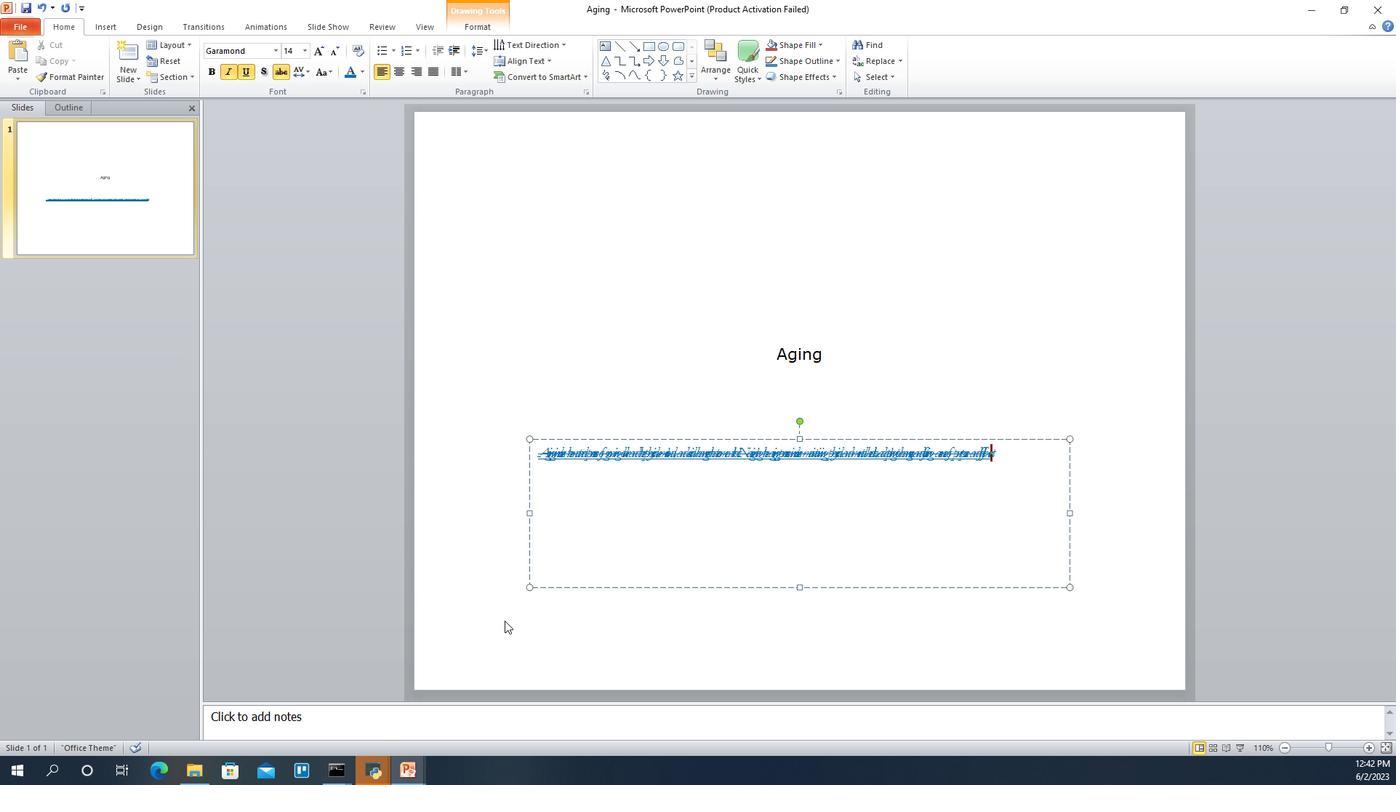 
Action: Mouse moved to (645, 547)
Screenshot: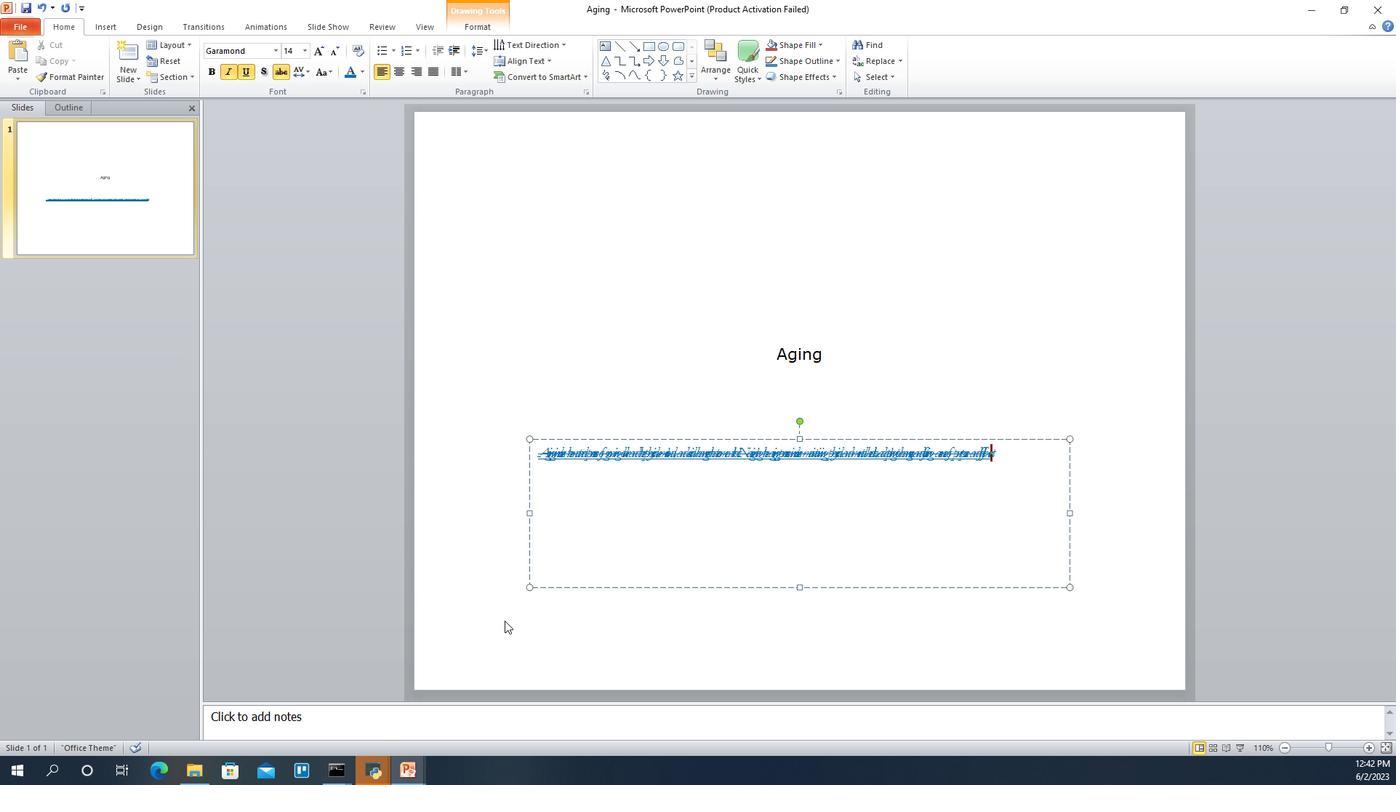 
Action: Key pressed '
Screenshot: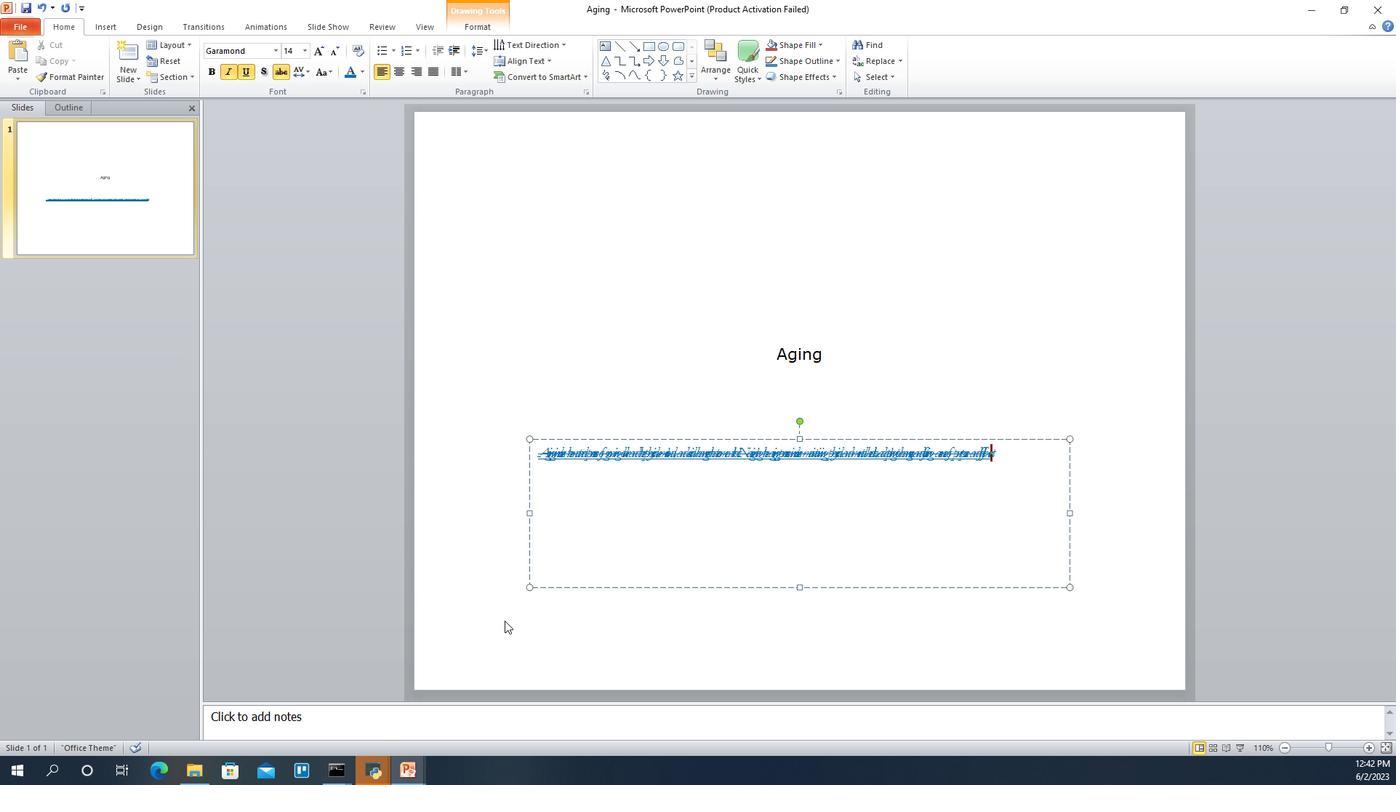 
Action: Mouse moved to (640, 548)
Screenshot: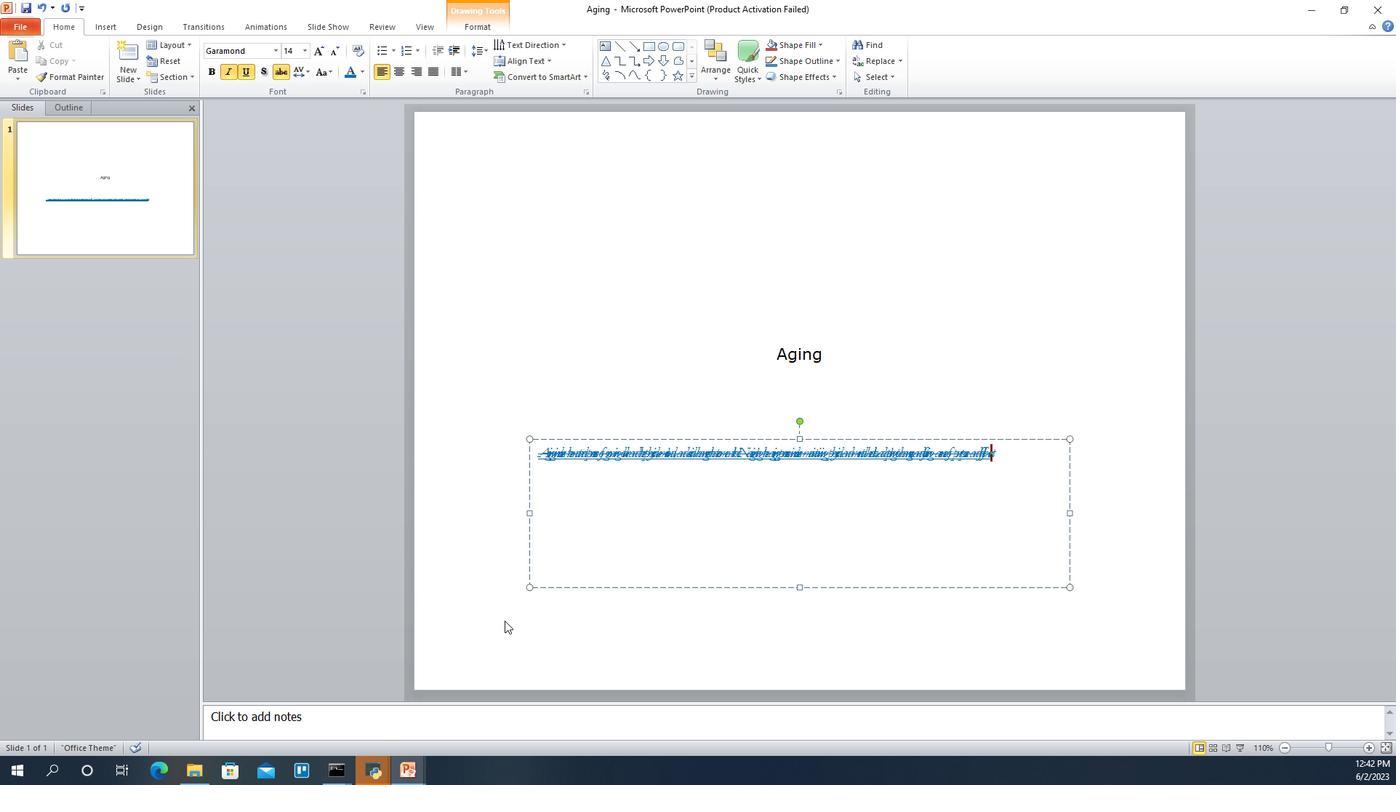 
Action: Key pressed ''
Screenshot: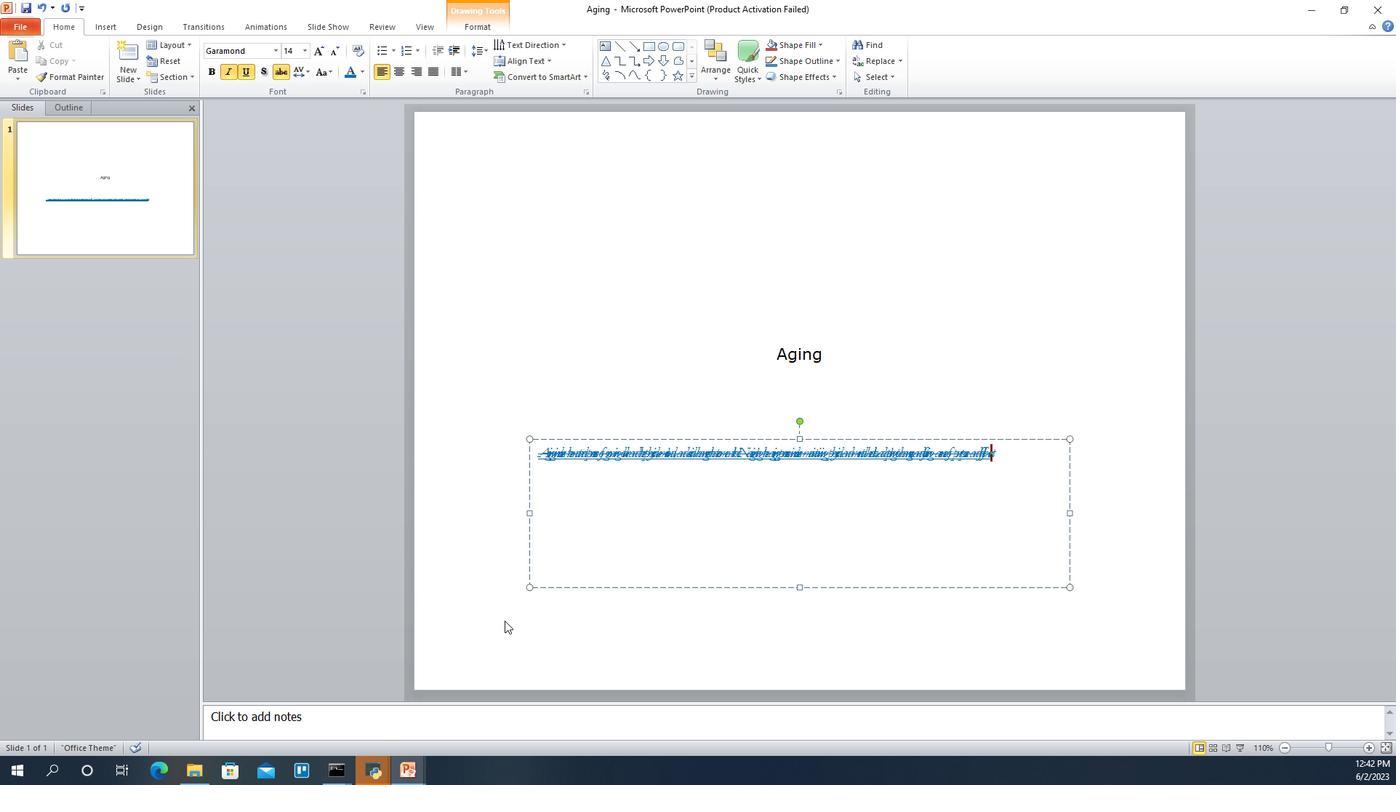 
Action: Mouse moved to (639, 549)
Screenshot: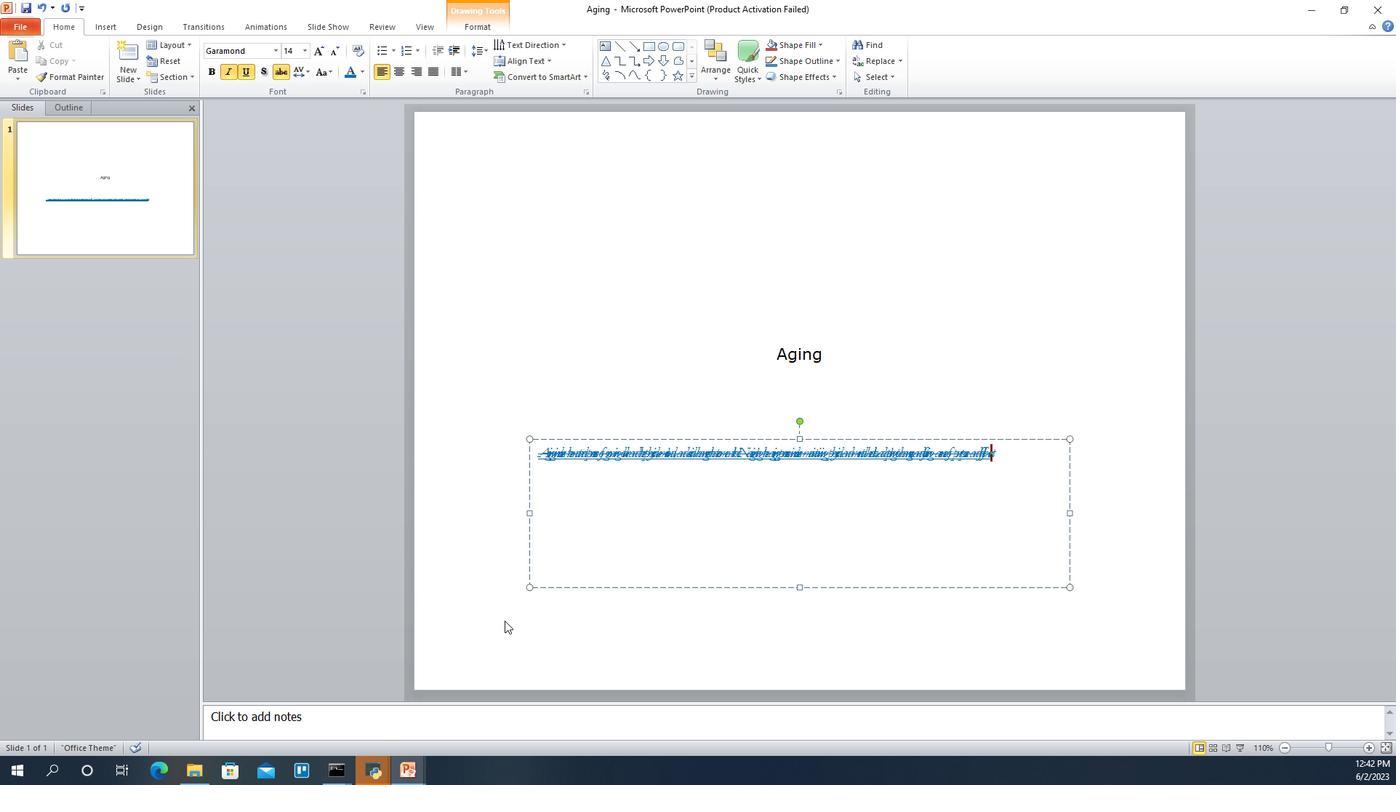
Action: Key pressed ''
Screenshot: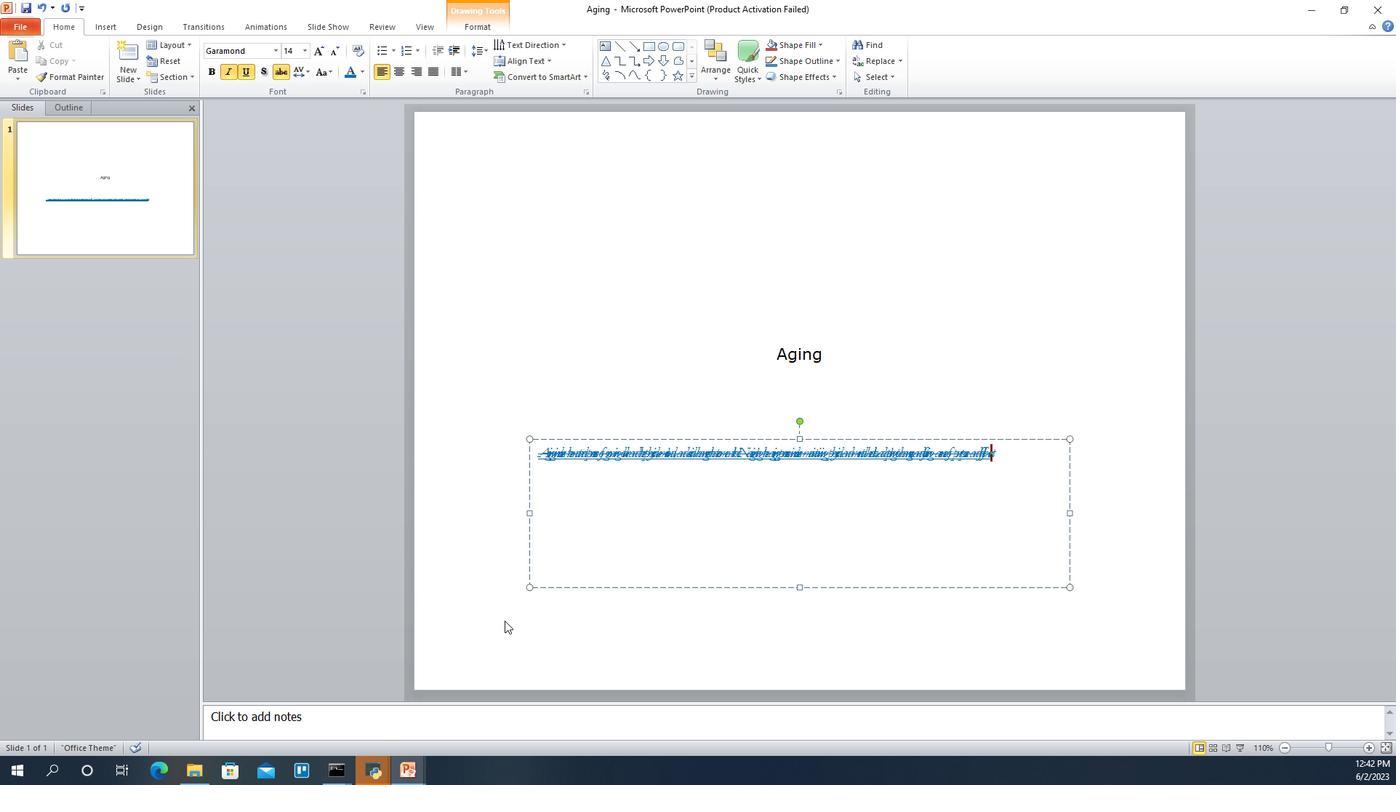 
Action: Mouse moved to (635, 553)
Screenshot: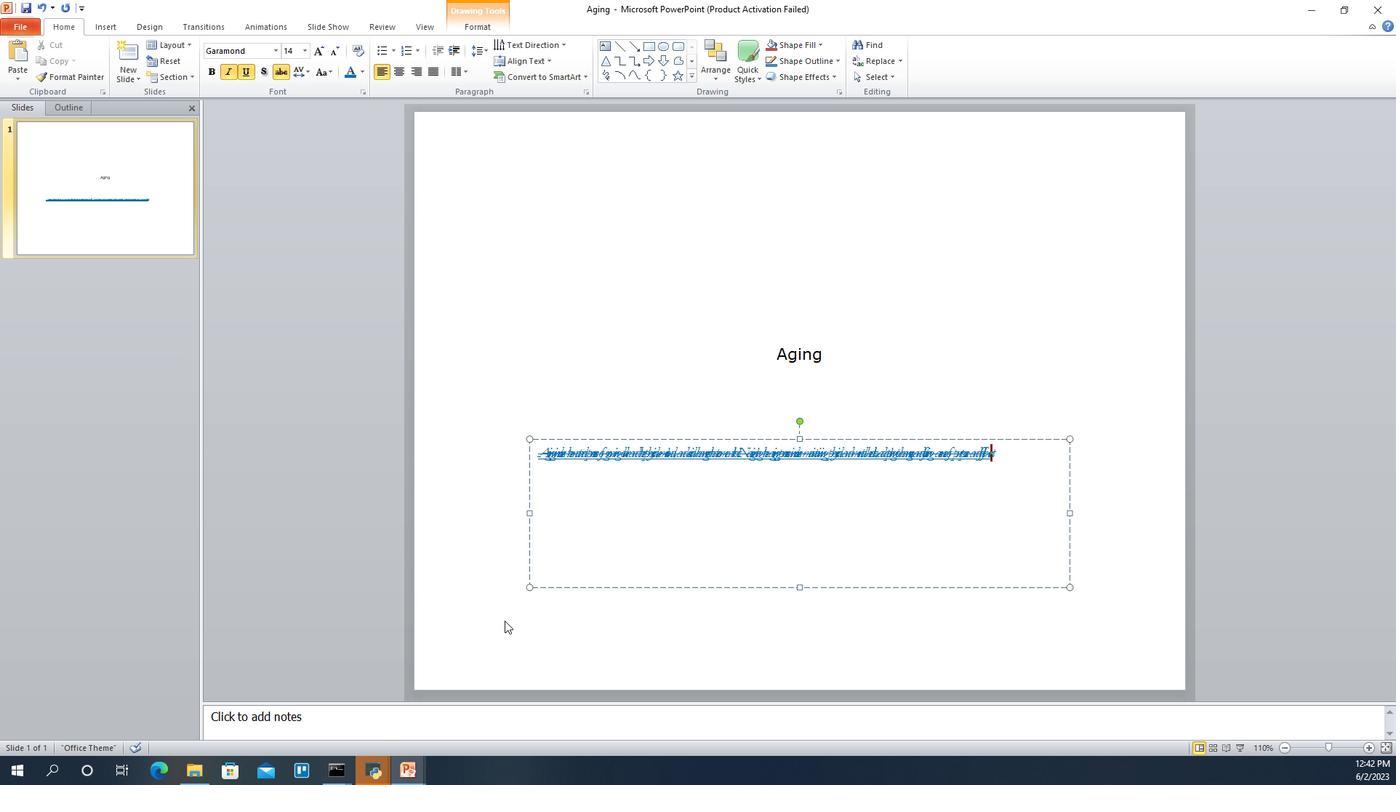 
Action: Key pressed '
Screenshot: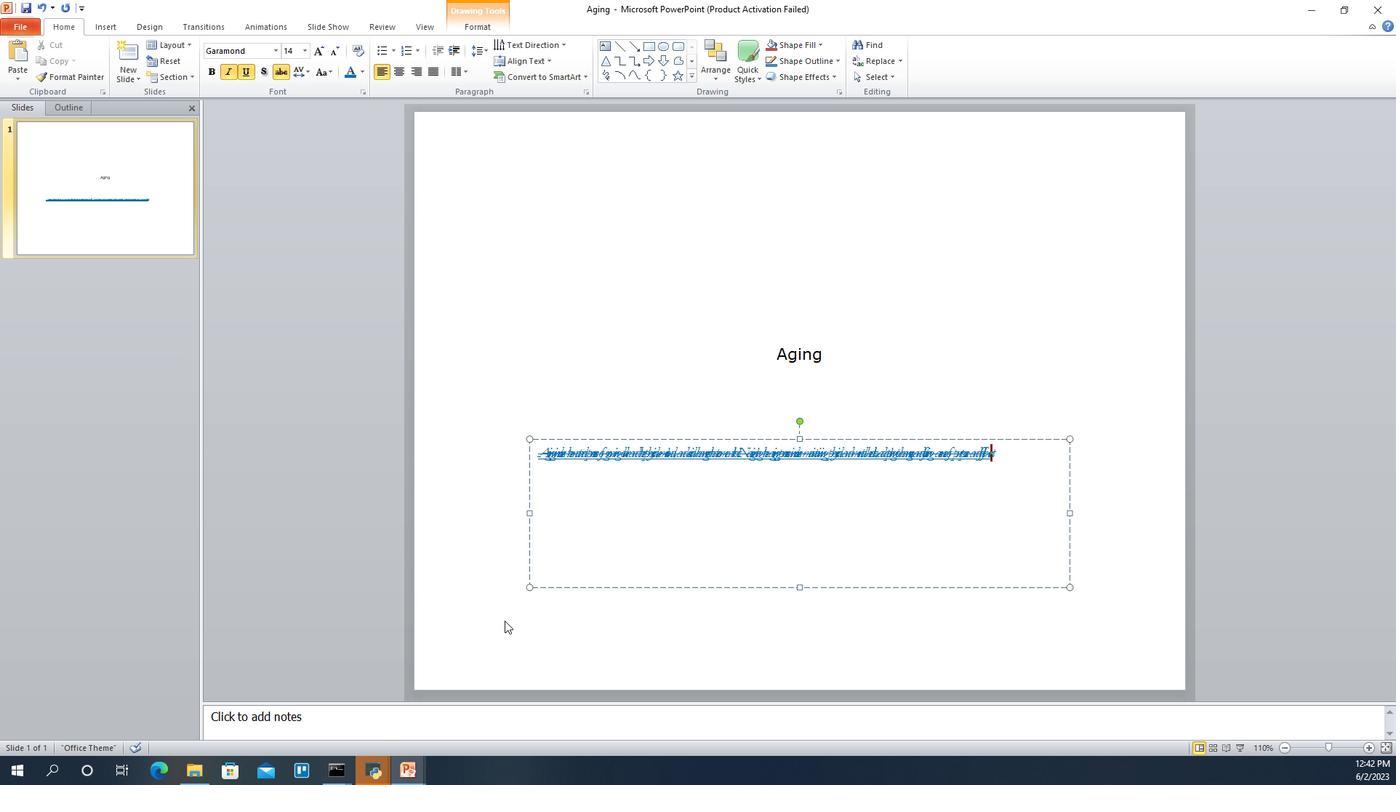 
Action: Mouse moved to (635, 553)
Screenshot: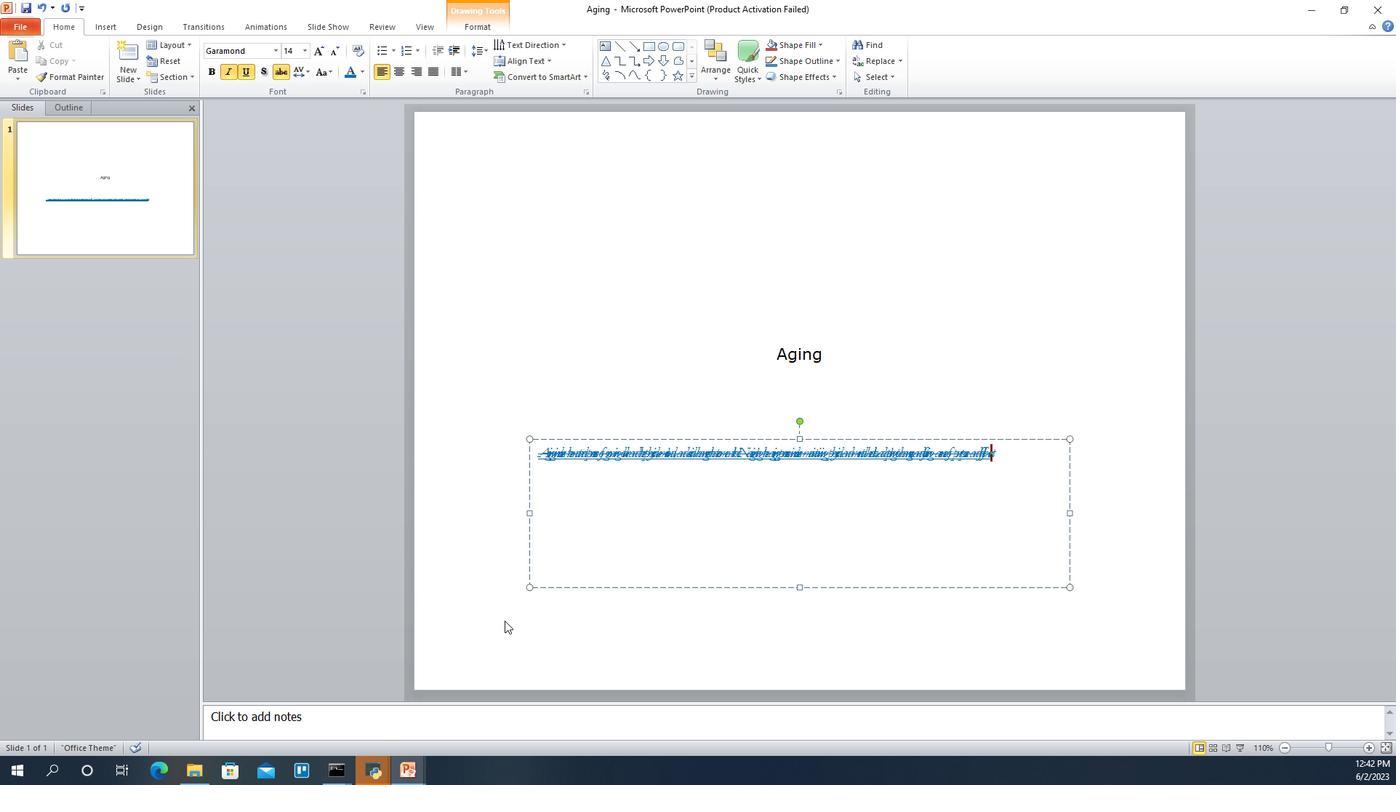 
Action: Key pressed '
Screenshot: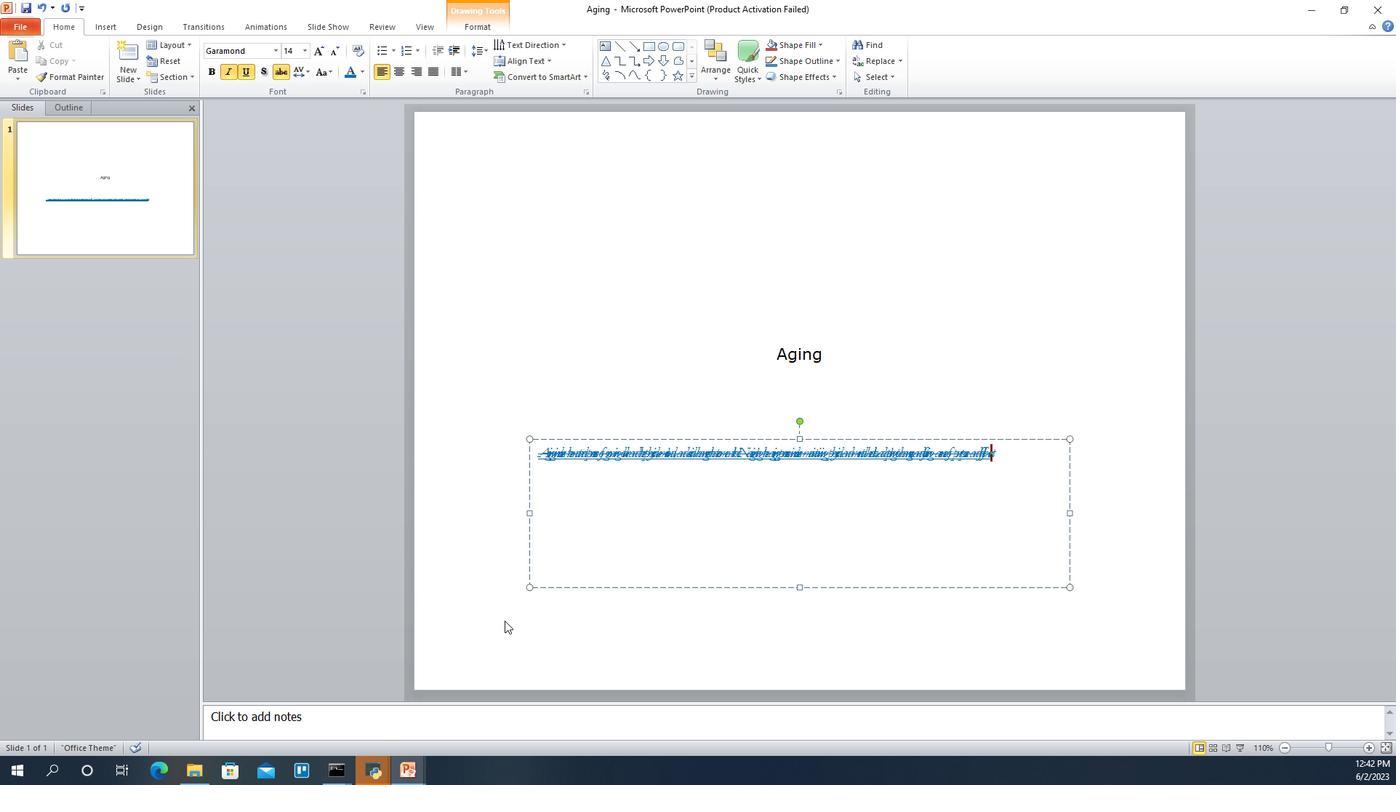
Action: Mouse moved to (631, 555)
Screenshot: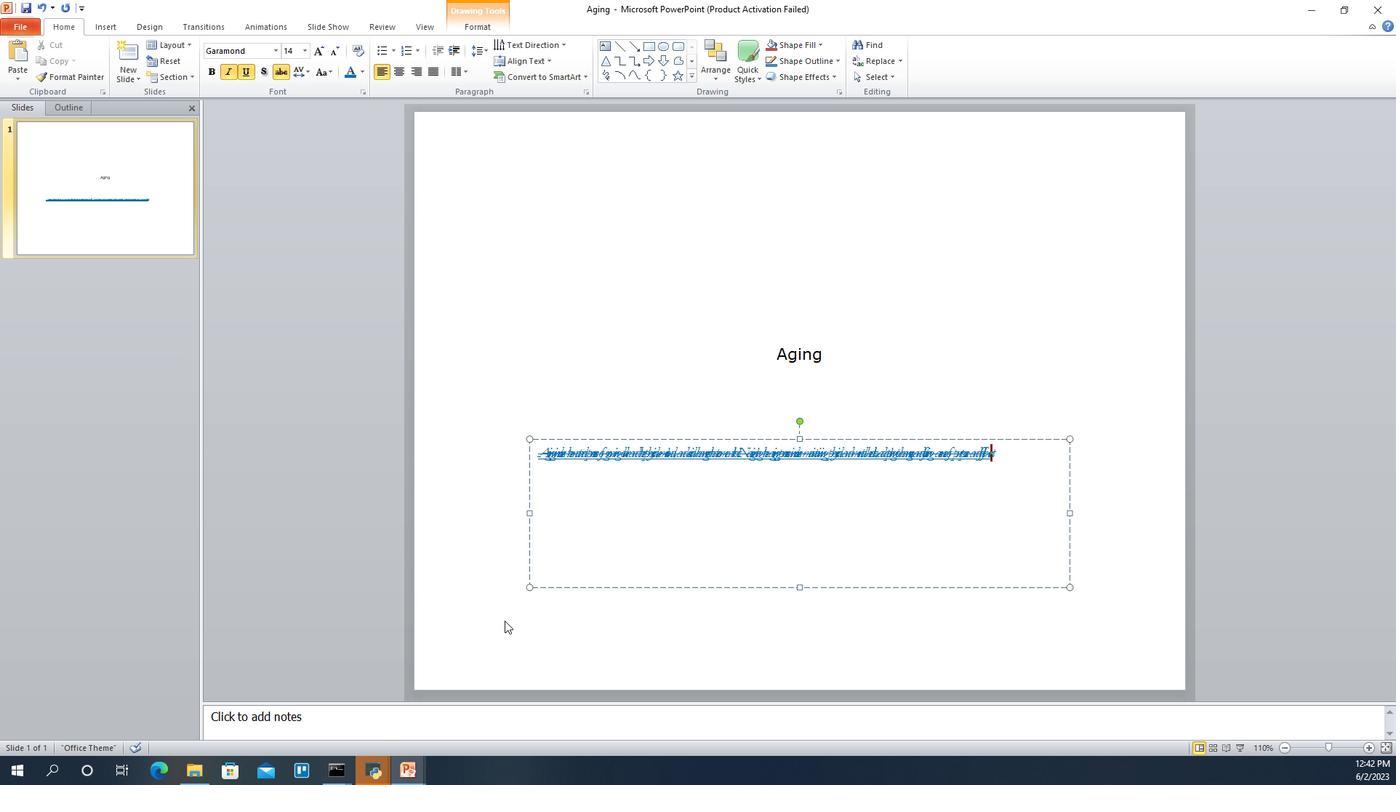 
Action: Key pressed '
Screenshot: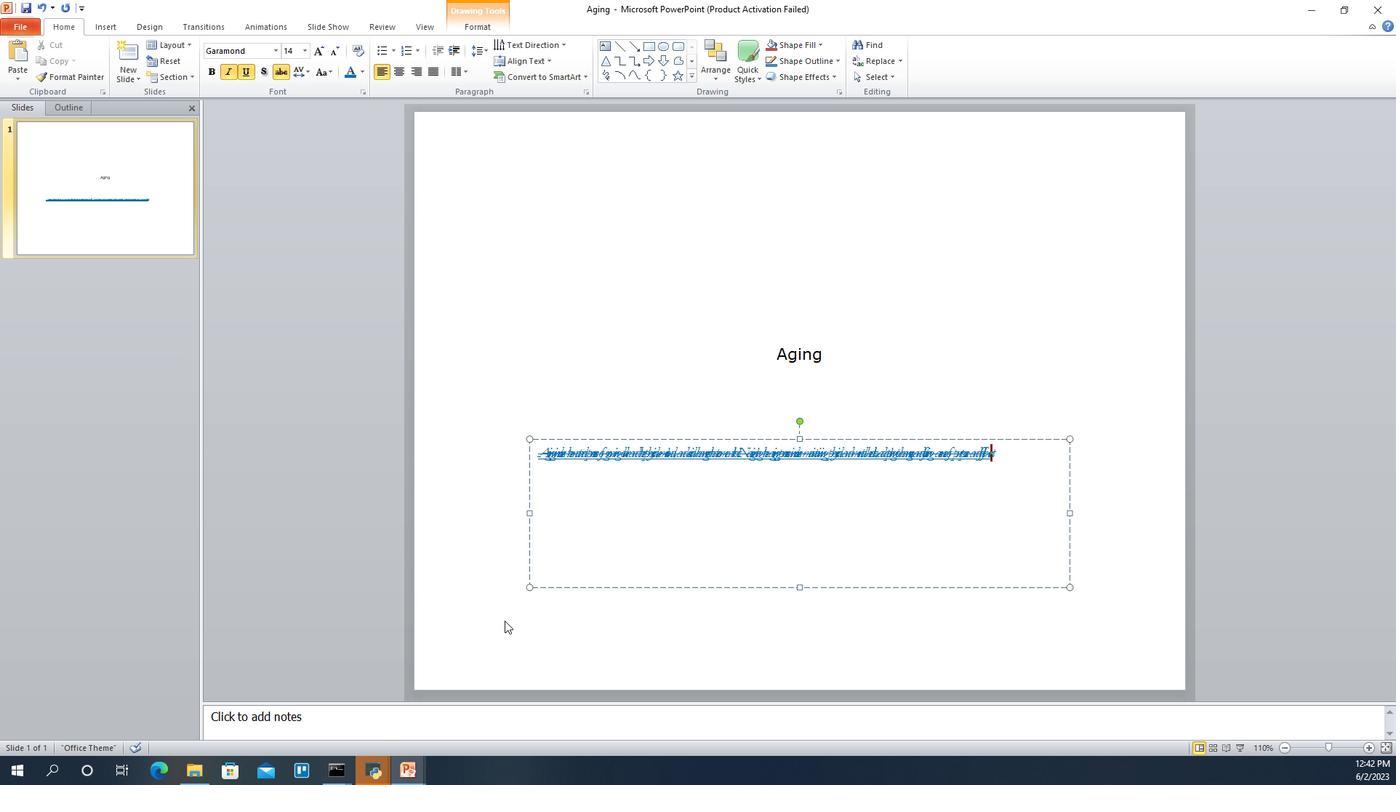 
Action: Mouse moved to (629, 556)
Screenshot: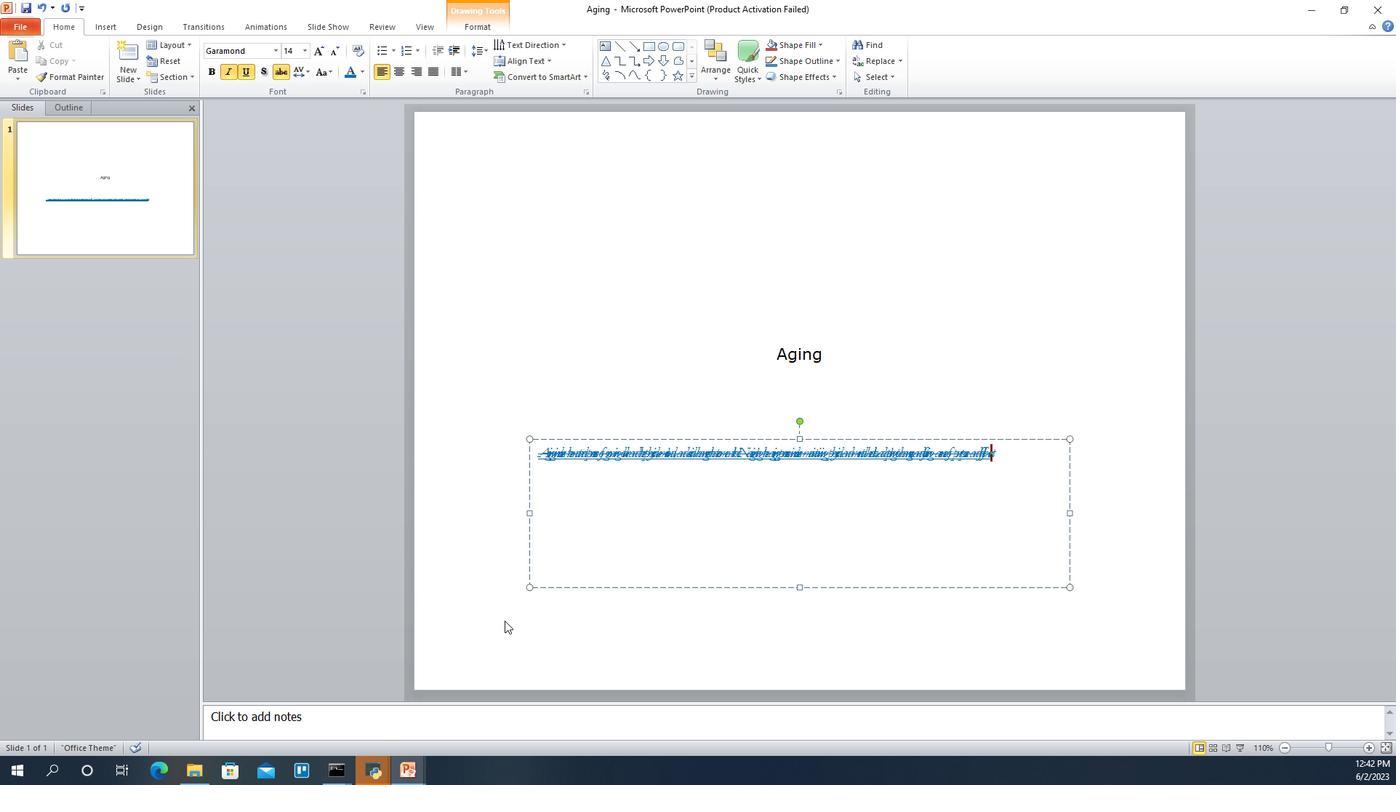 
Action: Key pressed '
Screenshot: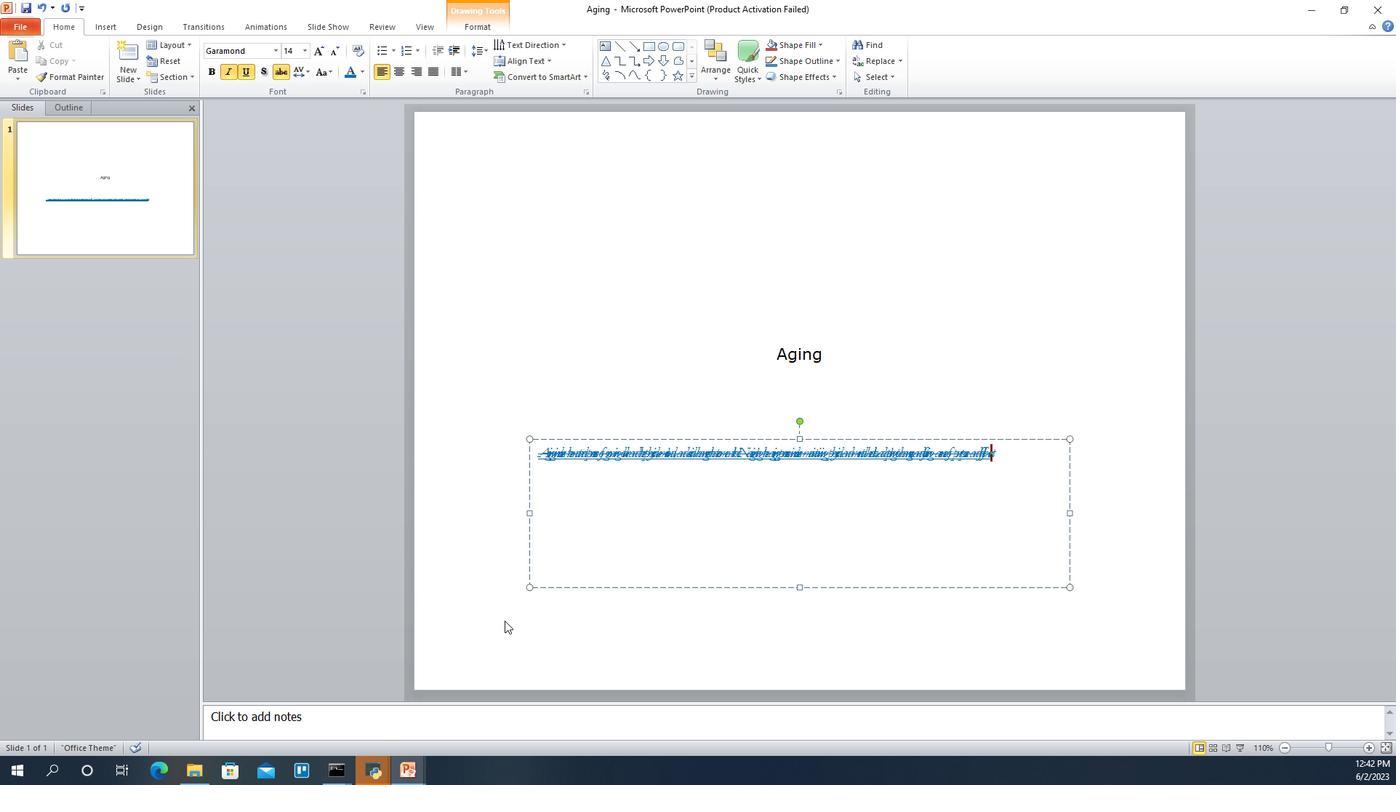 
Action: Mouse moved to (628, 557)
Screenshot: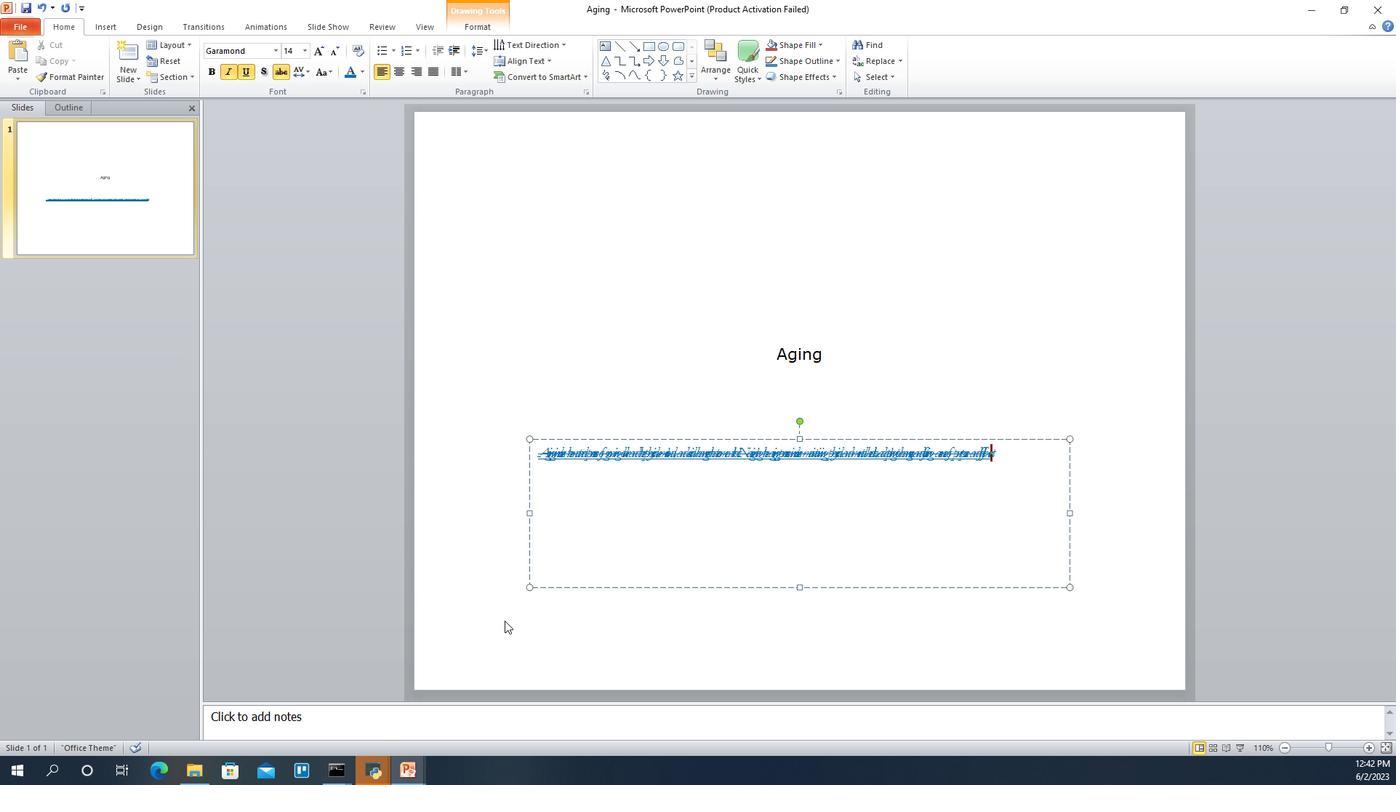 
Action: Key pressed '
Screenshot: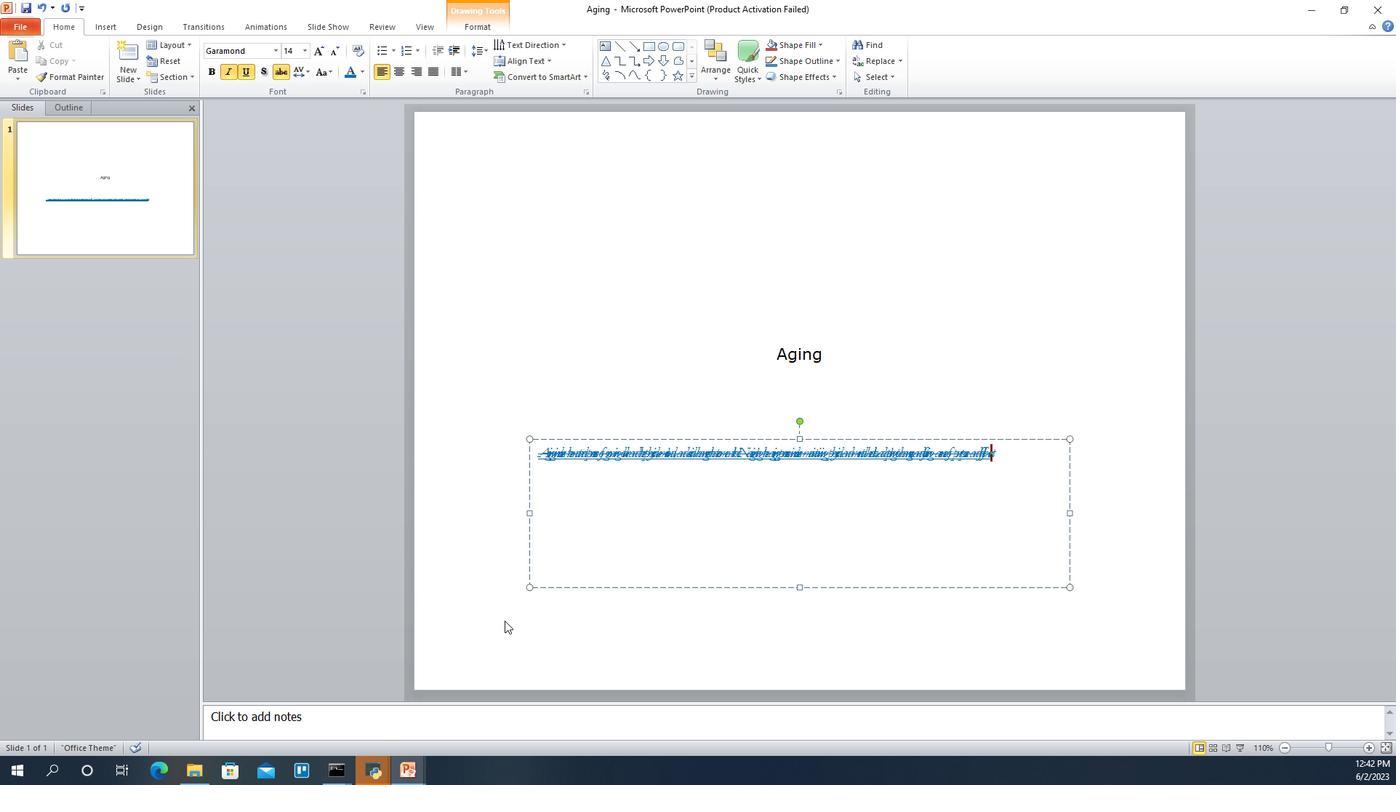 
Action: Mouse moved to (619, 558)
Screenshot: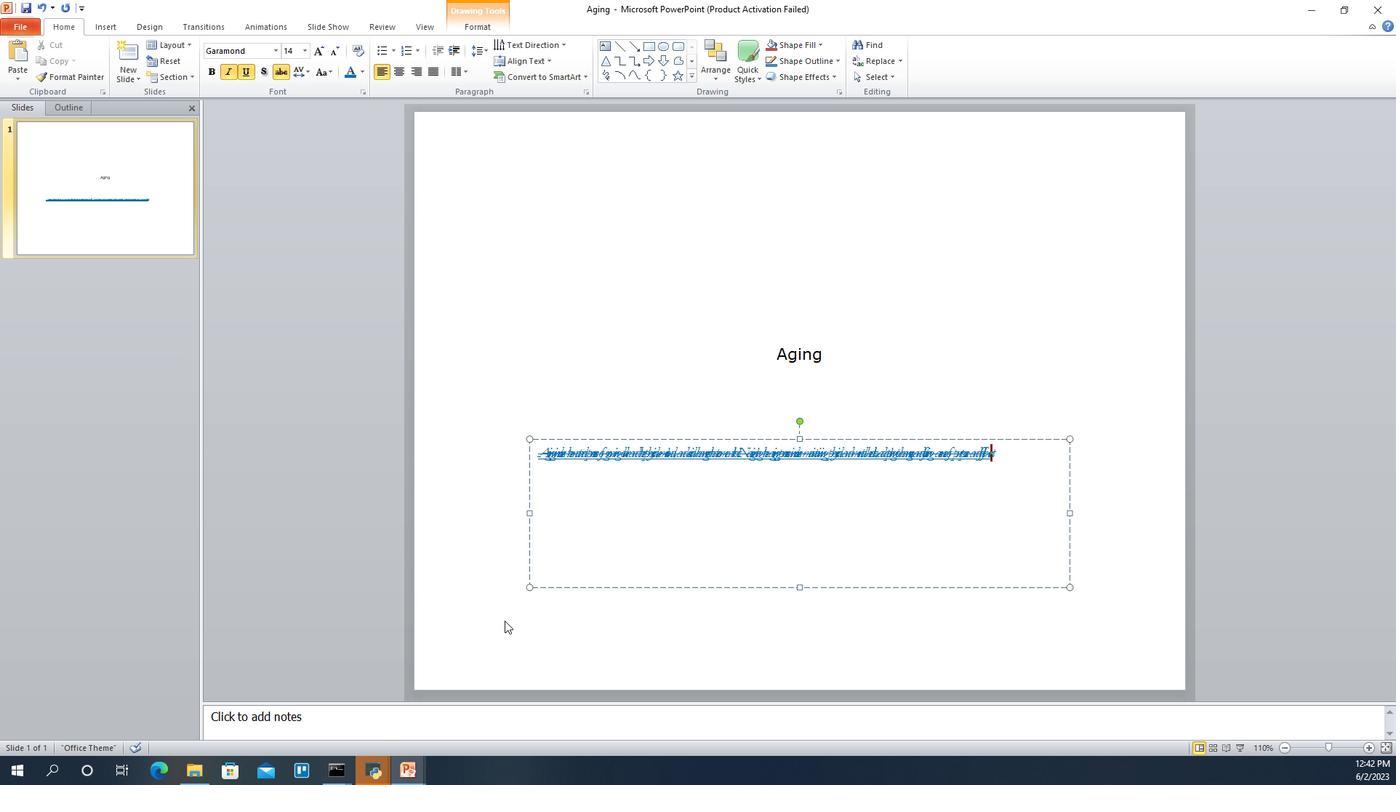 
Action: Key pressed '
Screenshot: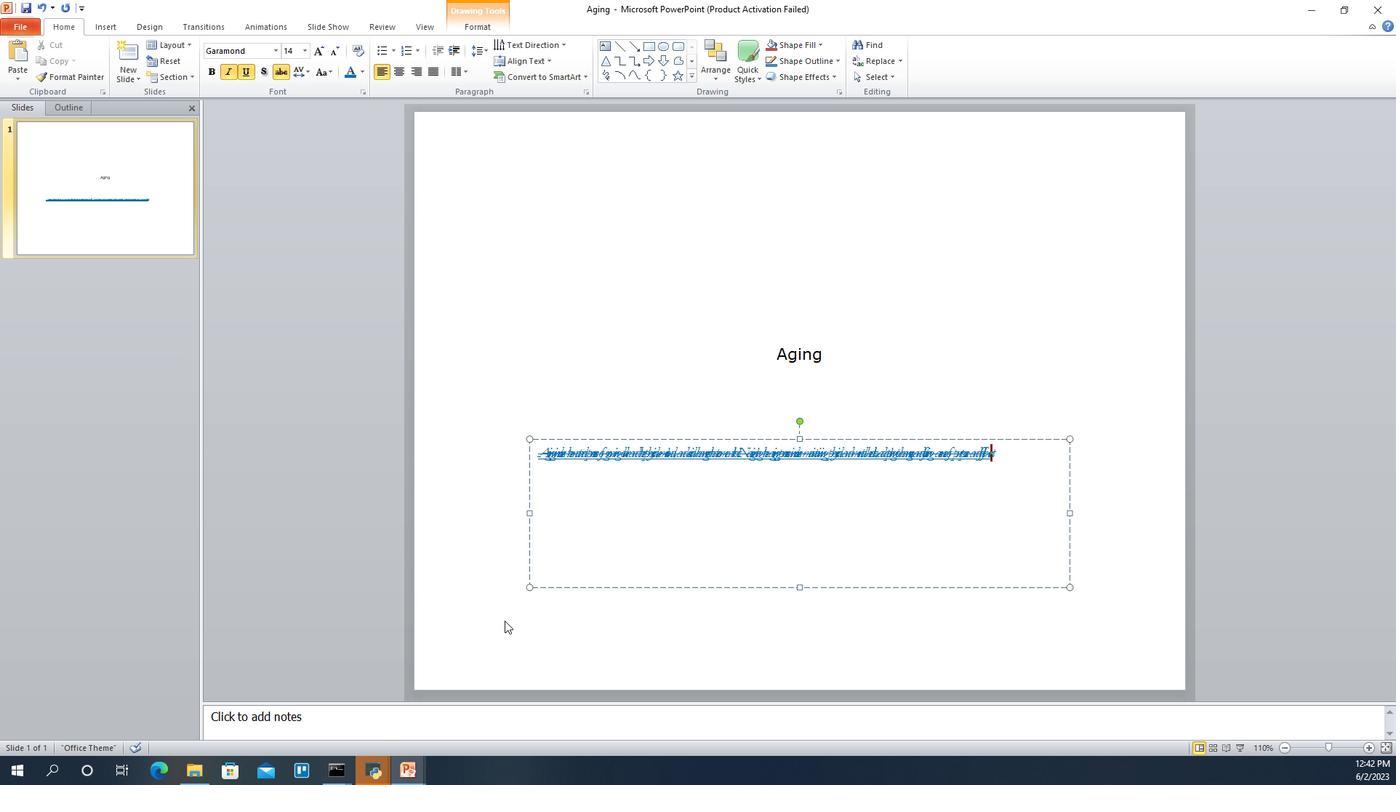 
Action: Mouse moved to (619, 558)
Screenshot: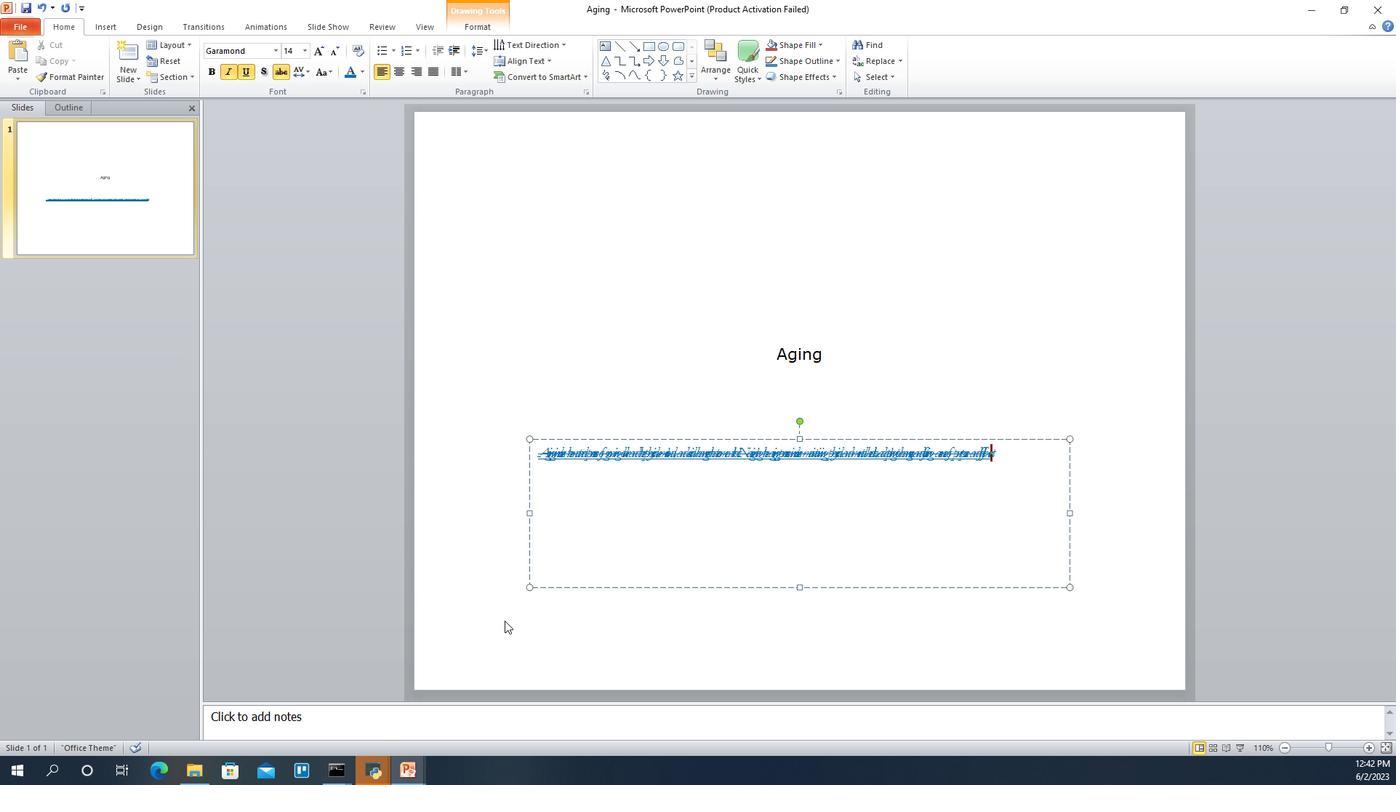 
Action: Key pressed '
Screenshot: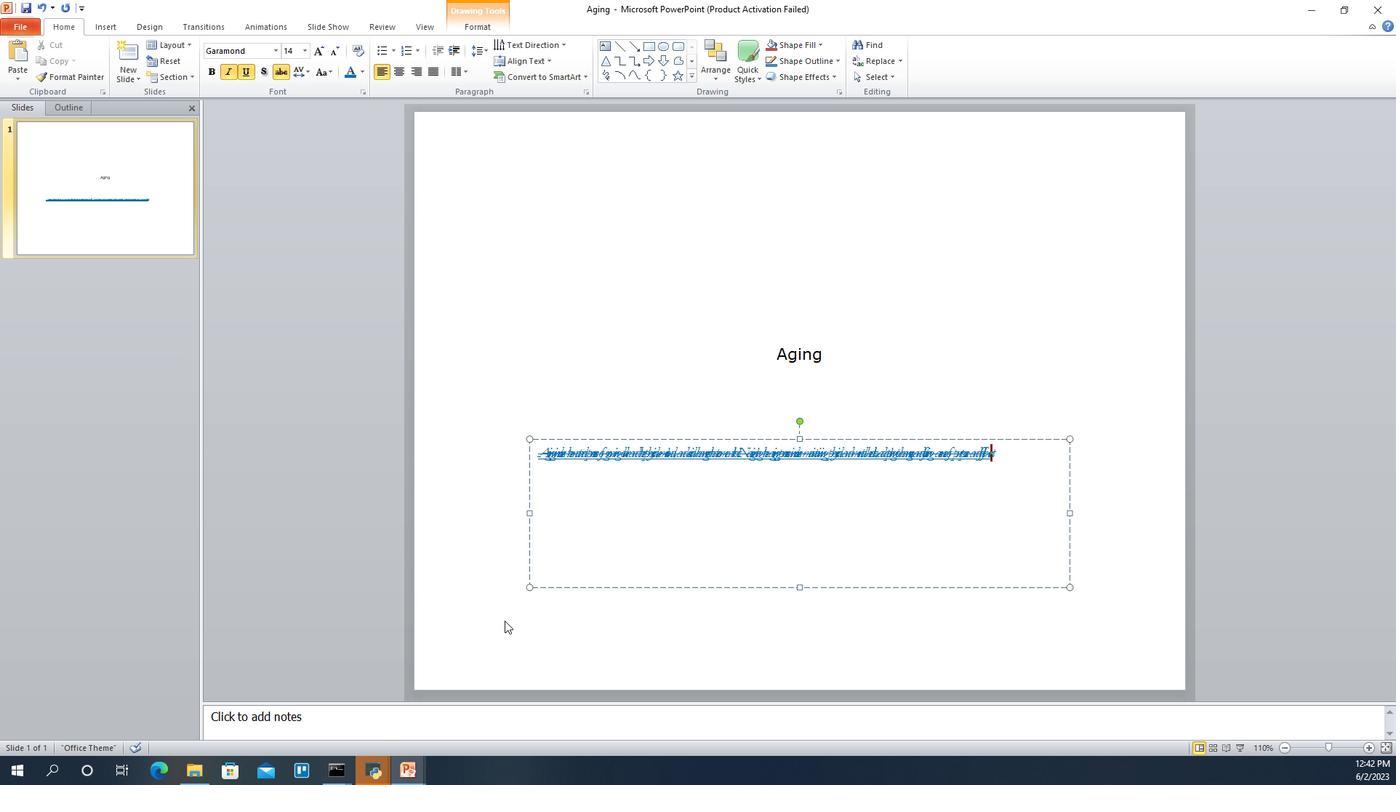 
Action: Mouse moved to (612, 559)
Screenshot: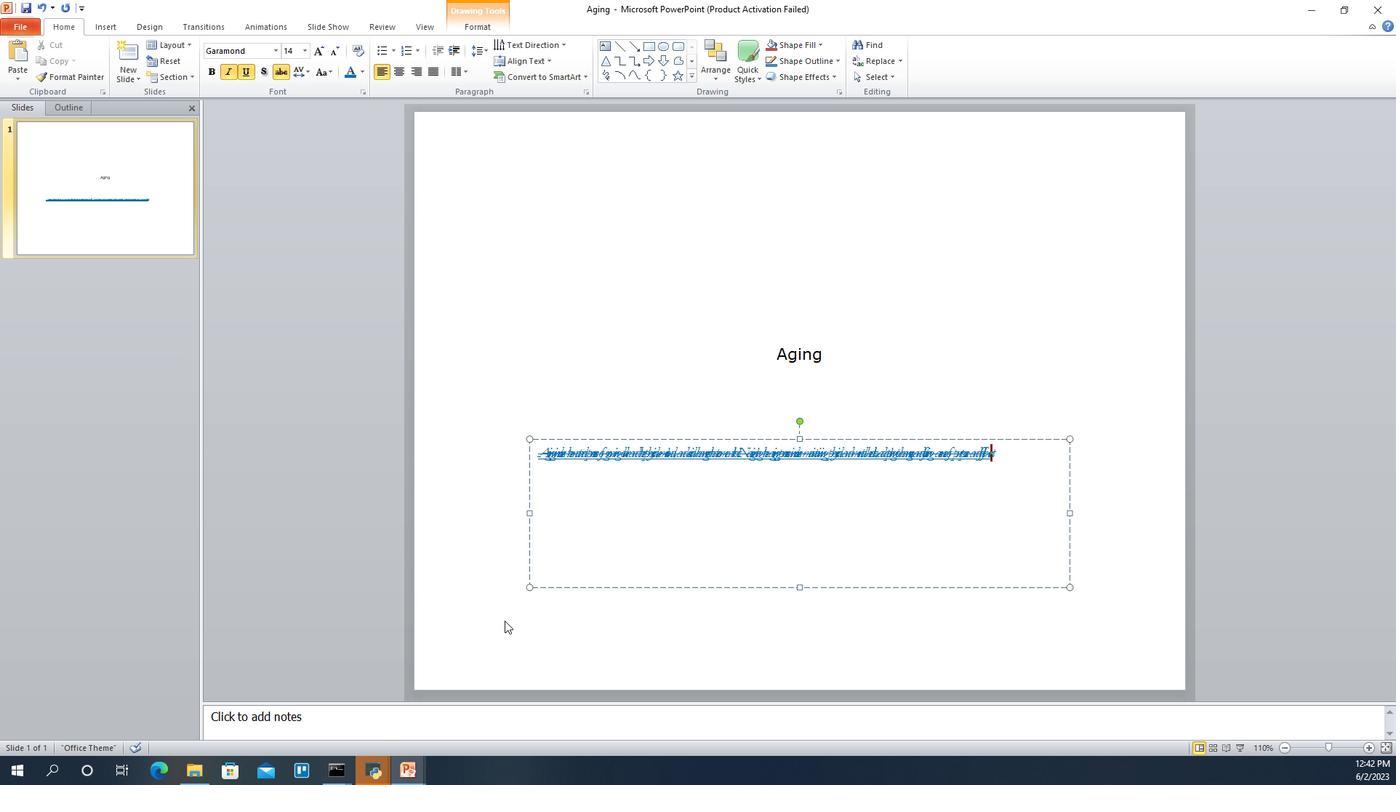 
Action: Key pressed '''
Screenshot: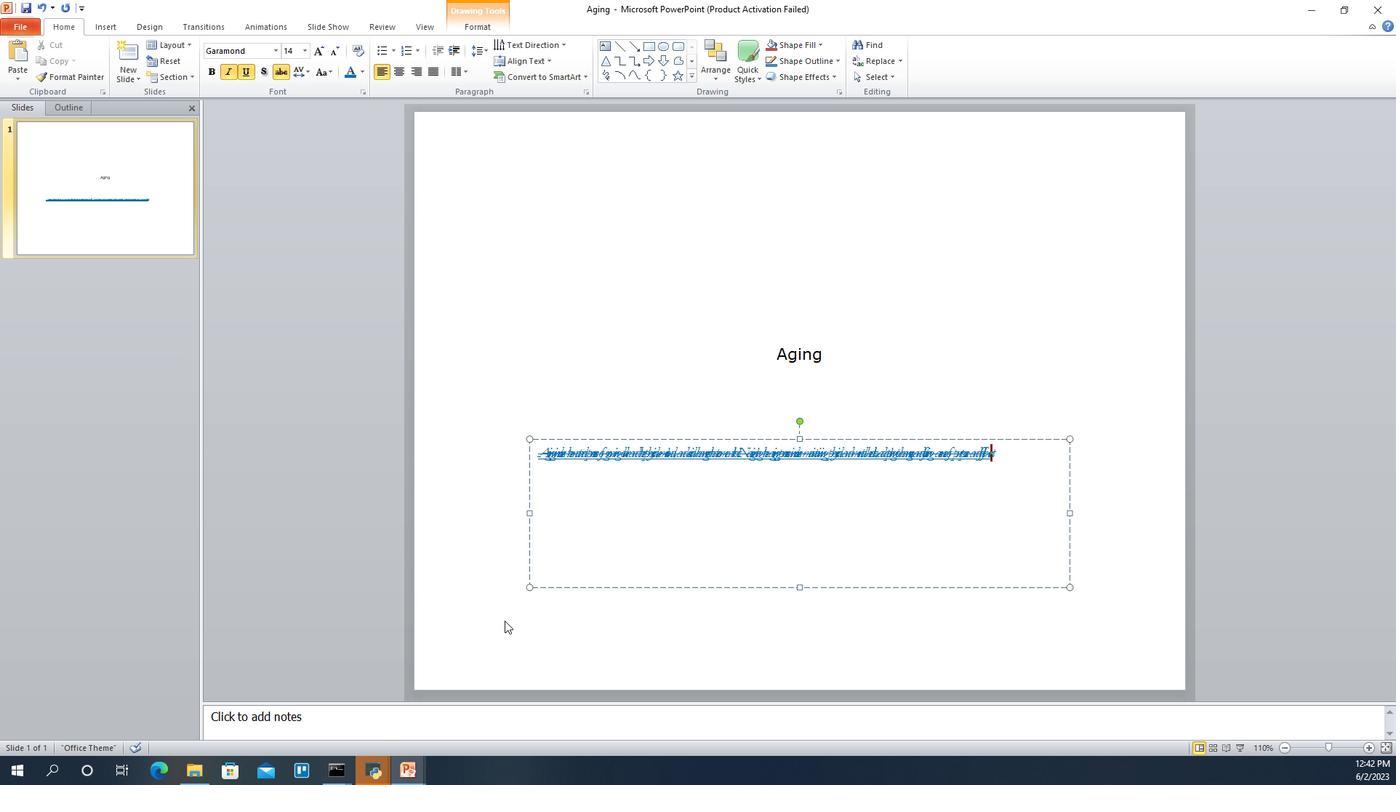 
Action: Mouse moved to (616, 559)
Screenshot: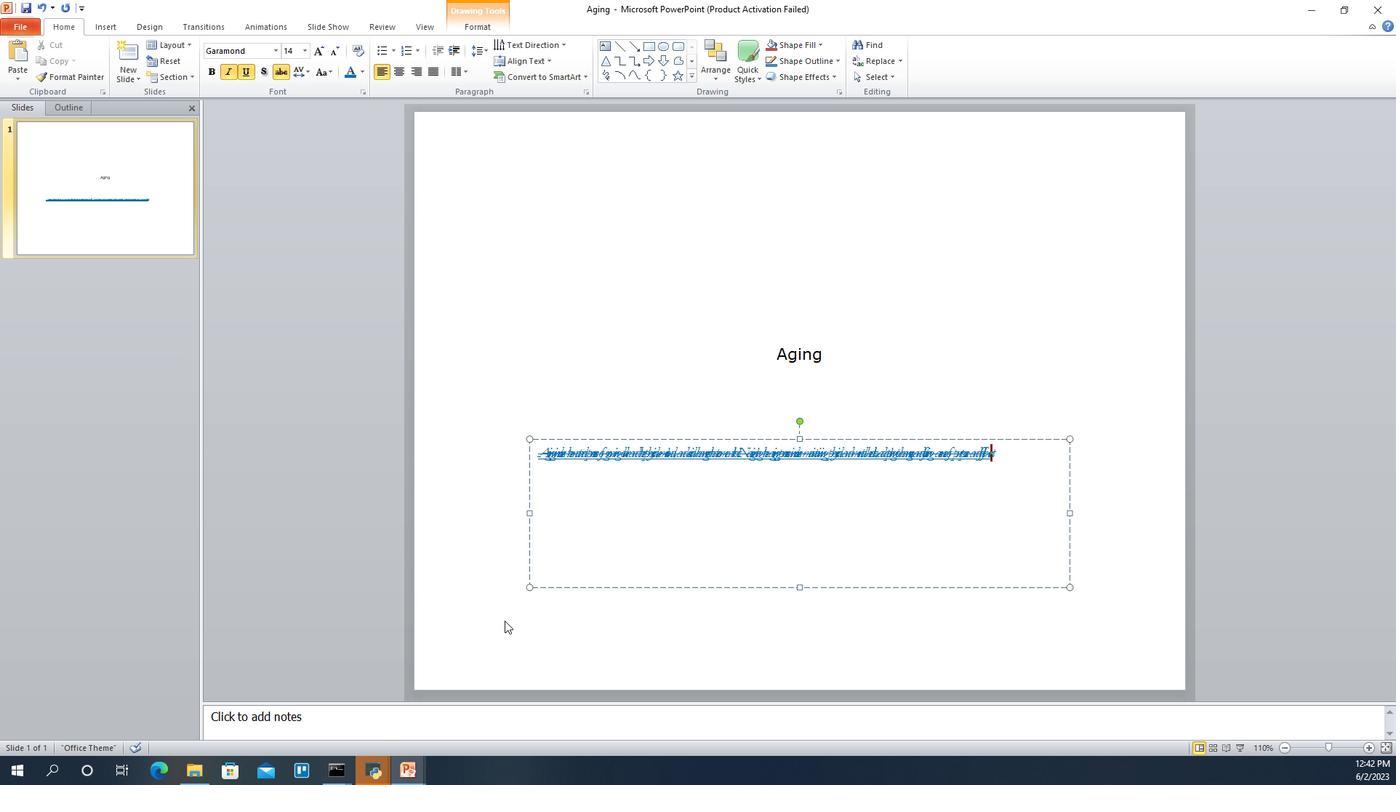 
Action: Key pressed ' 2152, 315)'
Screenshot: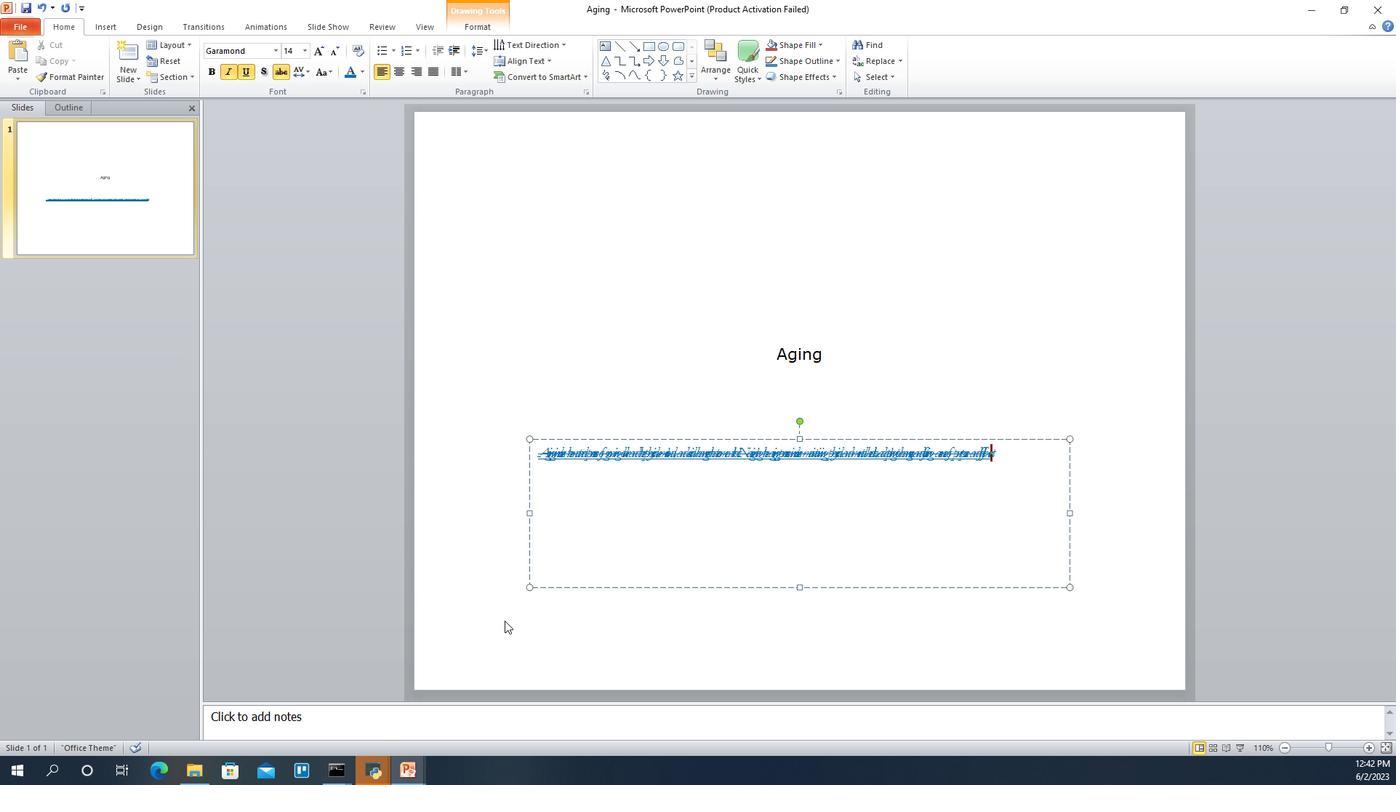 
Action: Mouse moved to (627, 558)
Screenshot: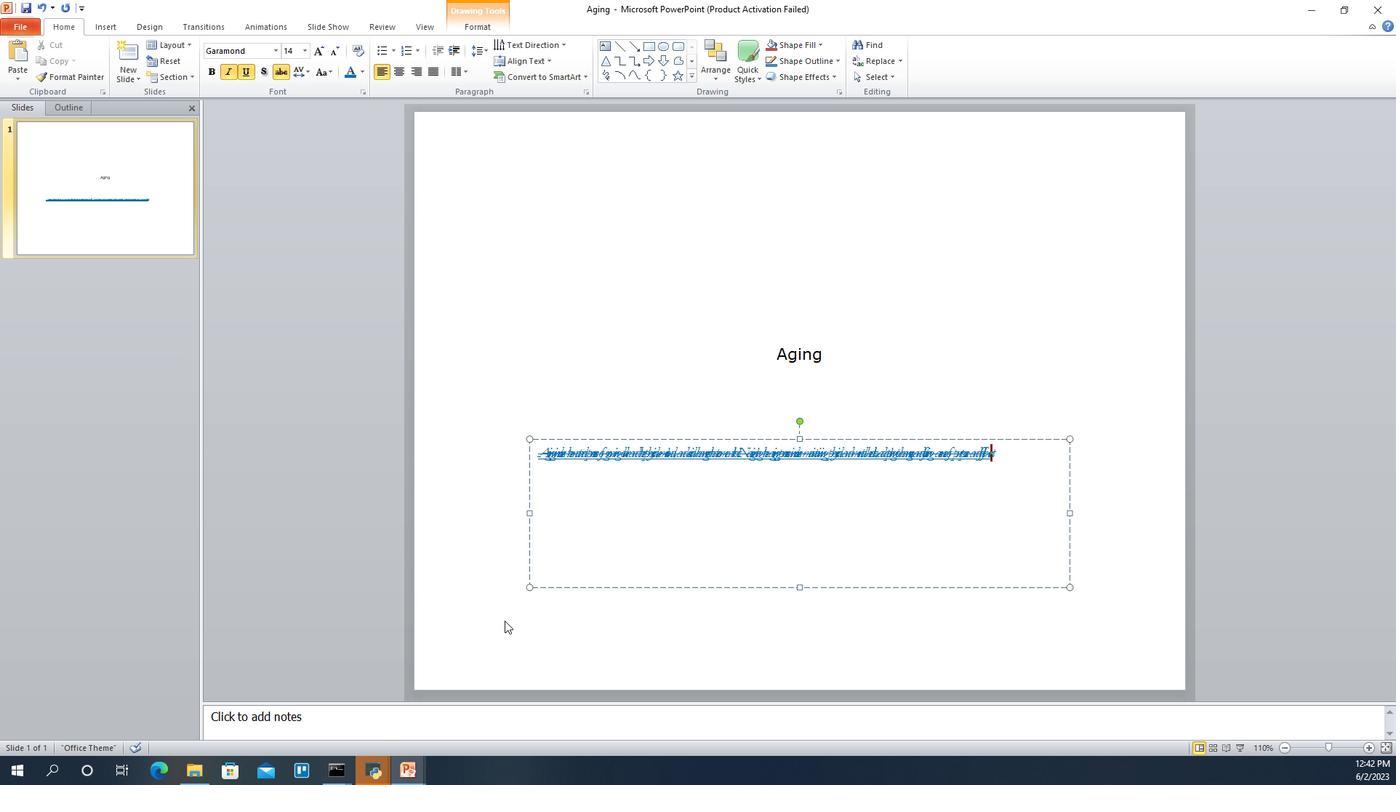 
Action: Key pressed ' 2179, 317)'
Screenshot: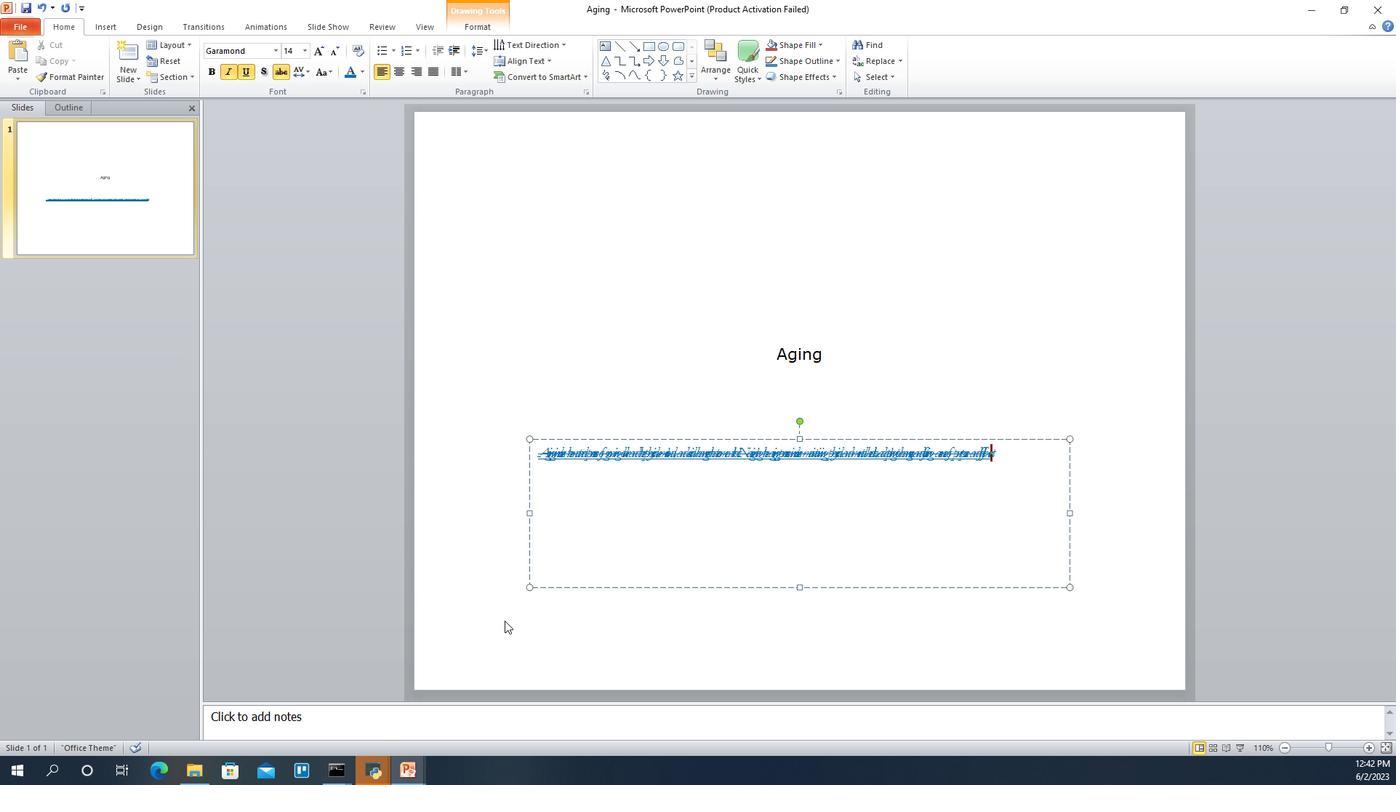 
Action: Mouse moved to (640, 557)
Screenshot: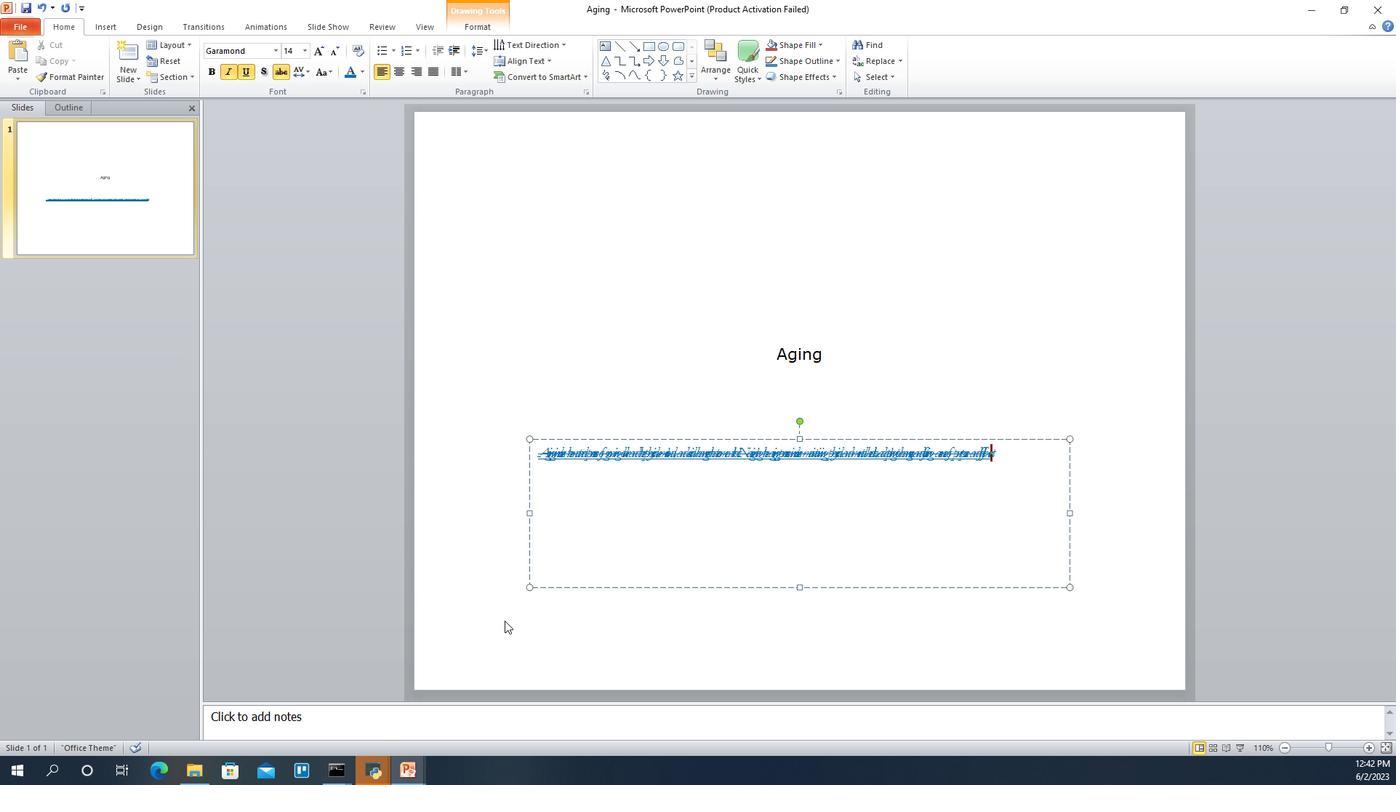 
Action: Key pressed ''
Screenshot: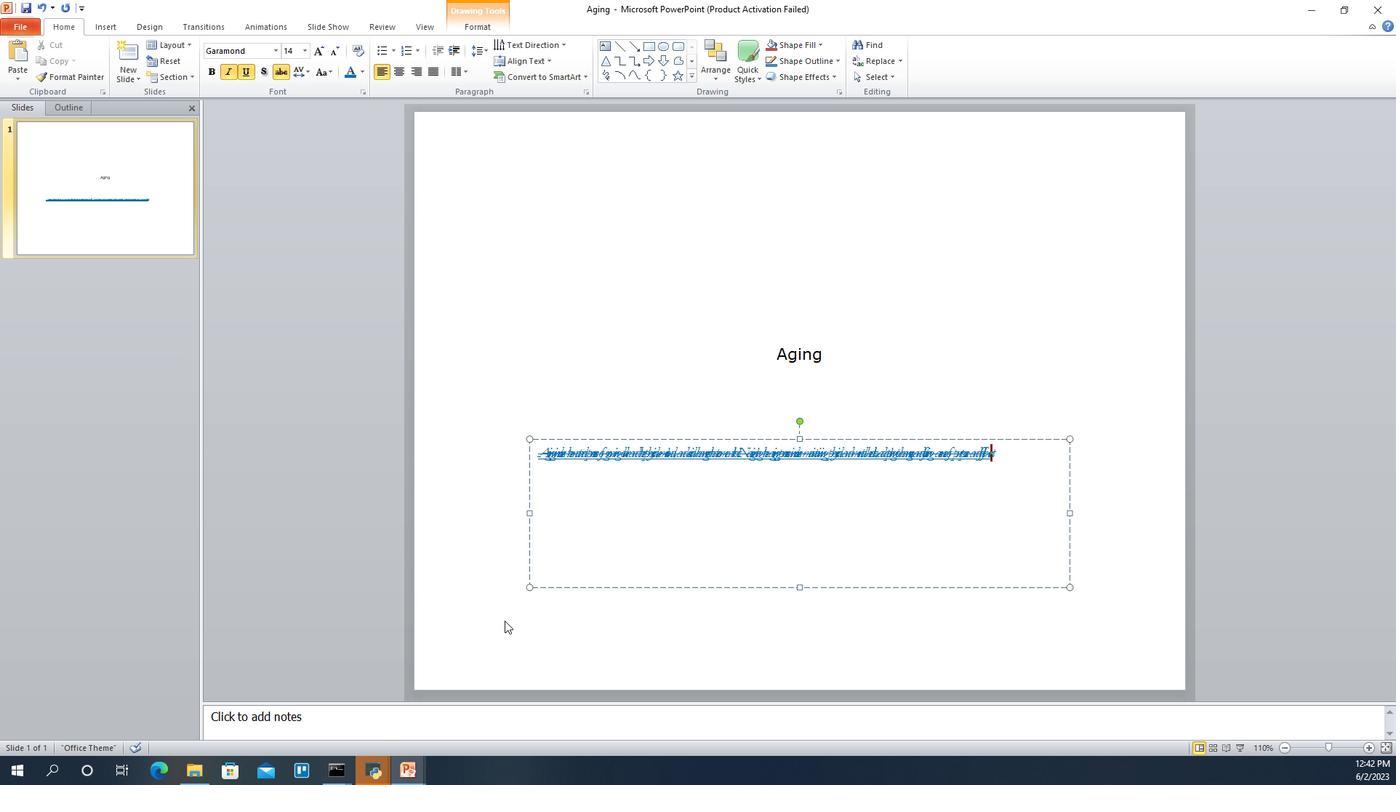 
Action: Mouse moved to (643, 557)
Screenshot: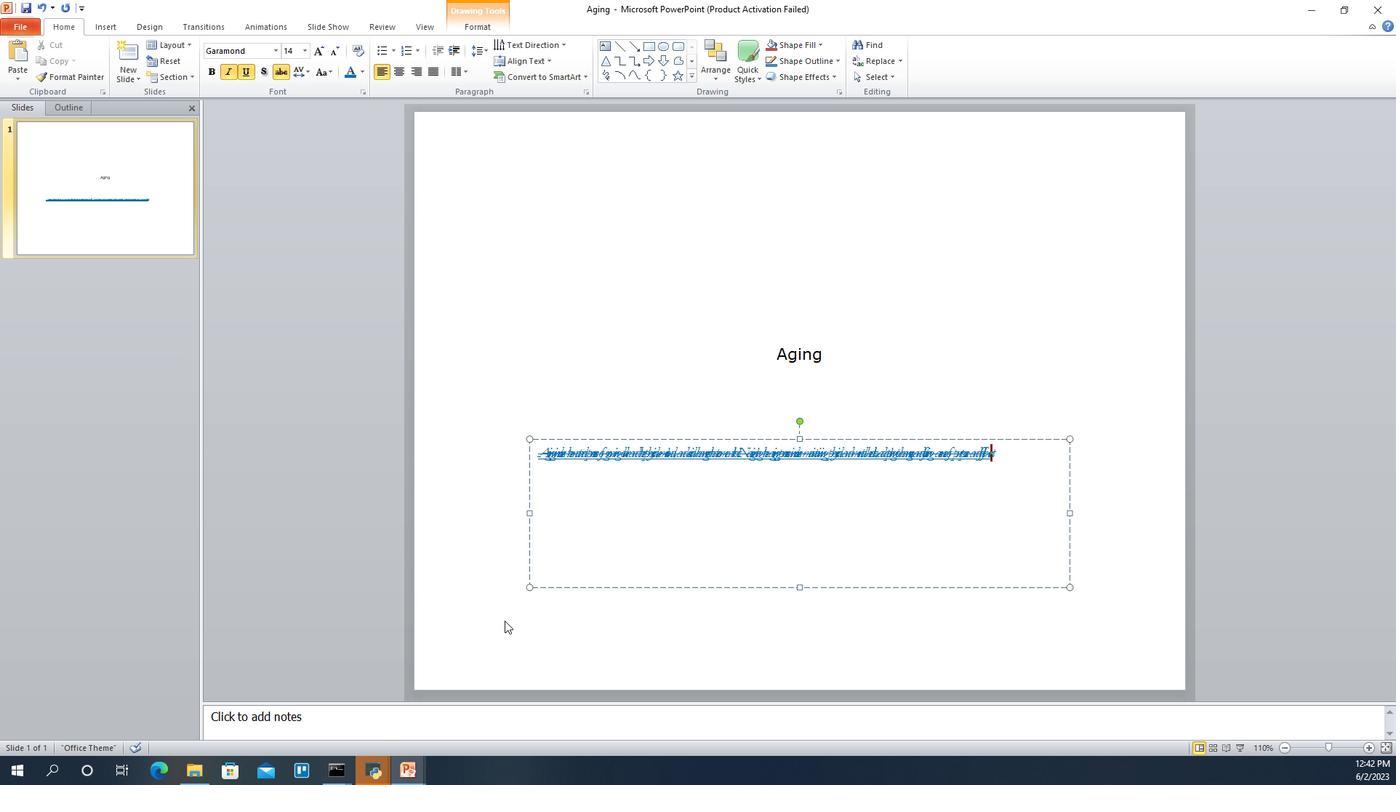 
Action: Key pressed '
Screenshot: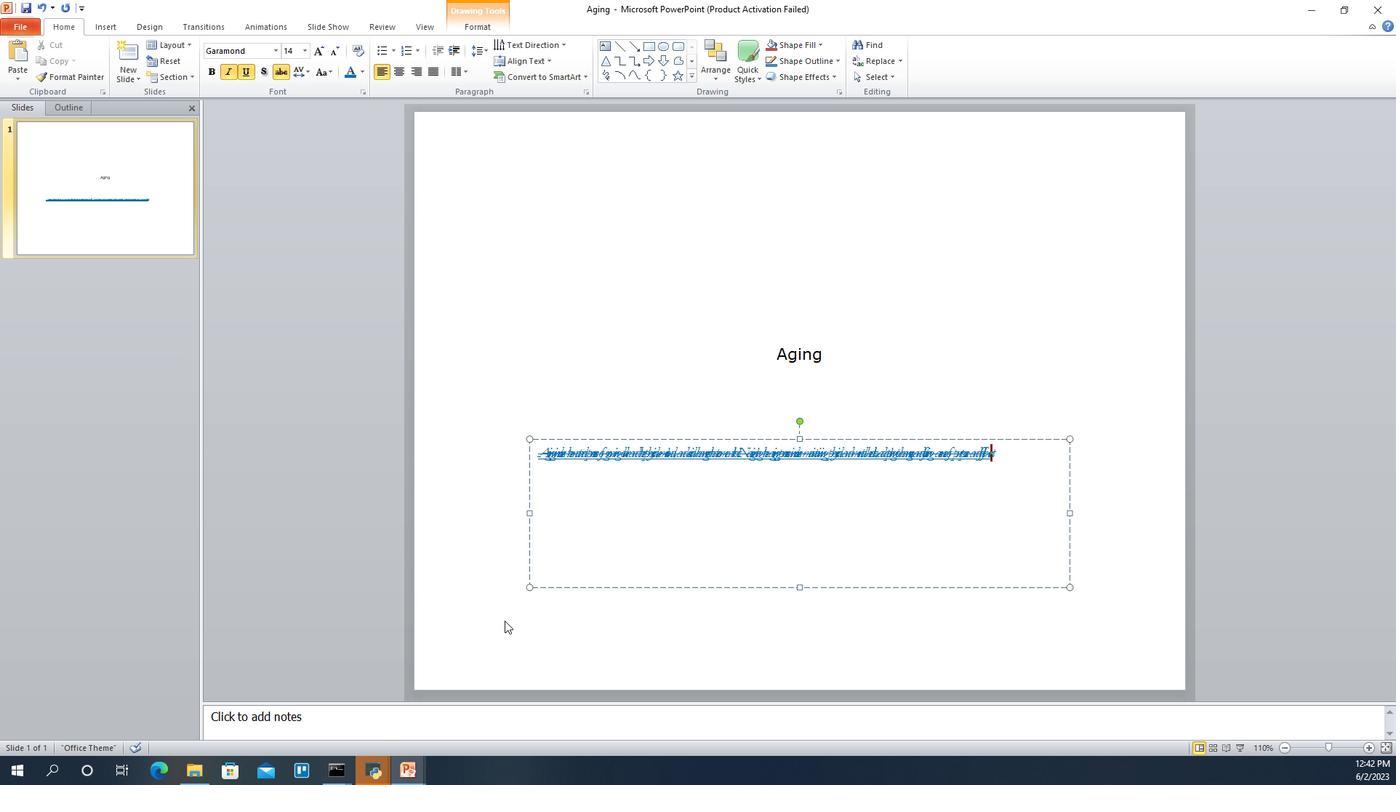 
Action: Mouse moved to (645, 557)
Screenshot: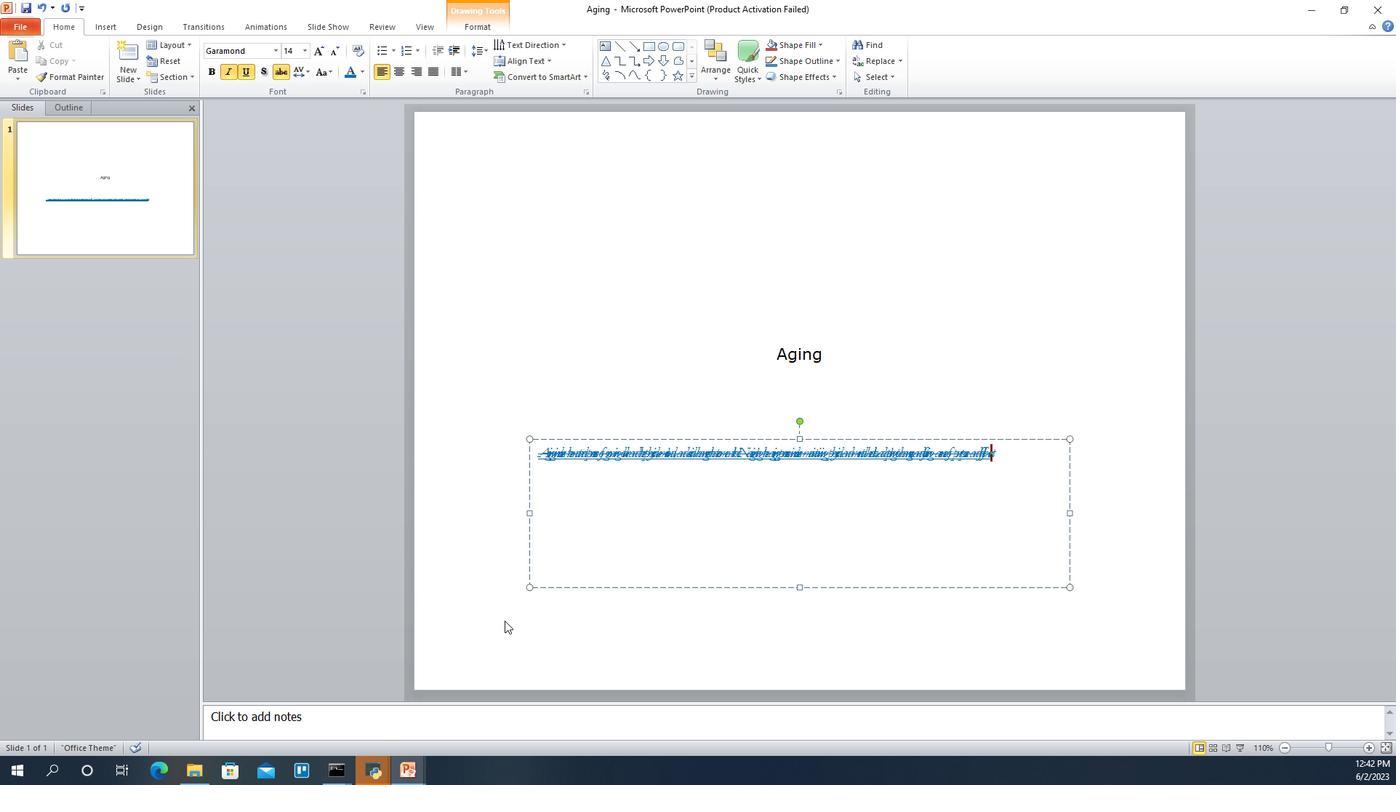 
Action: Key pressed ' 2250, 323)'
Screenshot: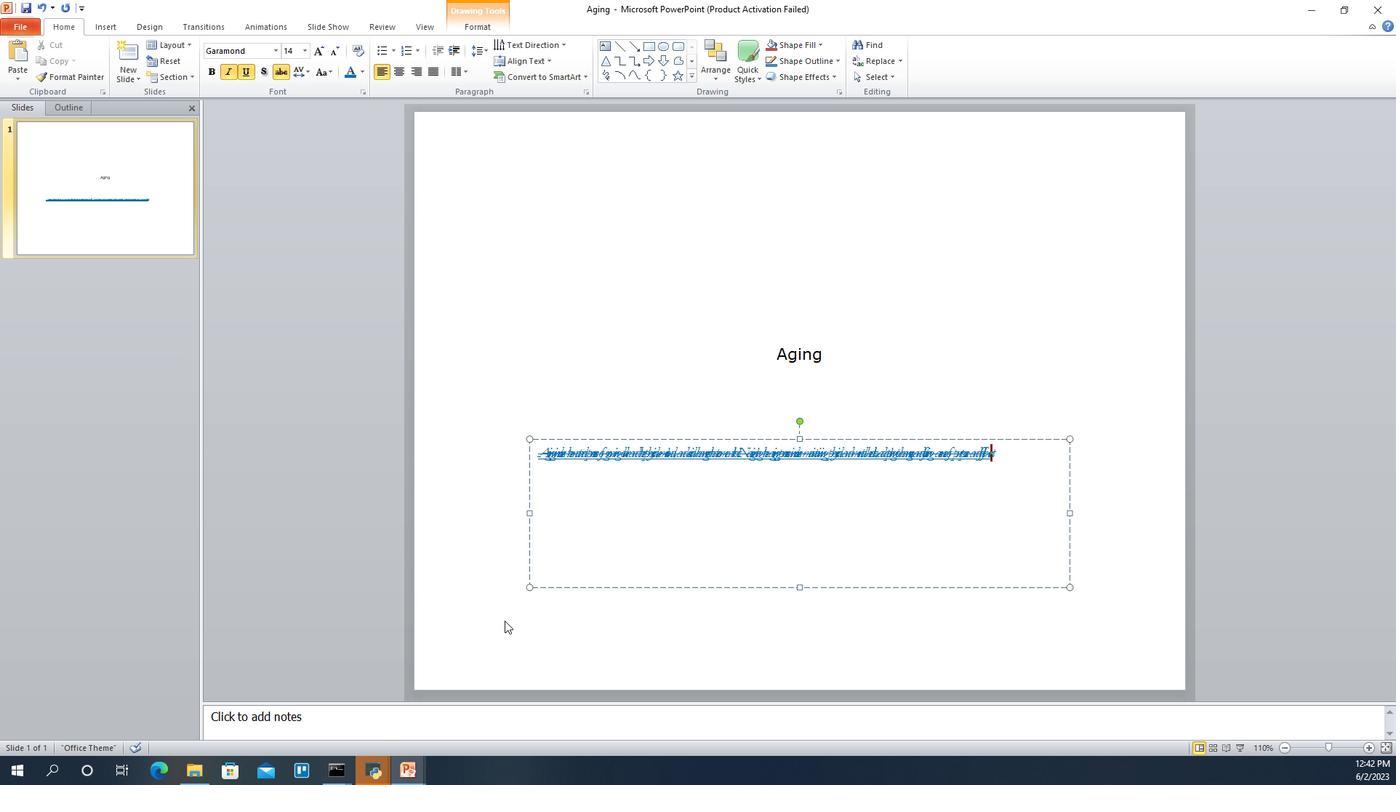 
Action: Mouse moved to (645, 557)
Screenshot: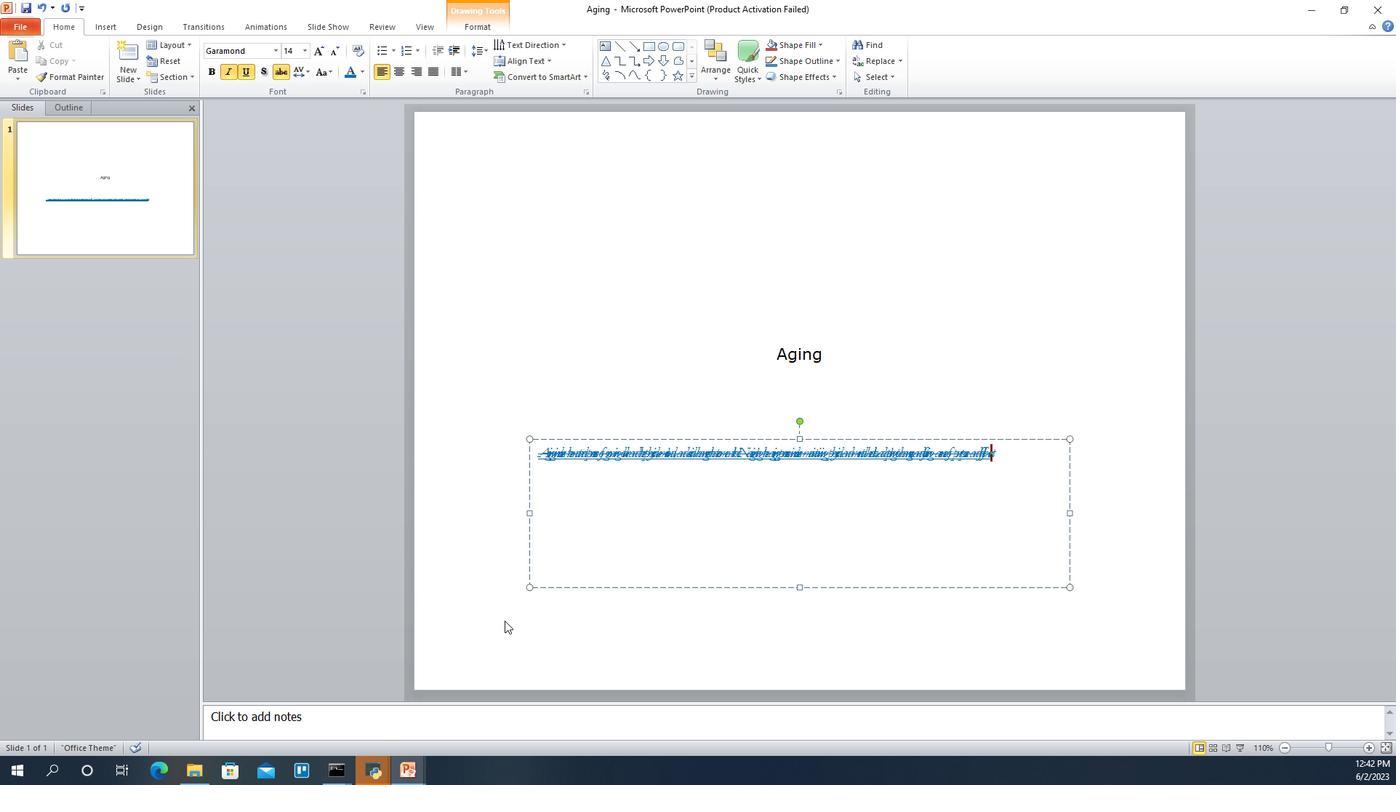 
Action: Key pressed '
Screenshot: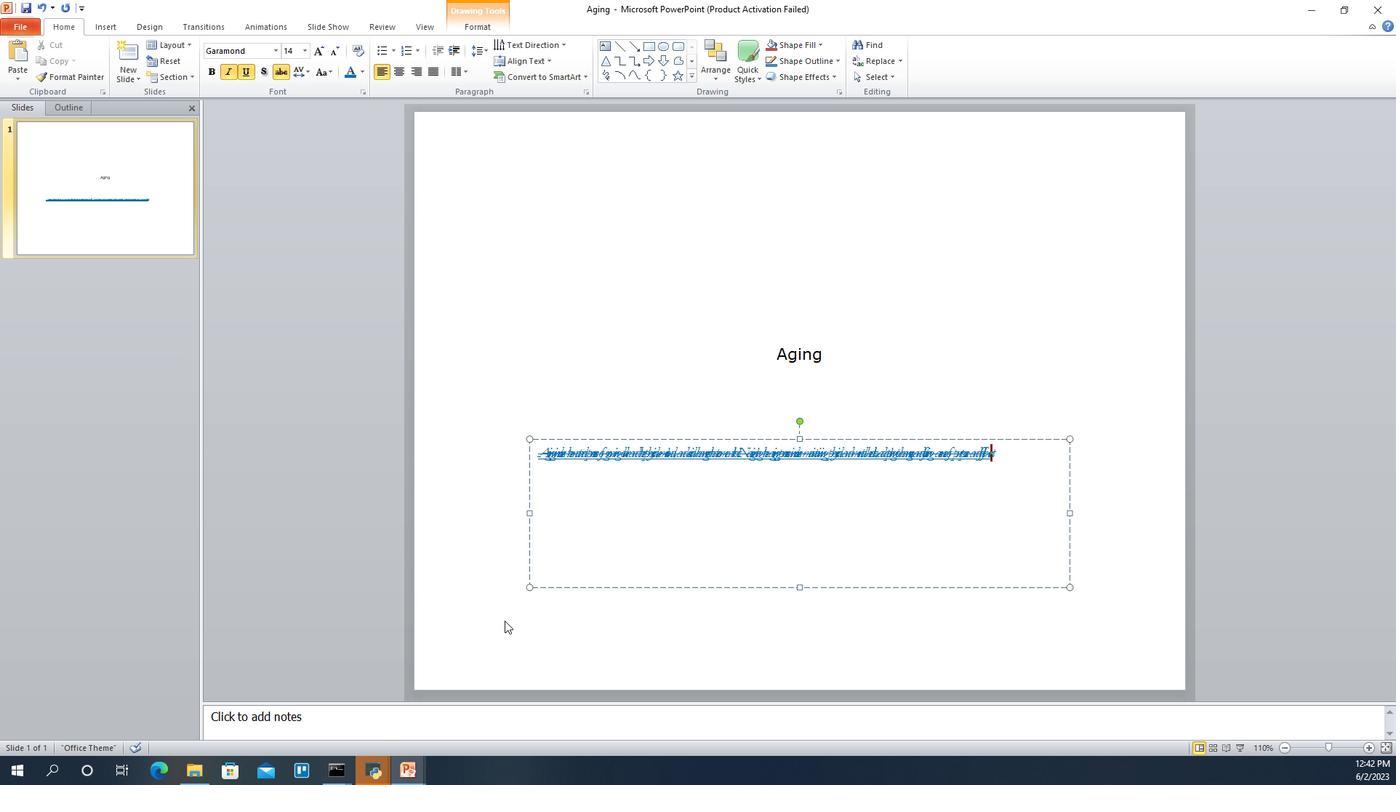 
Action: Mouse moved to (649, 557)
Screenshot: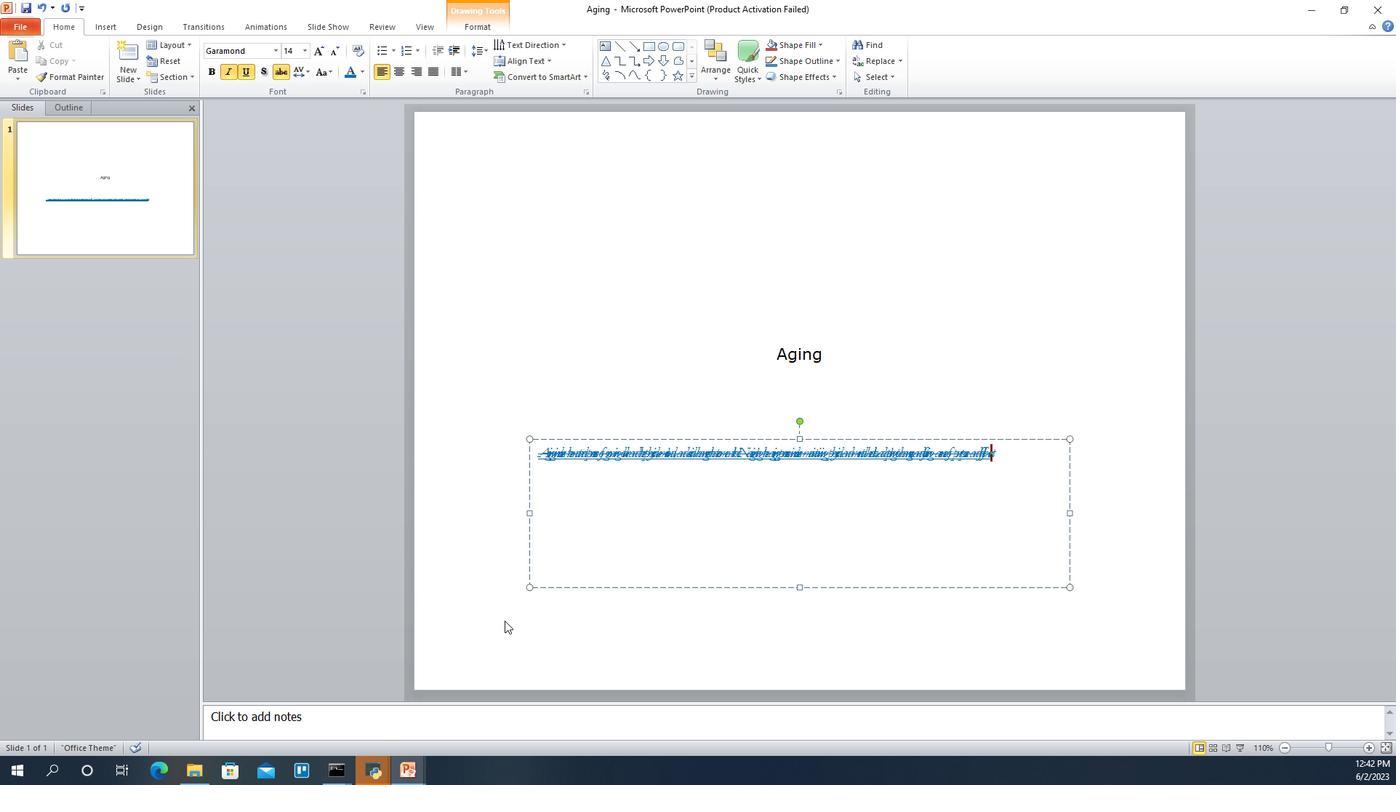 
Action: Key pressed ' 2270, 330)'
Screenshot: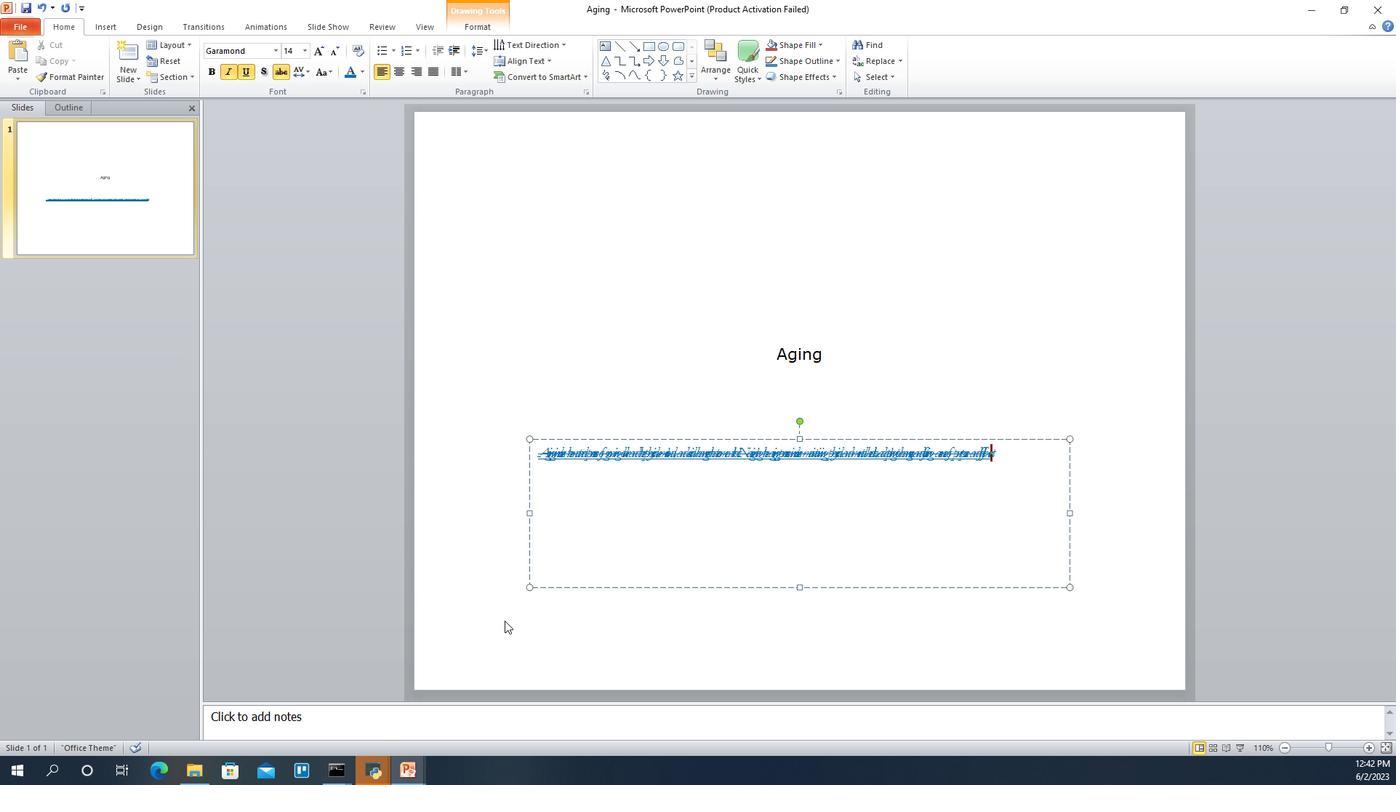 
Action: Mouse moved to (654, 555)
Screenshot: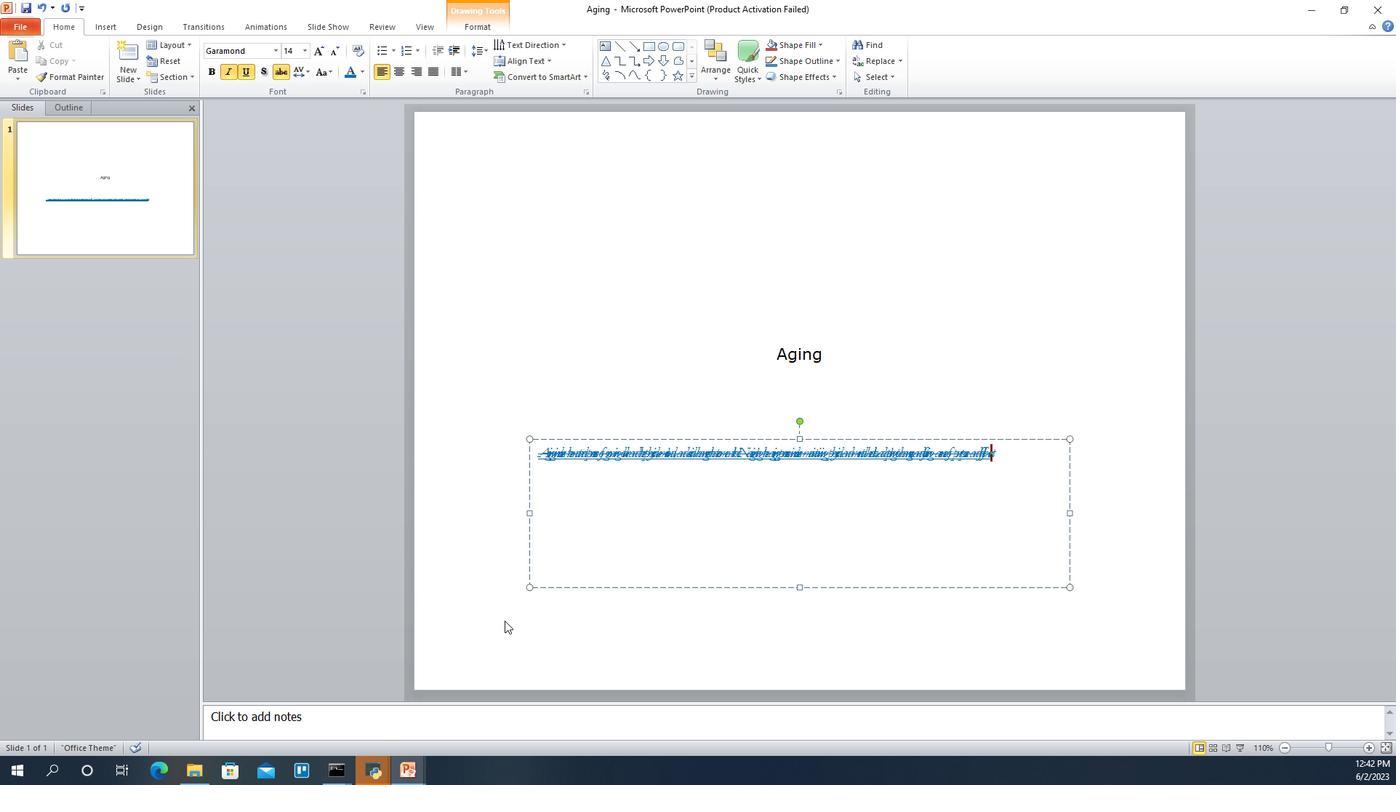 
Action: Key pressed '
Screenshot: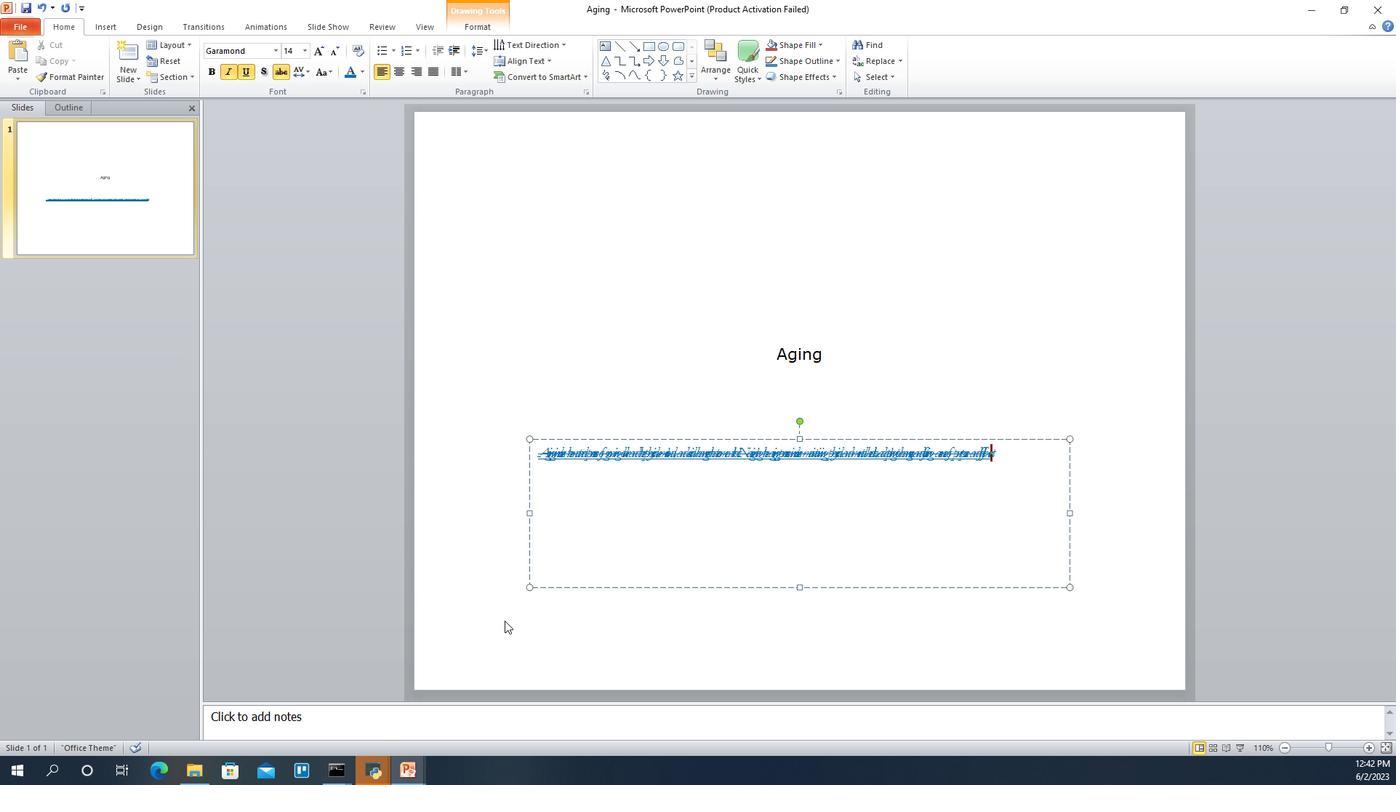 
Action: Mouse moved to (674, 547)
Screenshot: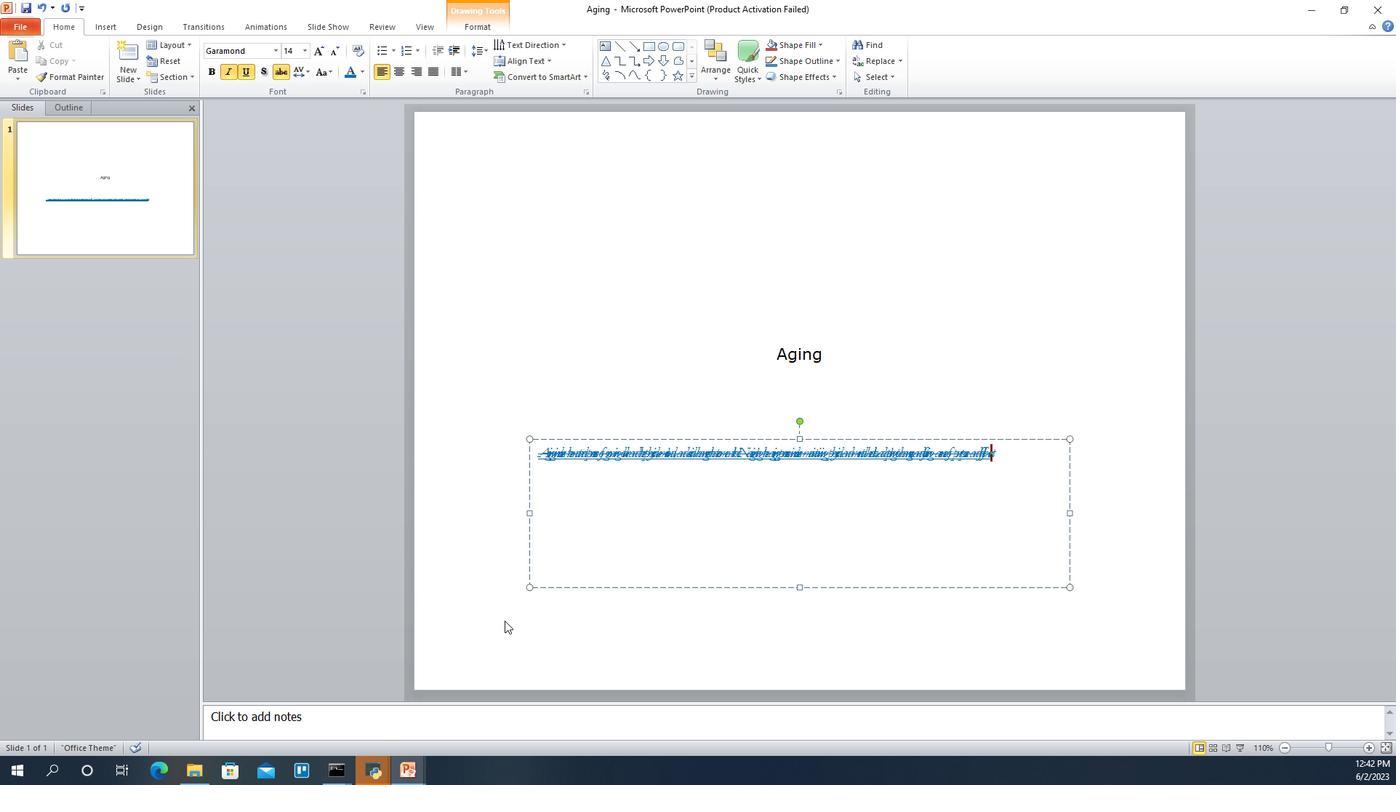 
Action: Key pressed '
Screenshot: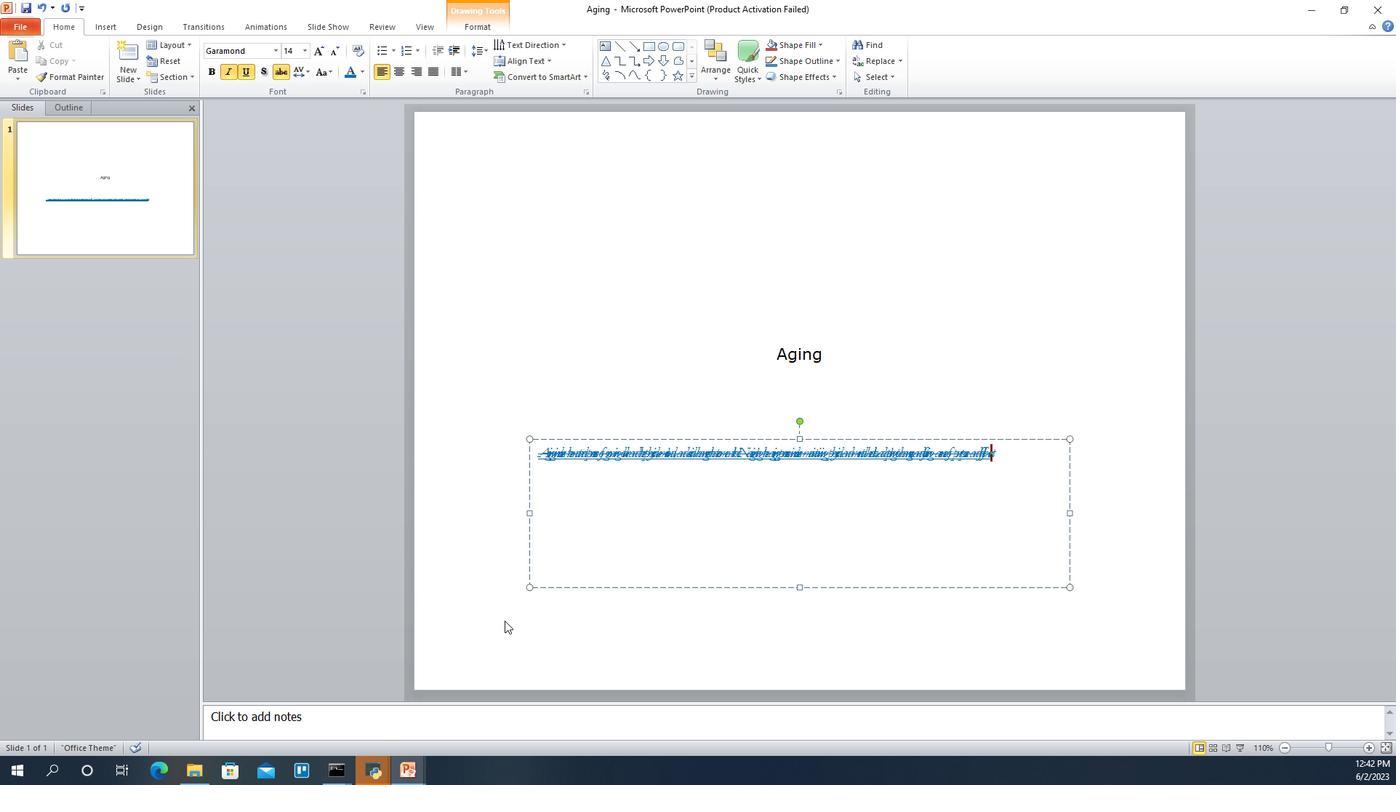 
Action: Mouse moved to (677, 547)
Screenshot: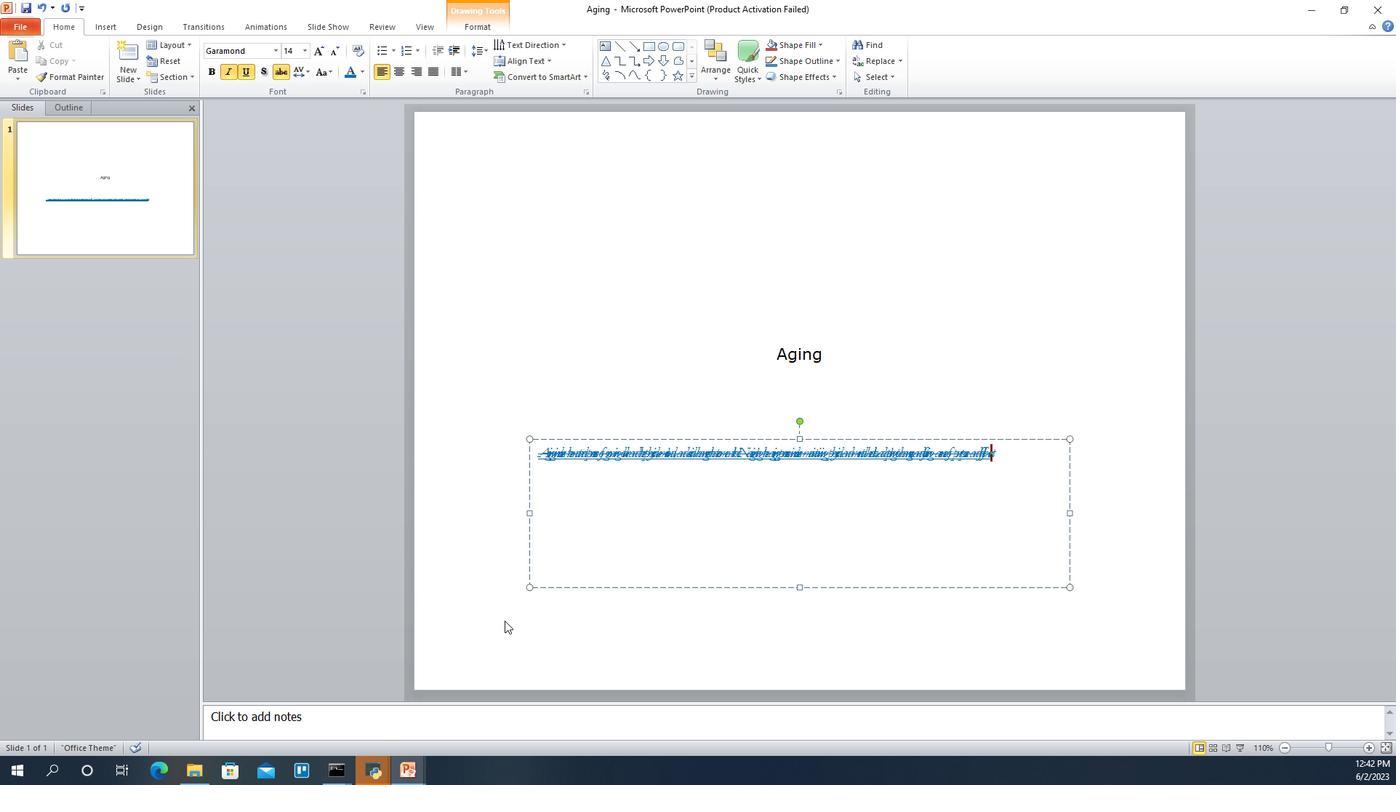 
Action: Key pressed '
Screenshot: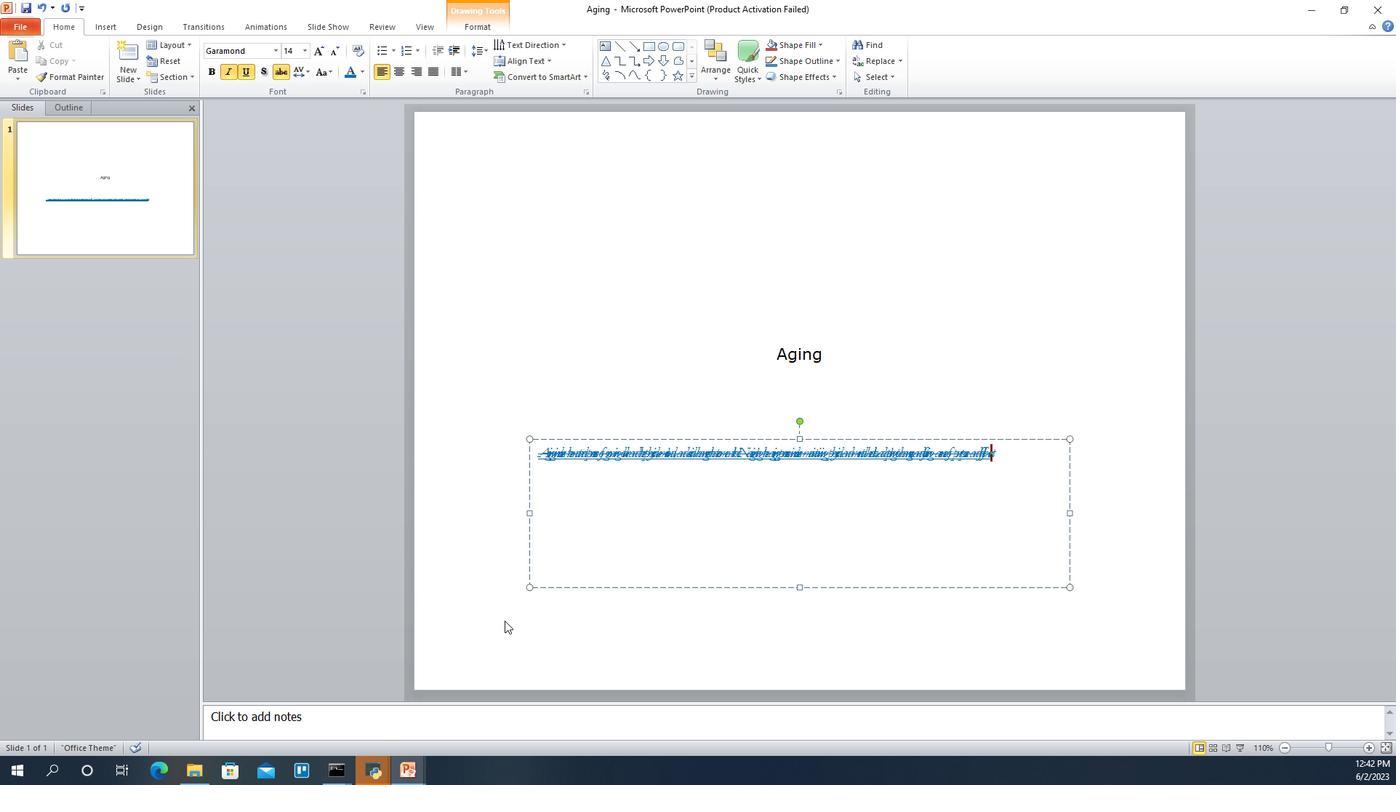 
Action: Mouse moved to (680, 547)
Screenshot: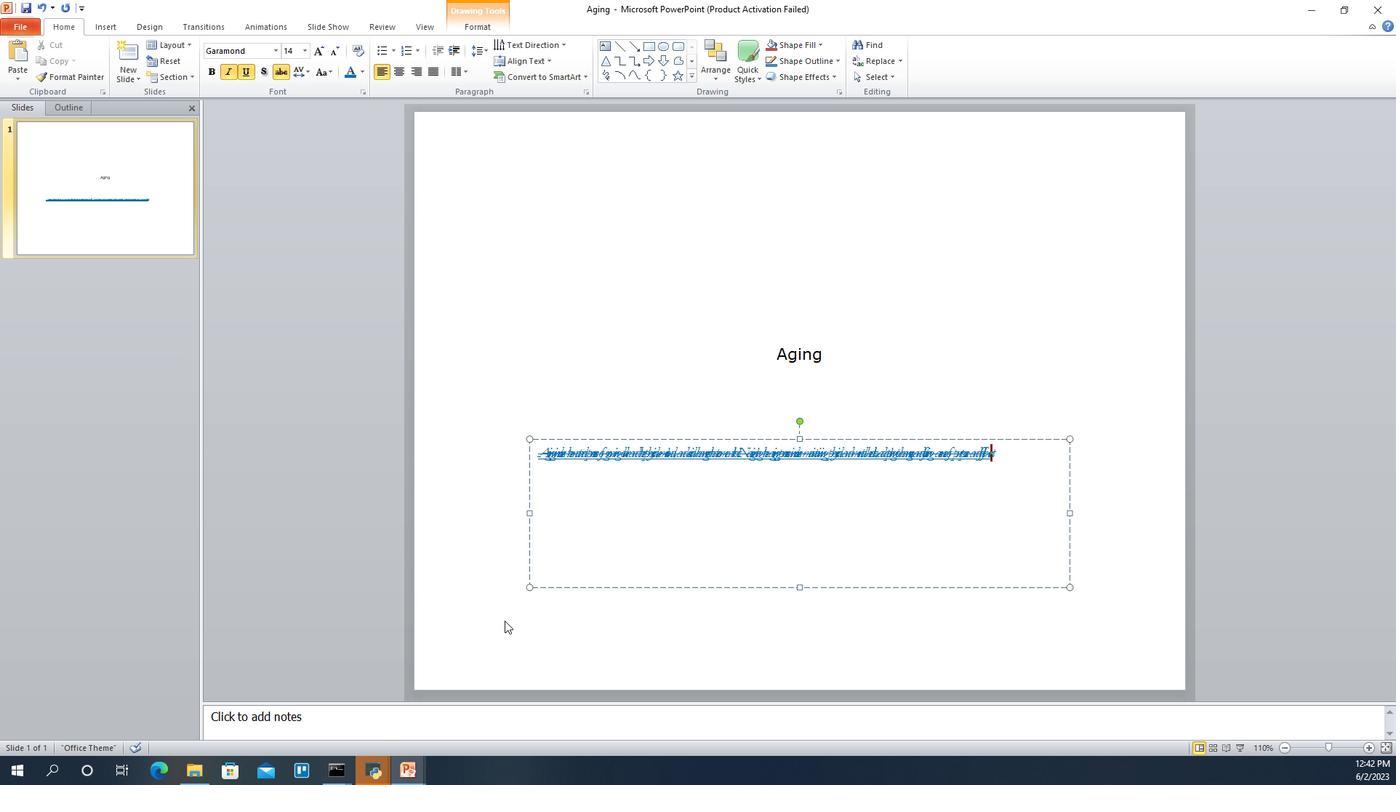 
Action: Key pressed '
Screenshot: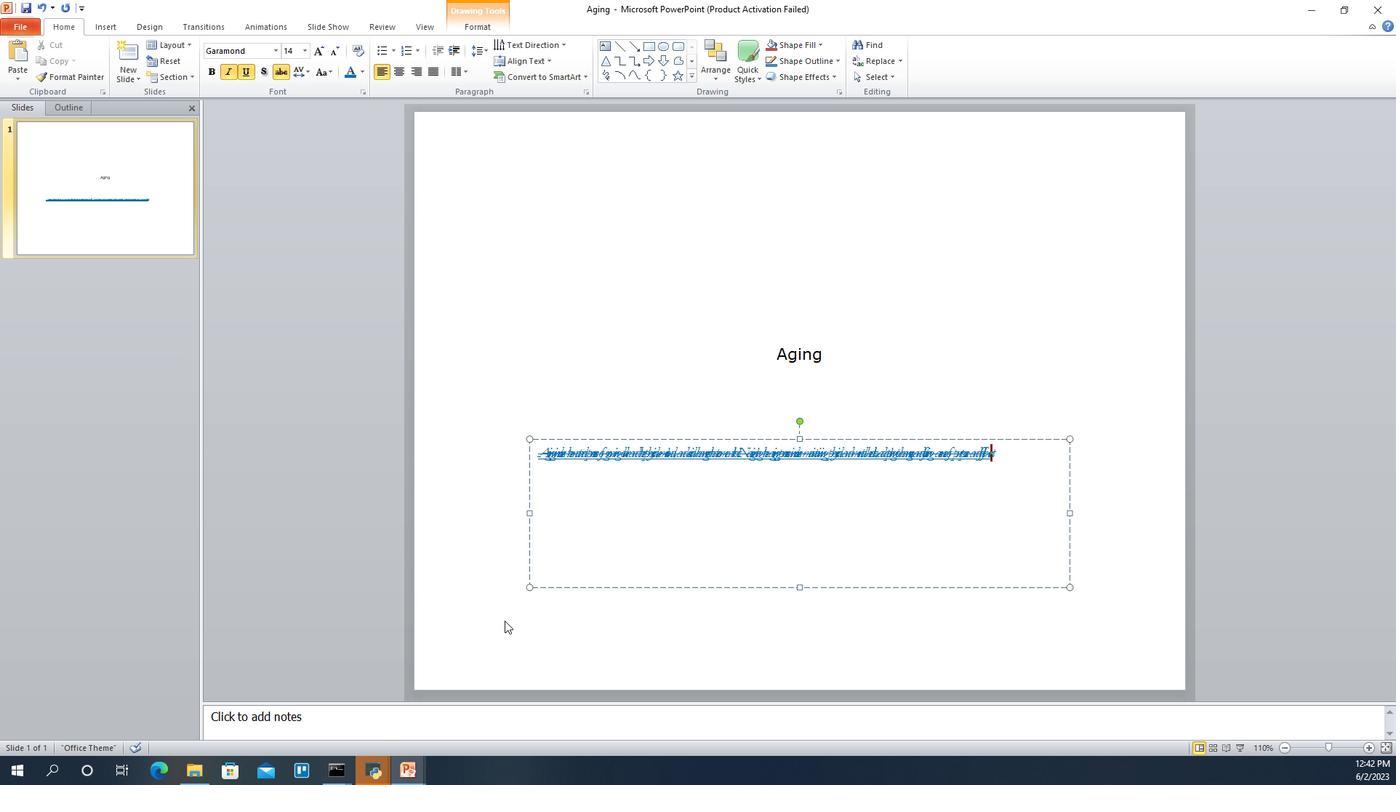 
Action: Mouse moved to (682, 547)
Screenshot: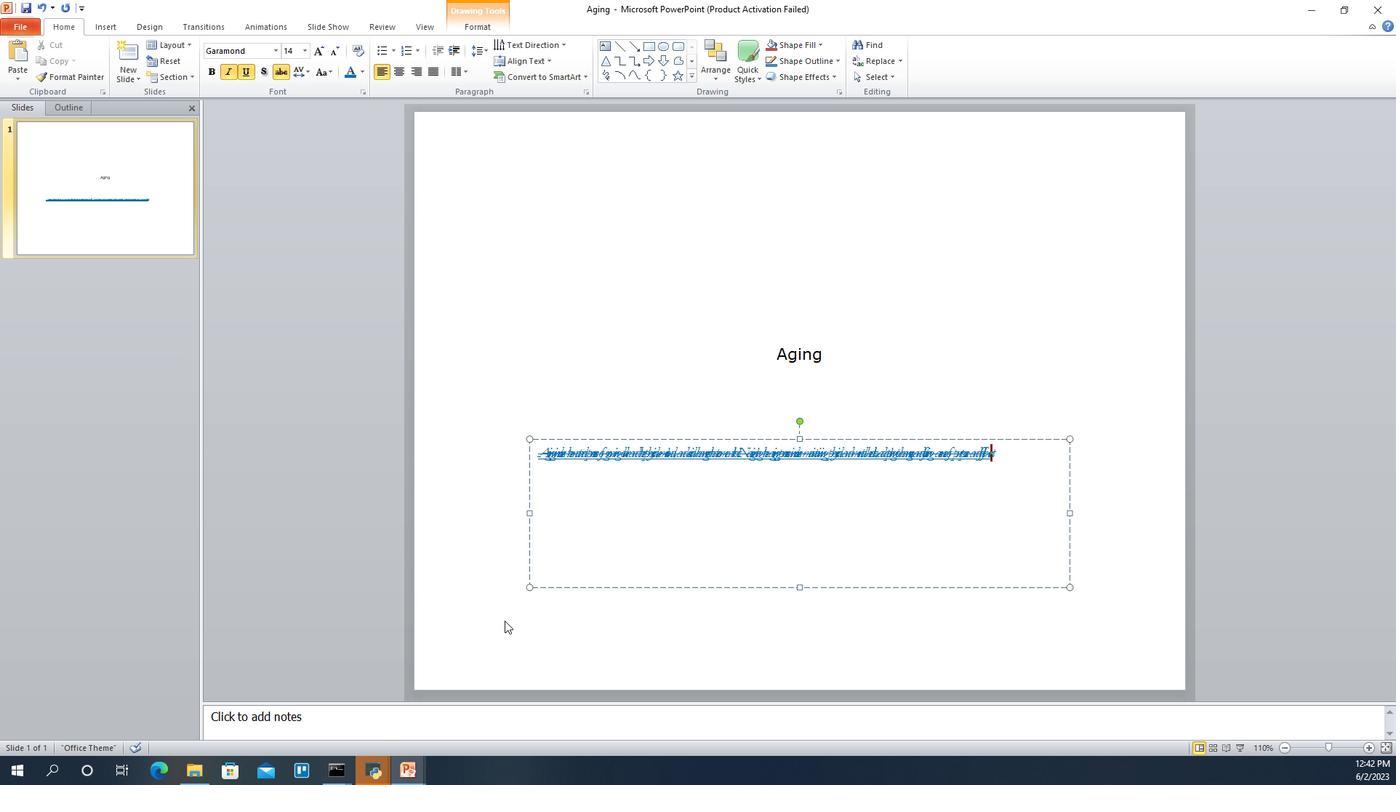 
Action: Key pressed '
Screenshot: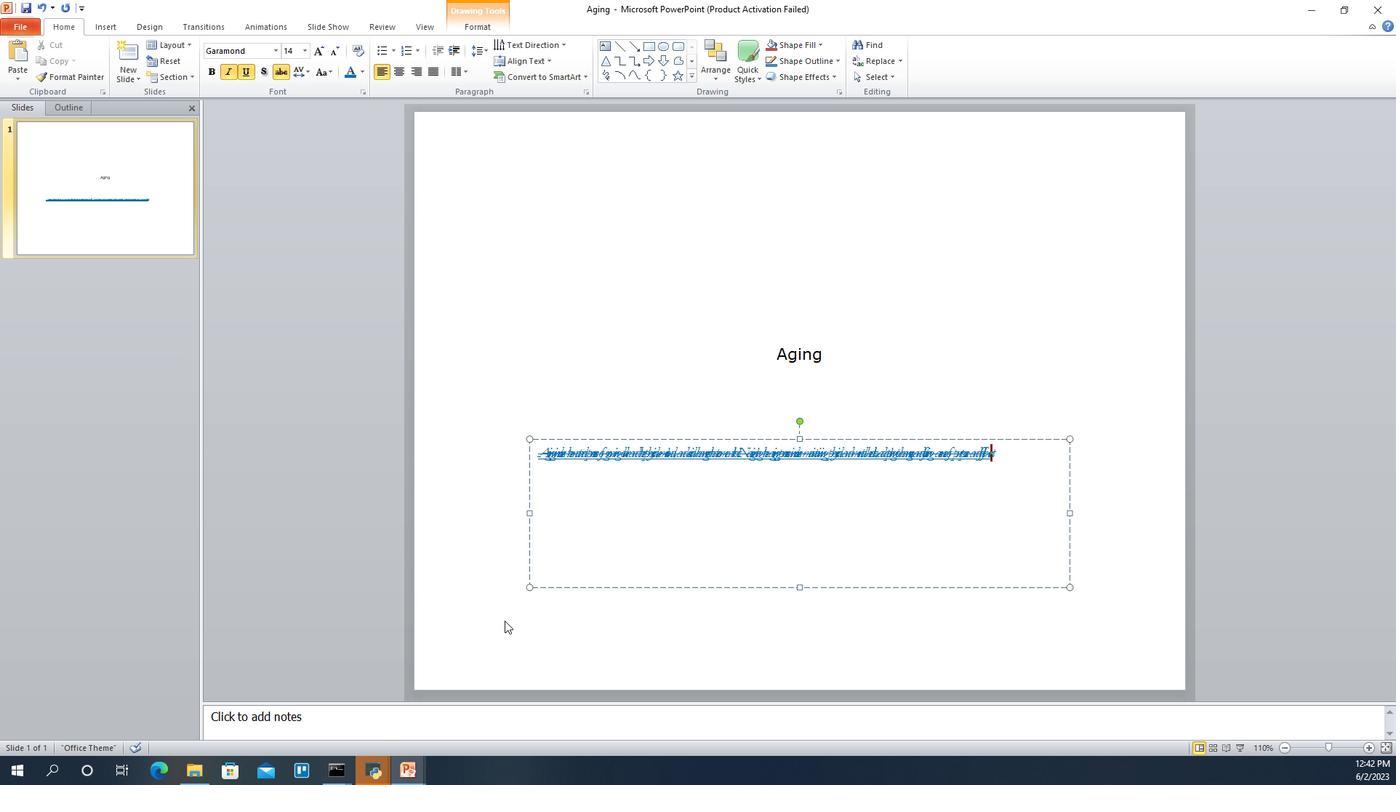 
Action: Mouse moved to (683, 547)
Screenshot: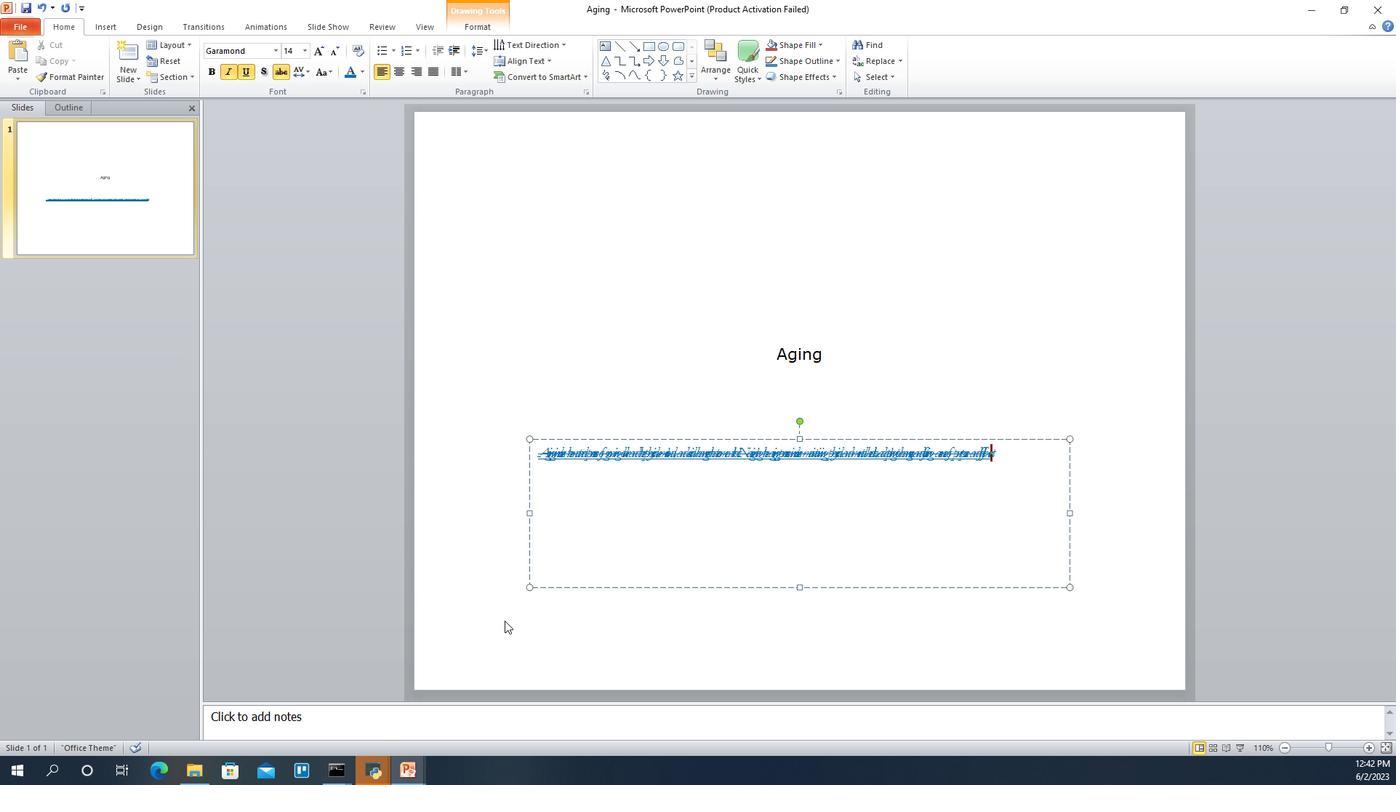 
Action: Key pressed ''
Screenshot: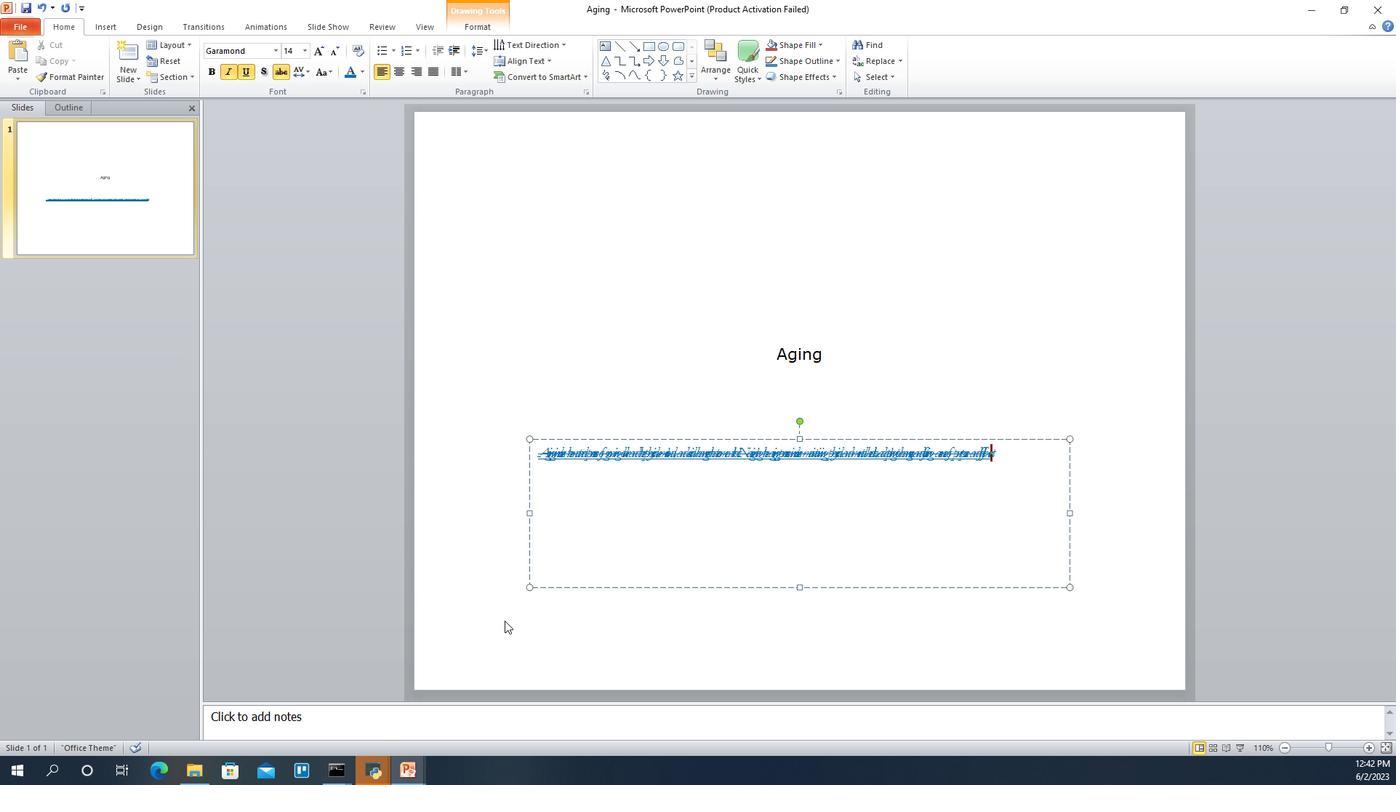 
Action: Mouse moved to (685, 549)
Screenshot: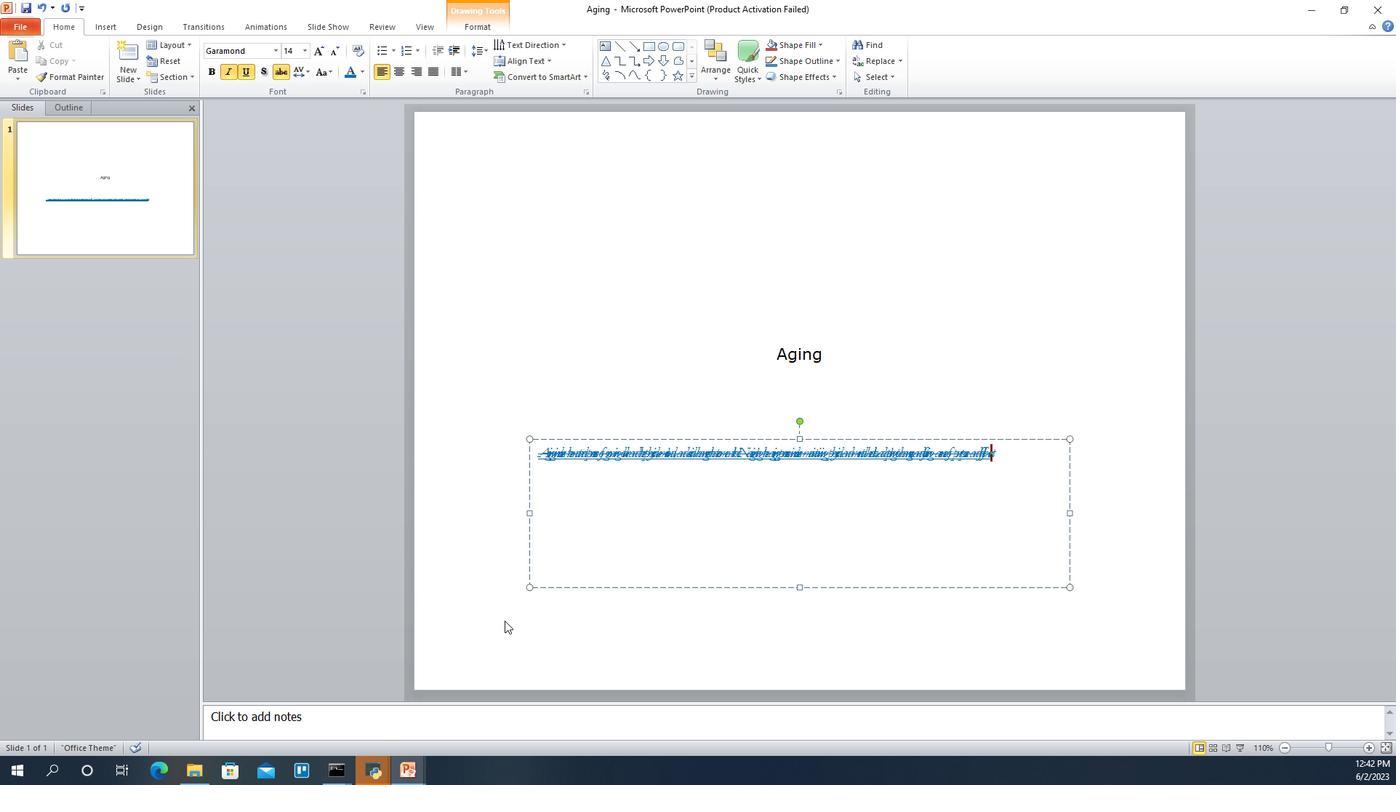 
Action: Key pressed '
Screenshot: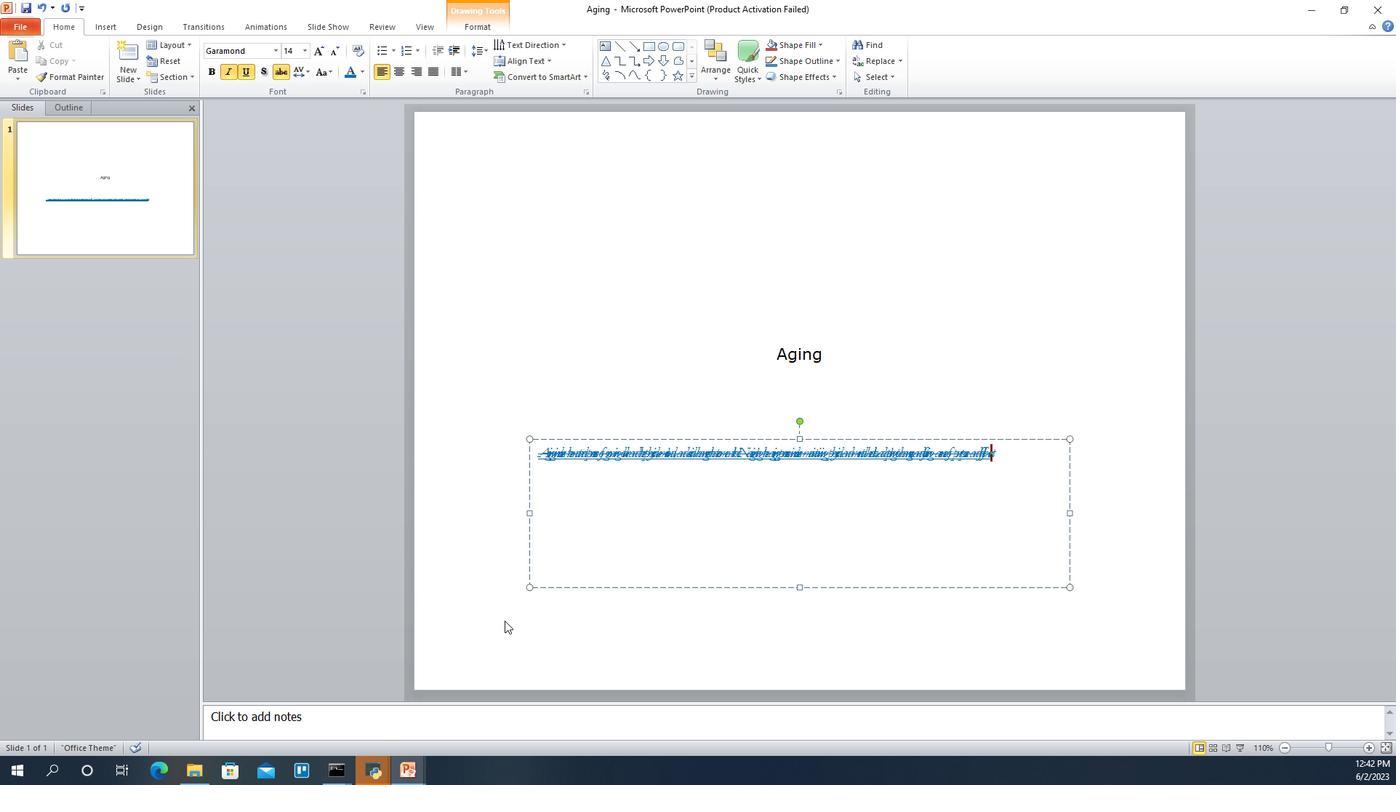 
Action: Mouse moved to (686, 549)
Screenshot: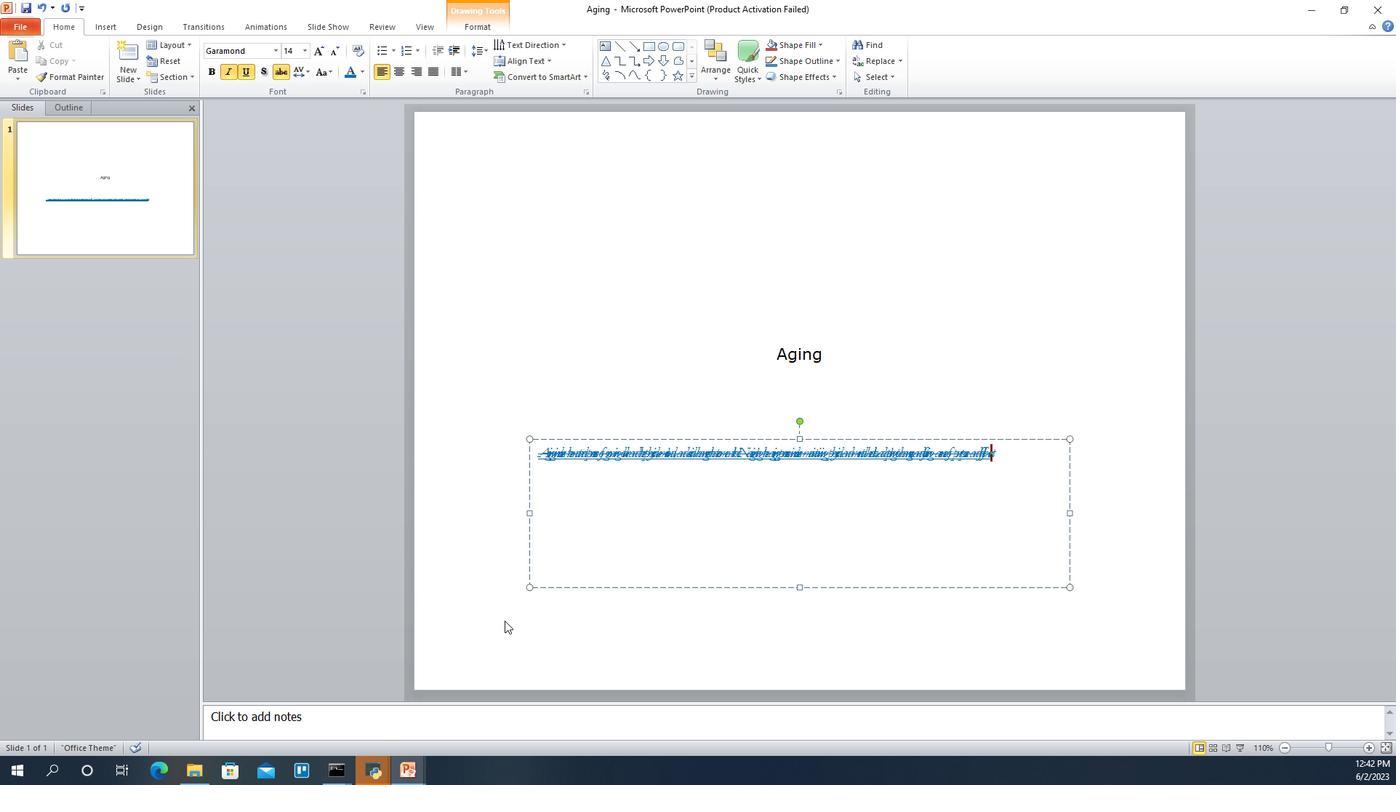 
Action: Key pressed '
Screenshot: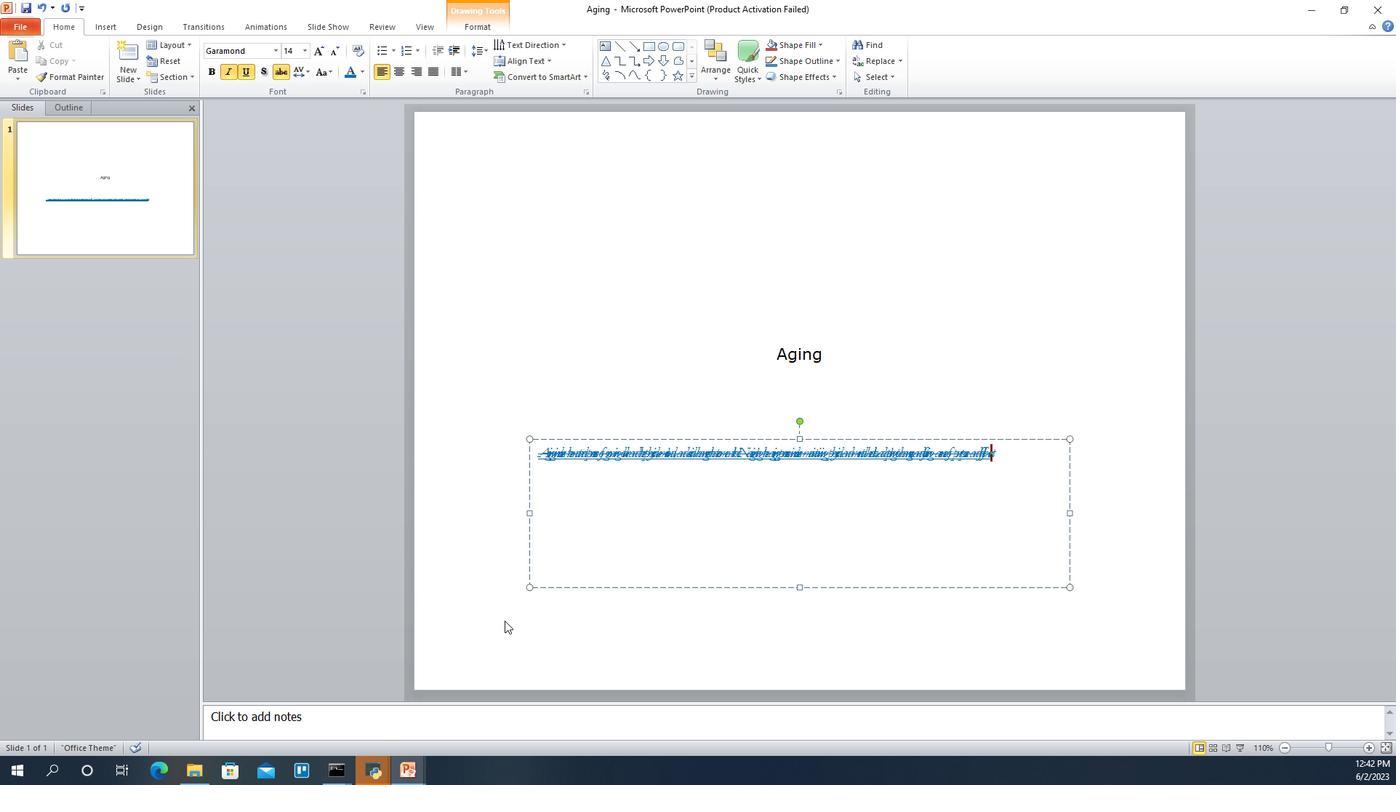 
Action: Mouse moved to (687, 550)
Screenshot: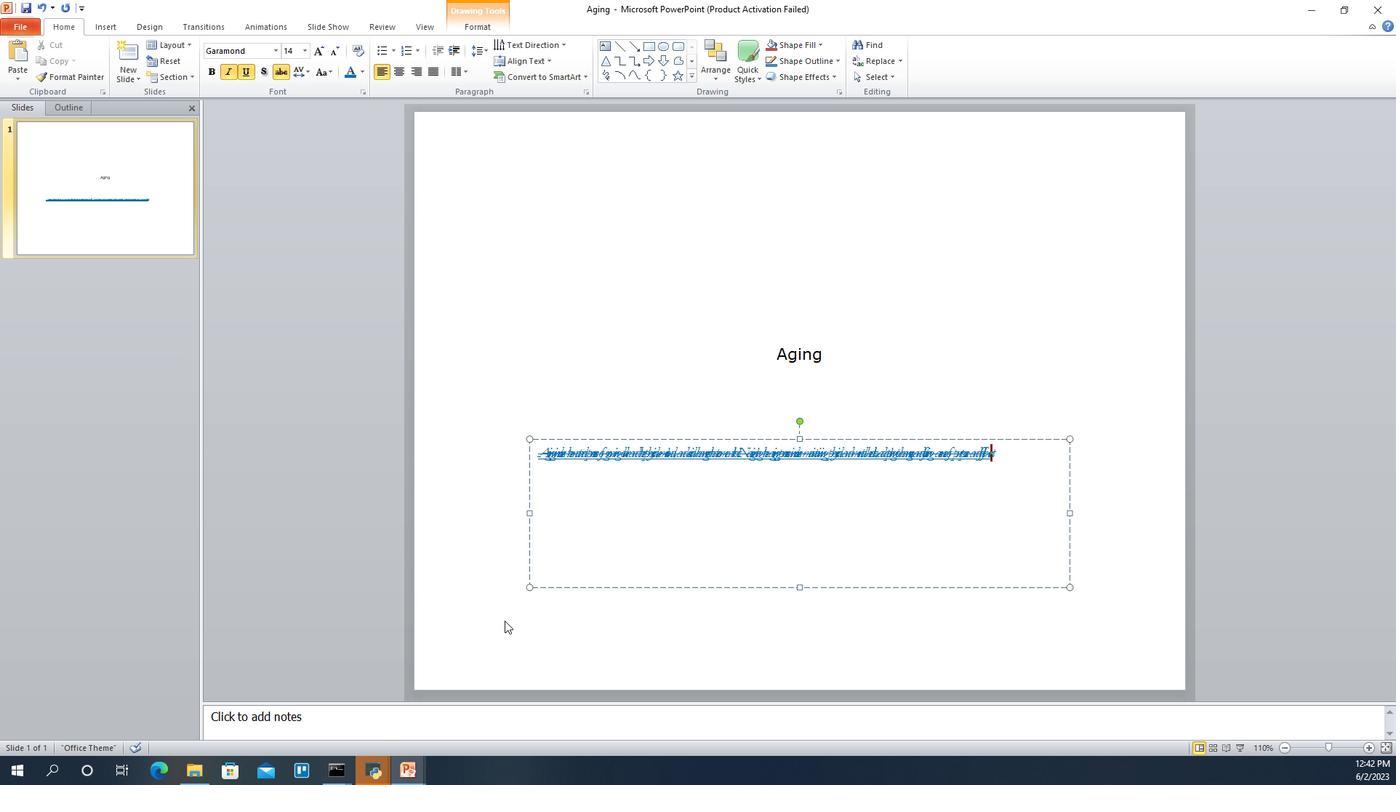 
Action: Key pressed '
Screenshot: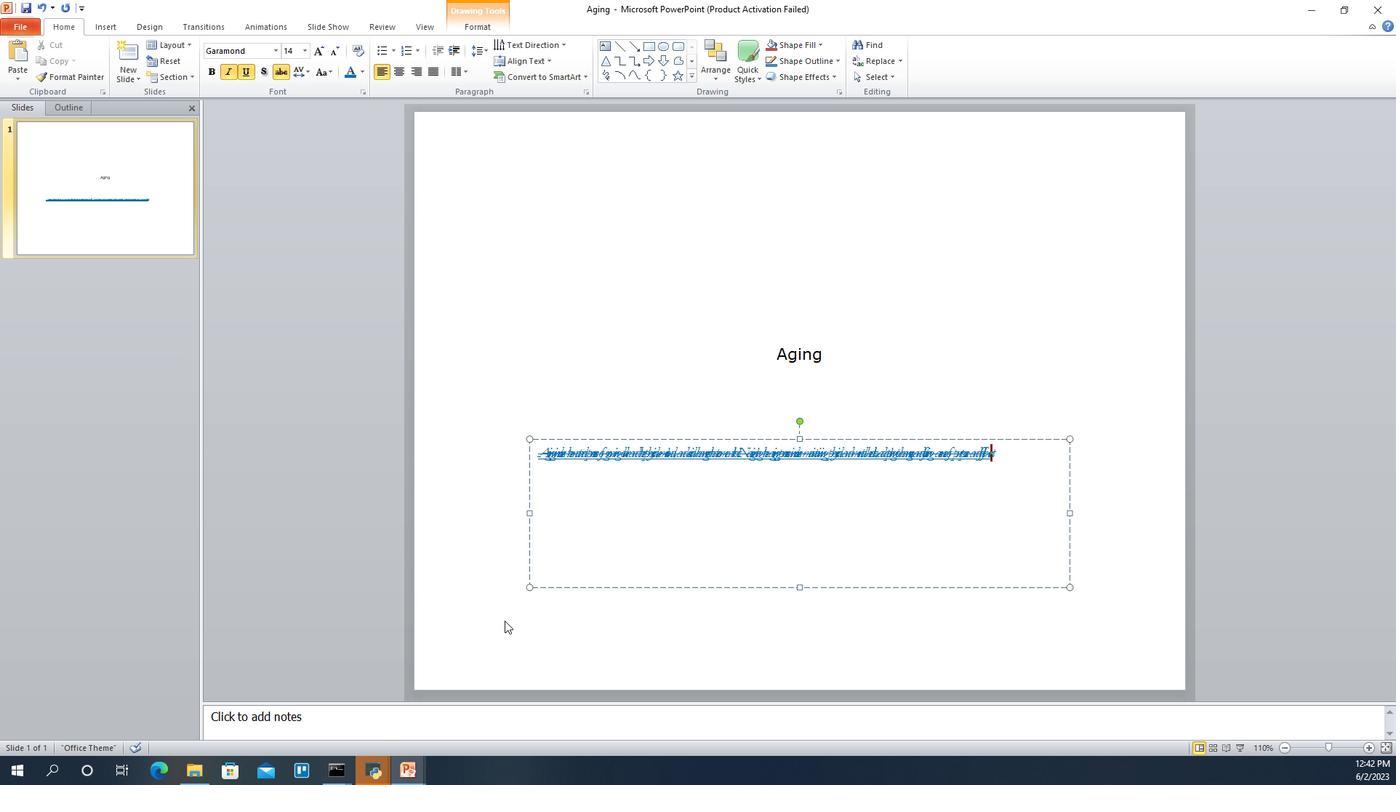 
Action: Mouse moved to (687, 551)
Screenshot: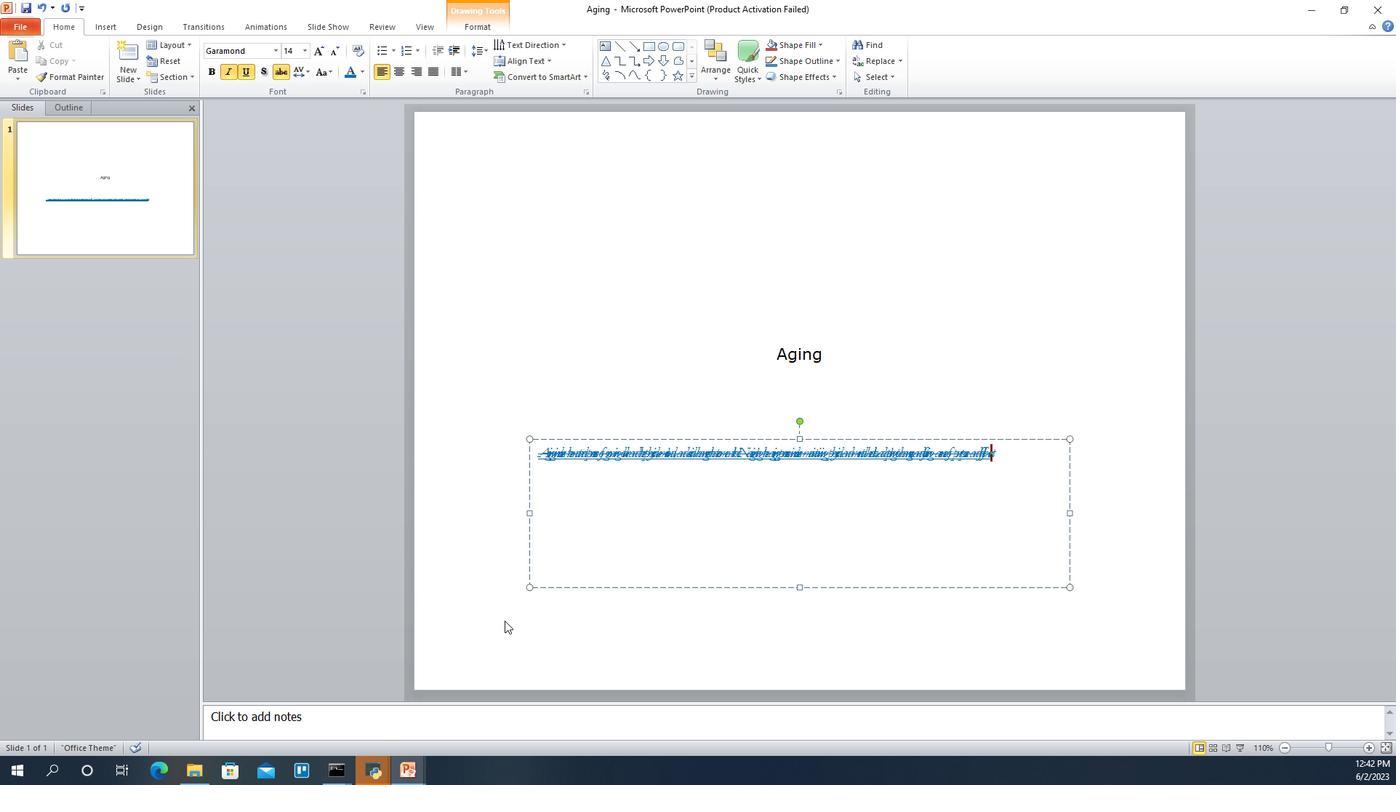 
Action: Key pressed ''''
Screenshot: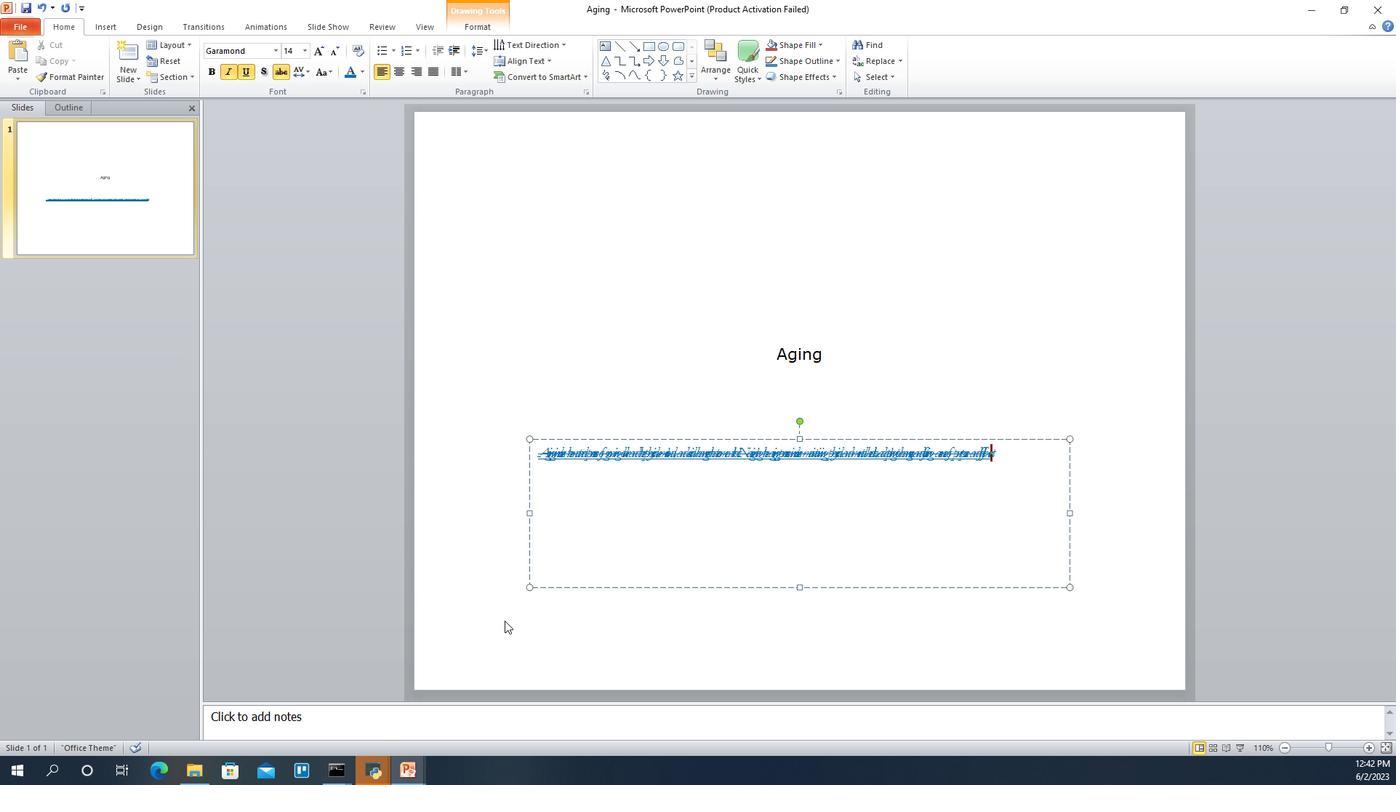 
Action: Mouse moved to (686, 551)
Screenshot: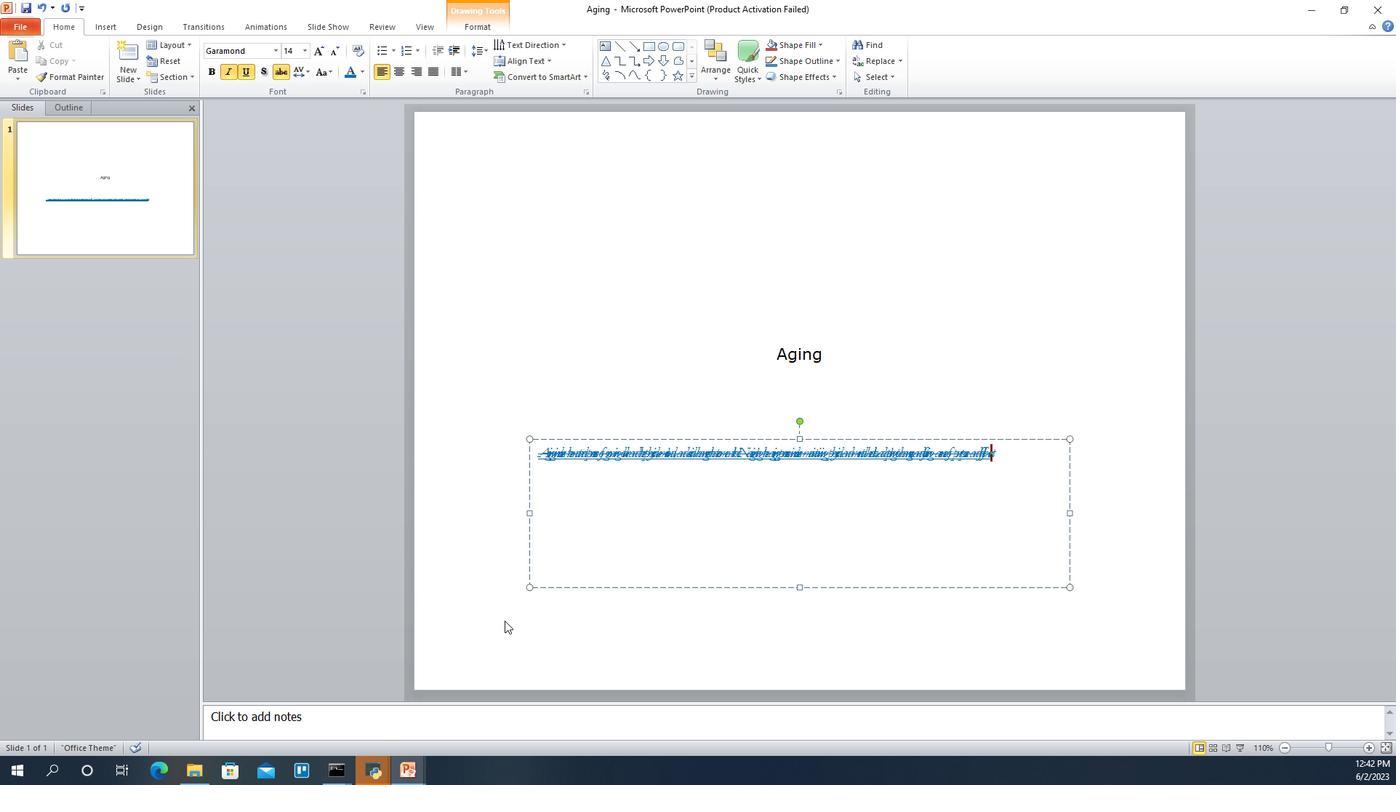 
Action: Key pressed ''
Screenshot: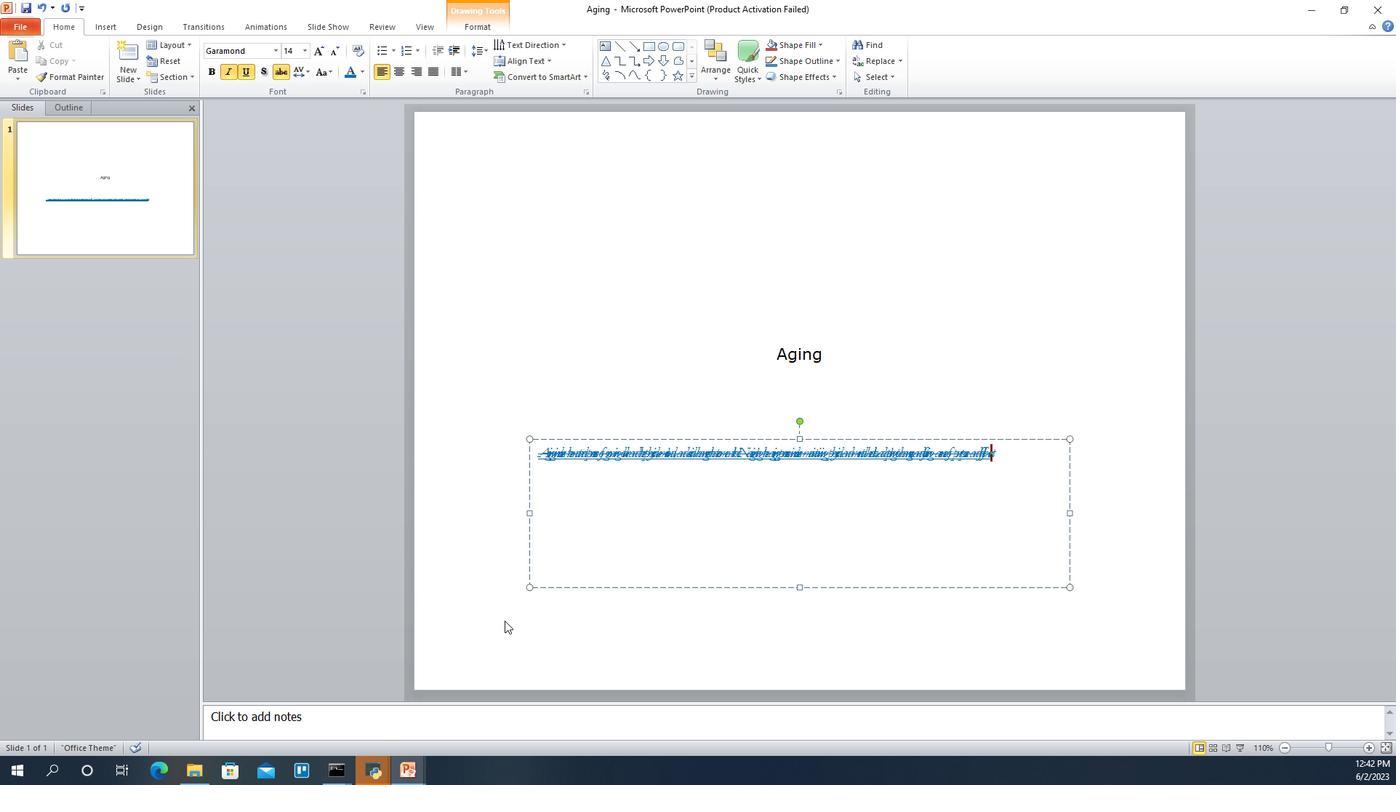 
Action: Mouse moved to (688, 547)
Screenshot: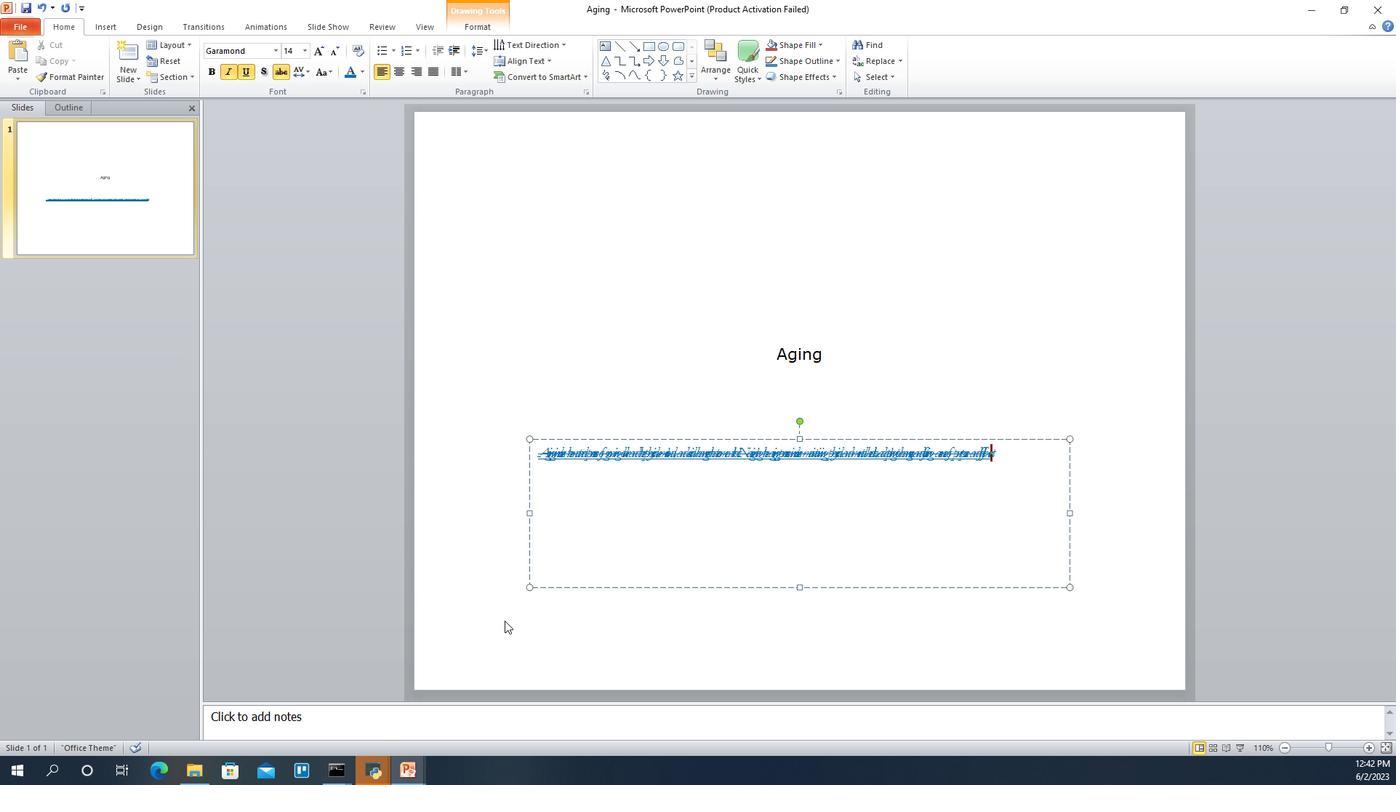 
Action: Key pressed ''
Screenshot: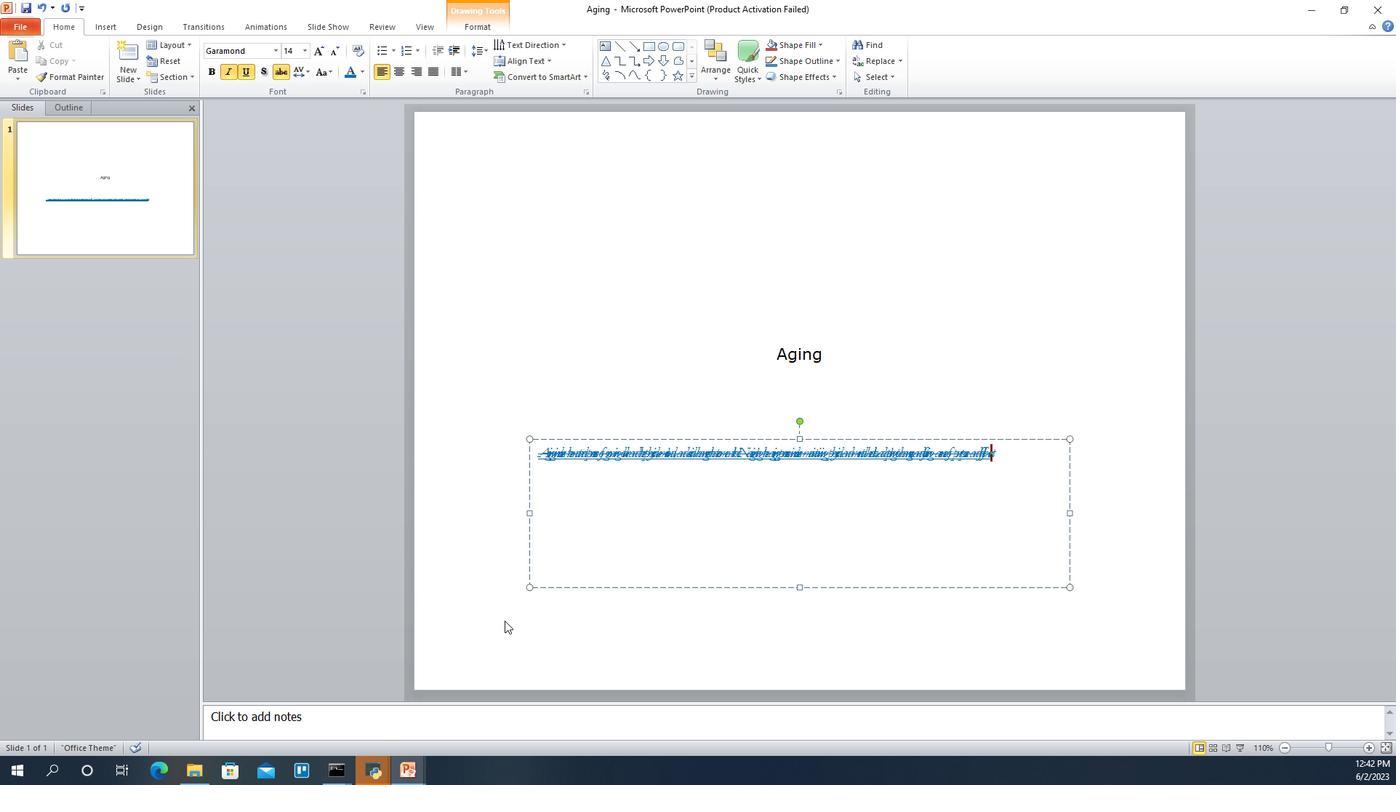 
Action: Mouse moved to (691, 545)
Screenshot: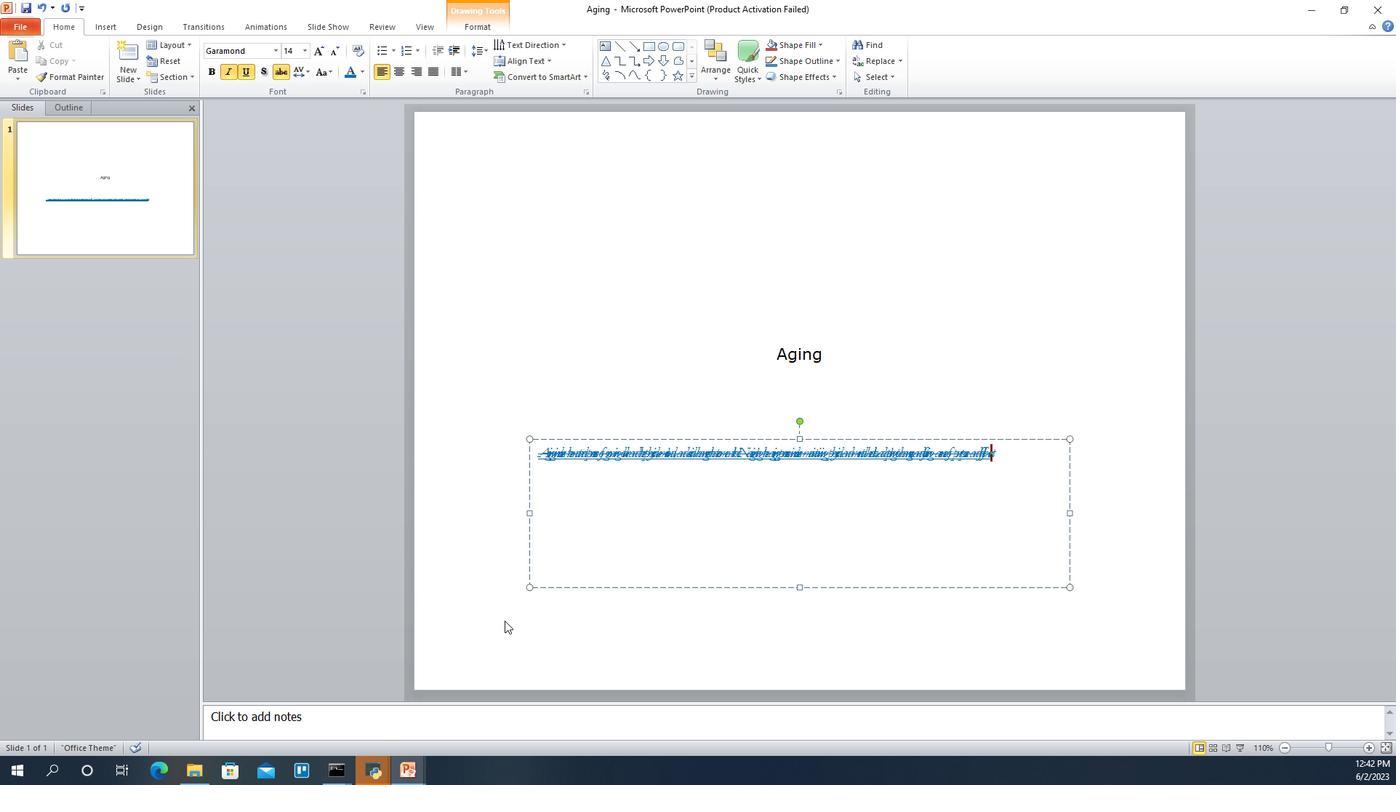 
Action: Key pressed '
Screenshot: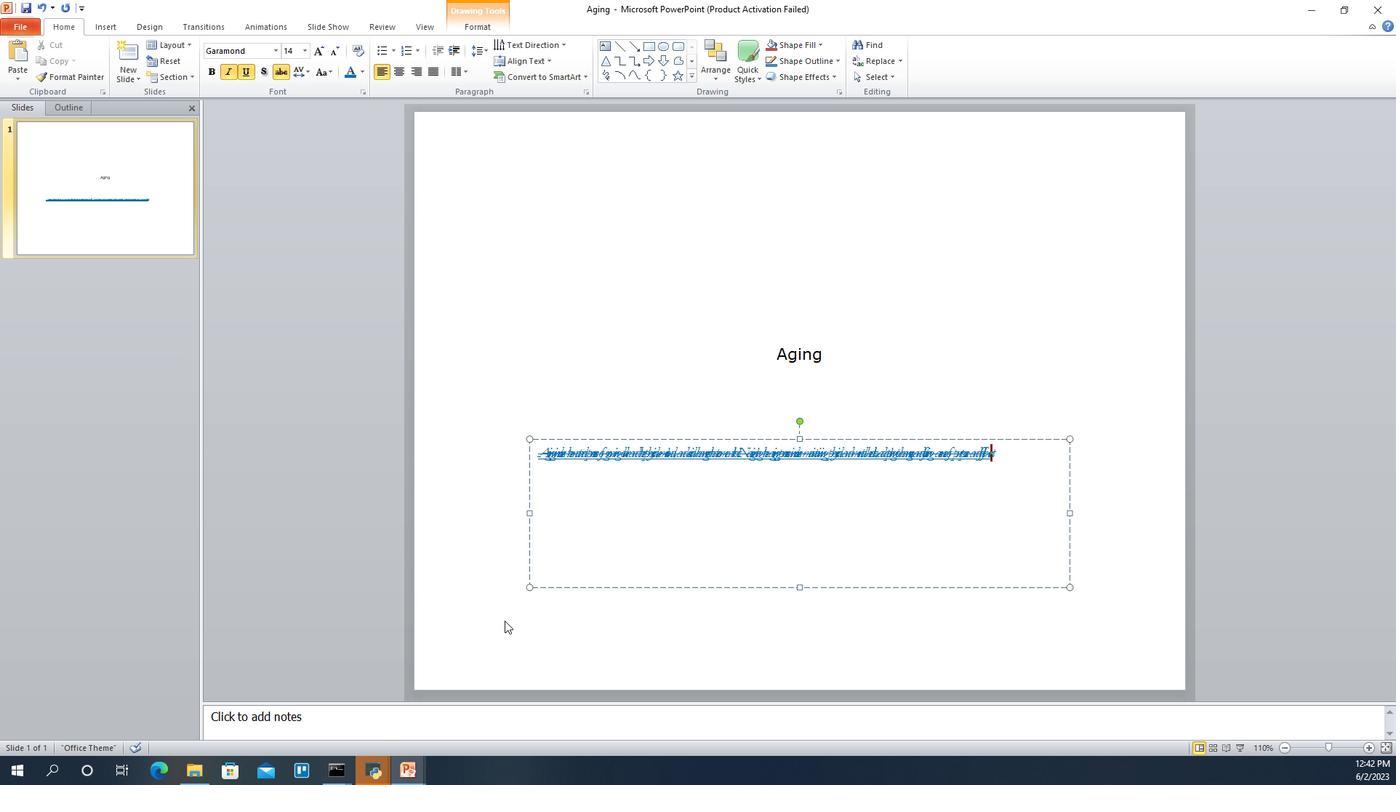 
Action: Mouse moved to (697, 543)
Screenshot: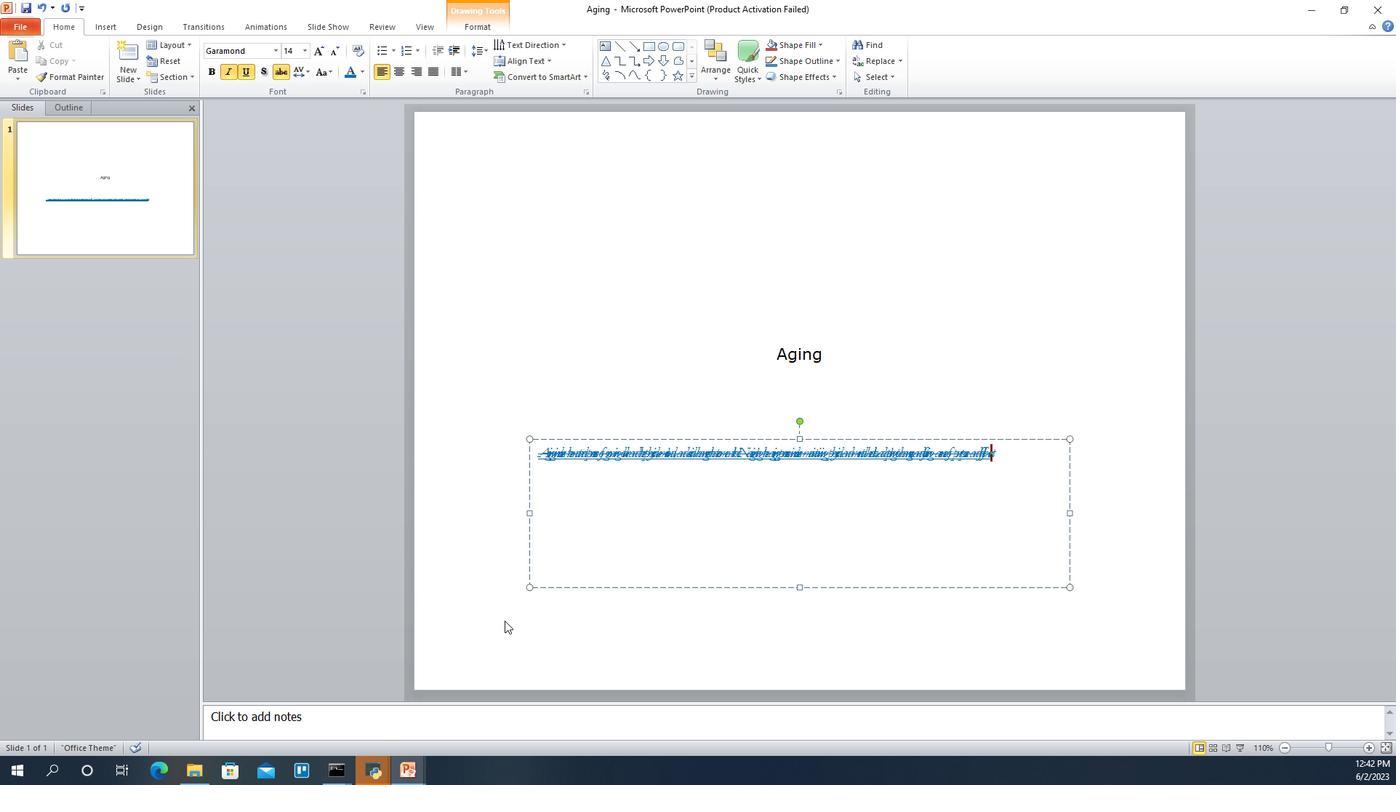 
Action: Key pressed ' 2453, 418)'
Screenshot: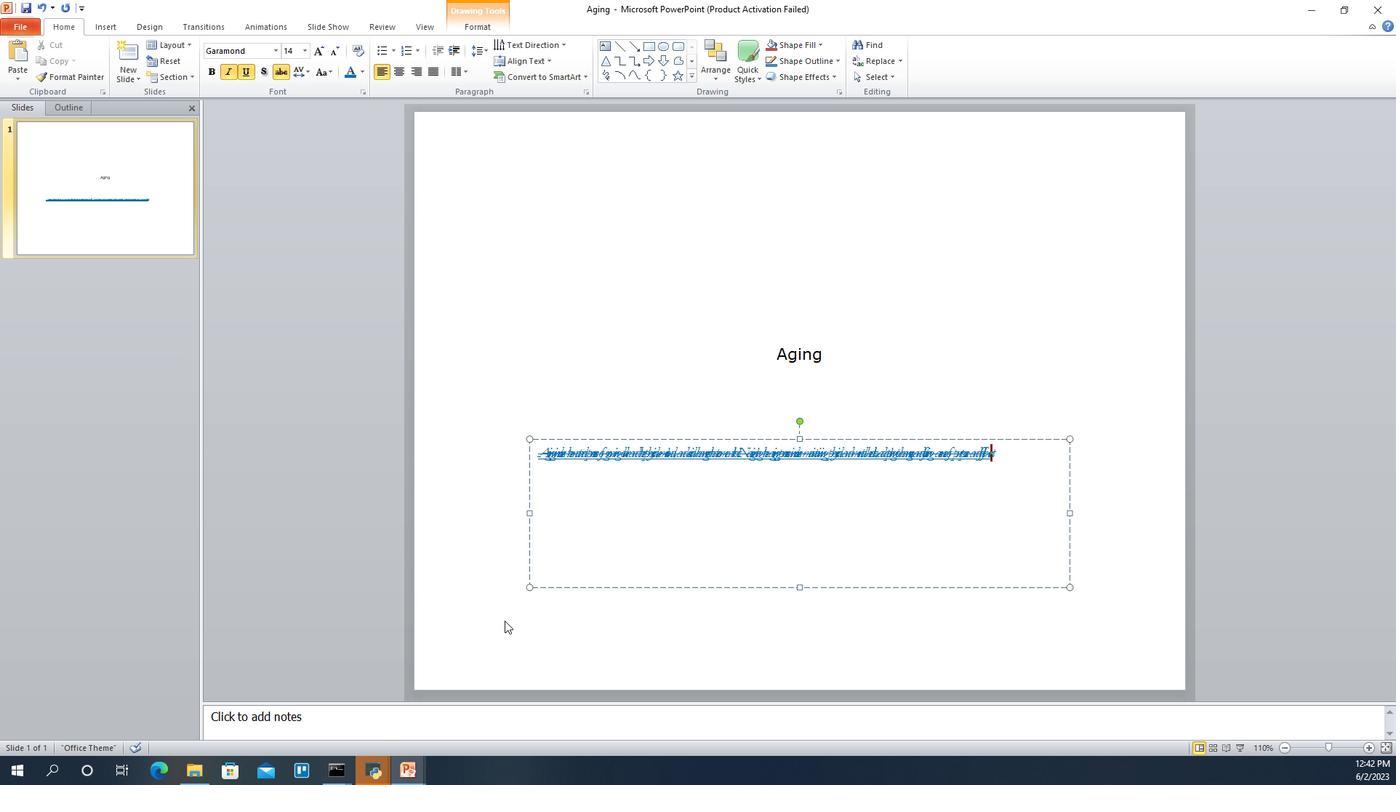 
Action: Mouse moved to (699, 542)
Screenshot: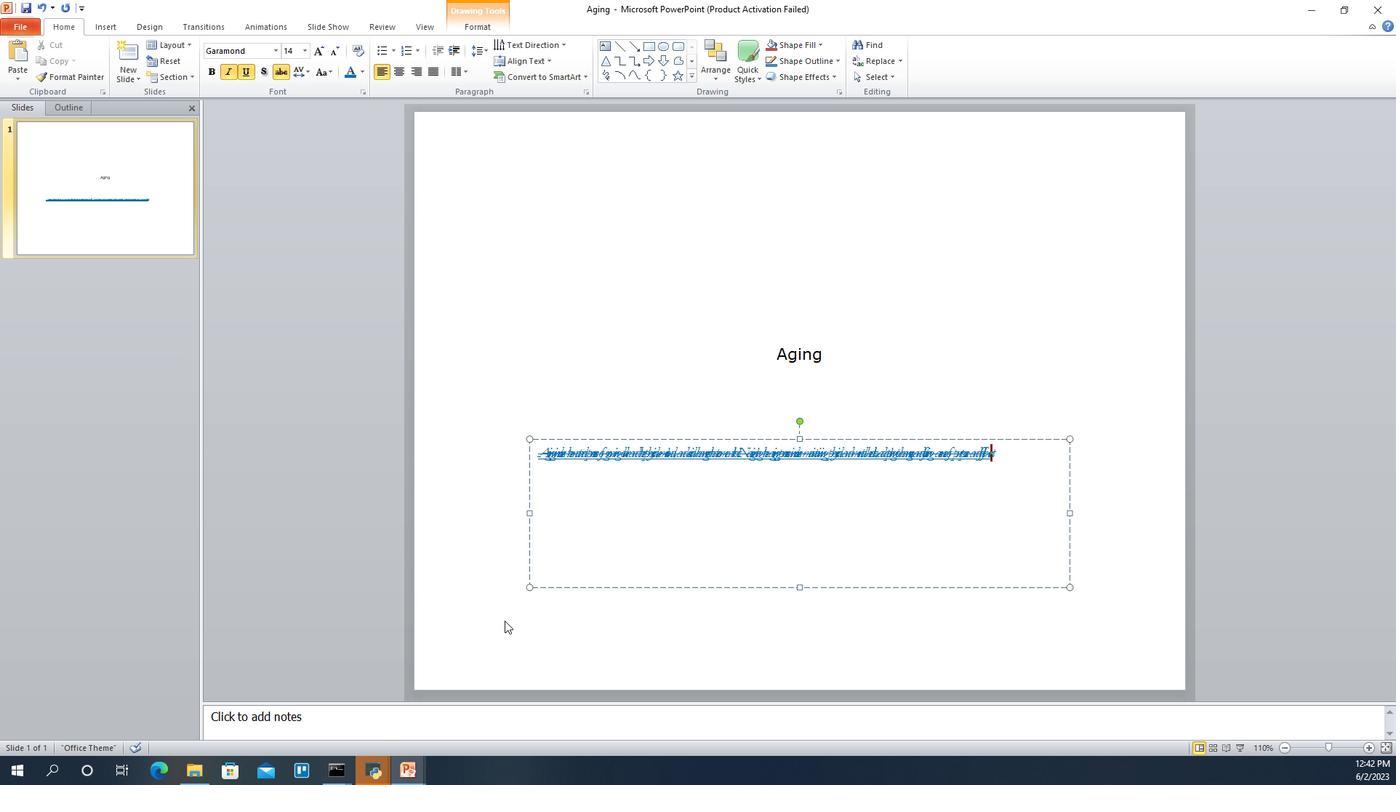 
Action: Key pressed '''
Screenshot: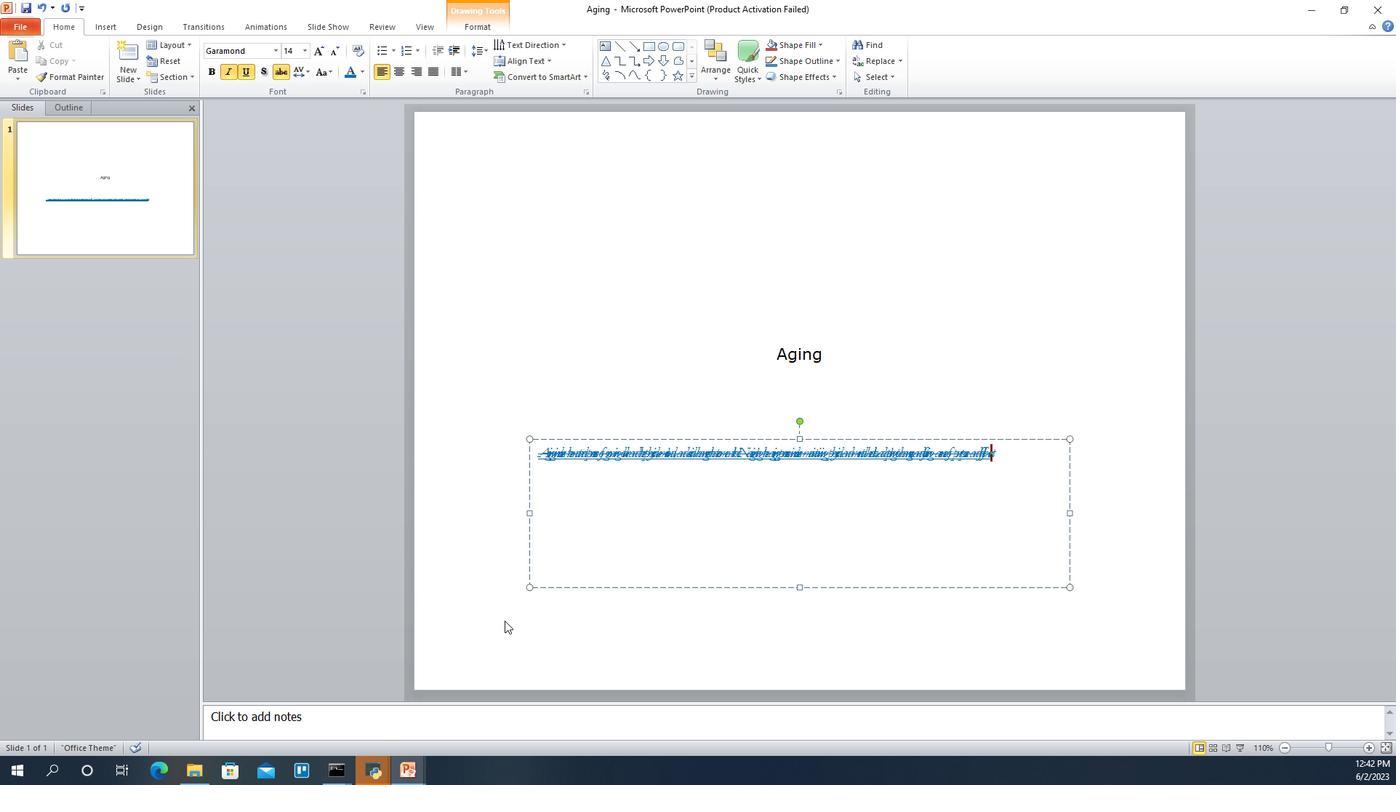 
Action: Mouse moved to (697, 543)
Screenshot: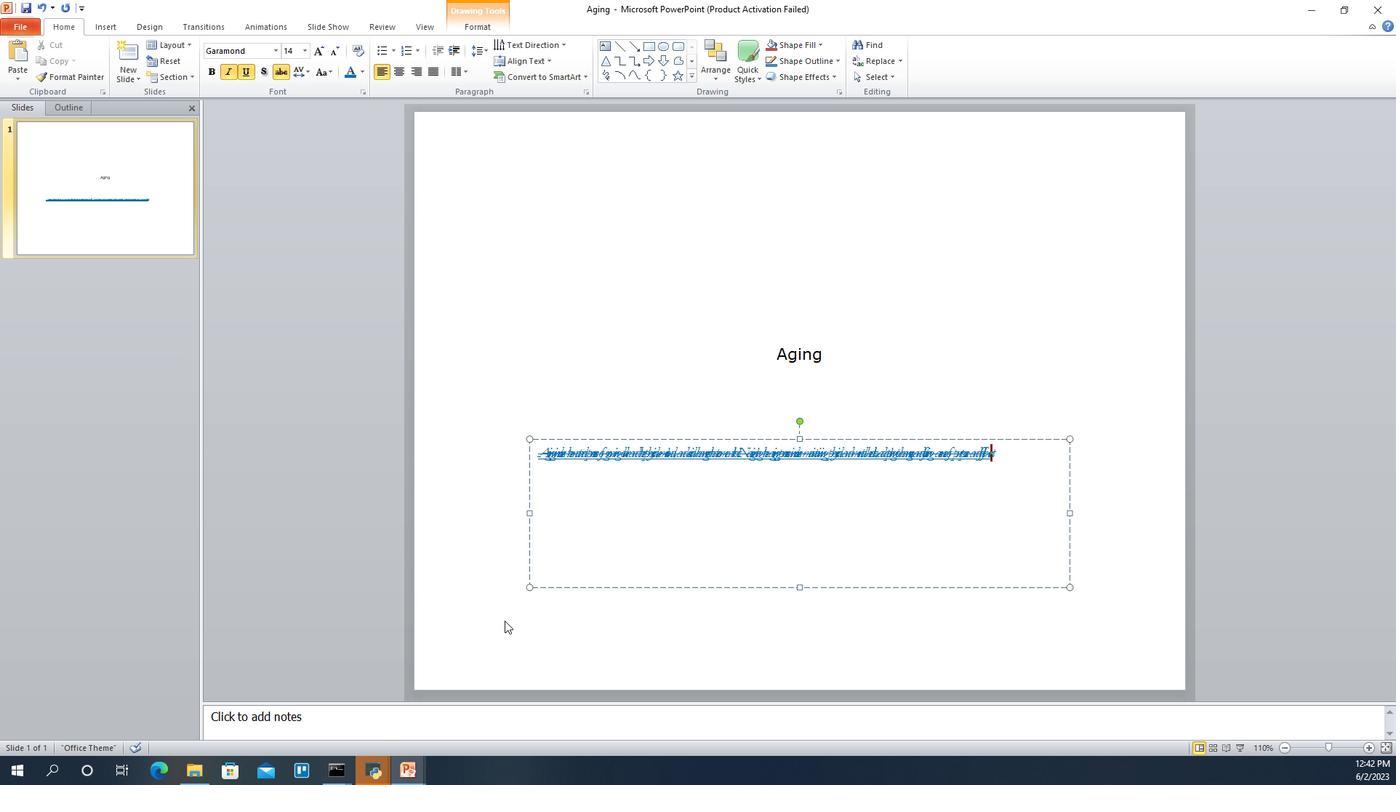 
Action: Key pressed ''
Screenshot: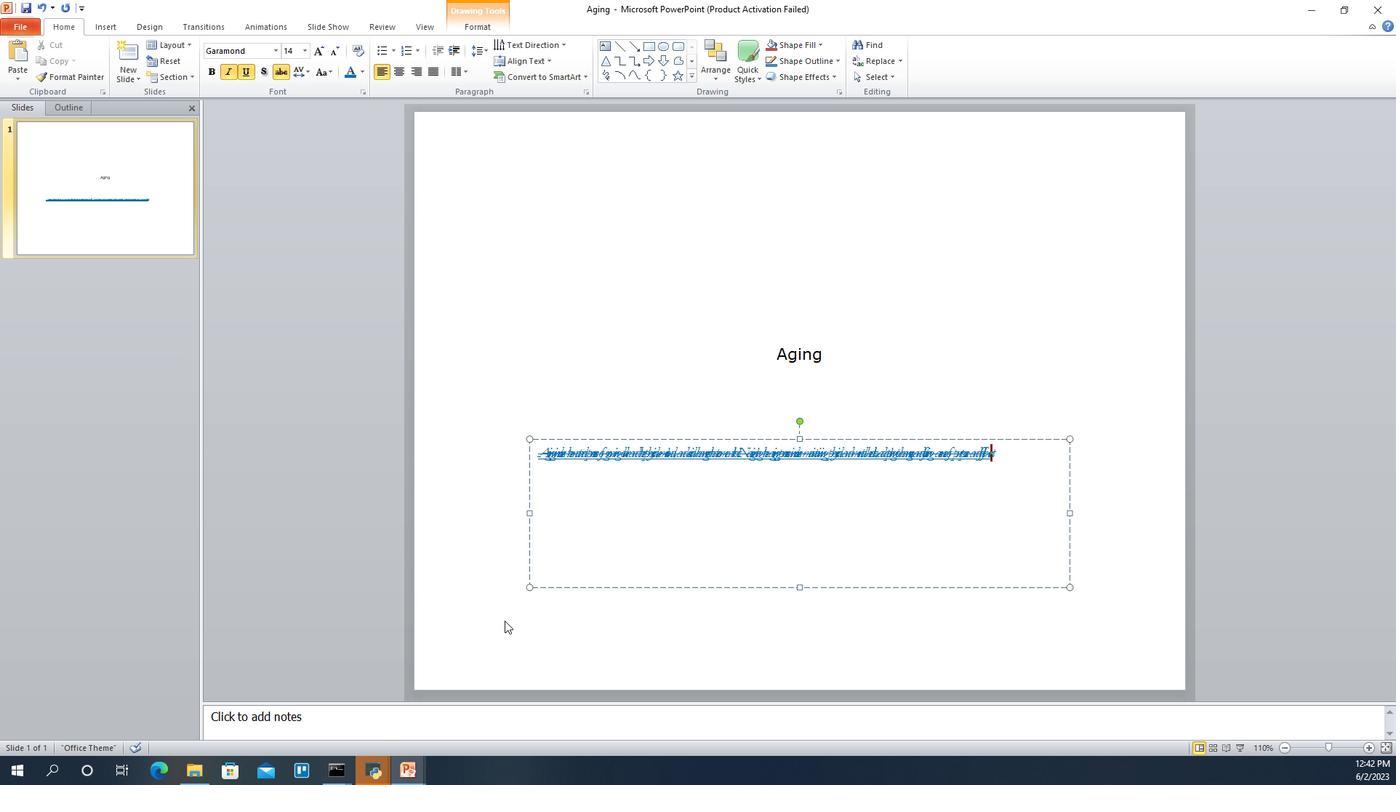 
Action: Mouse moved to (691, 544)
Screenshot: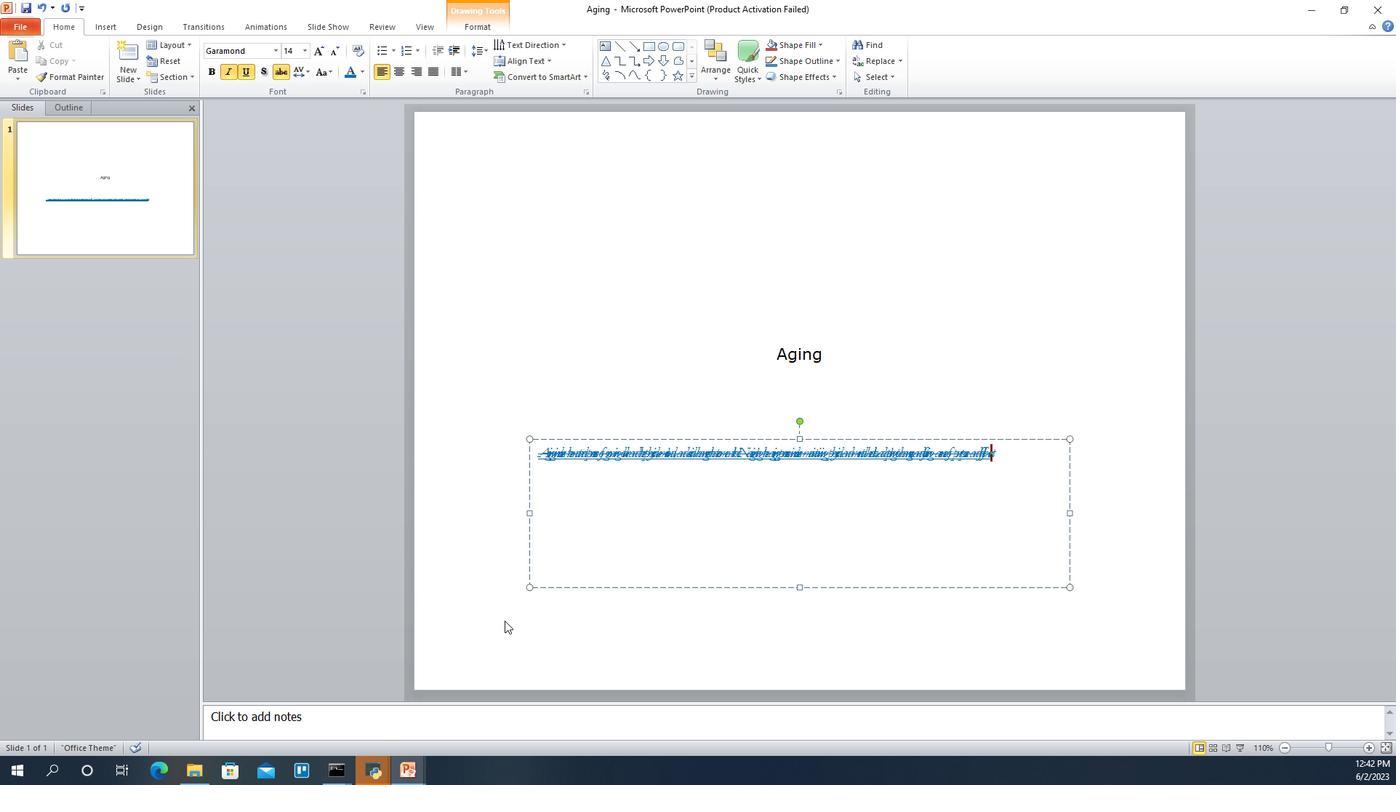
Action: Key pressed '
Screenshot: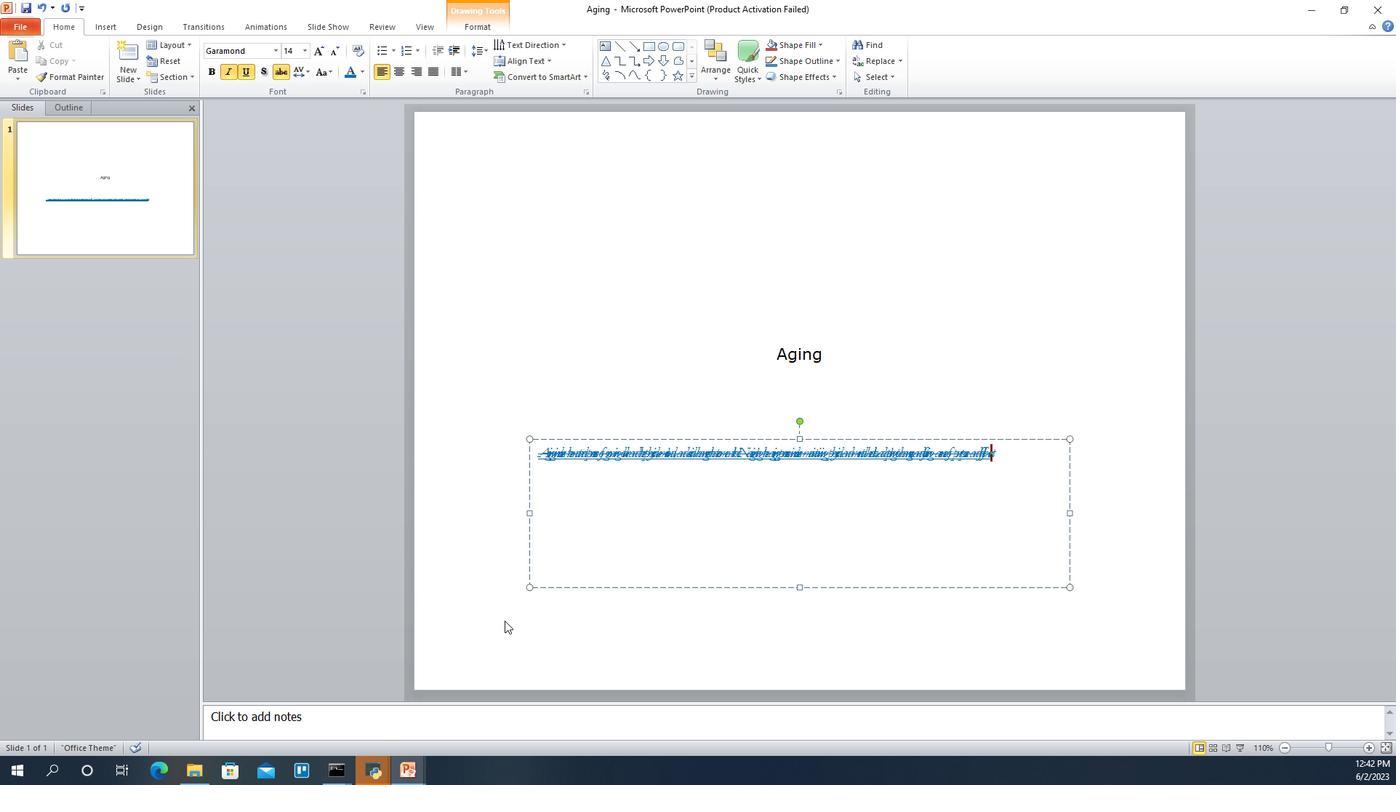 
Action: Mouse moved to (680, 546)
Screenshot: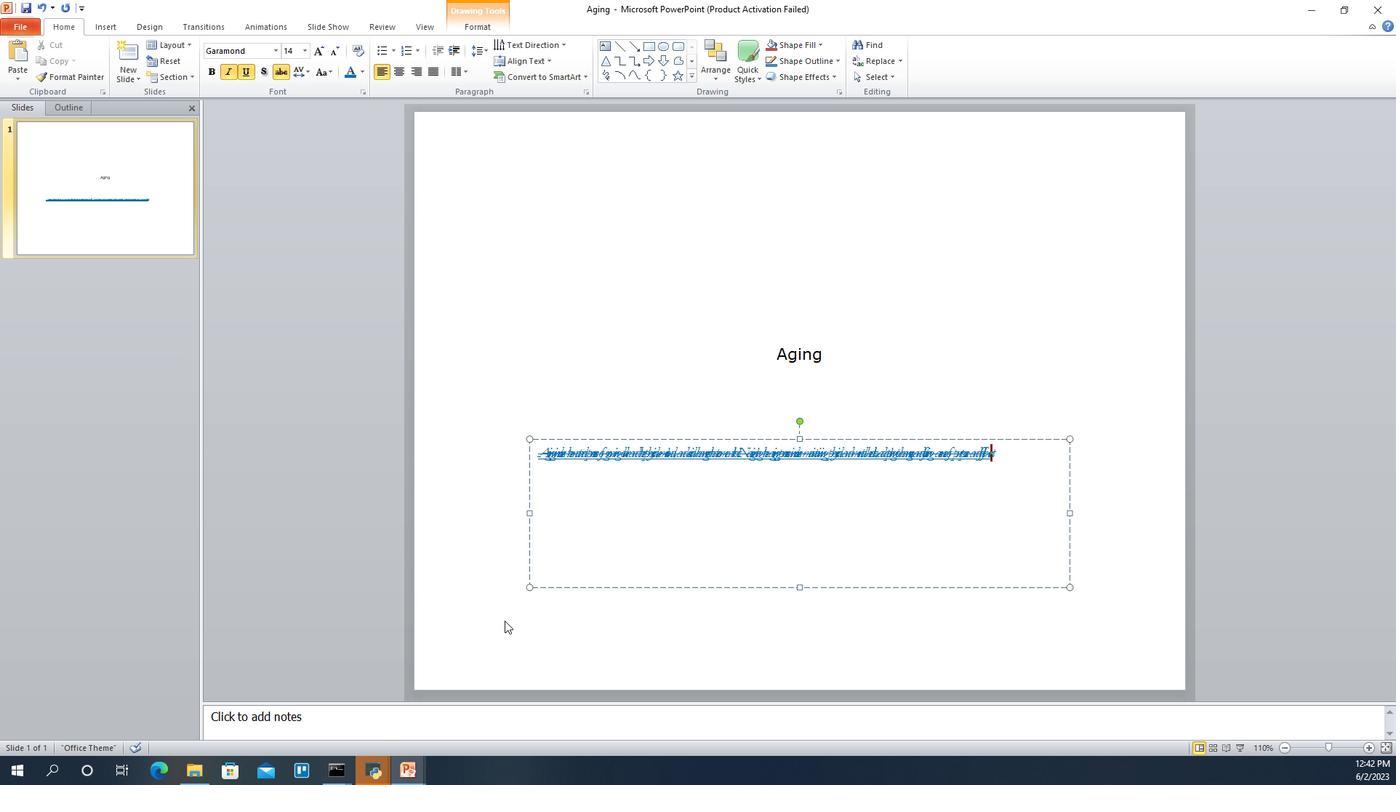 
Action: Key pressed ''
Screenshot: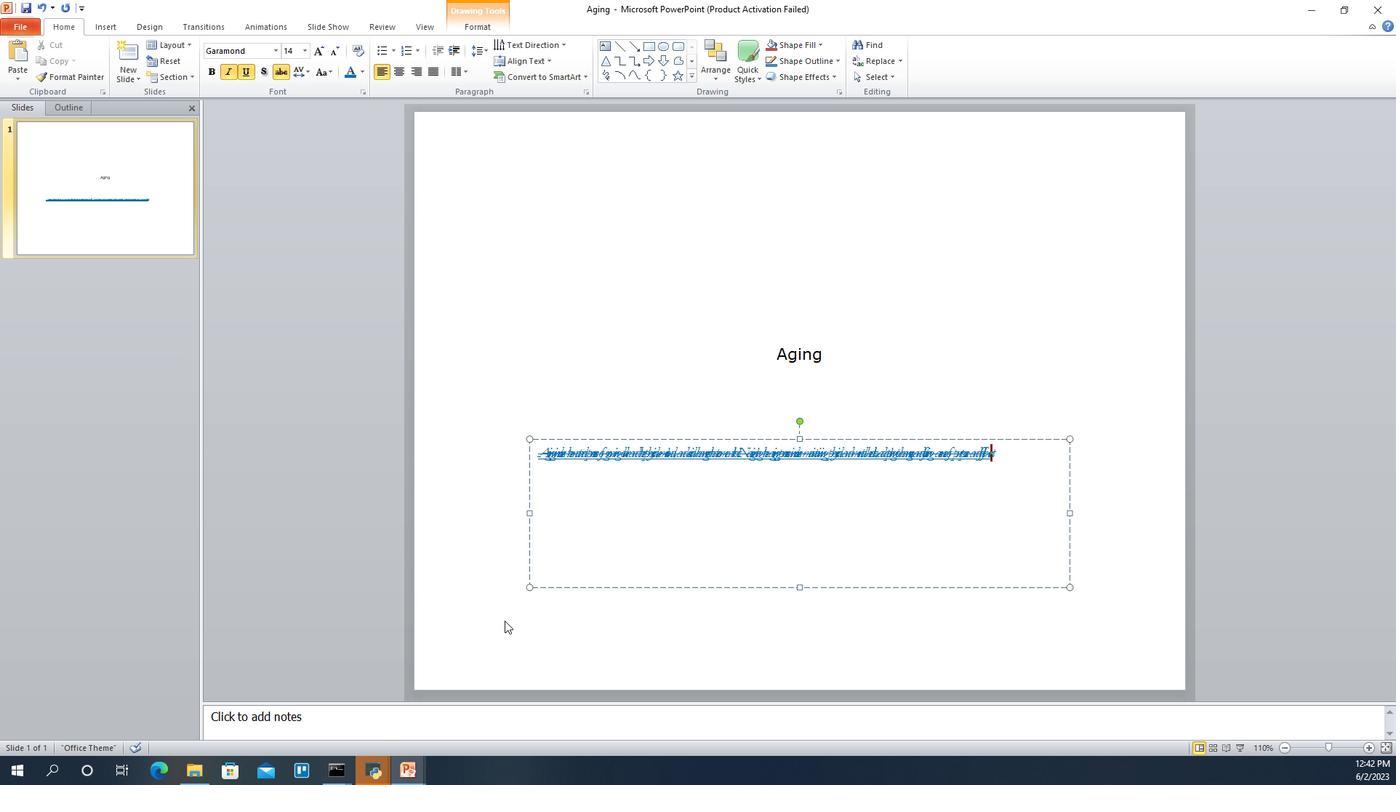 
Action: Mouse moved to (669, 547)
Screenshot: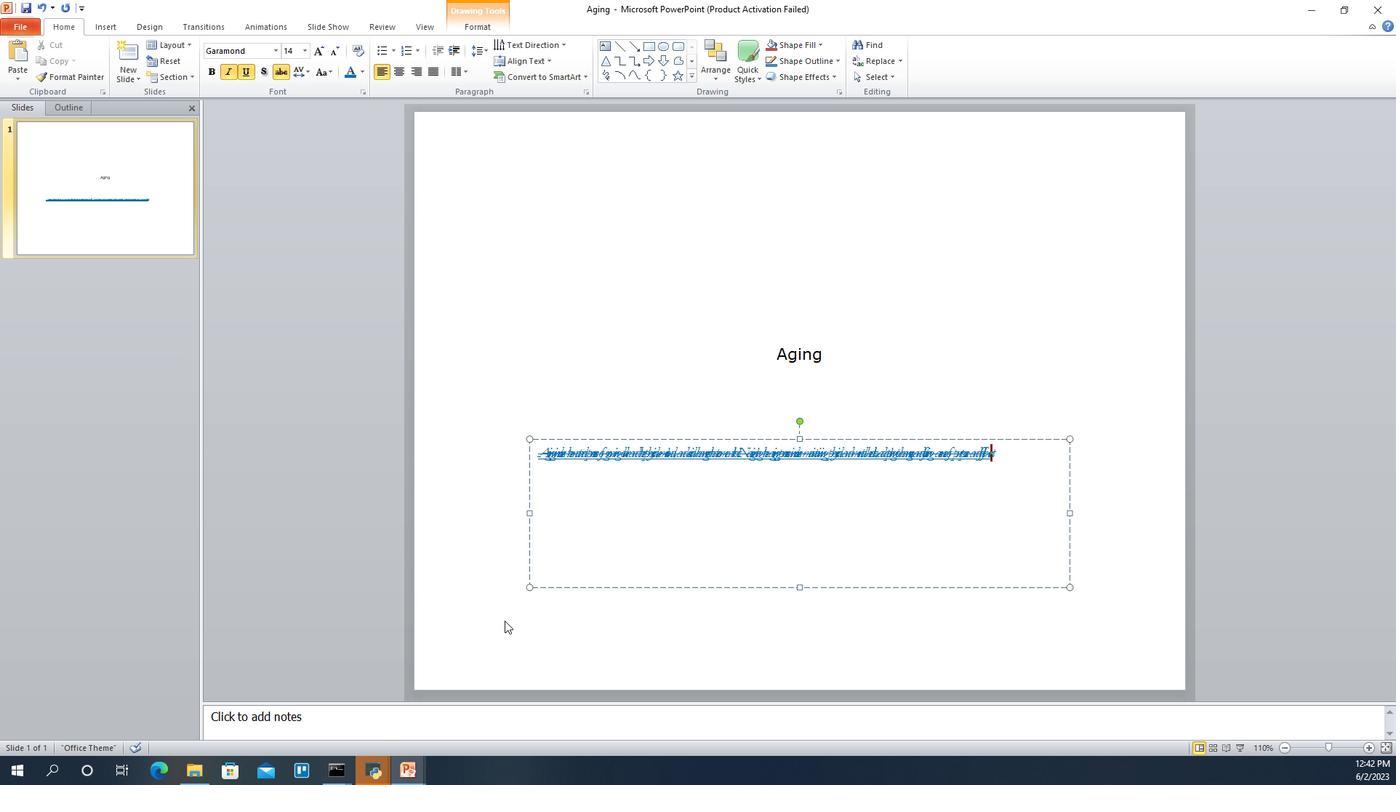
Action: Key pressed ' 2342, 391)'
Screenshot: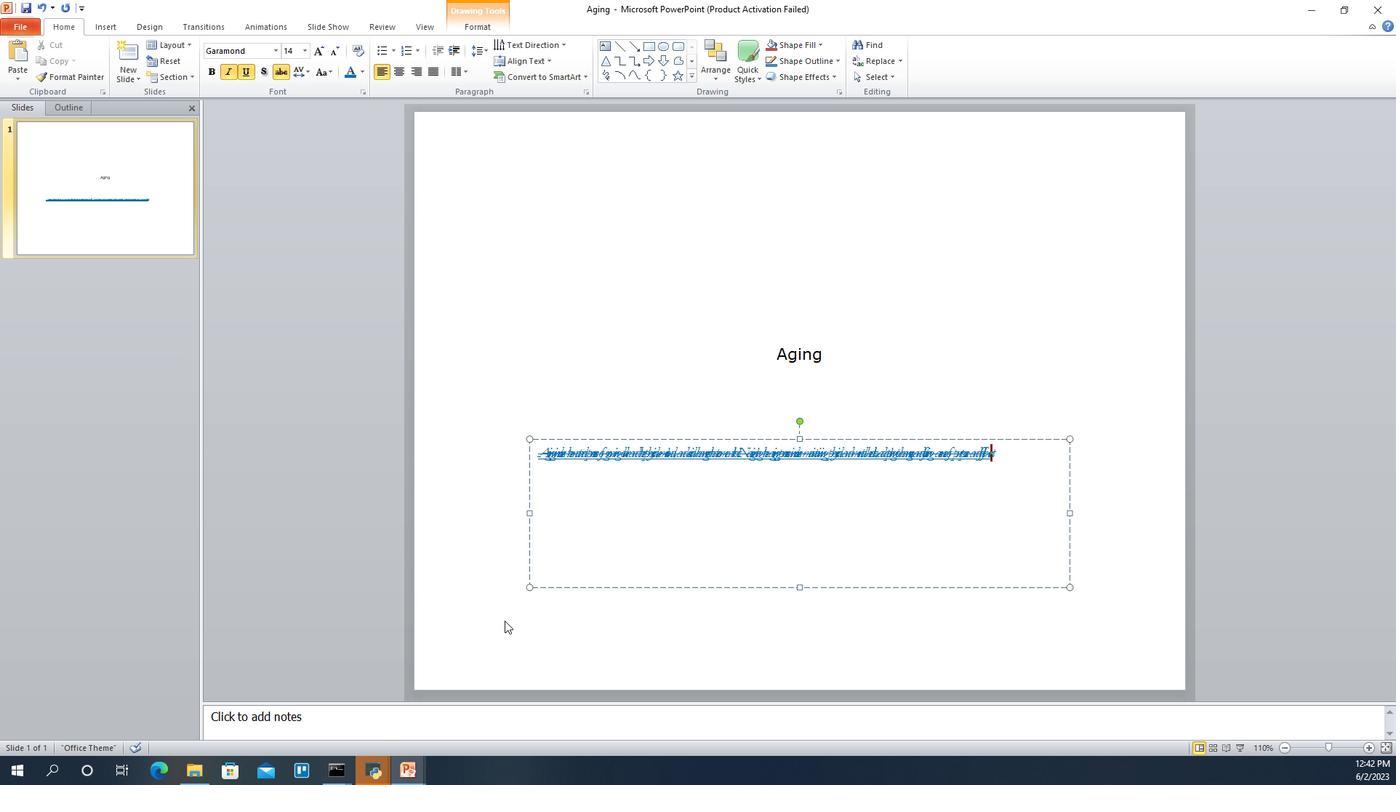 
Action: Mouse moved to (650, 549)
Screenshot: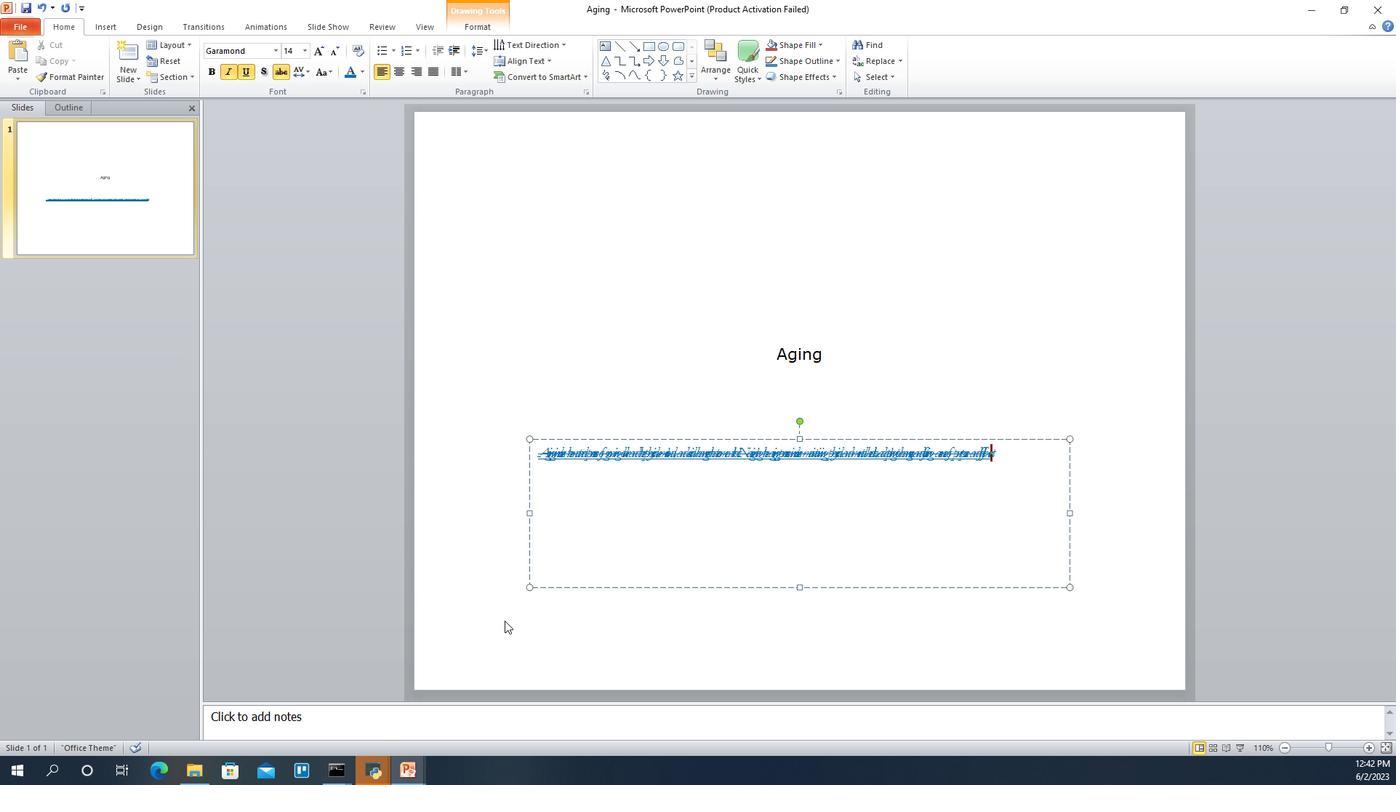 
Action: Key pressed '
Screenshot: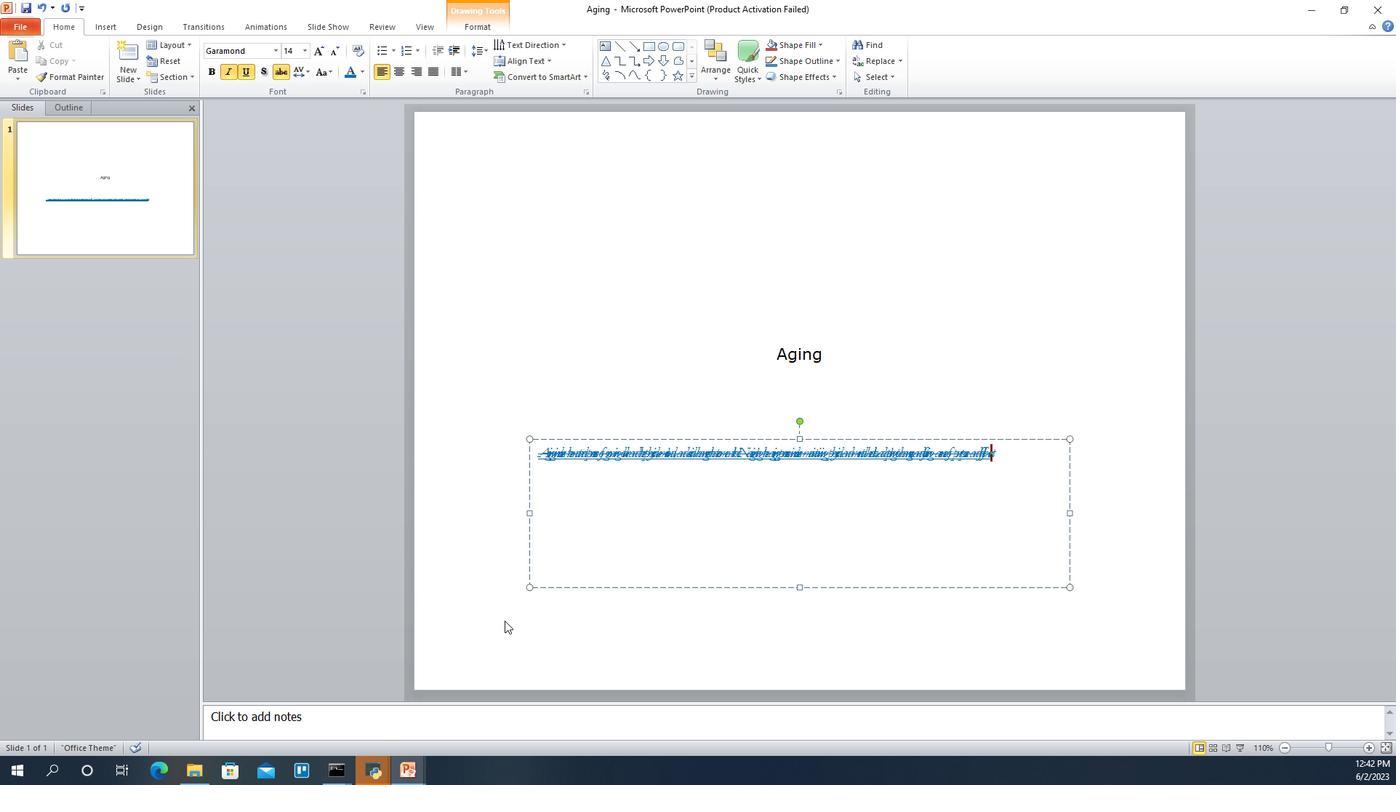 
Action: Mouse moved to (638, 549)
Screenshot: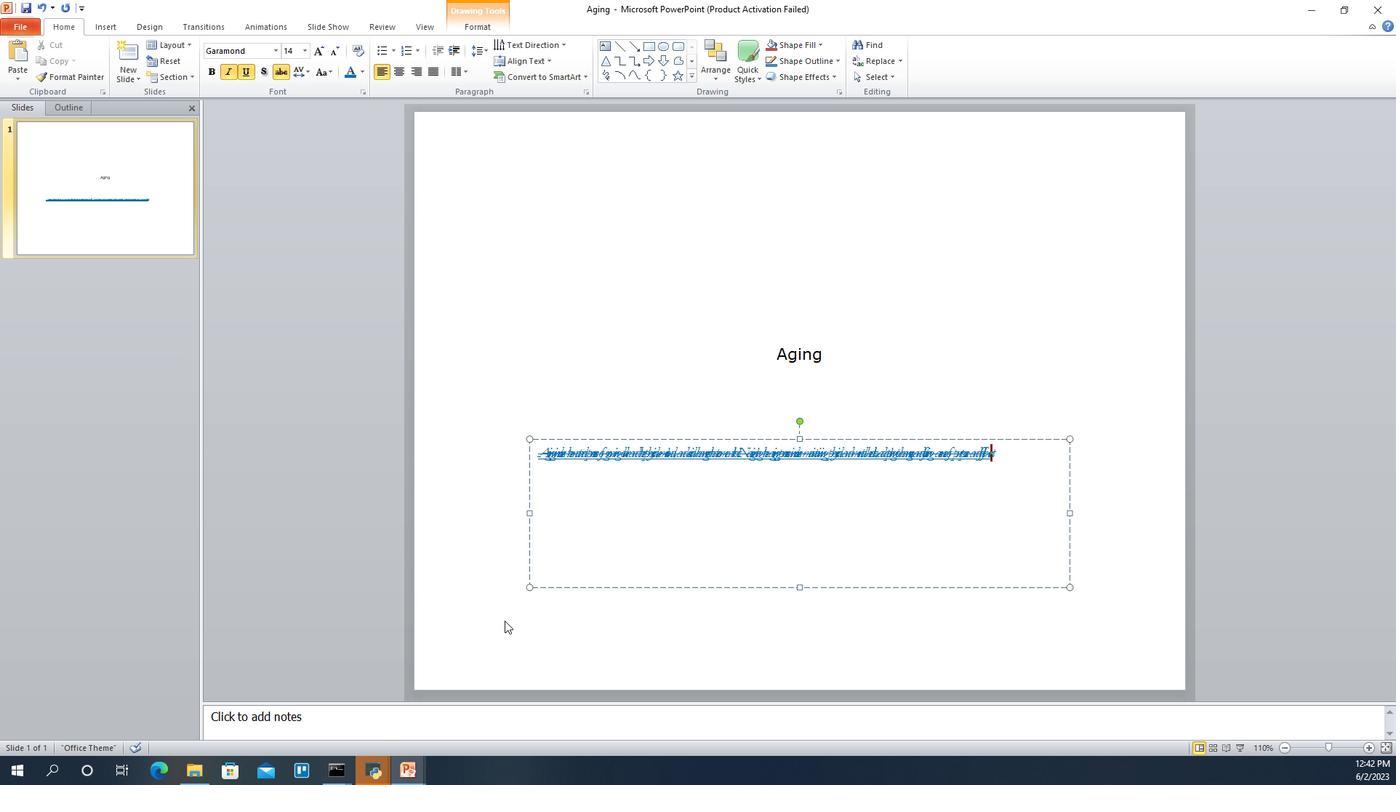 
Action: Key pressed '
Screenshot: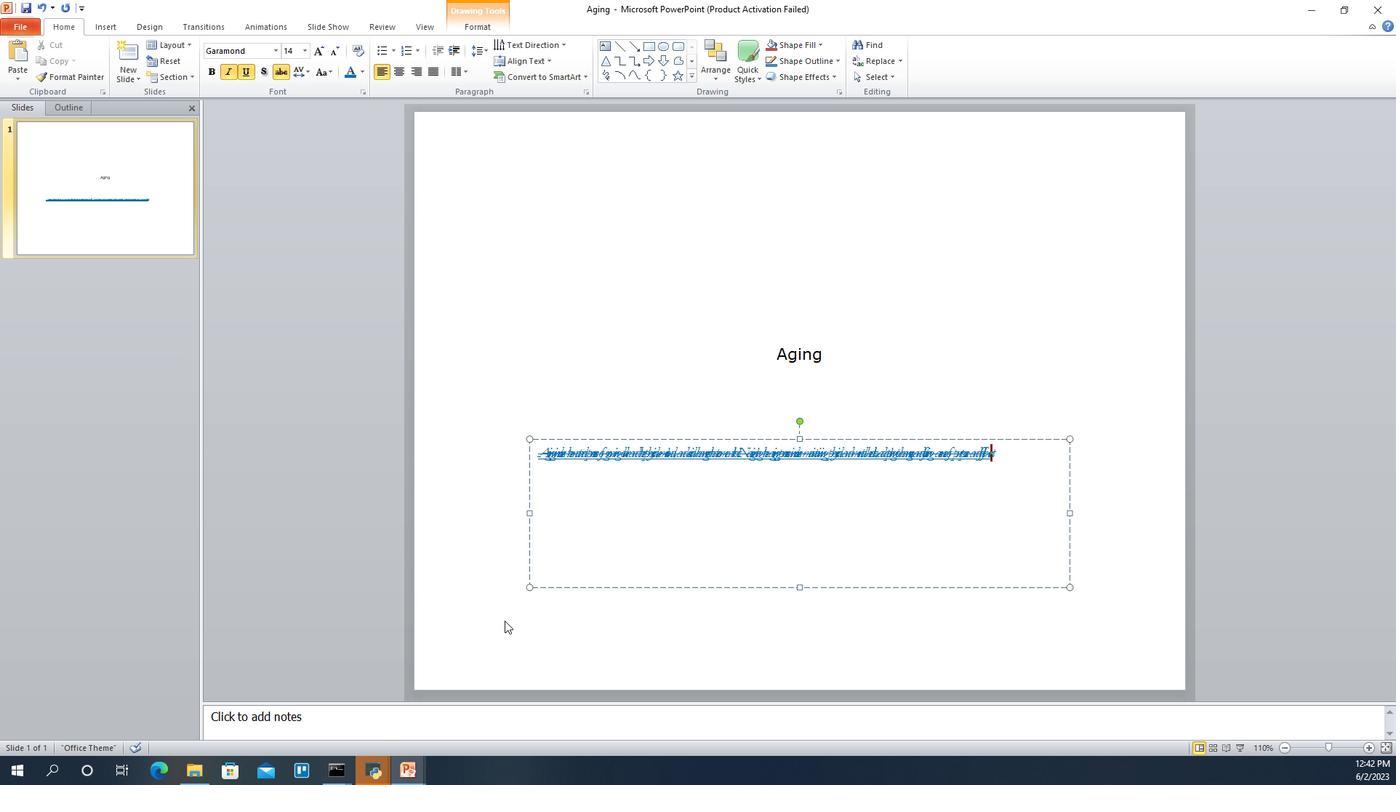 
Action: Mouse moved to (630, 550)
Screenshot: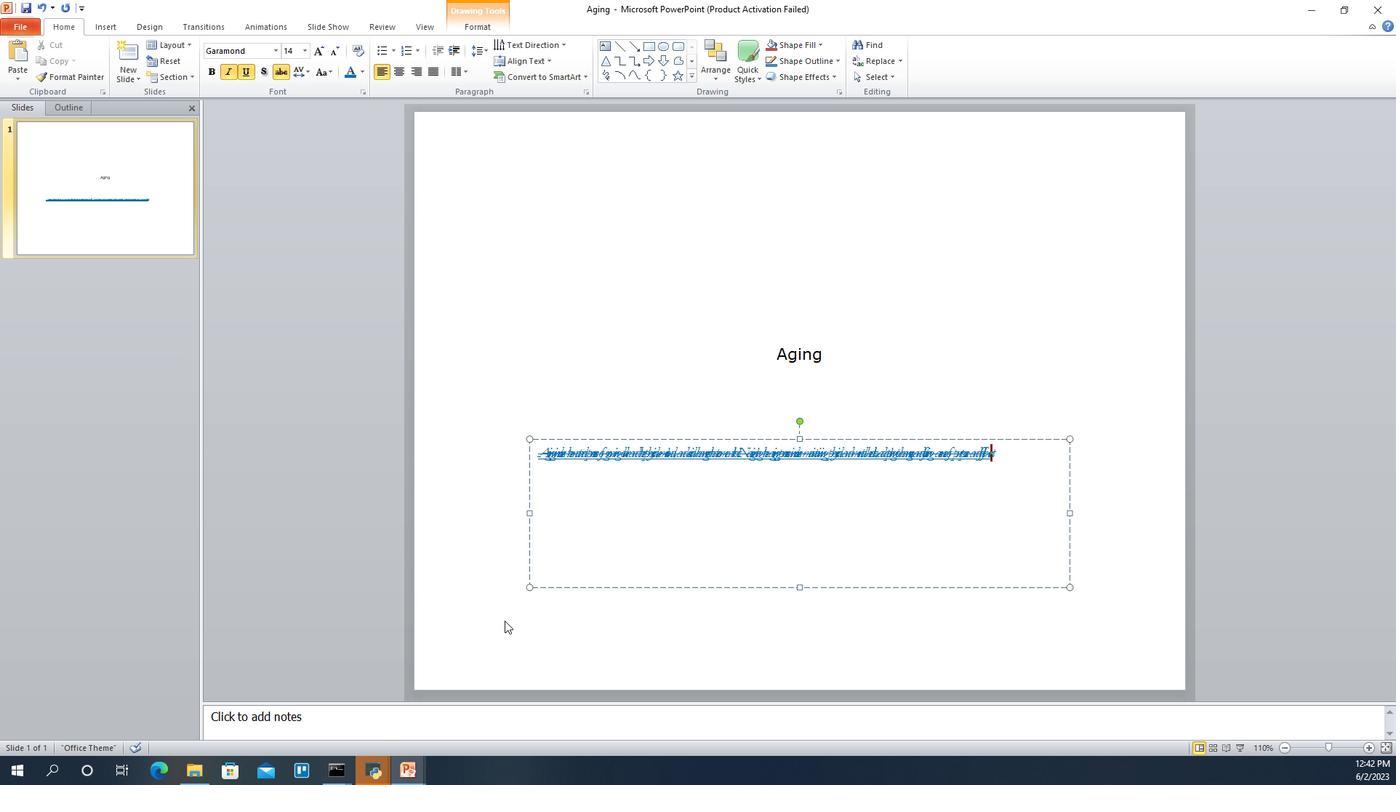 
Action: Key pressed ''
Screenshot: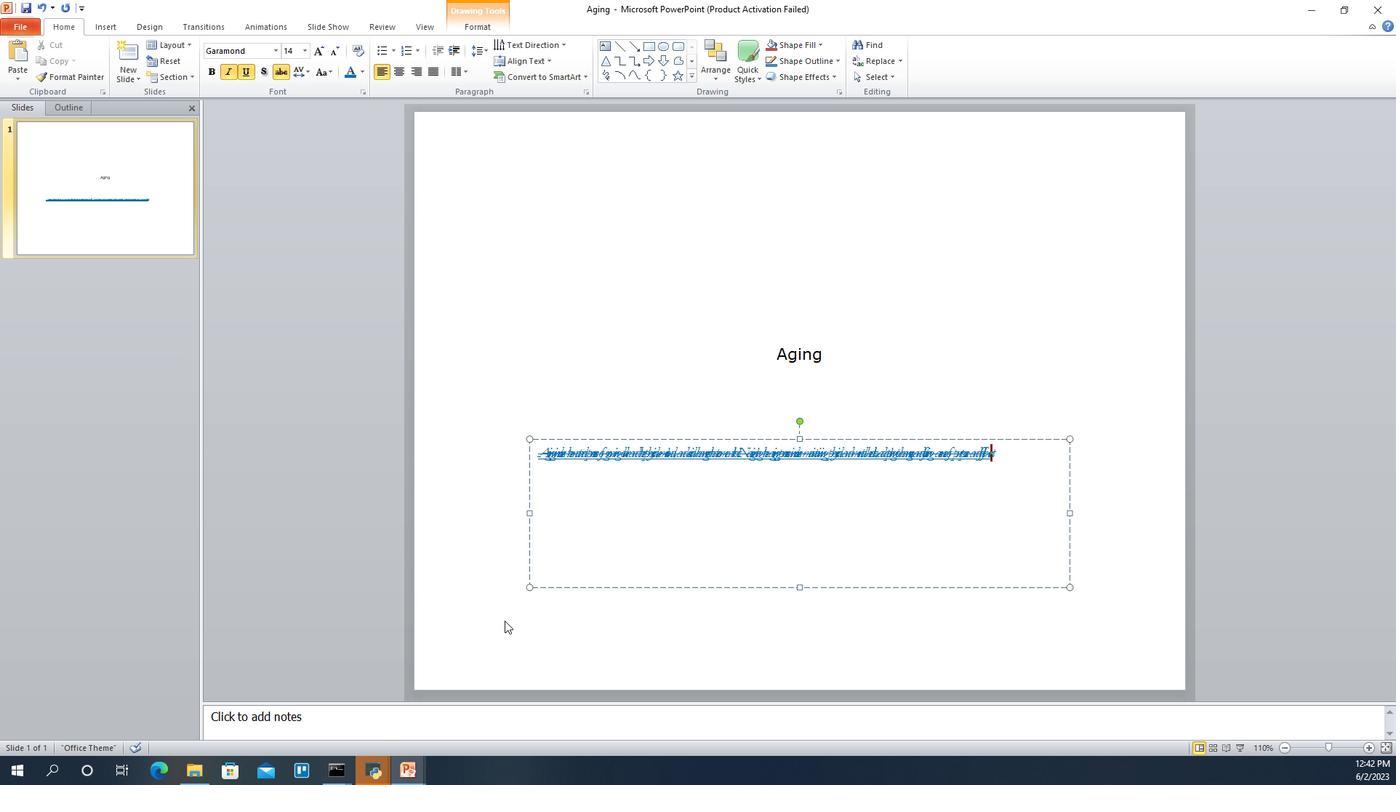 
Action: Mouse moved to (619, 552)
Screenshot: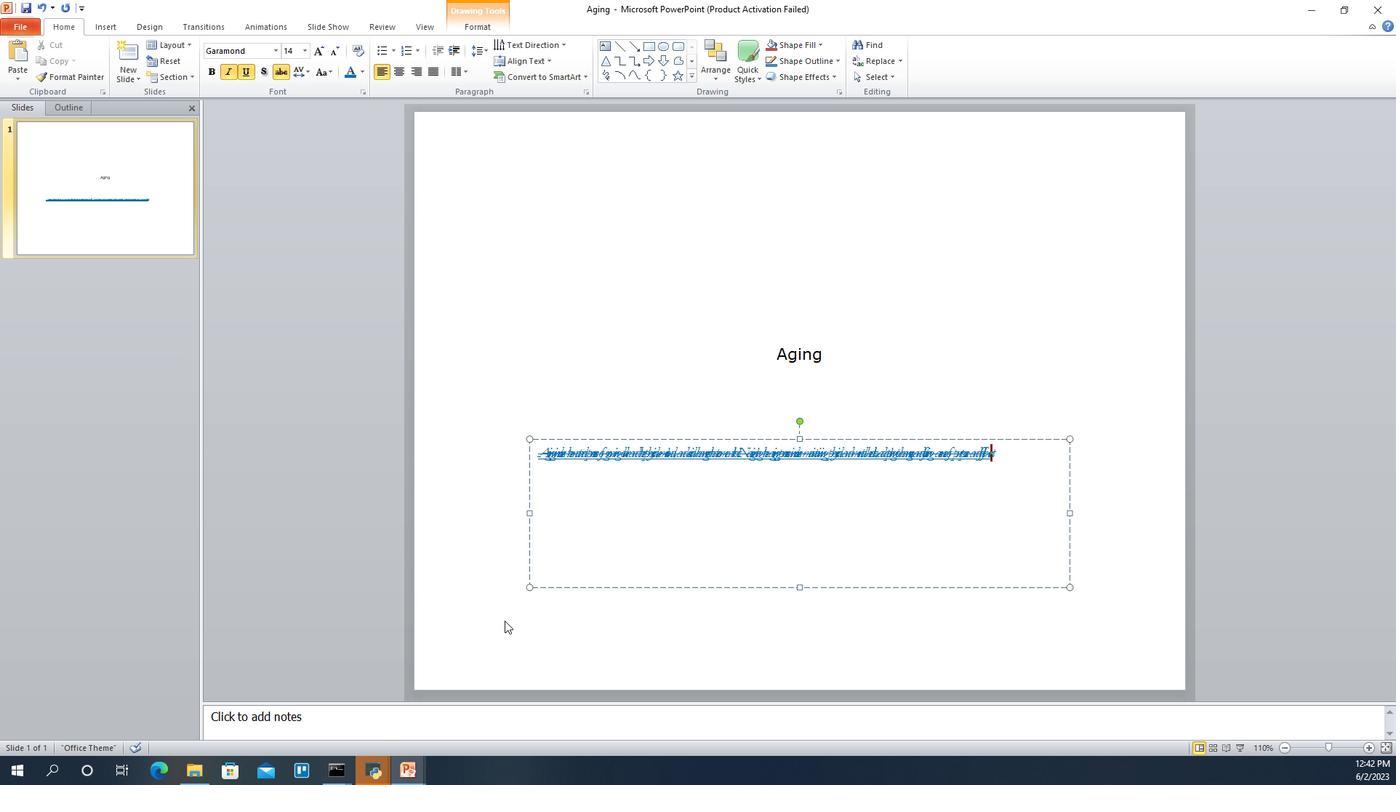 
Action: Key pressed '
Screenshot: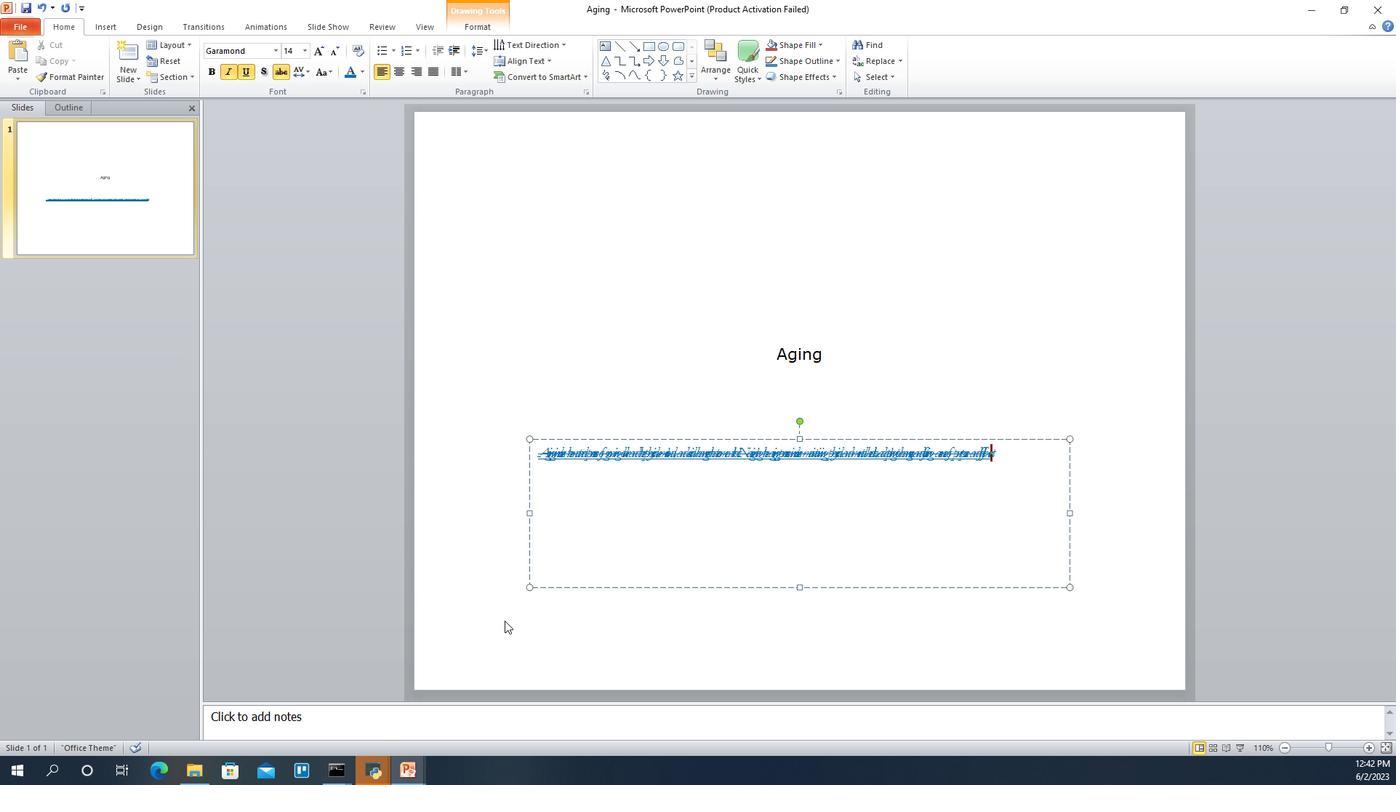 
Action: Mouse moved to (616, 554)
Screenshot: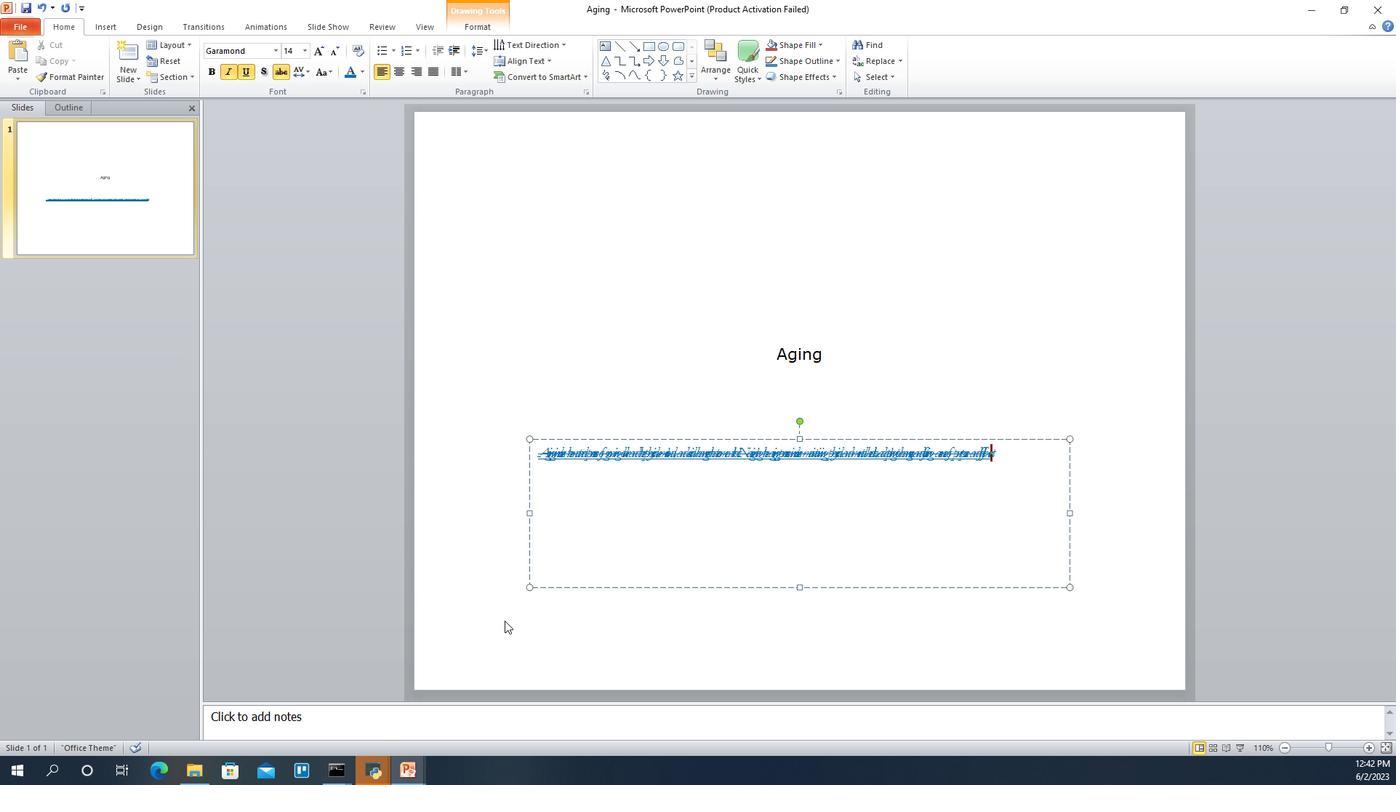 
Action: Key pressed ''' 2135, 346)'' 2135, 345)''
Screenshot: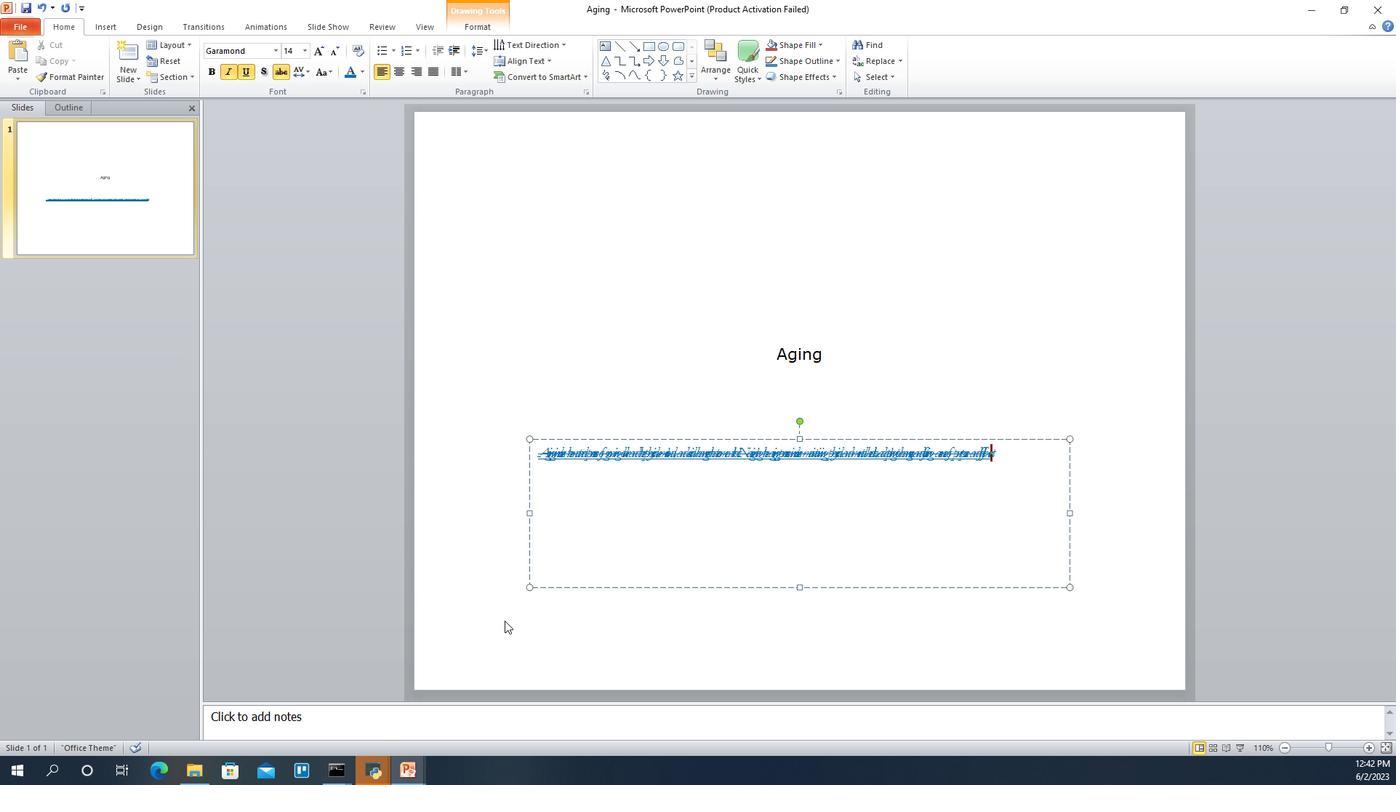 
Action: Mouse moved to (616, 554)
Screenshot: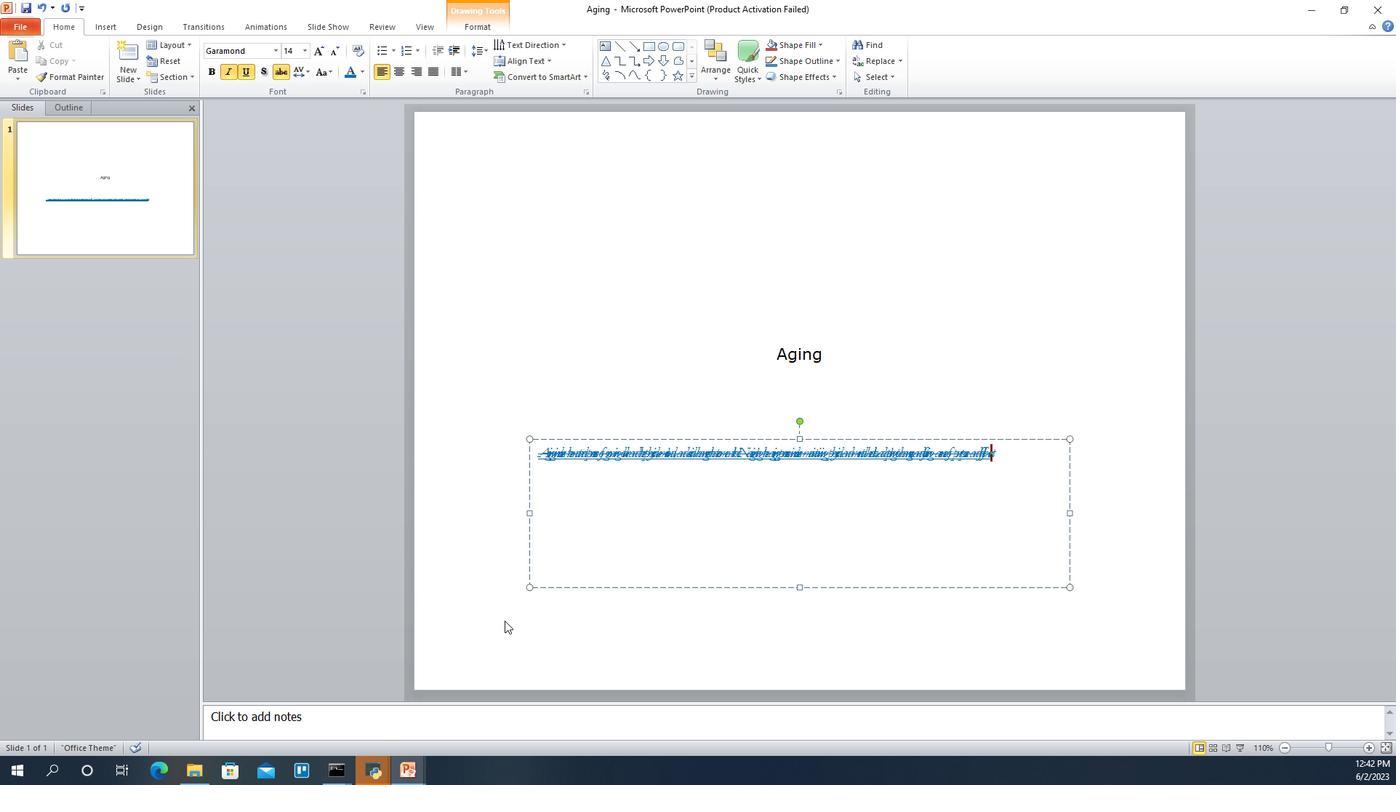 
Action: Key pressed '
Screenshot: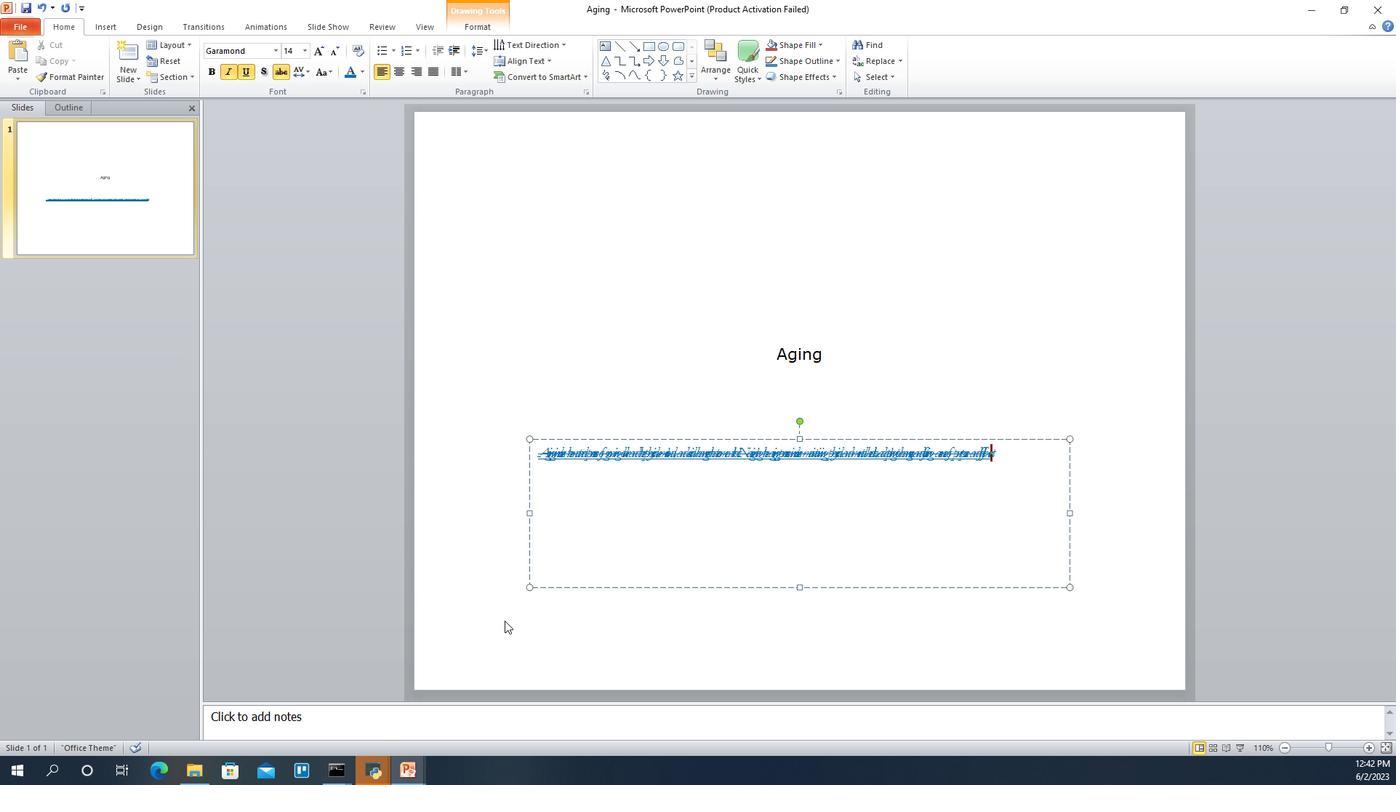 
Action: Mouse moved to (616, 555)
Screenshot: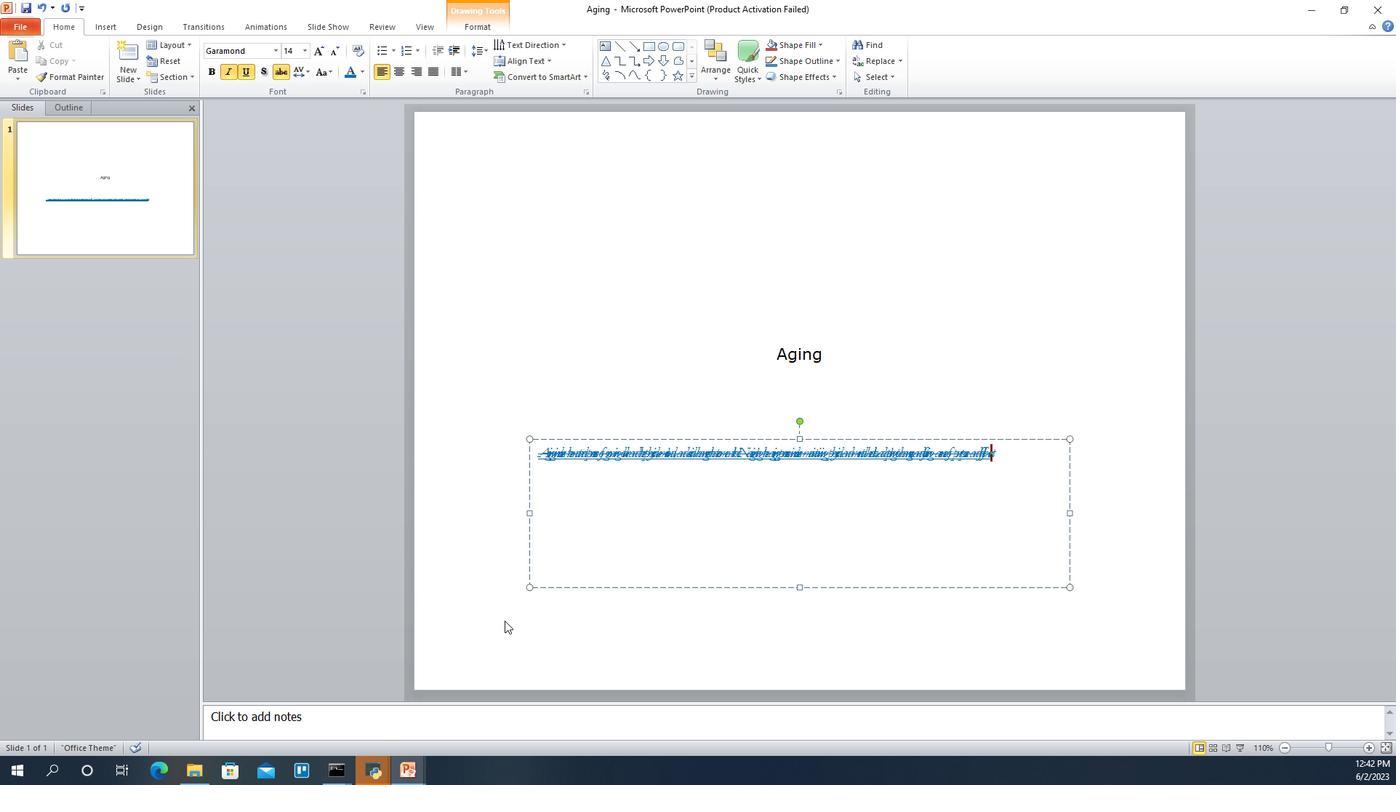 
Action: Key pressed '
Screenshot: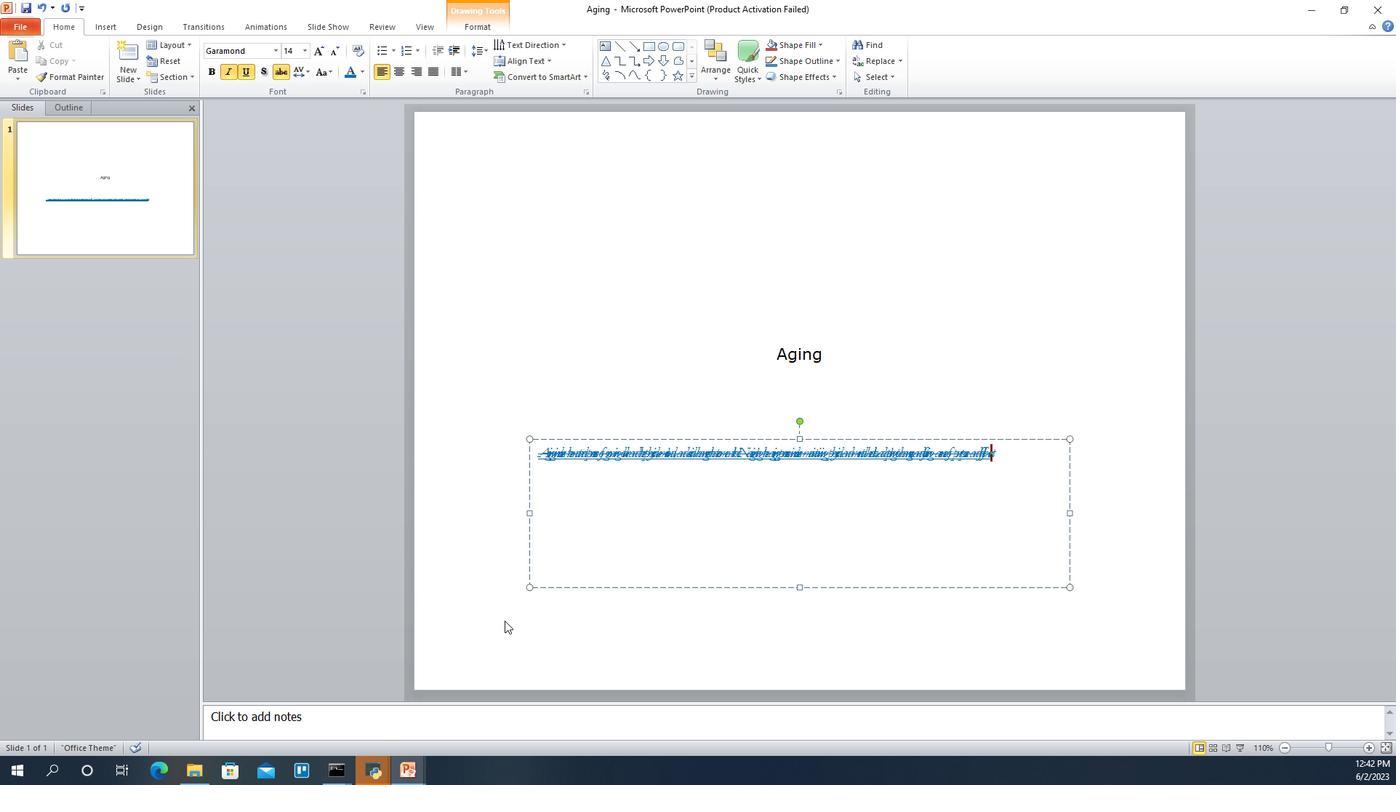 
Action: Mouse moved to (626, 556)
Screenshot: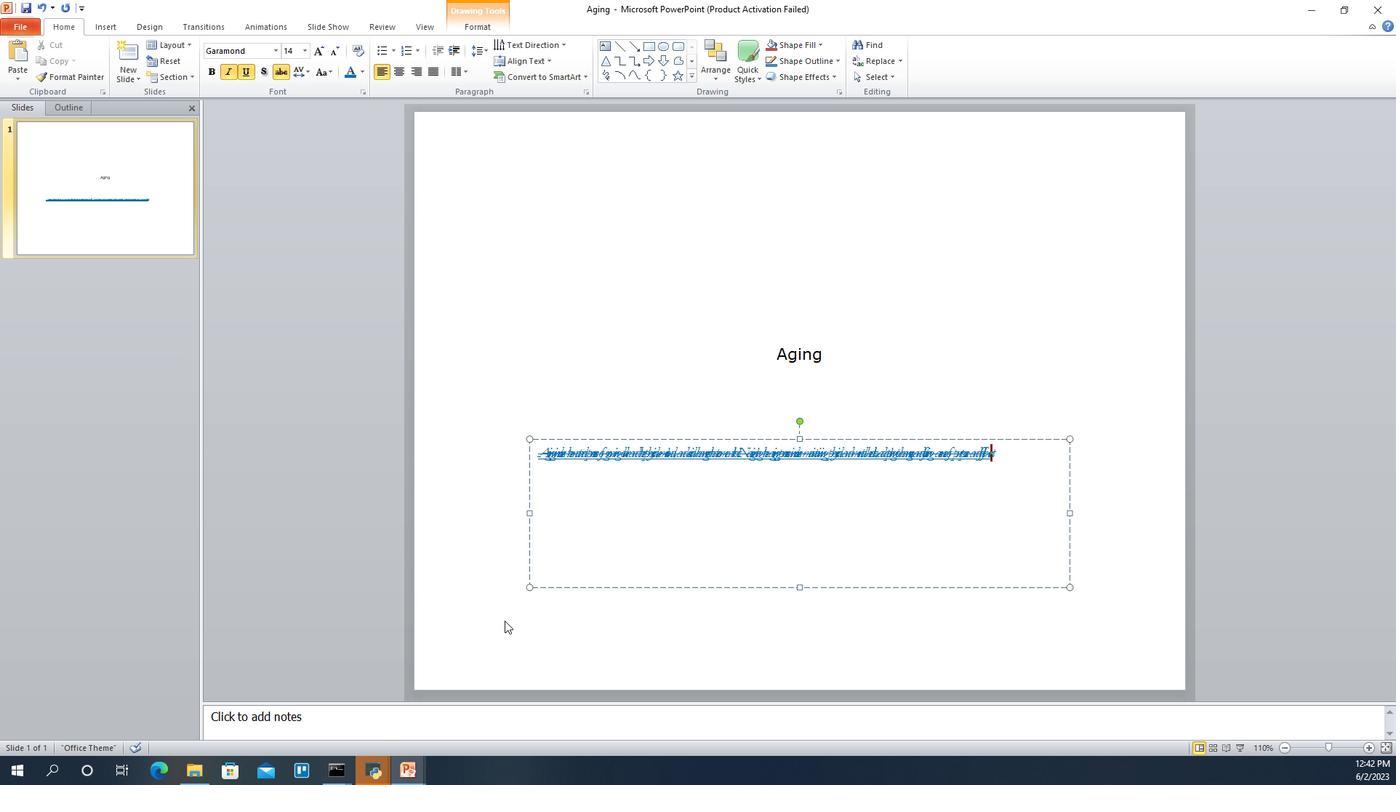 
Action: Key pressed ''
Screenshot: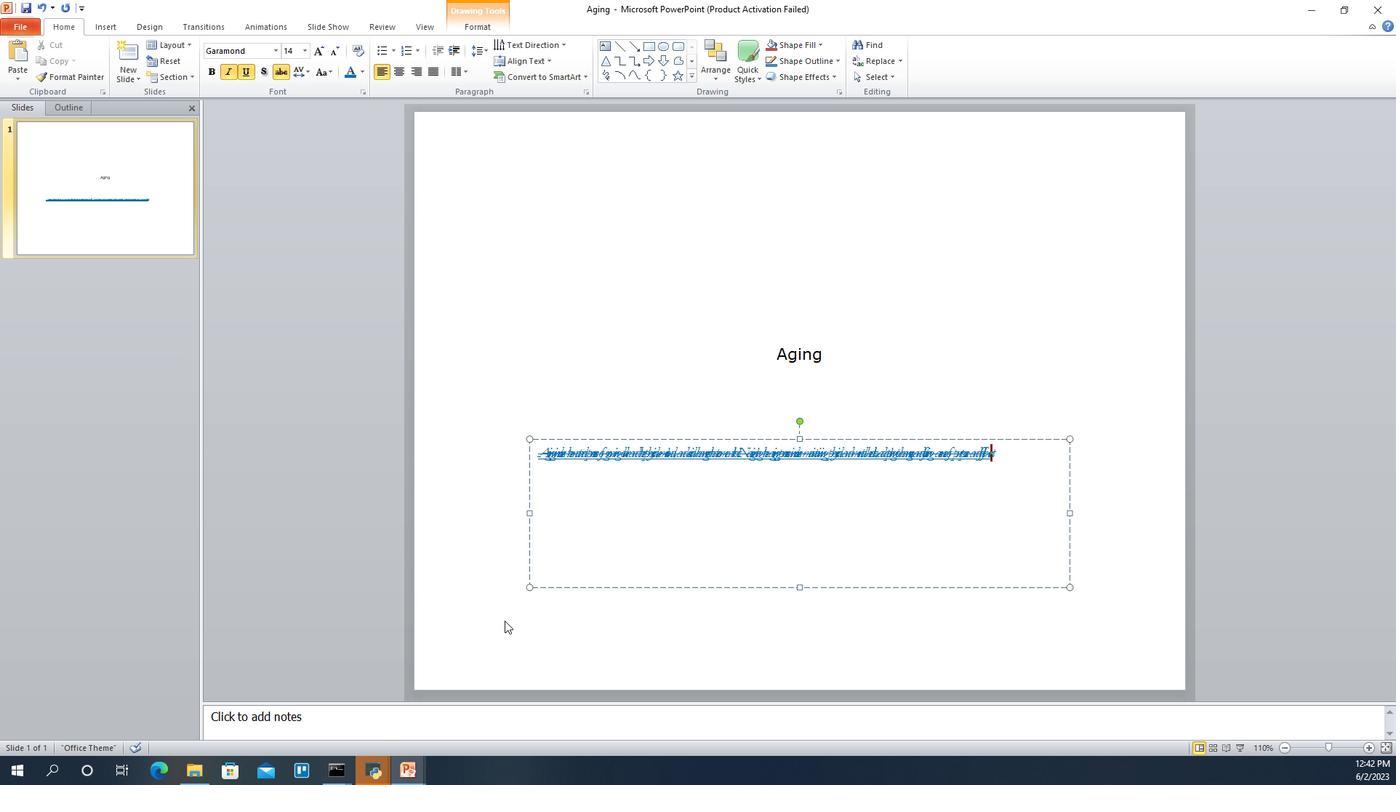 
Action: Mouse moved to (667, 557)
Screenshot: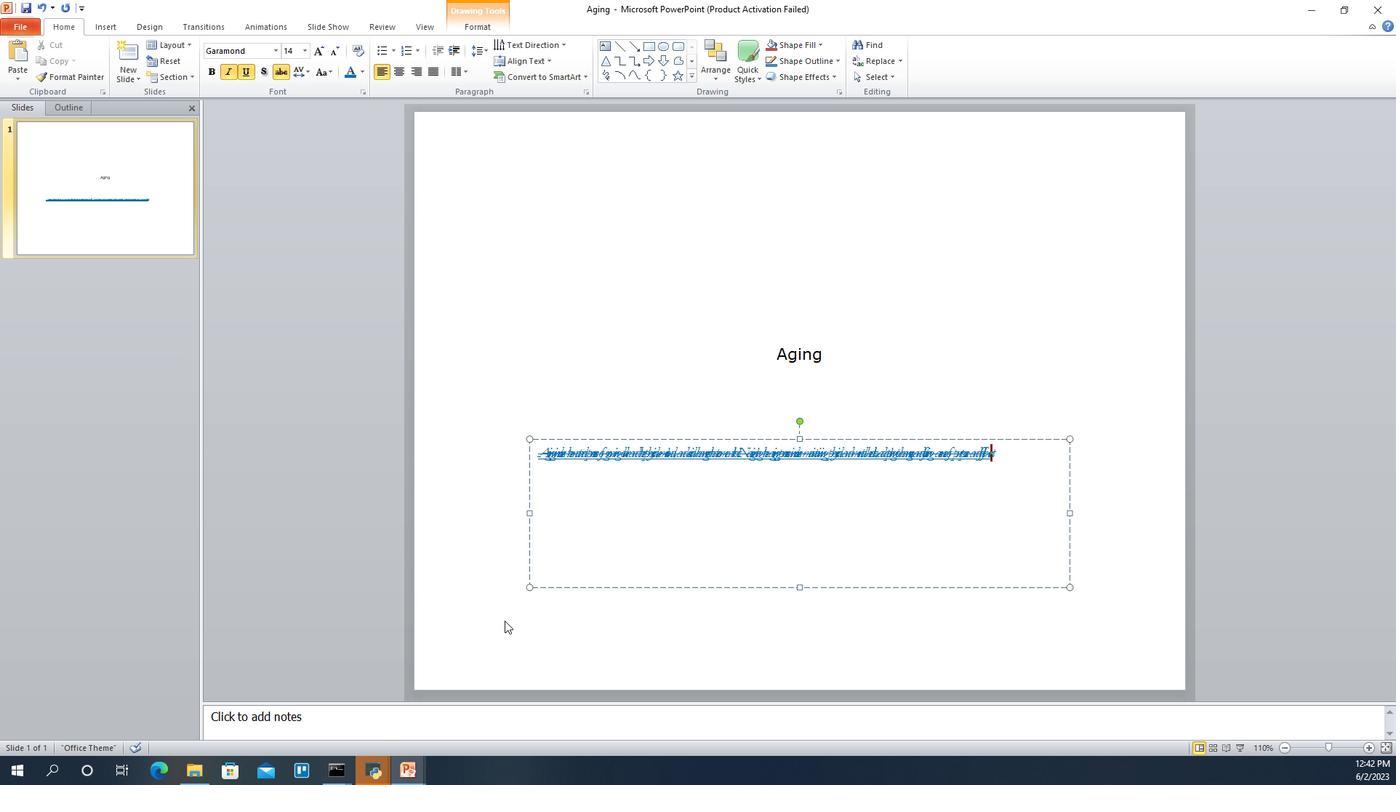 
Action: Key pressed ' 2331, 329)'
Screenshot: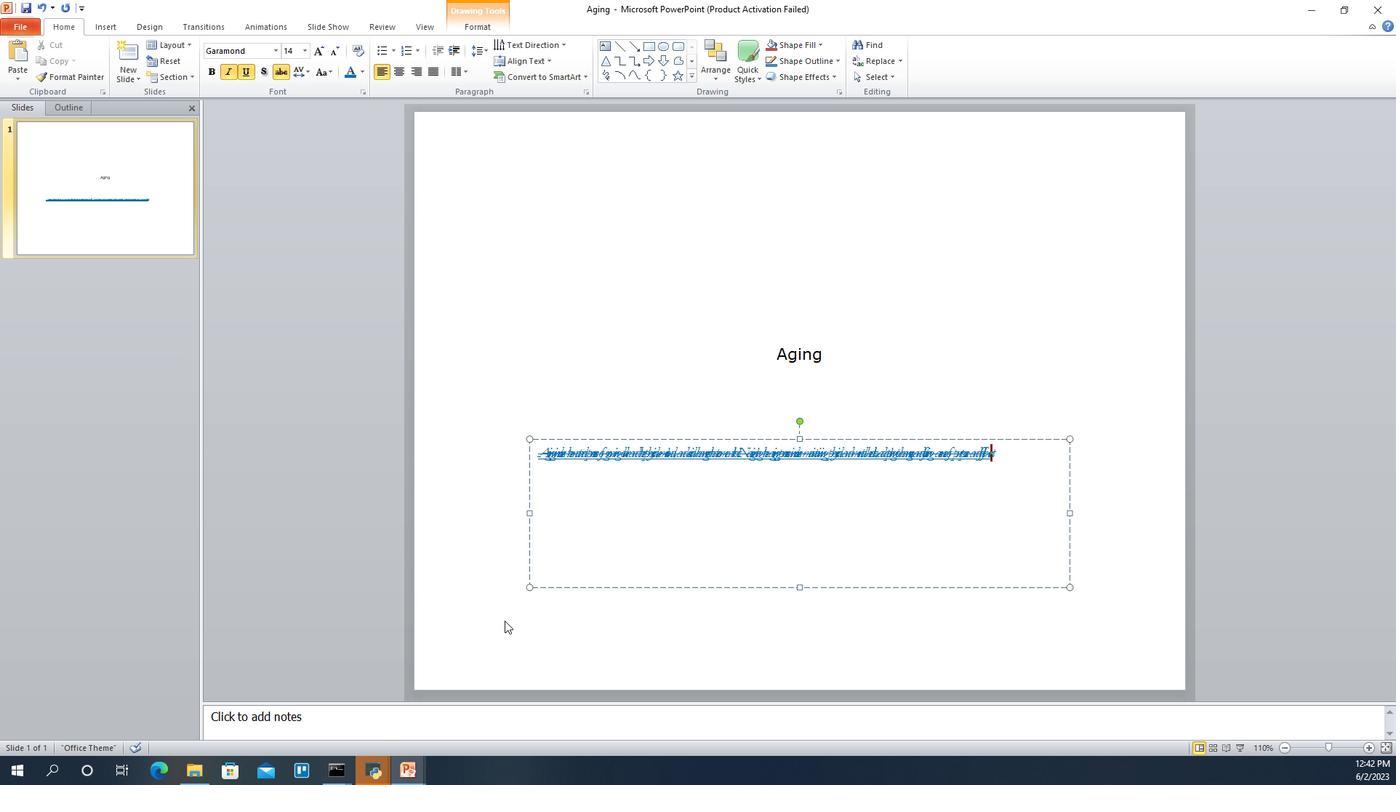 
Action: Mouse moved to (701, 563)
Screenshot: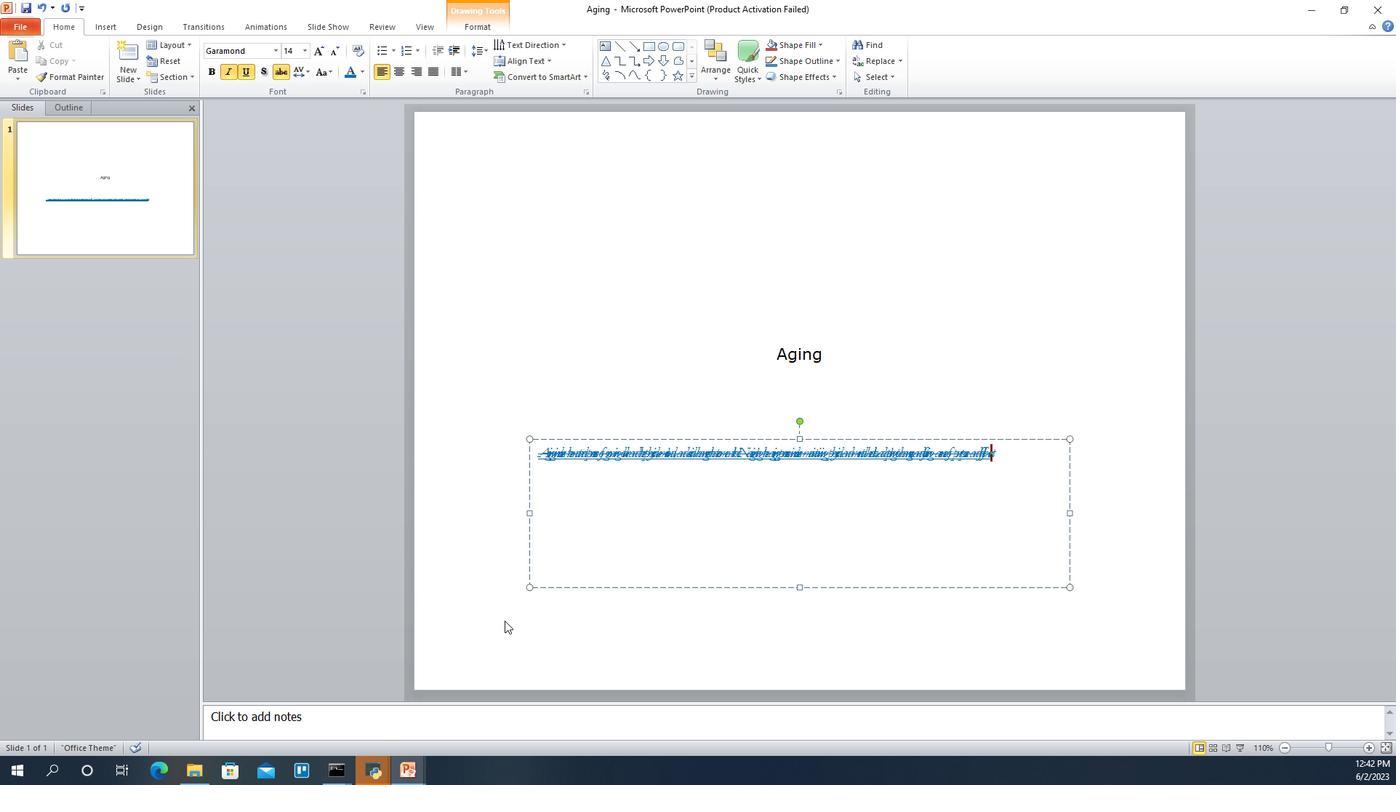 
Action: Key pressed '
Screenshot: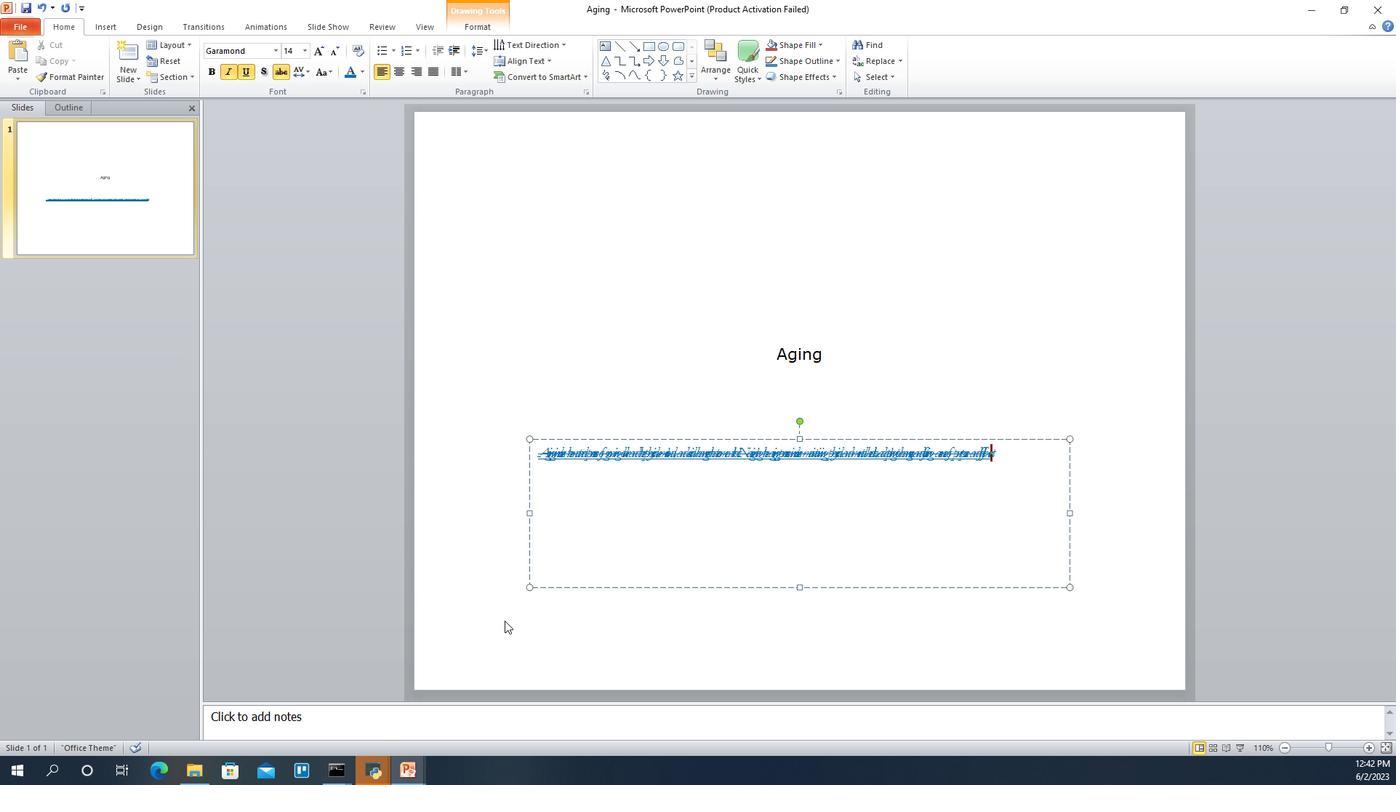 
Action: Mouse moved to (701, 563)
Screenshot: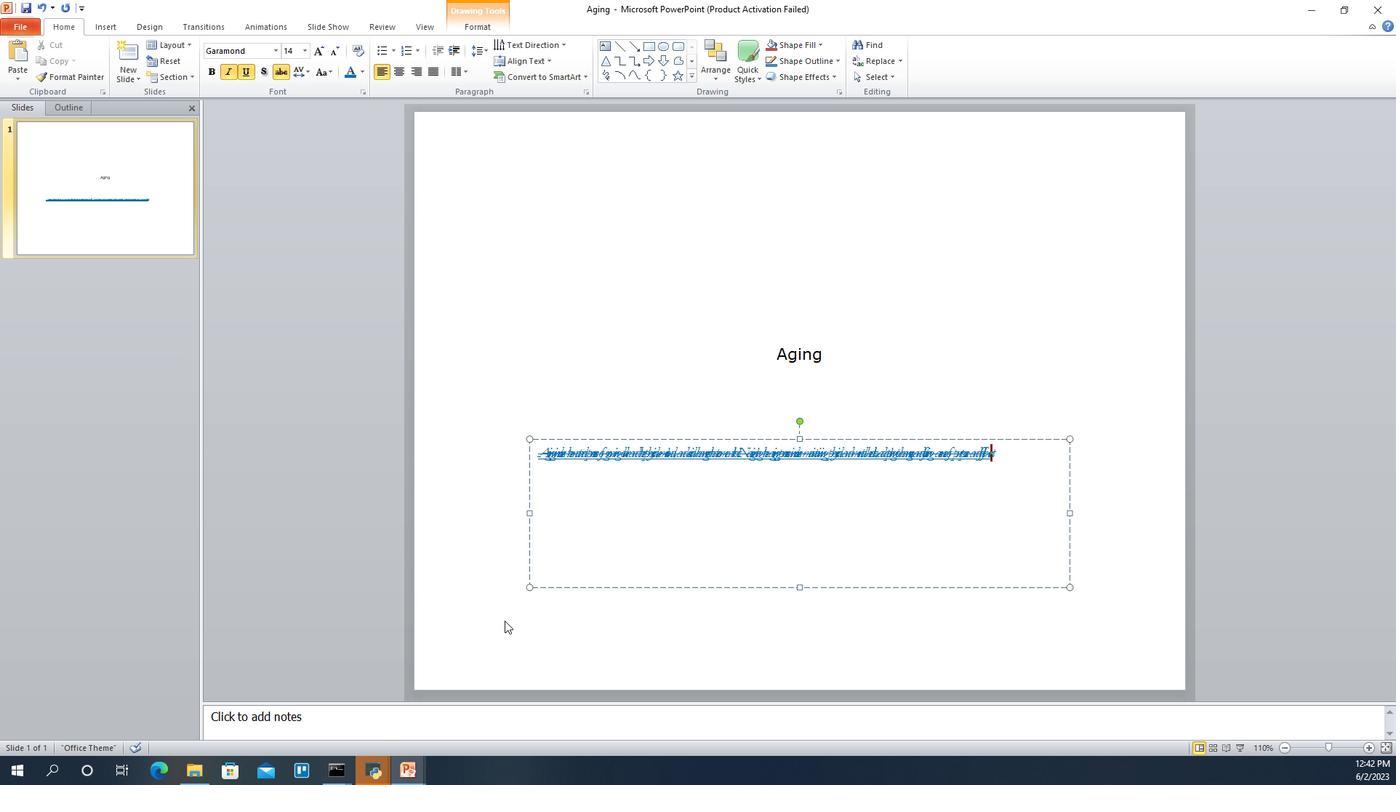 
Action: Key pressed ''''' 2465, 291)'
Screenshot: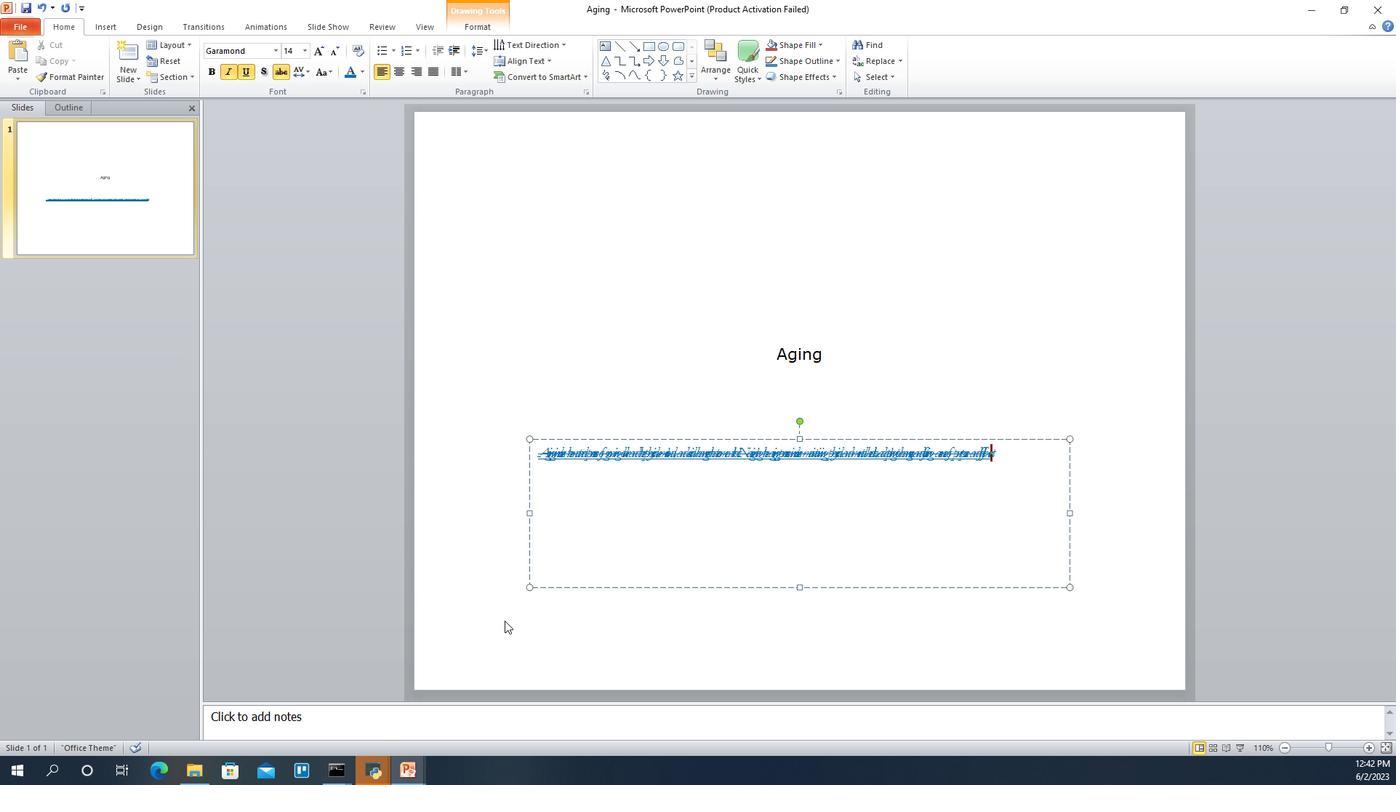 
Action: Mouse moved to (701, 563)
Screenshot: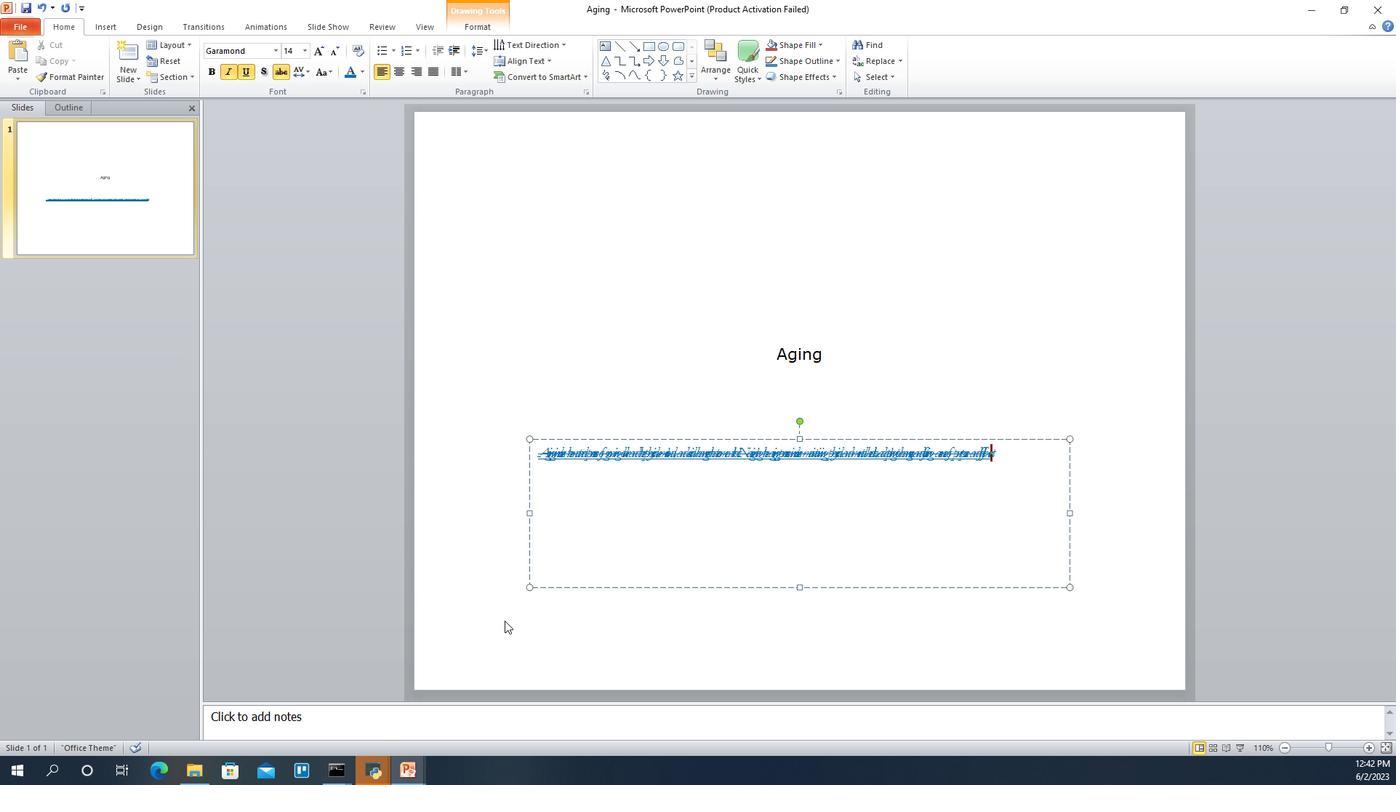 
Action: Key pressed '
Screenshot: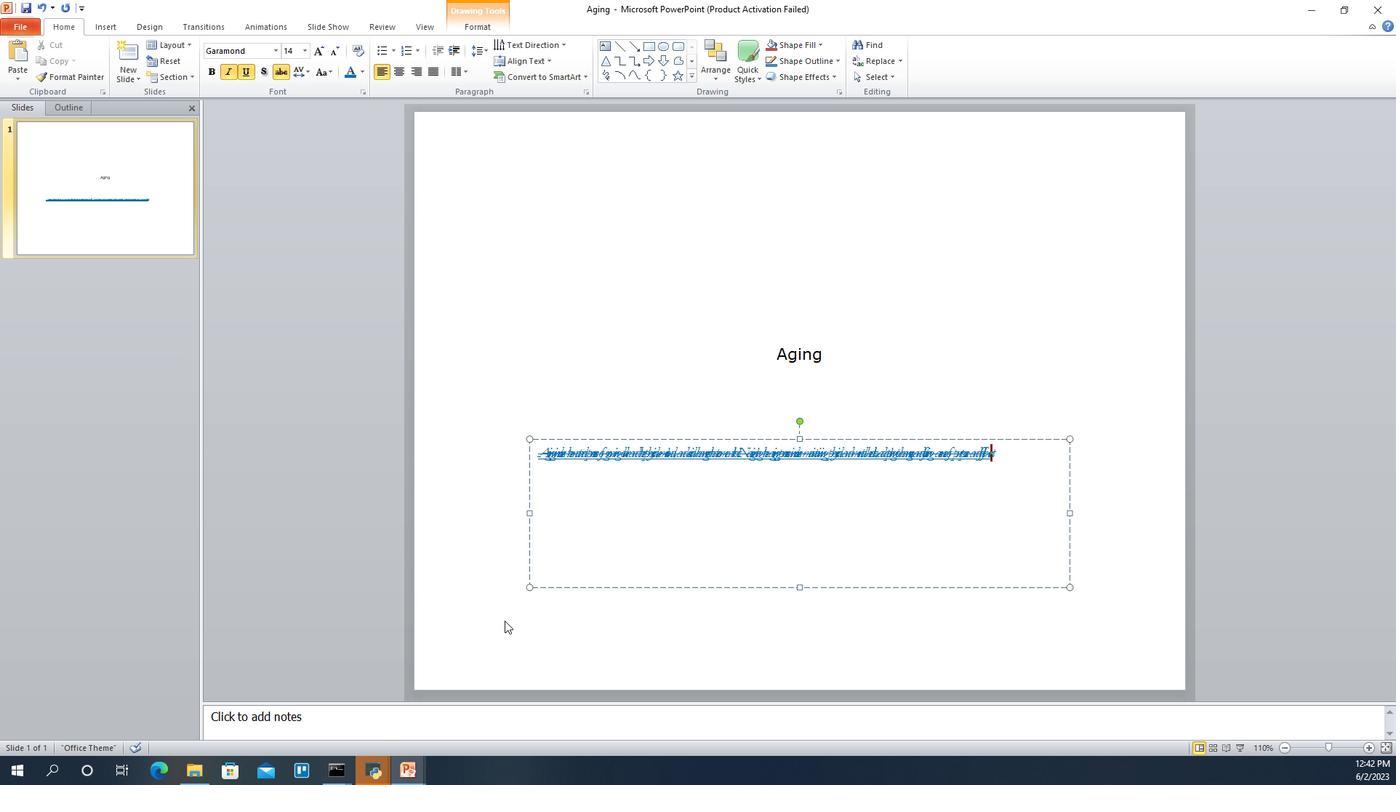 
Action: Mouse moved to (694, 560)
Screenshot: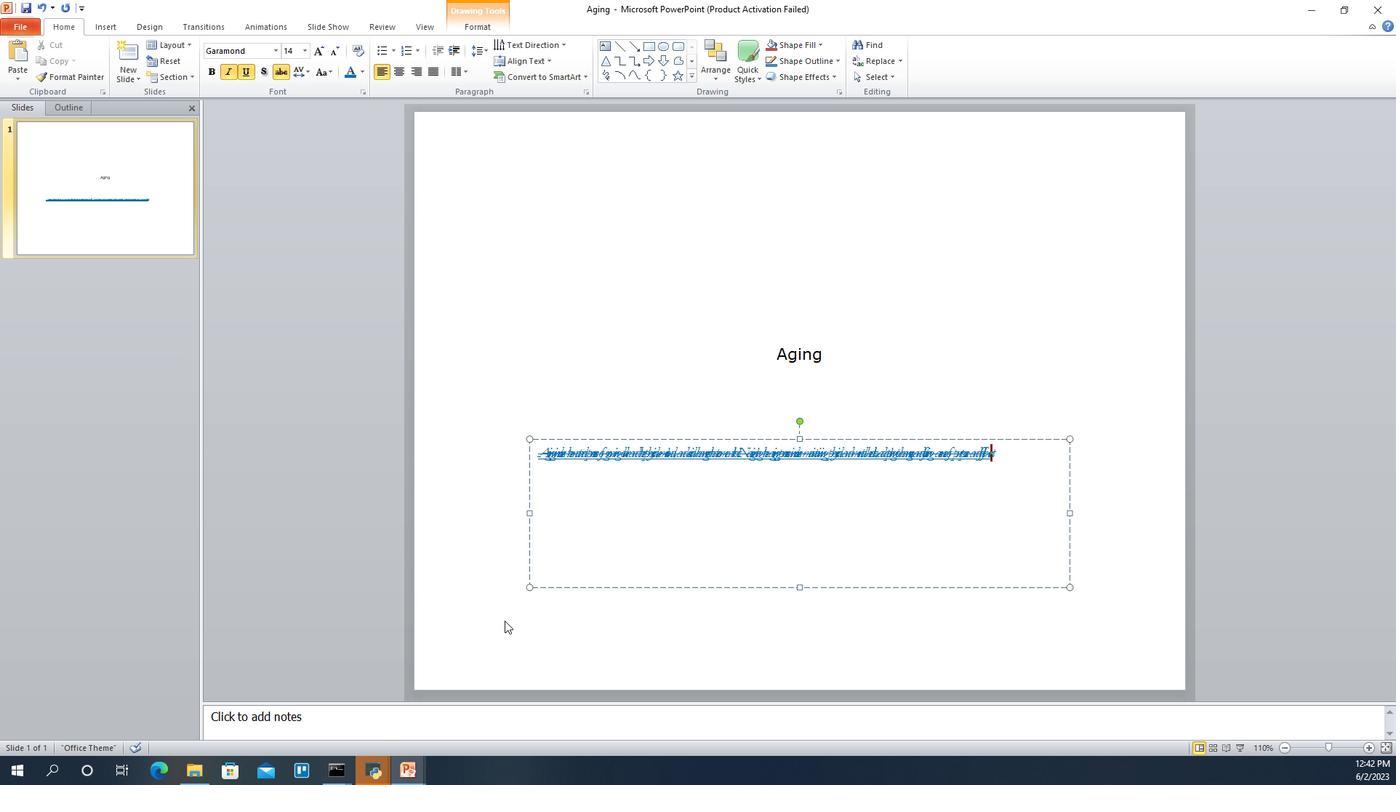 
Action: Key pressed ''
Screenshot: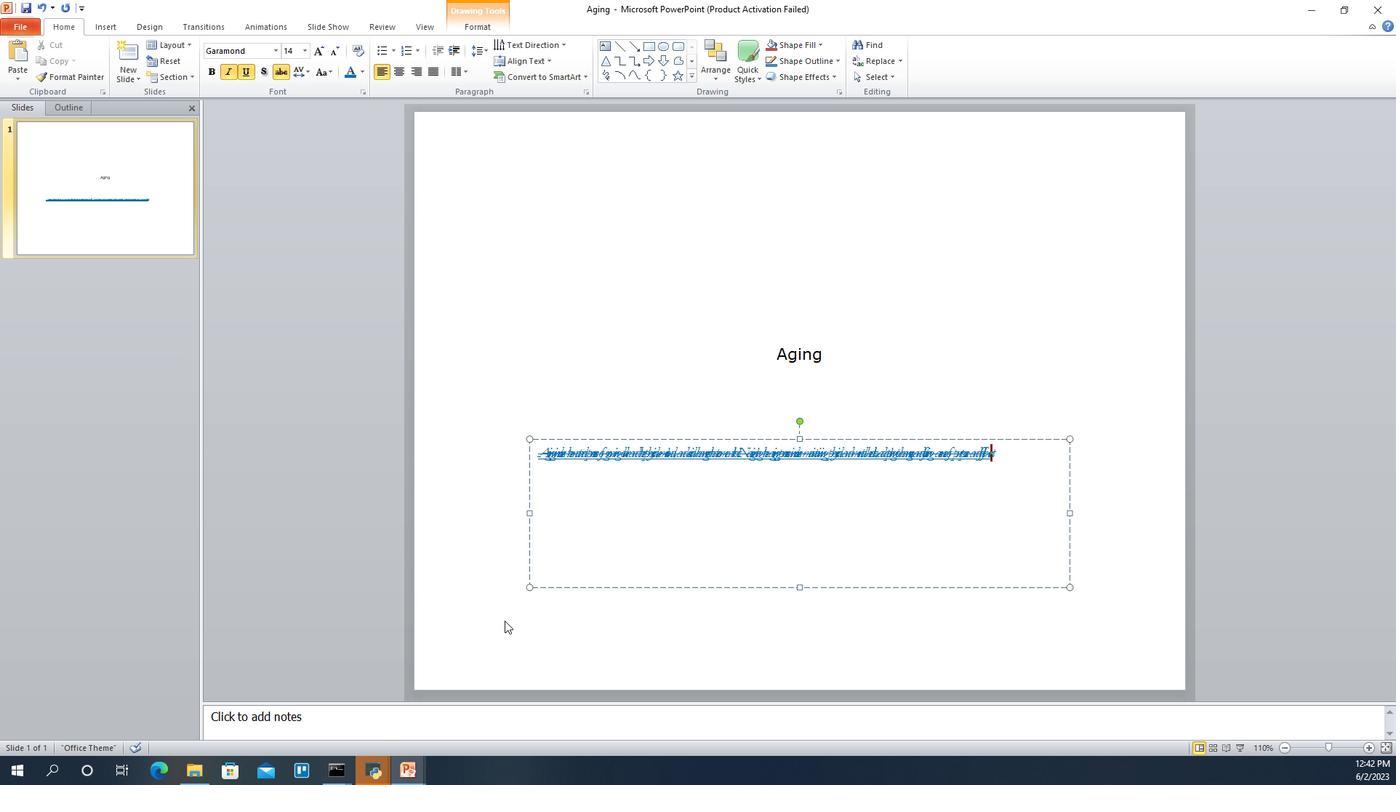 
Action: Mouse moved to (691, 558)
Screenshot: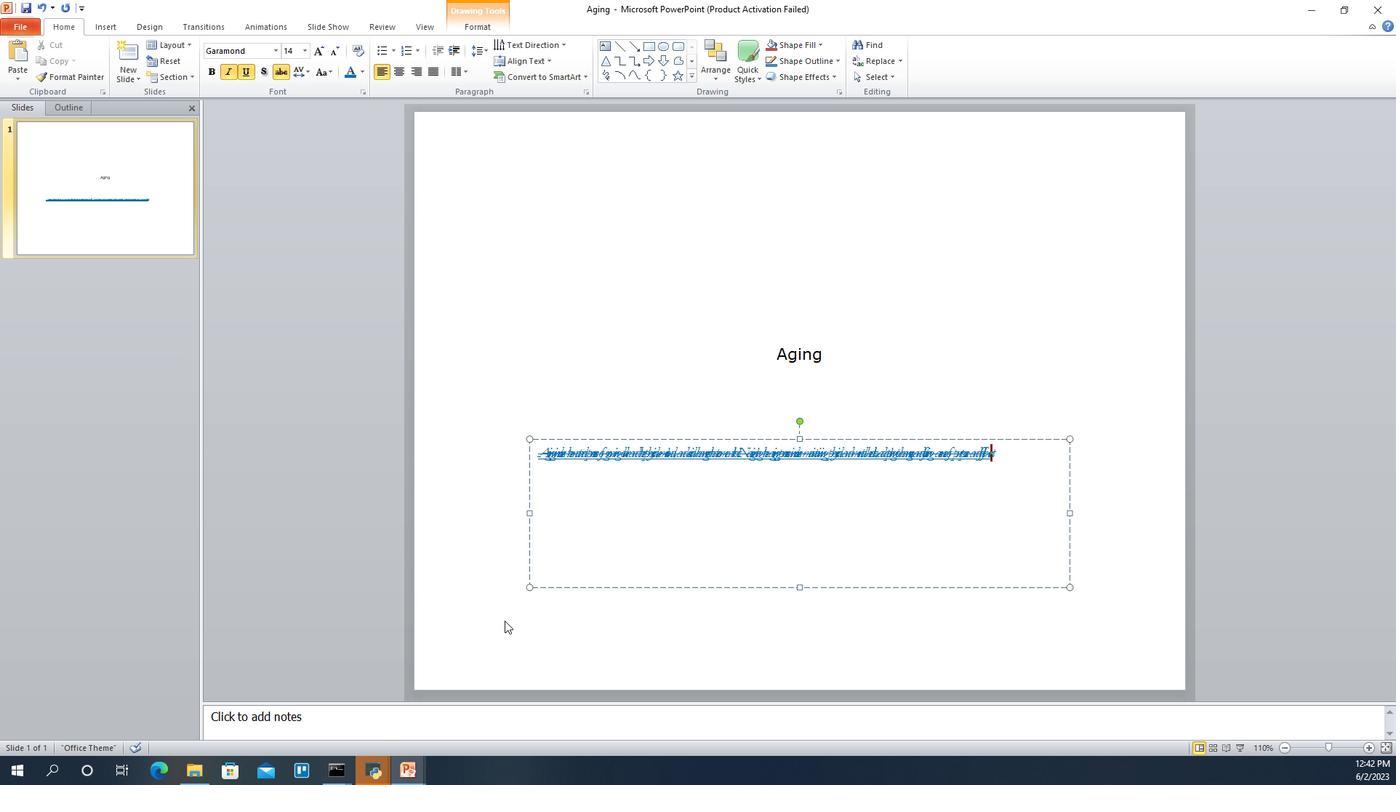 
Action: Key pressed ''
Screenshot: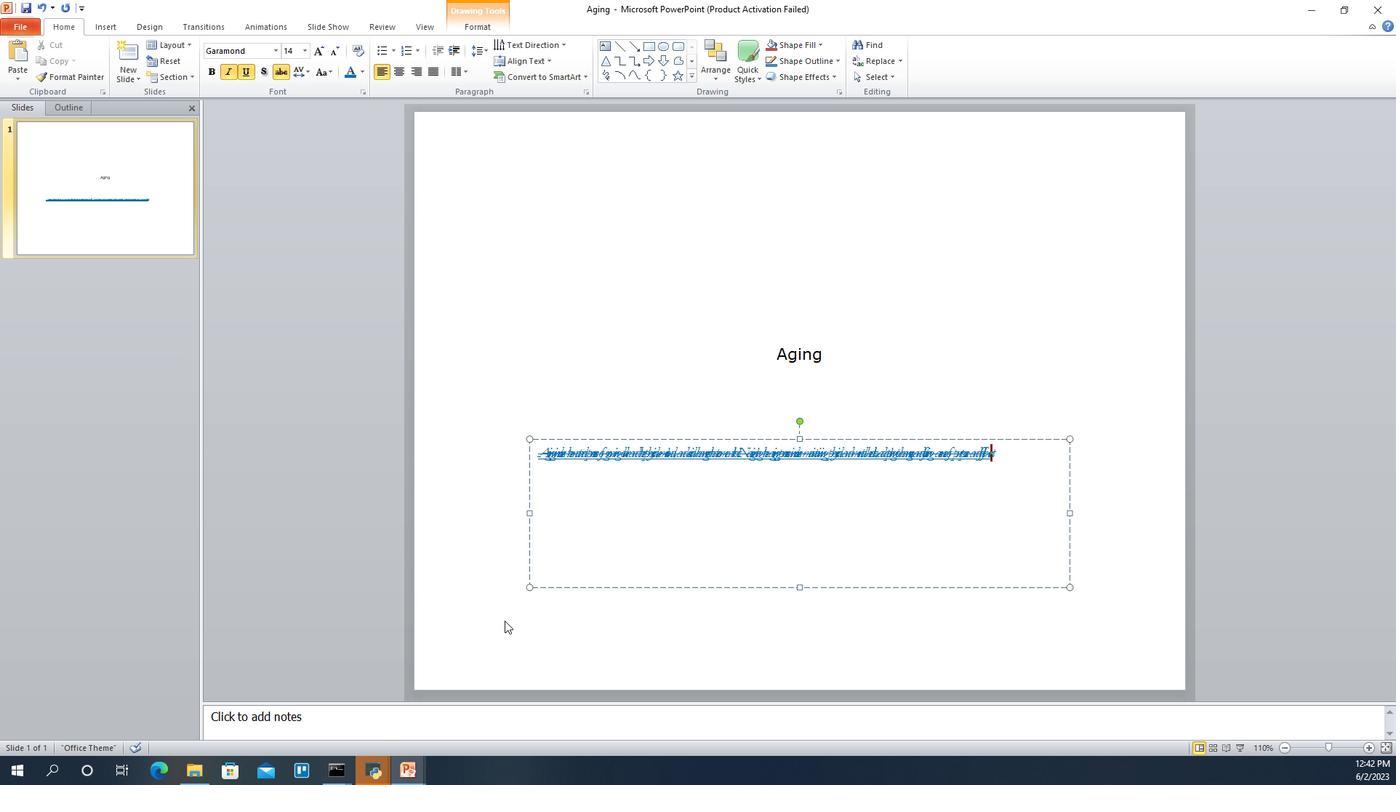 
Action: Mouse moved to (687, 557)
Screenshot: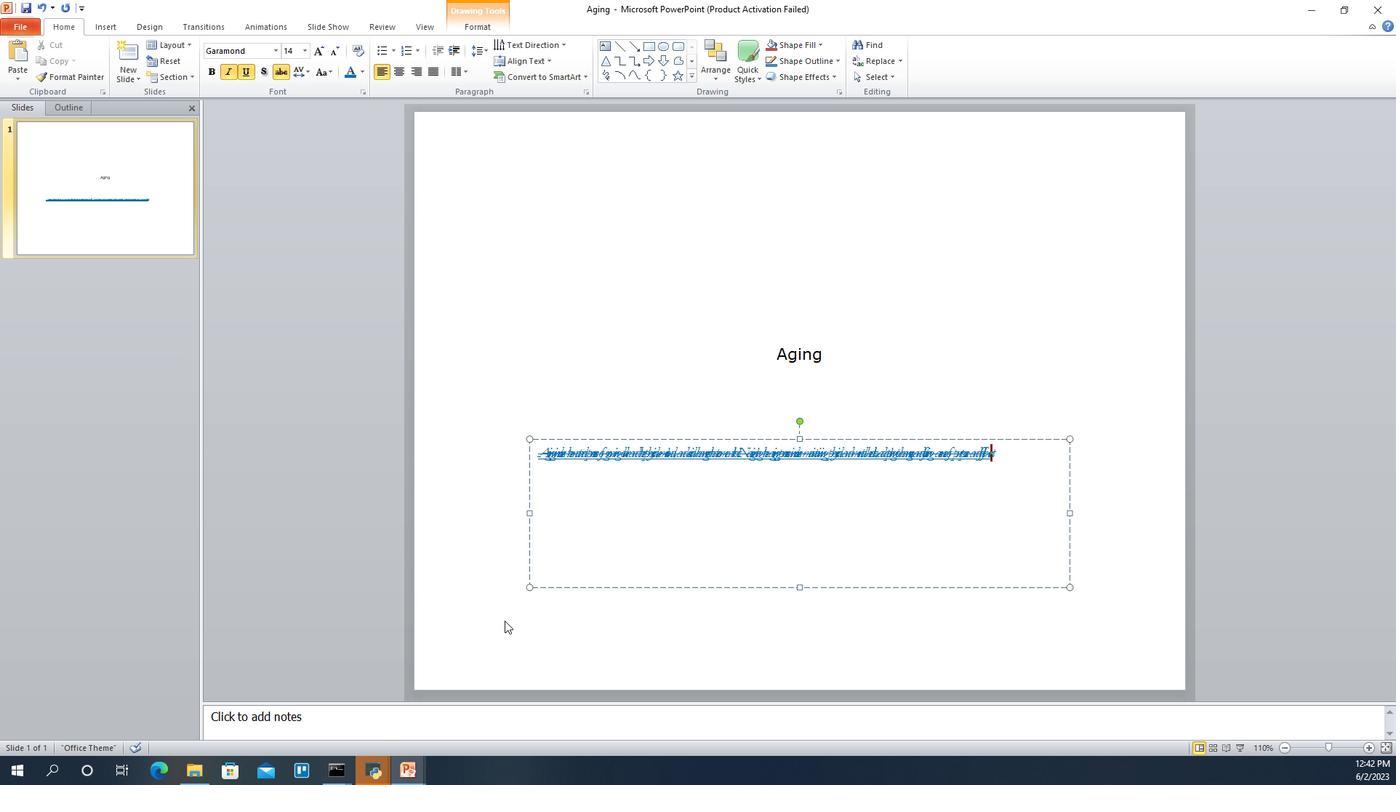 
Action: Key pressed '
Screenshot: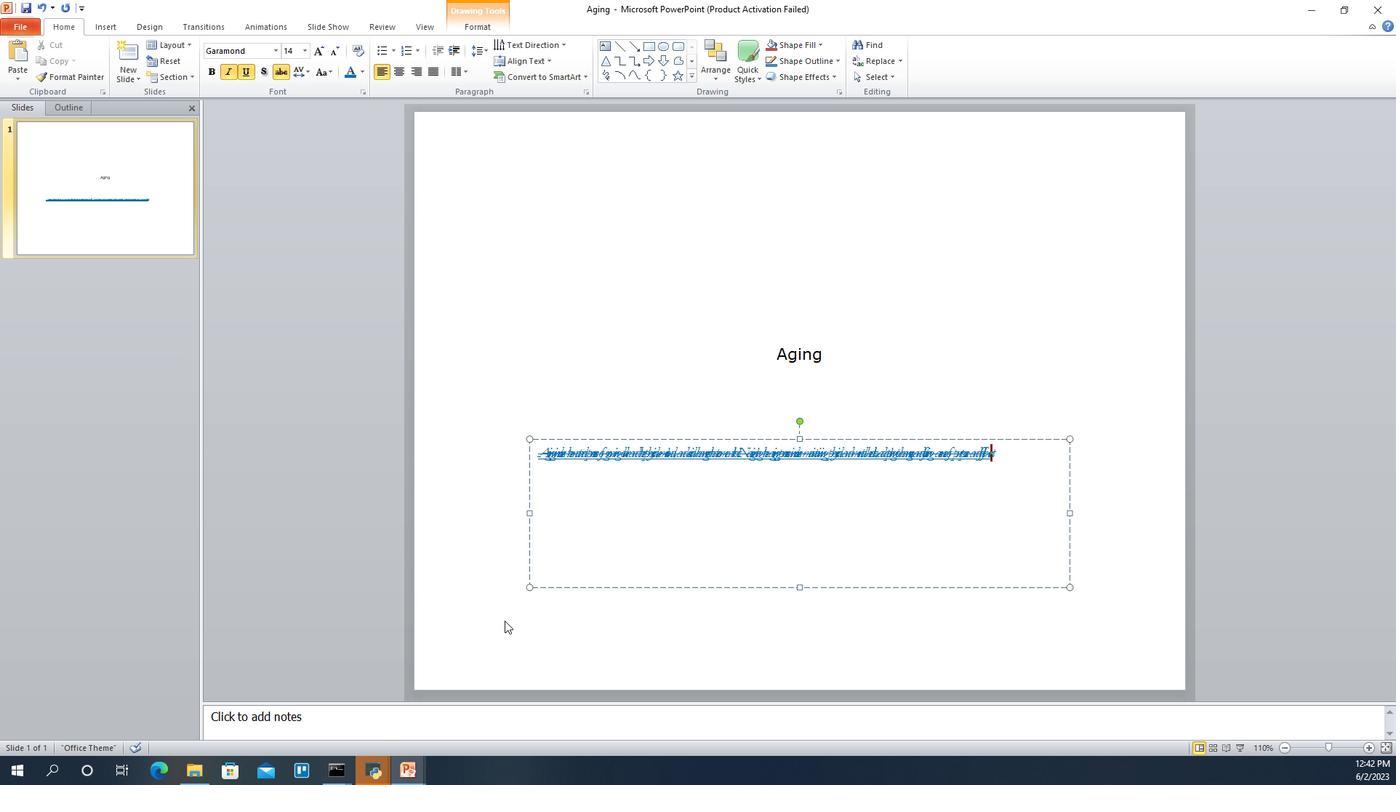 
Action: Mouse moved to (683, 555)
Screenshot: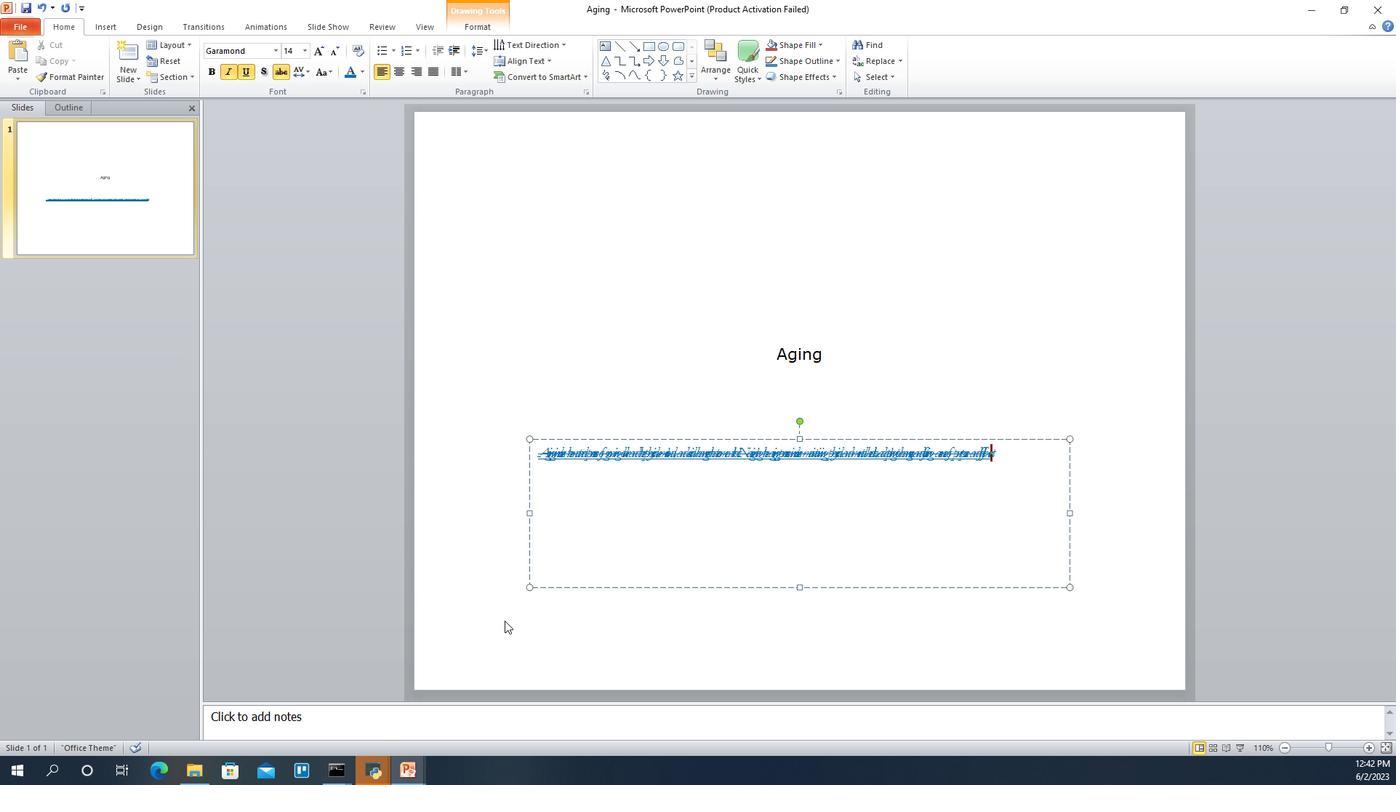 
Action: Key pressed '
Screenshot: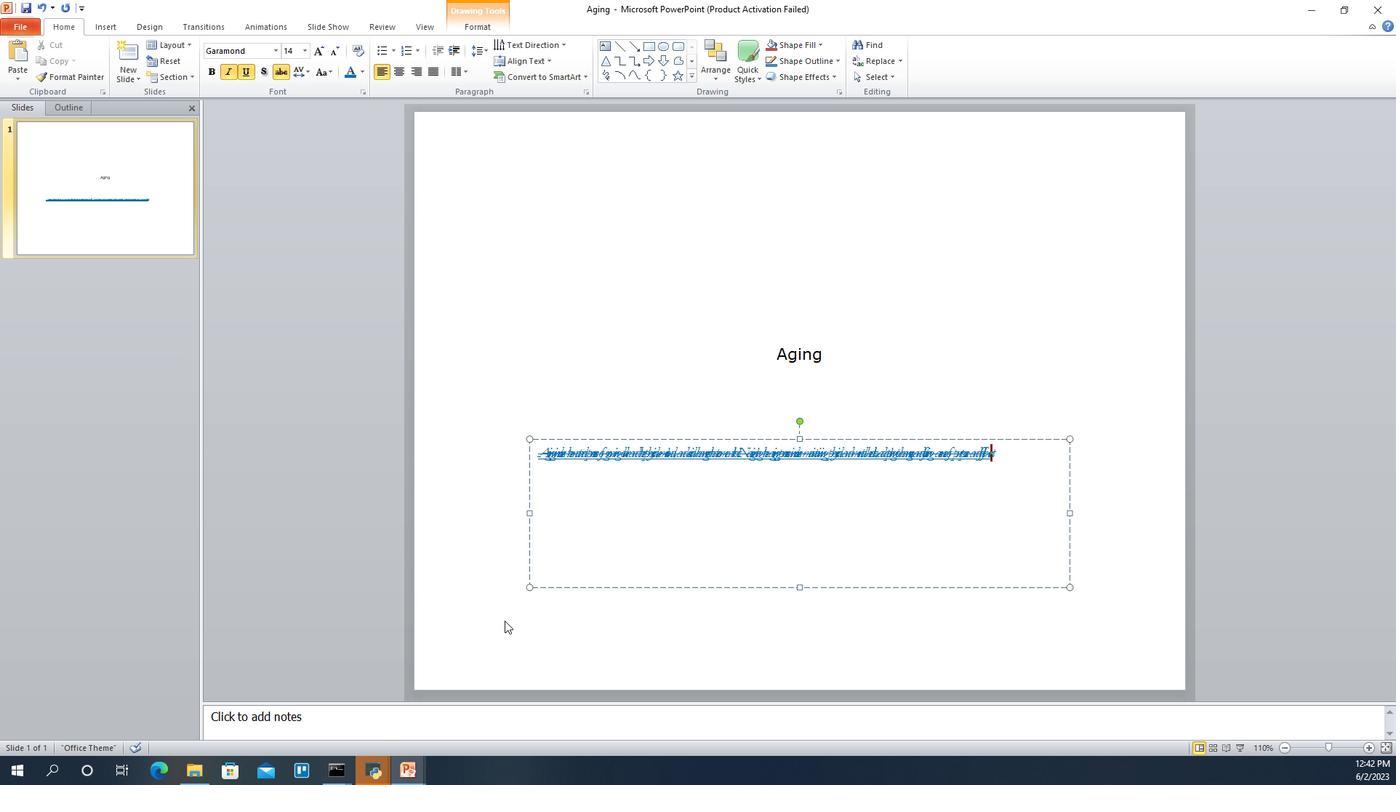 
Action: Mouse moved to (676, 555)
Screenshot: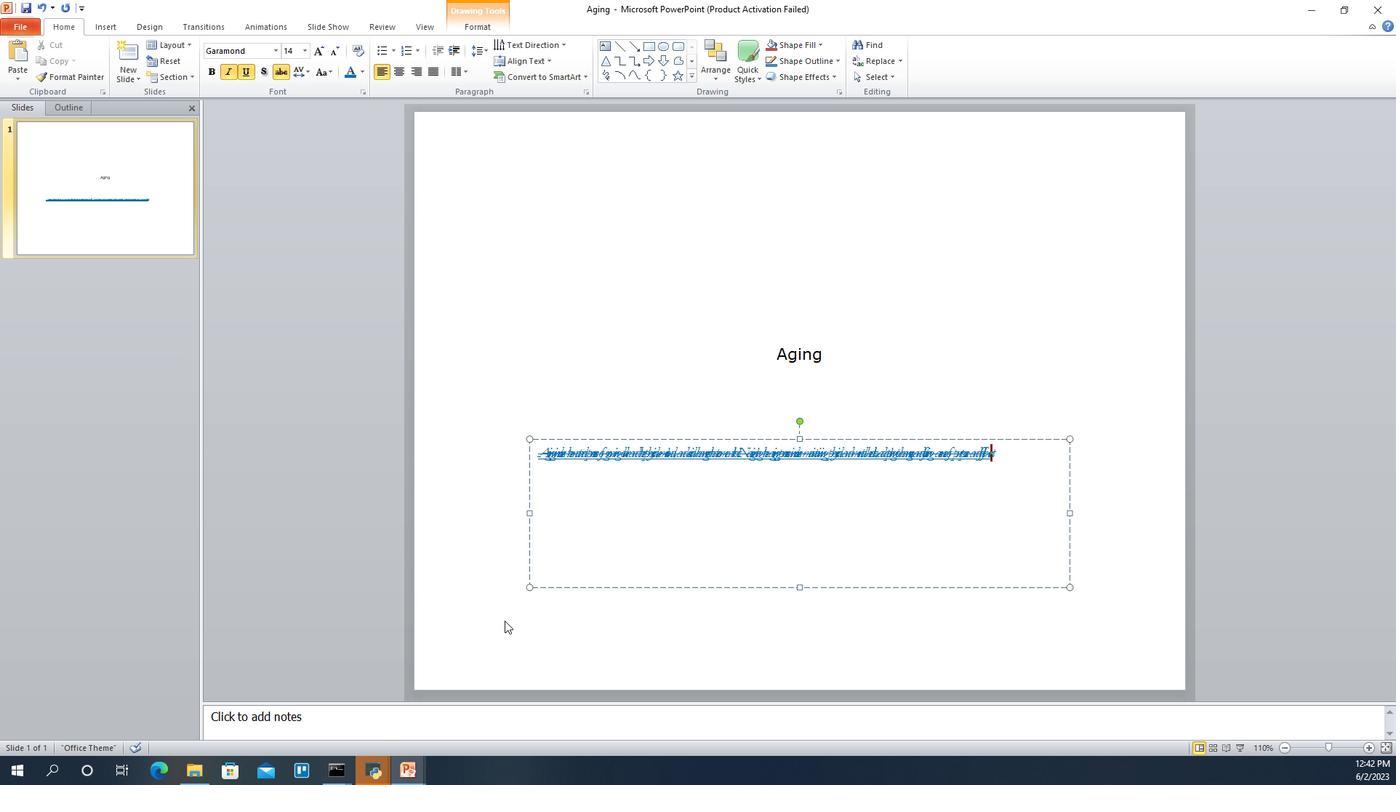 
Action: Key pressed '
Screenshot: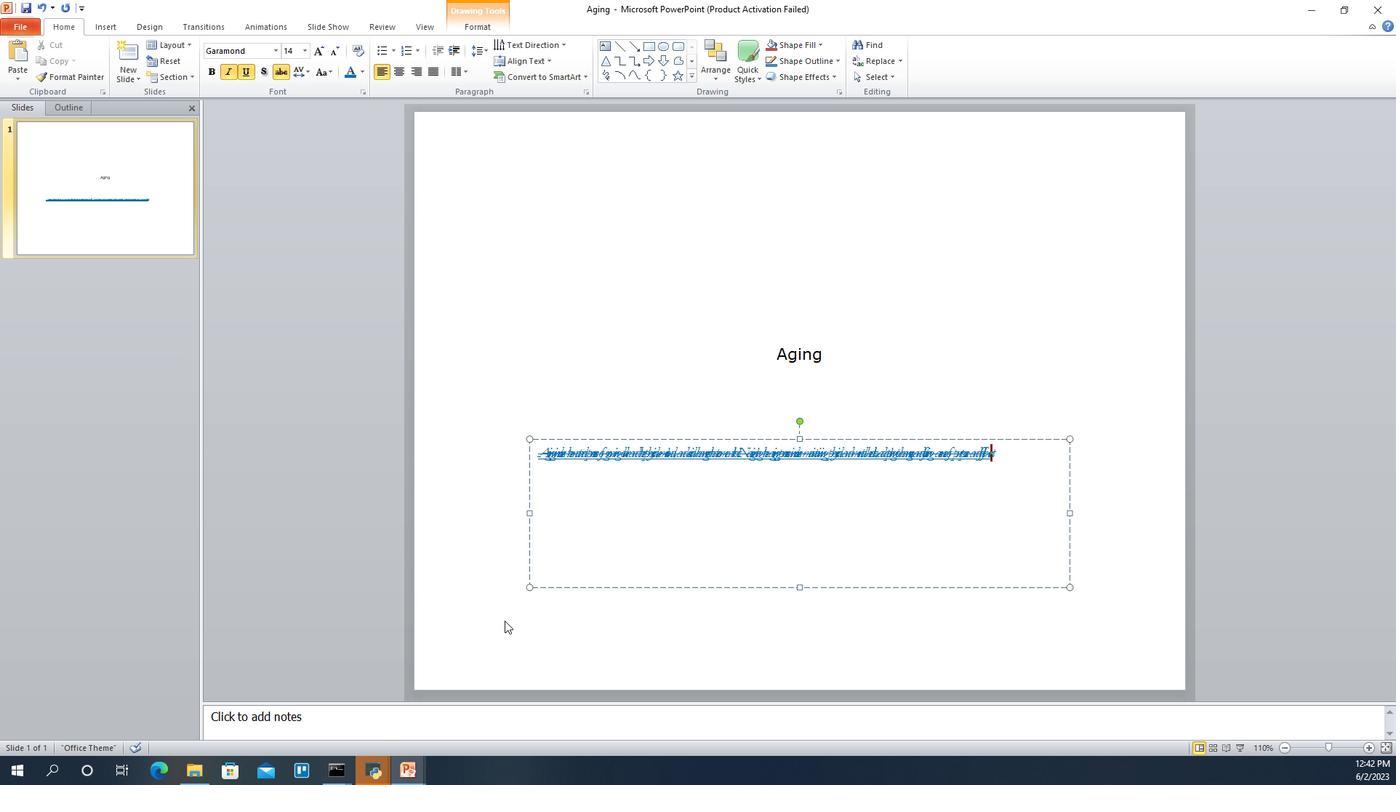 
Action: Mouse moved to (675, 555)
Screenshot: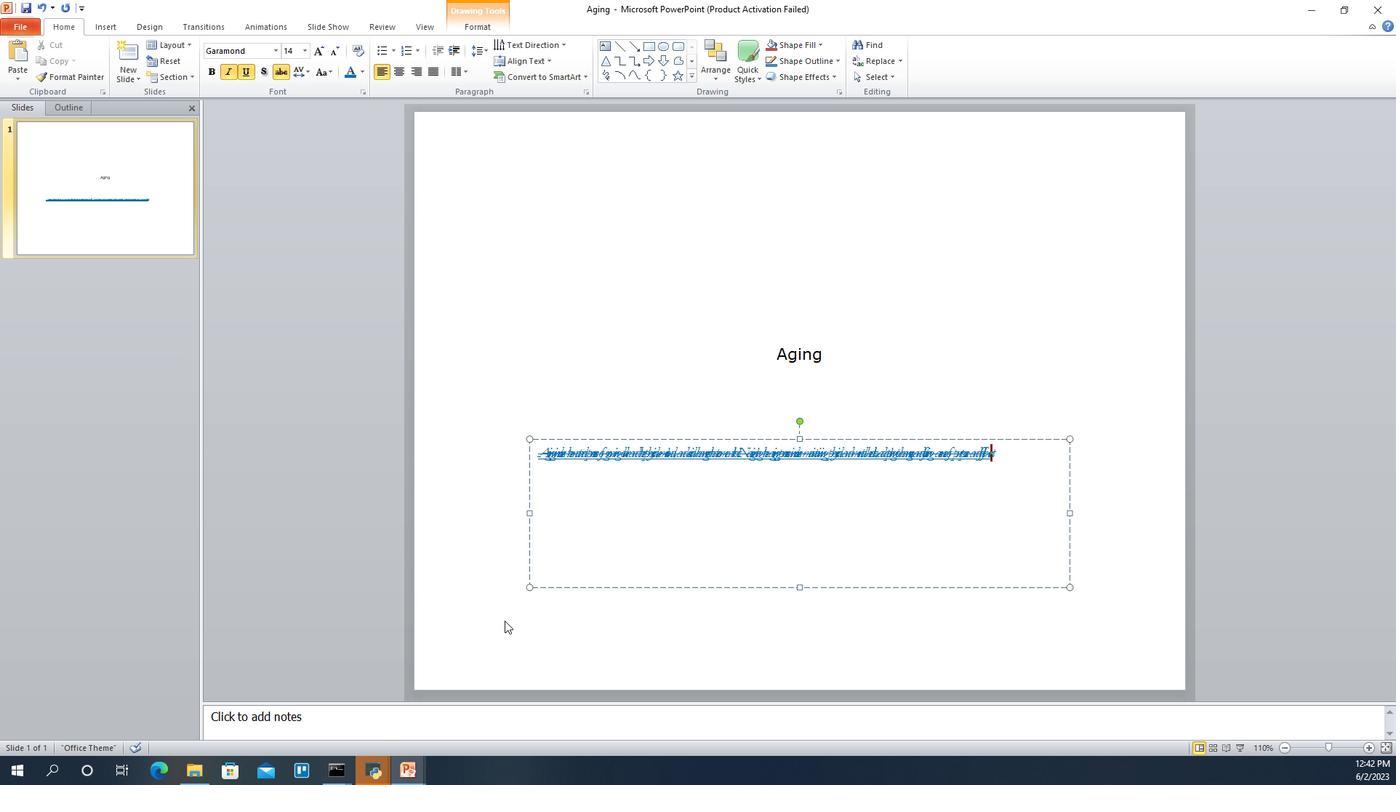 
Action: Key pressed '
Screenshot: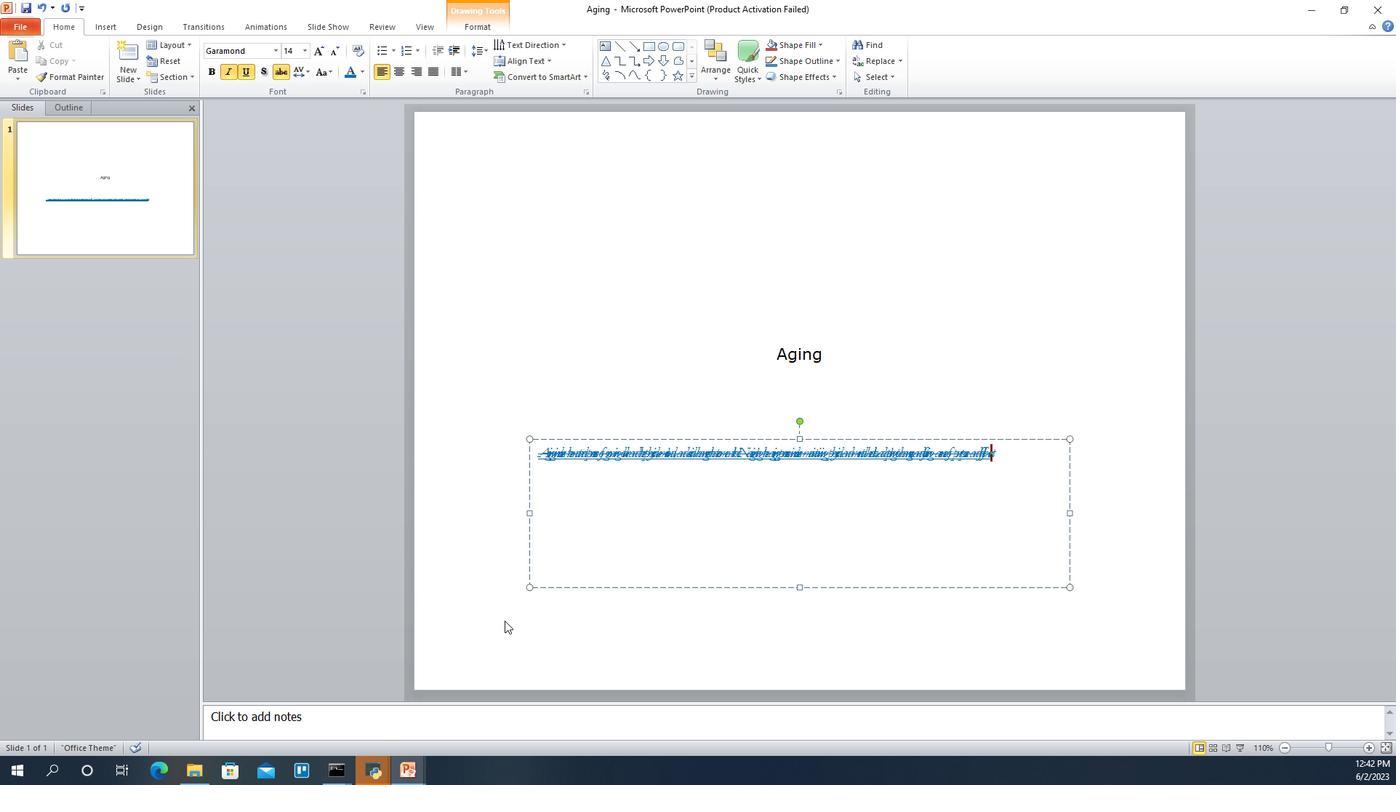 
Action: Mouse moved to (672, 555)
Screenshot: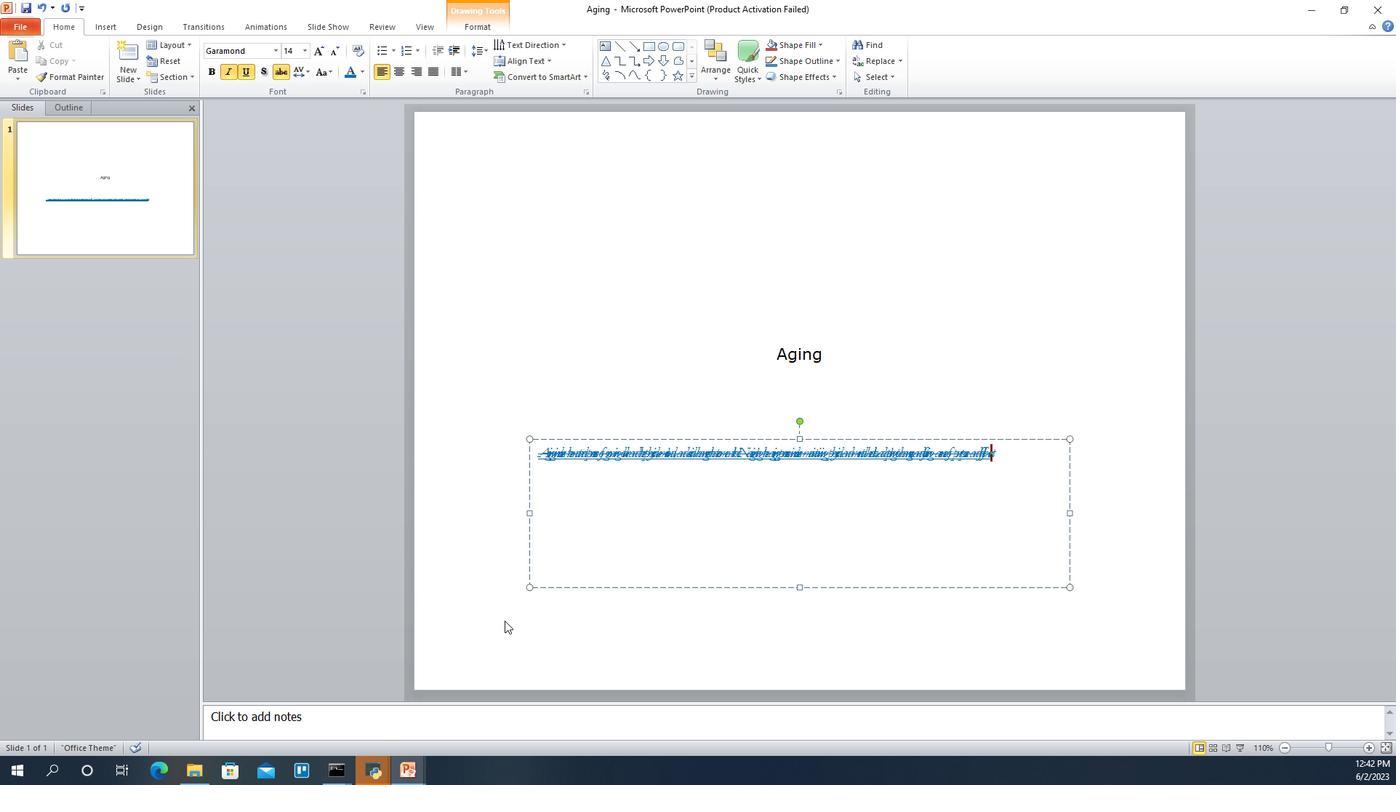 
Action: Key pressed '
Screenshot: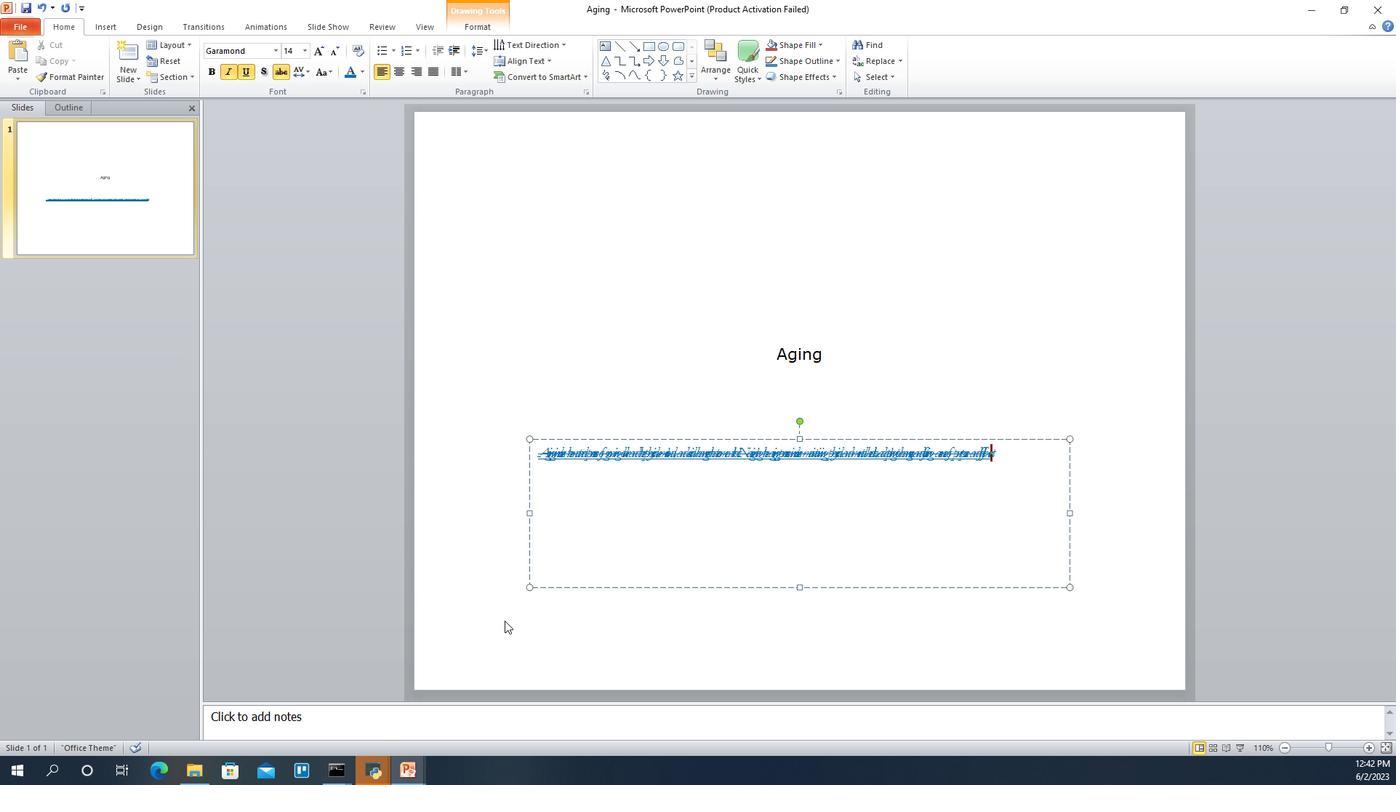 
Action: Mouse moved to (672, 555)
Screenshot: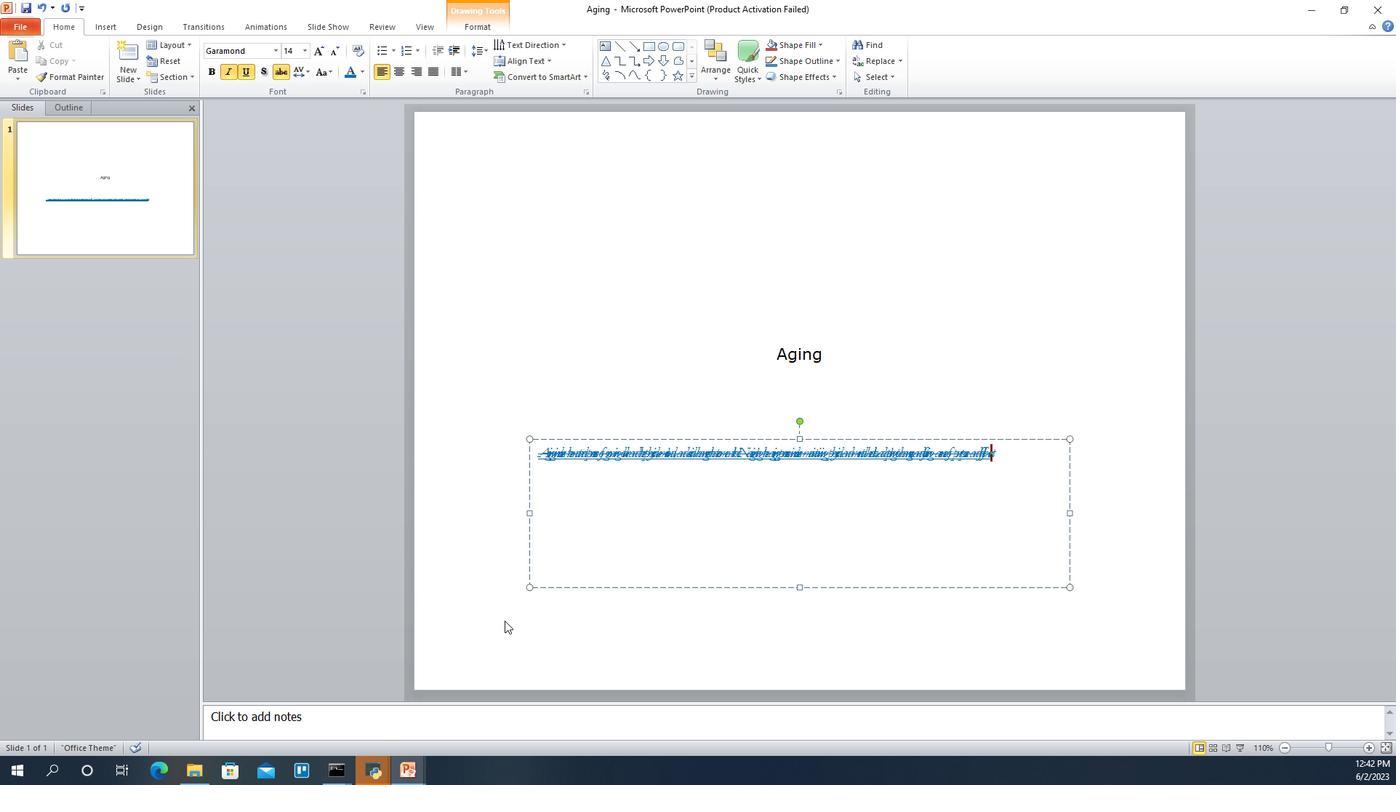 
Action: Key pressed '
Screenshot: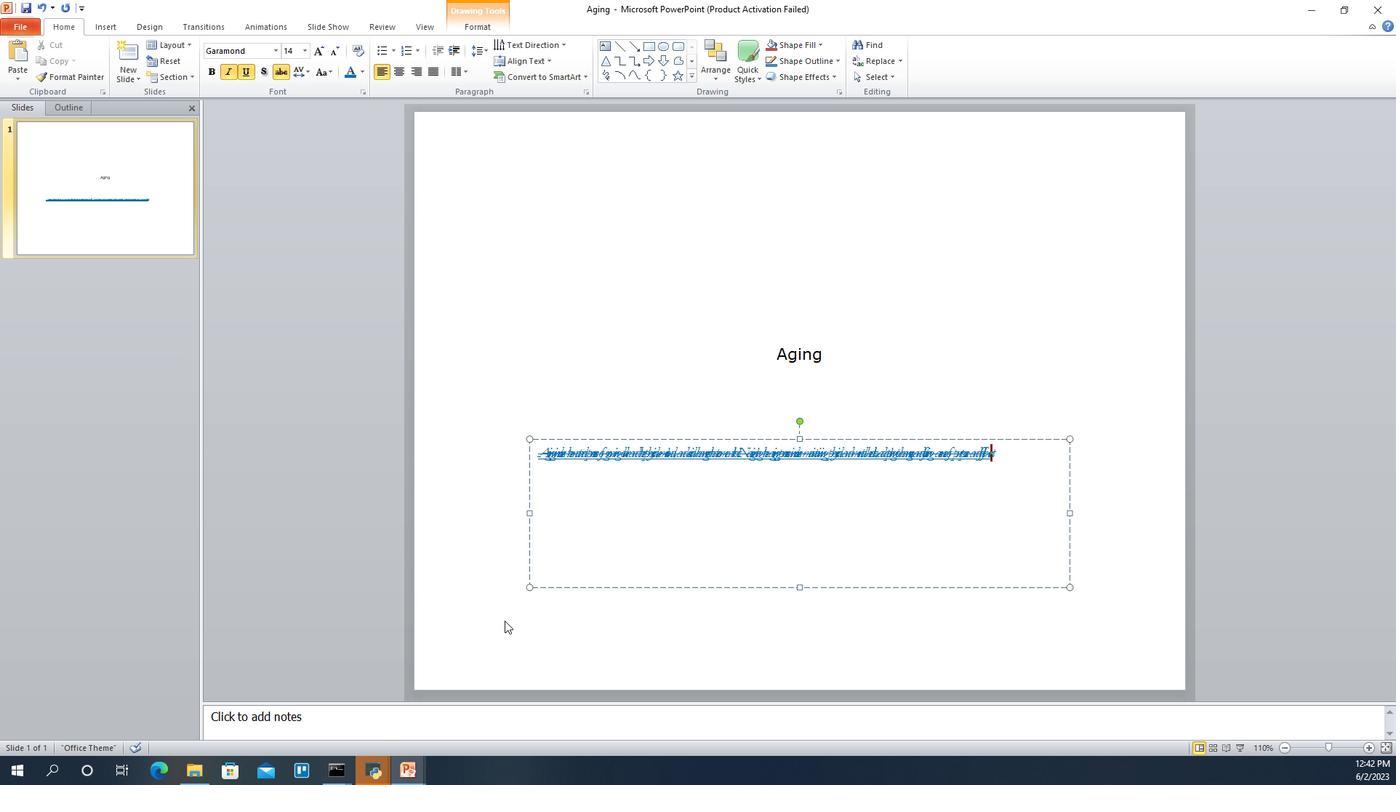 
Action: Mouse moved to (667, 557)
Screenshot: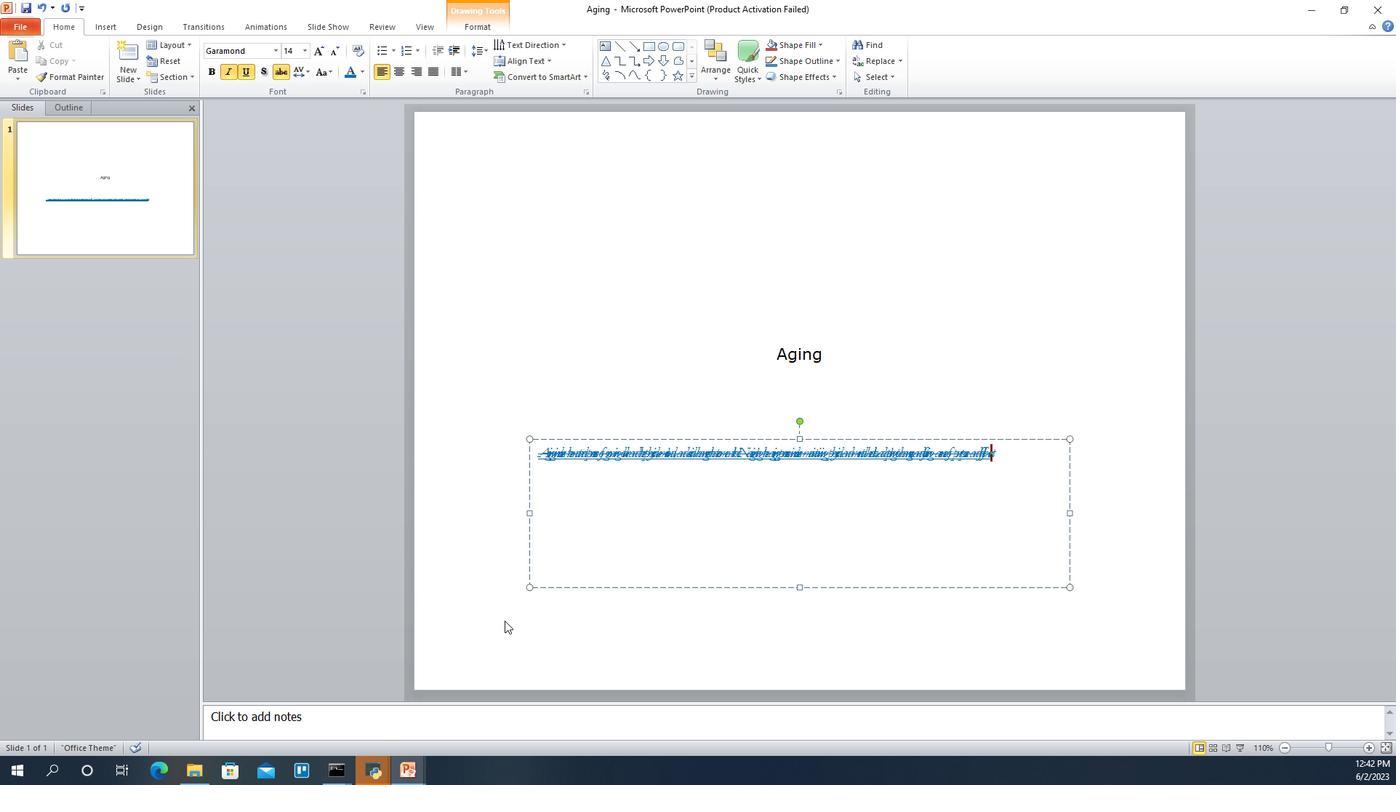 
Action: Key pressed ''
Screenshot: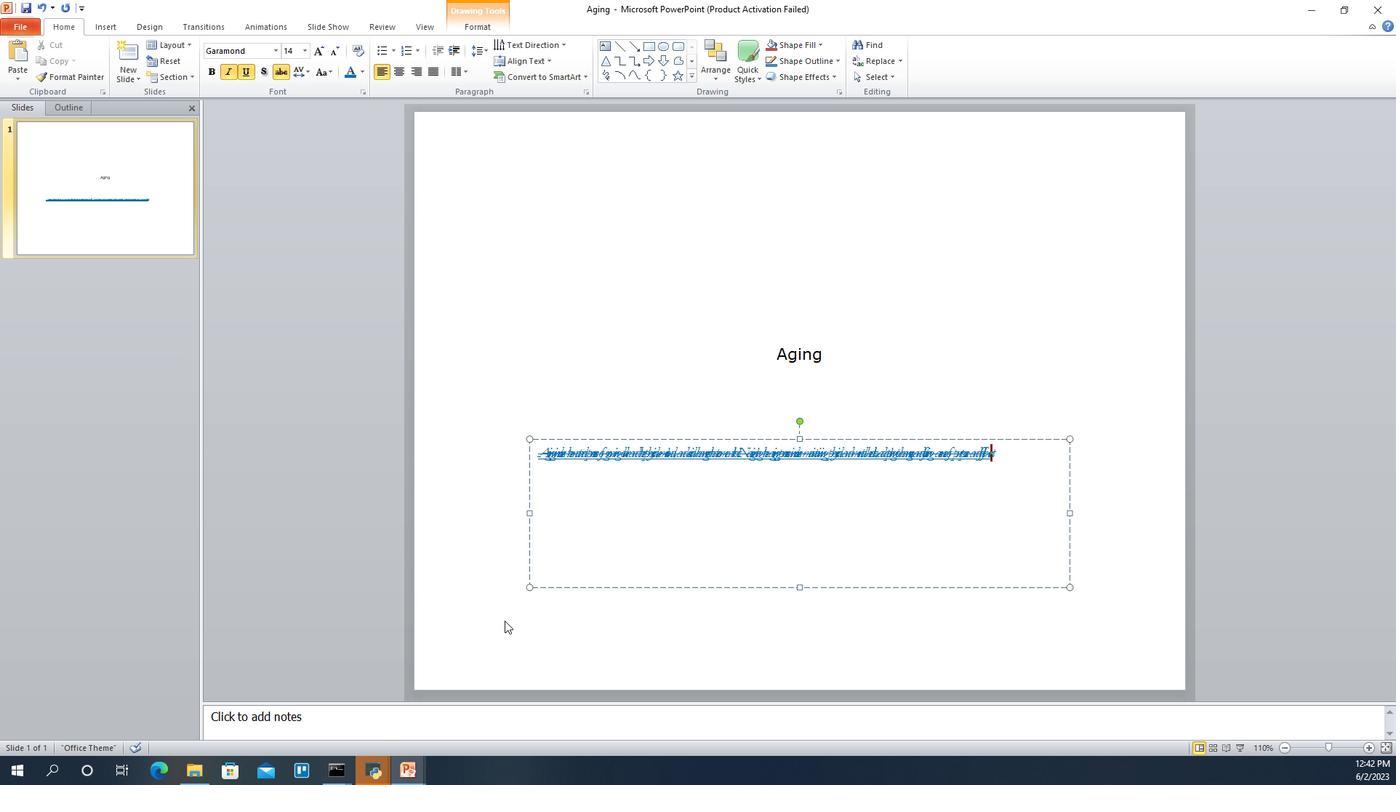 
Action: Mouse moved to (667, 559)
Screenshot: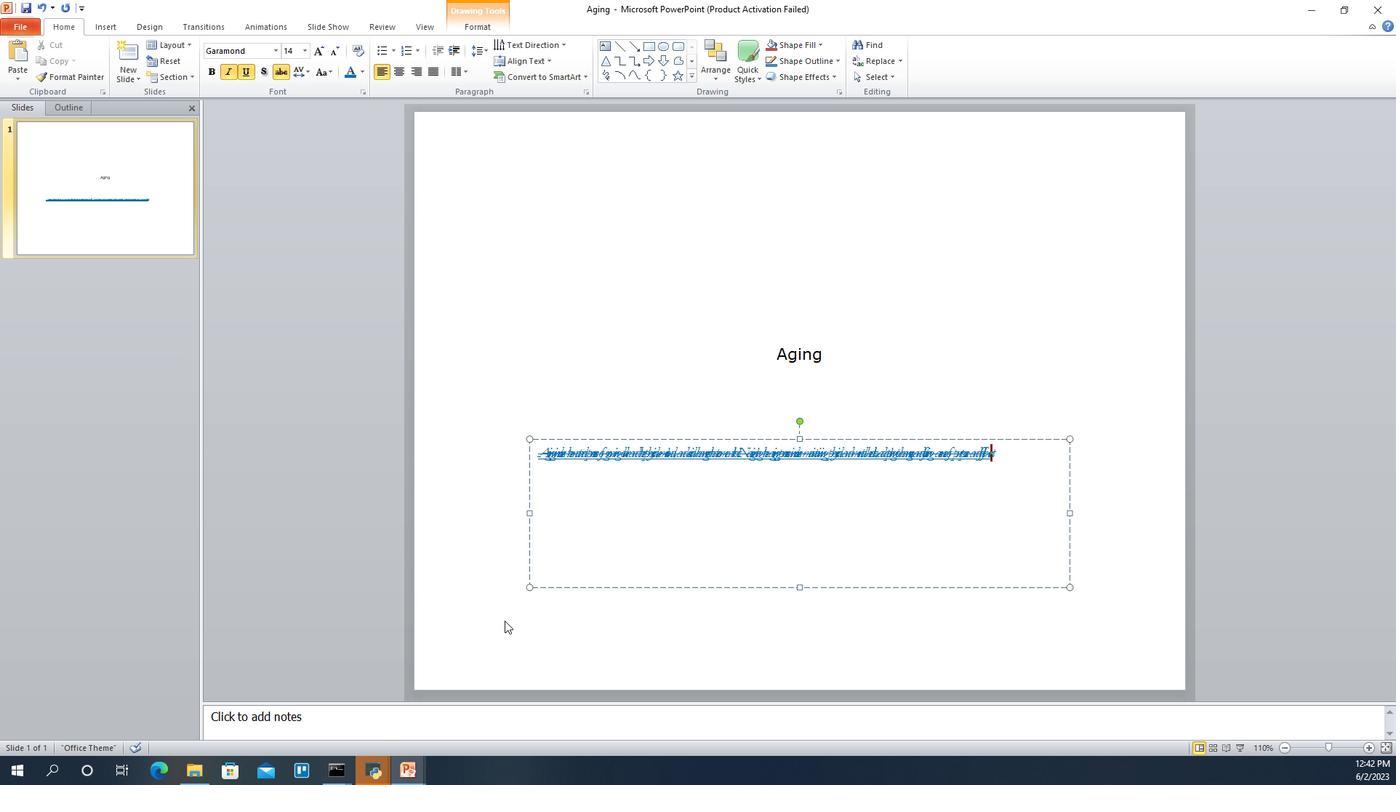
Action: Key pressed ''
Screenshot: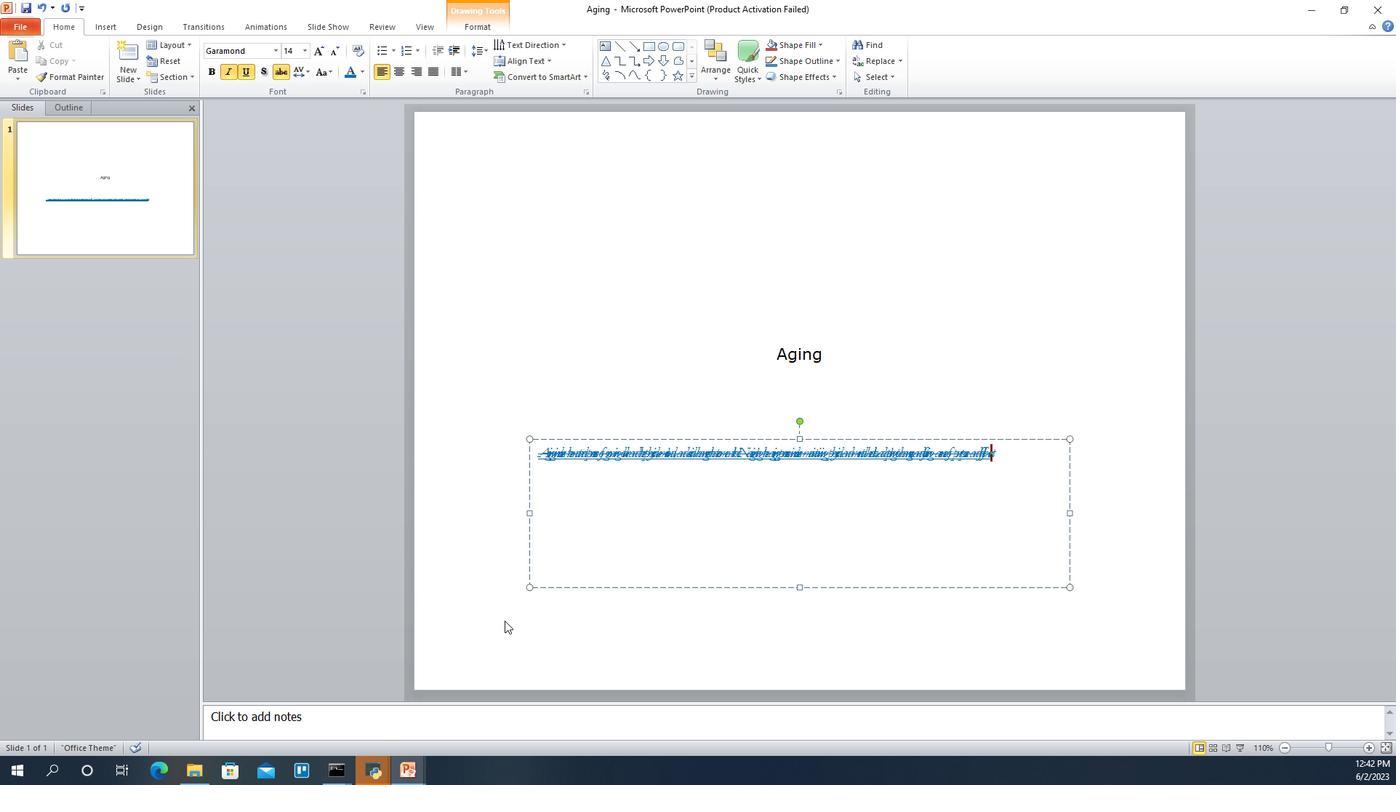 
Action: Mouse moved to (665, 560)
Screenshot: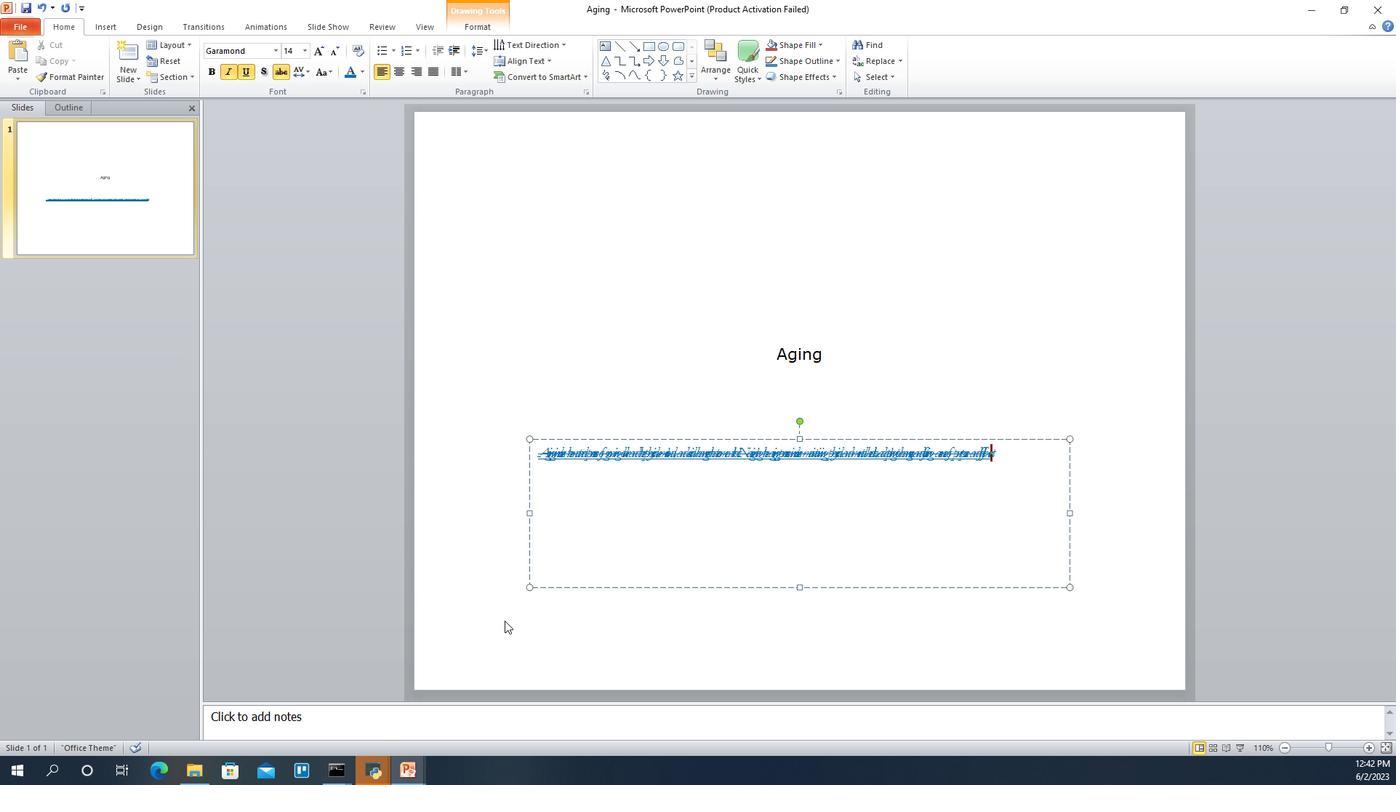 
Action: Key pressed ''
Screenshot: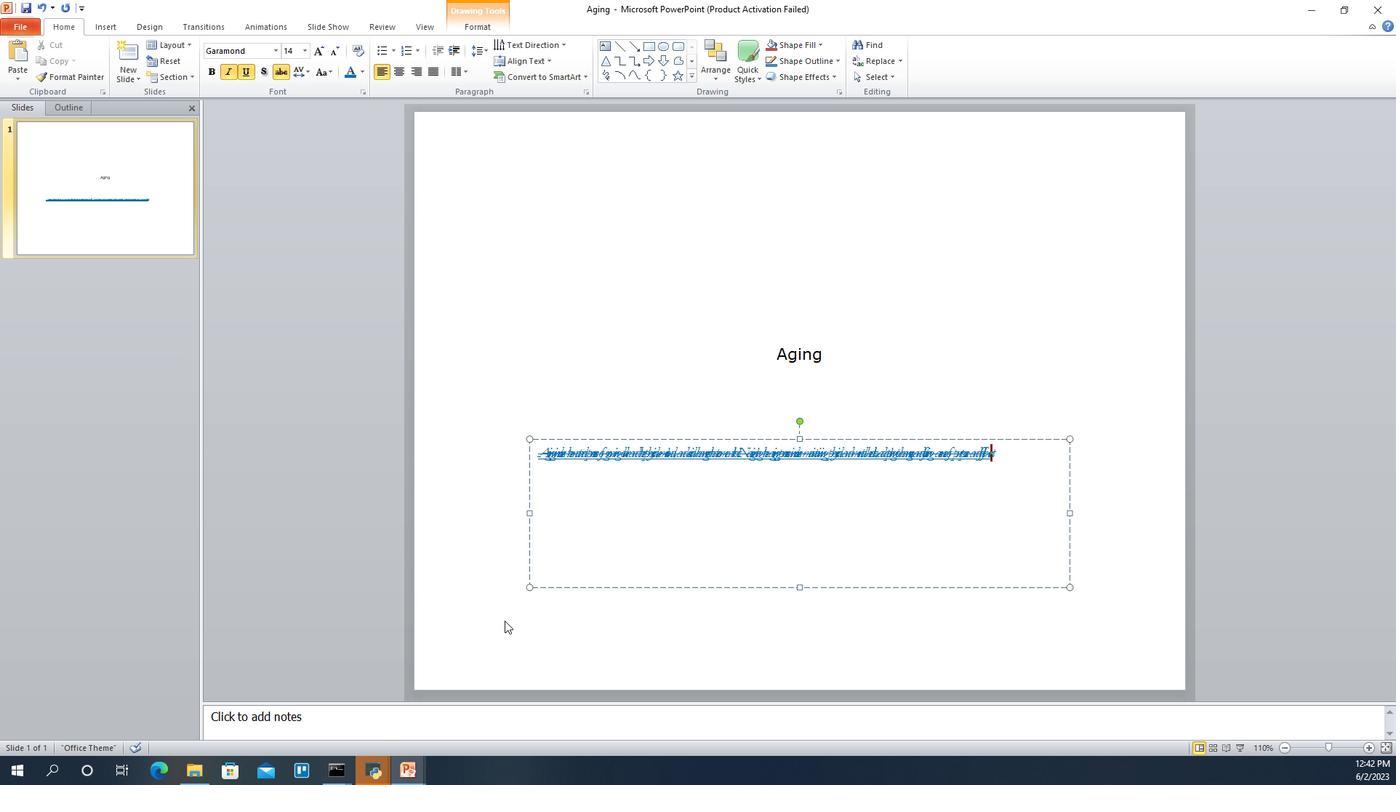 
Action: Mouse moved to (664, 561)
Screenshot: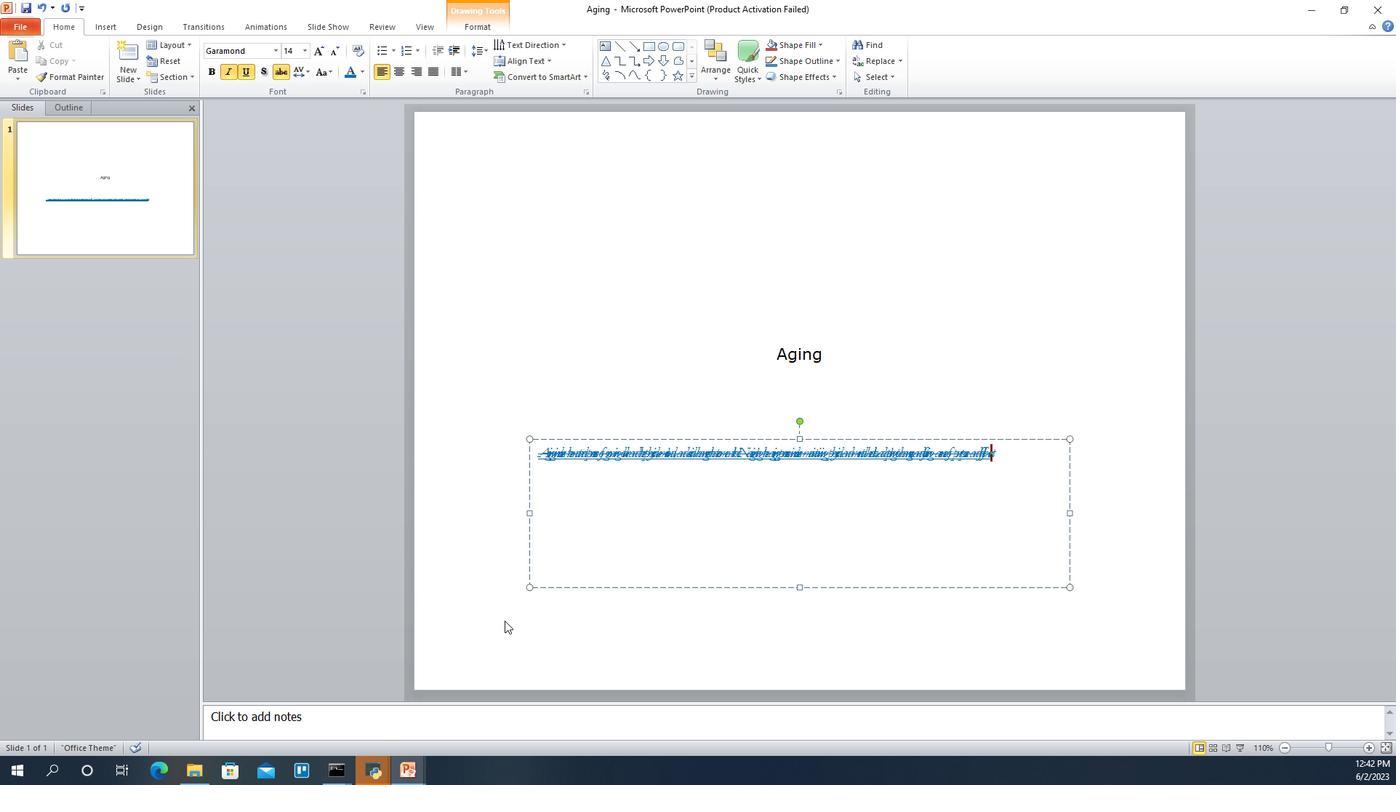 
Action: Key pressed ''
Screenshot: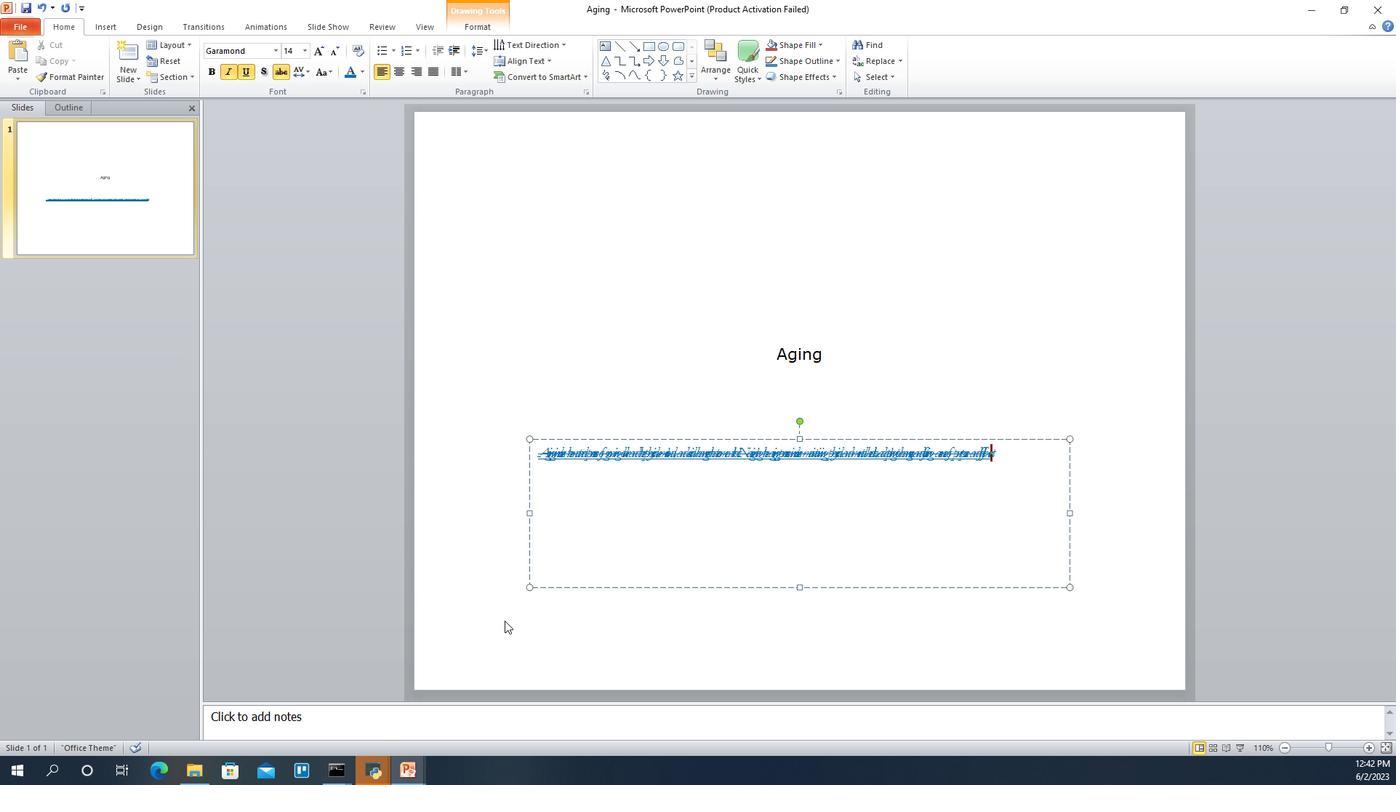 
Action: Mouse moved to (659, 562)
Screenshot: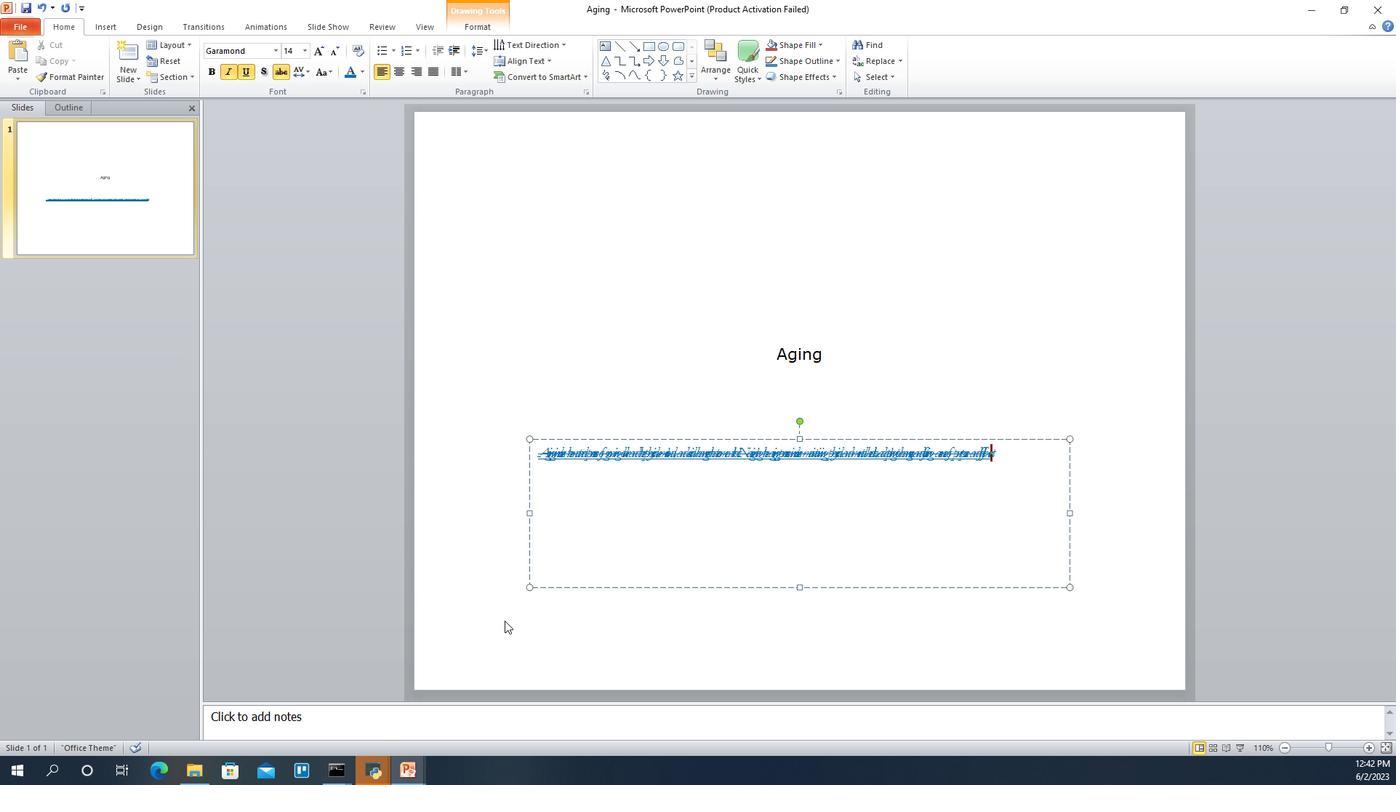 
Action: Key pressed '
Screenshot: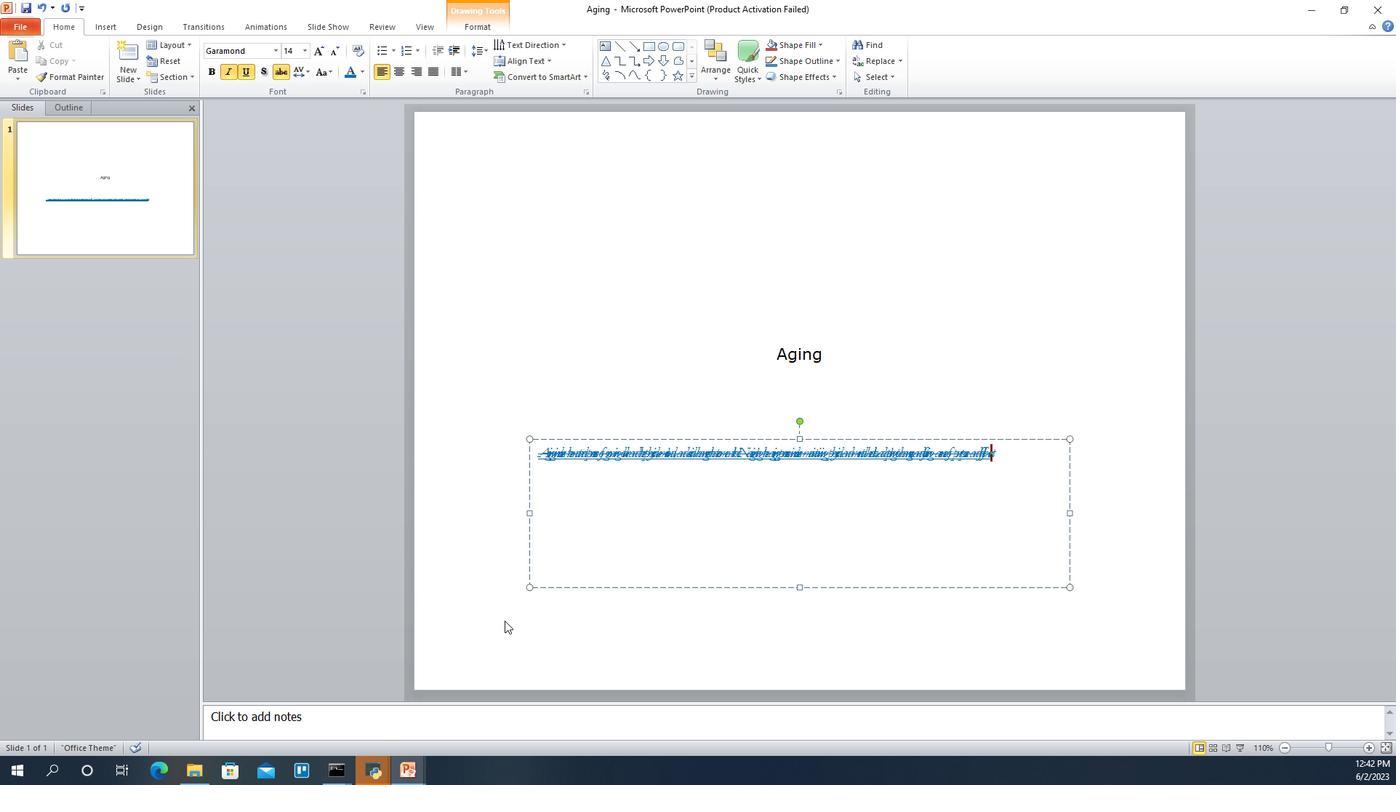 
Action: Mouse moved to (657, 562)
Screenshot: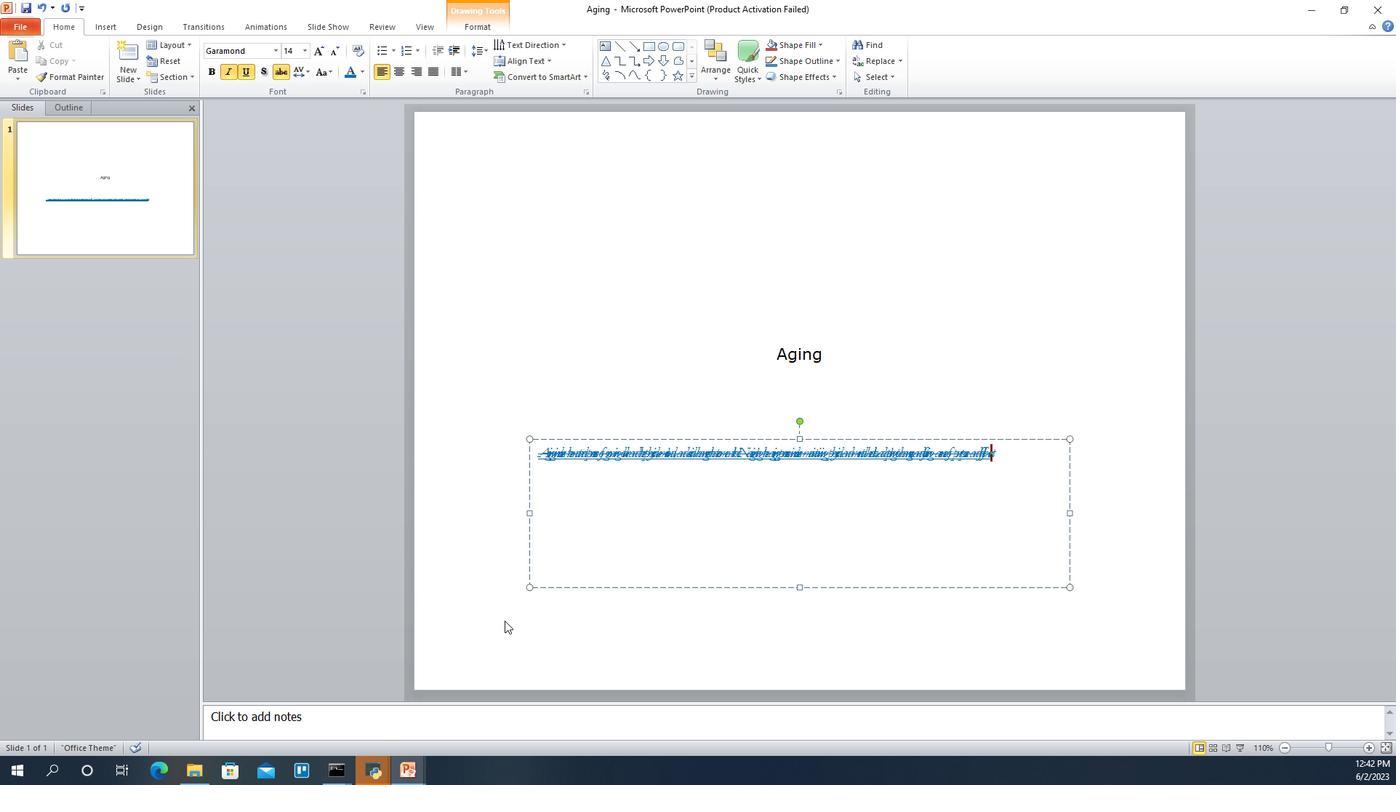 
Action: Key pressed ' 2293, 296)'
Screenshot: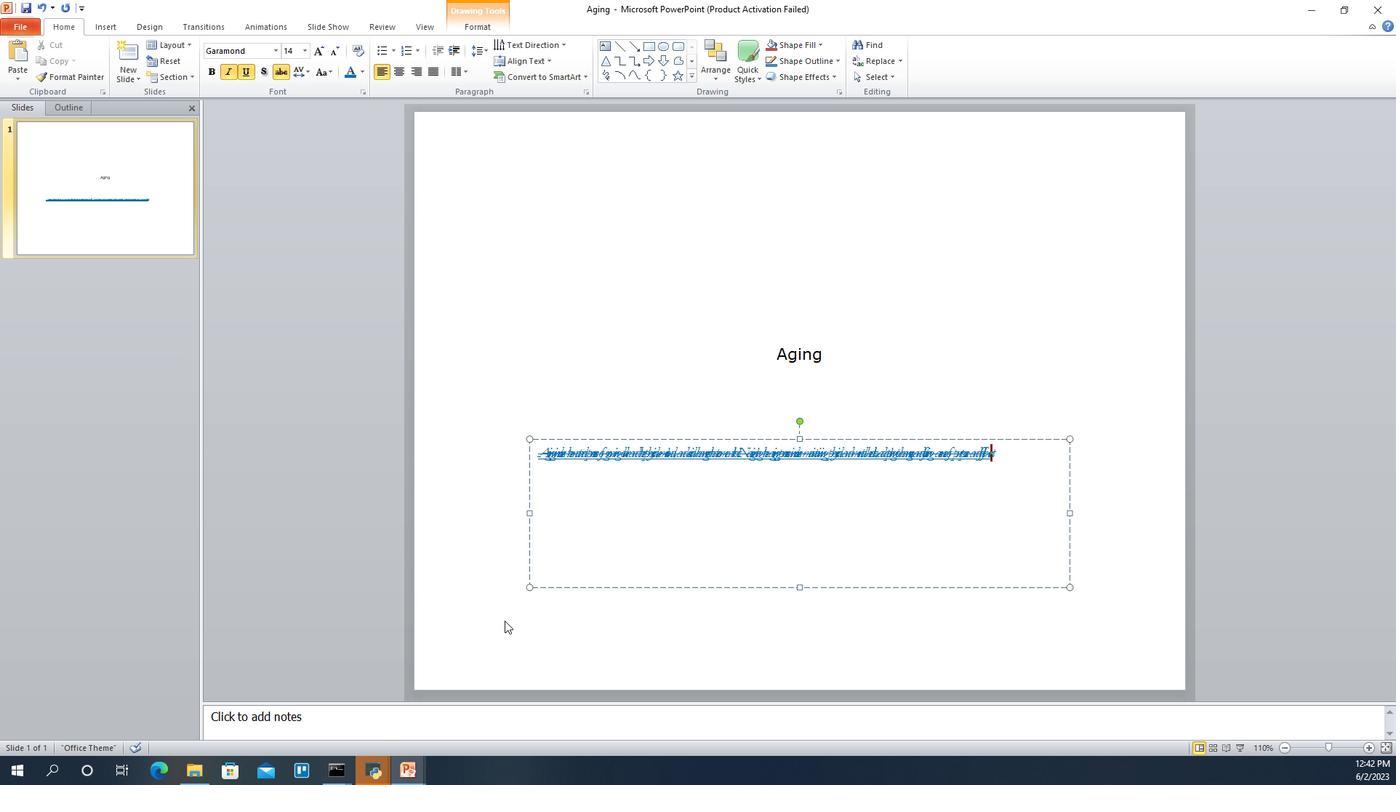 
Action: Mouse moved to (653, 560)
Screenshot: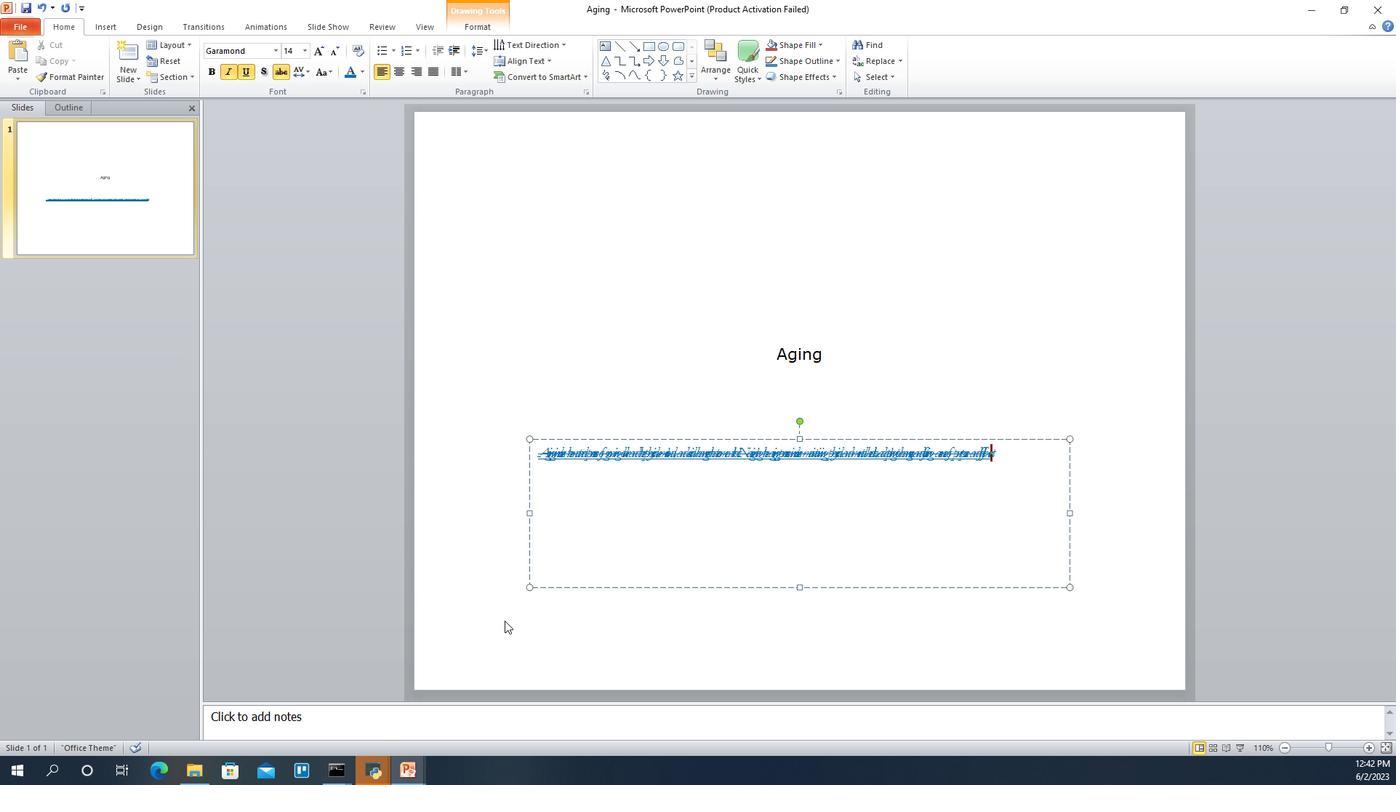 
Action: Key pressed '
